 Task: Plan a trip from New Delhi to Mumbai from June 2 to June 6, including checking flights and exploring activities.
Action: Mouse moved to (587, 248)
Screenshot: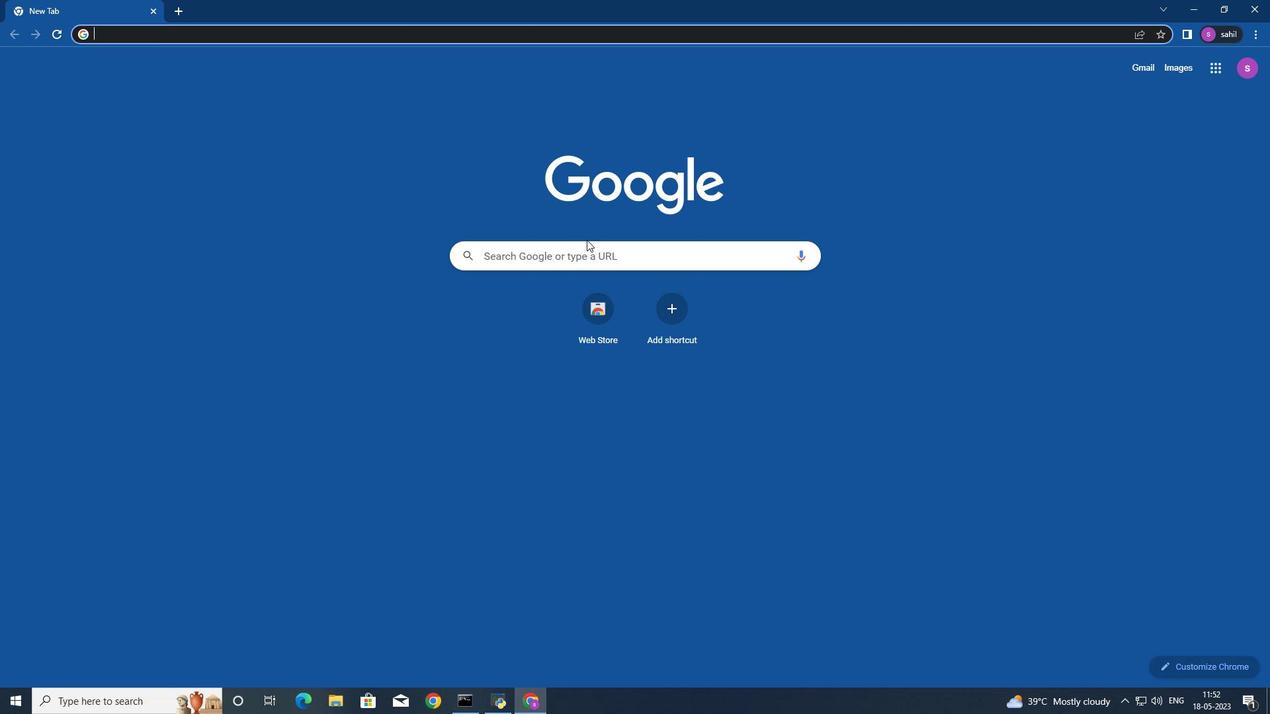 
Action: Mouse pressed left at (587, 248)
Screenshot: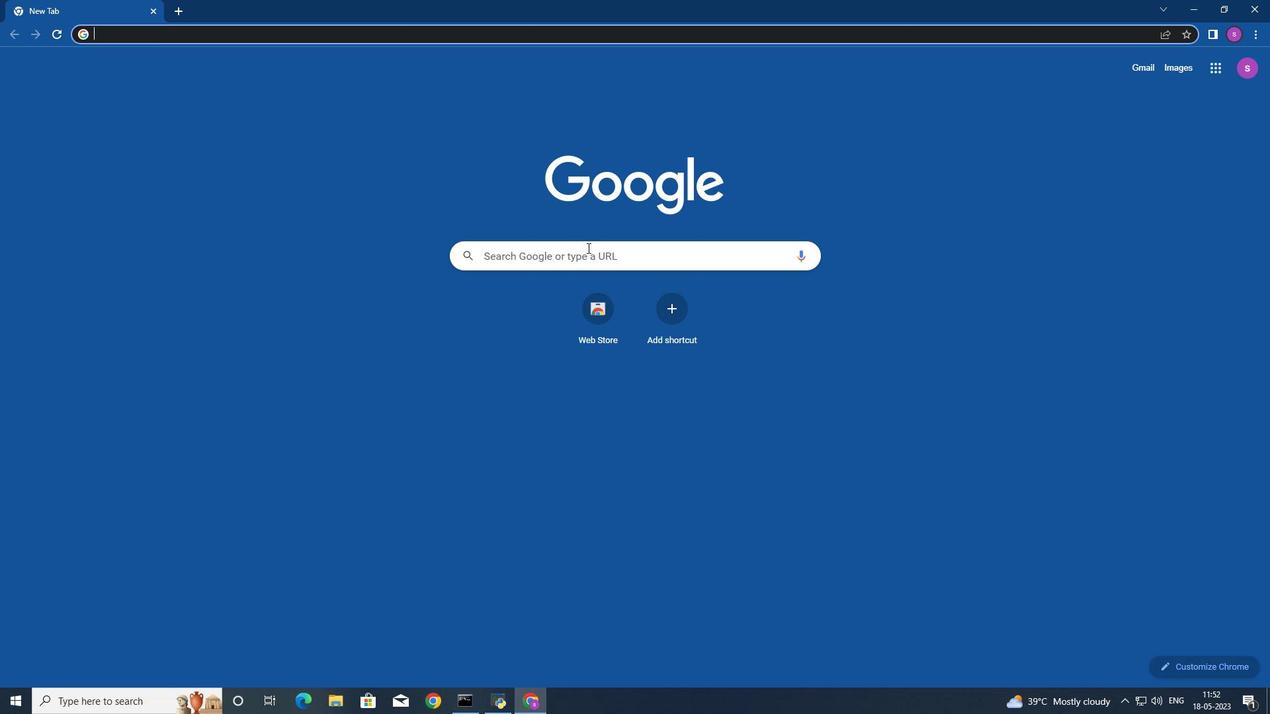 
Action: Mouse moved to (577, 315)
Screenshot: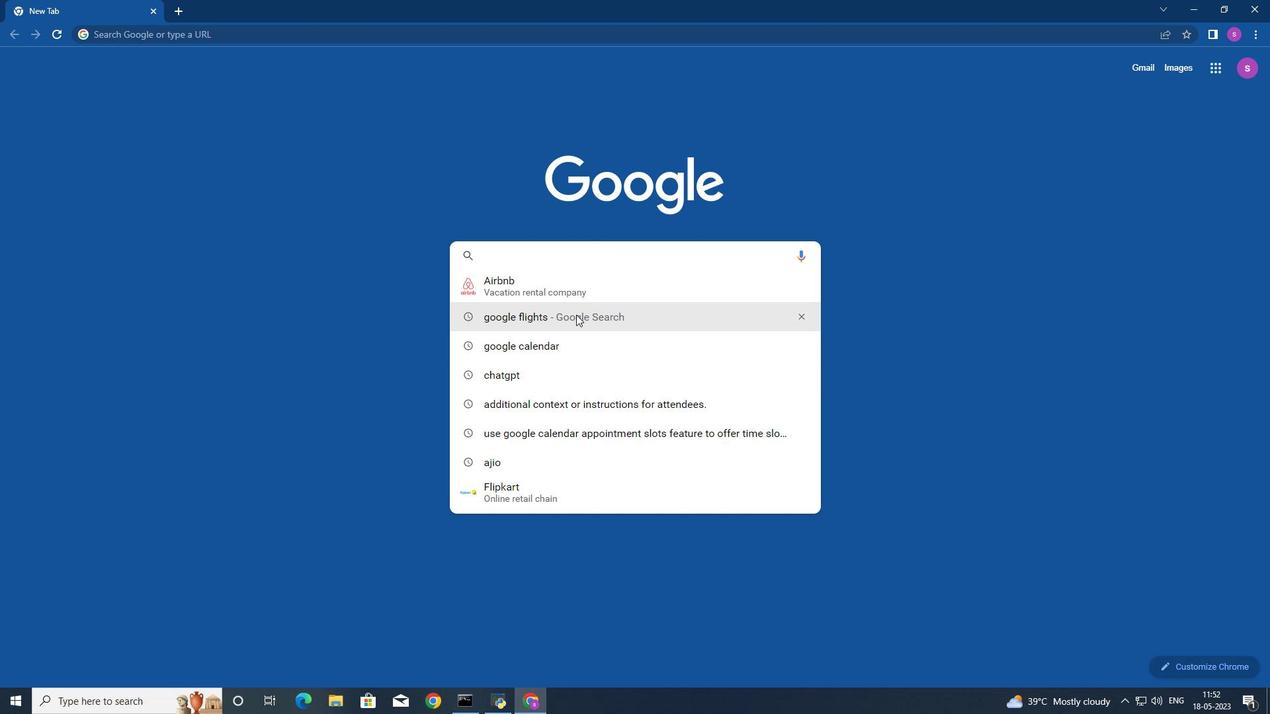 
Action: Mouse pressed left at (577, 315)
Screenshot: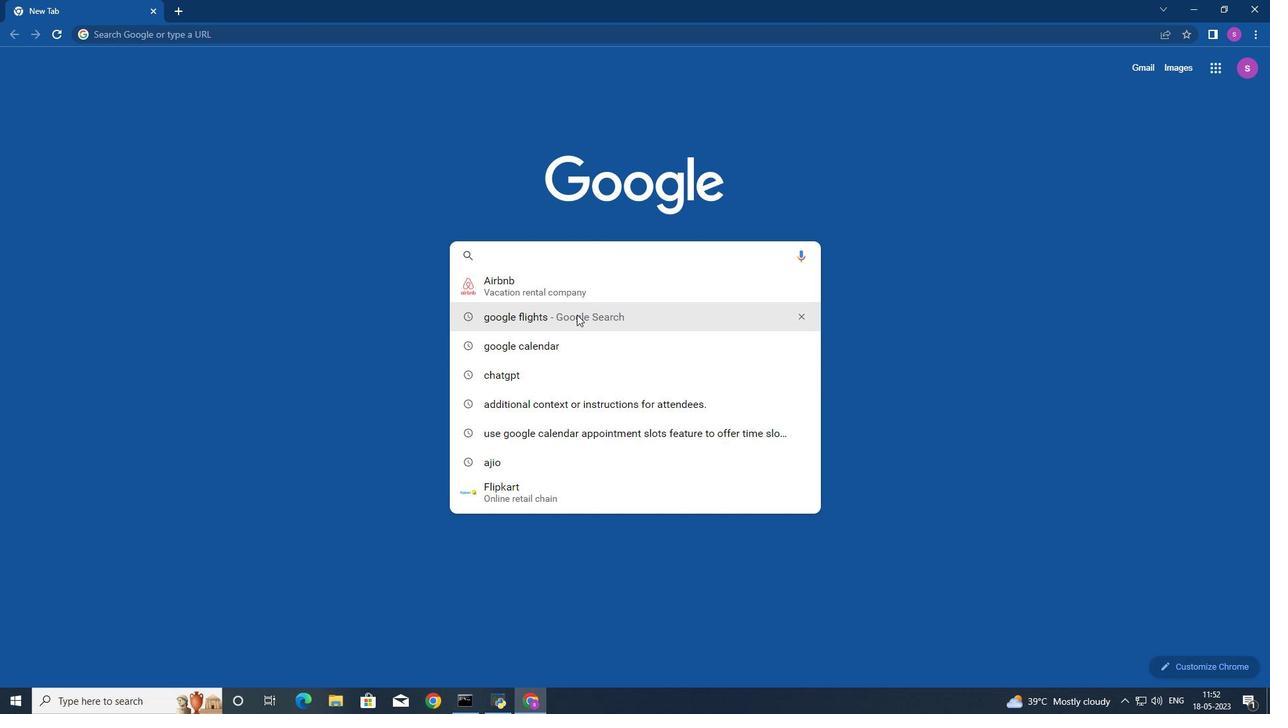 
Action: Mouse moved to (180, 203)
Screenshot: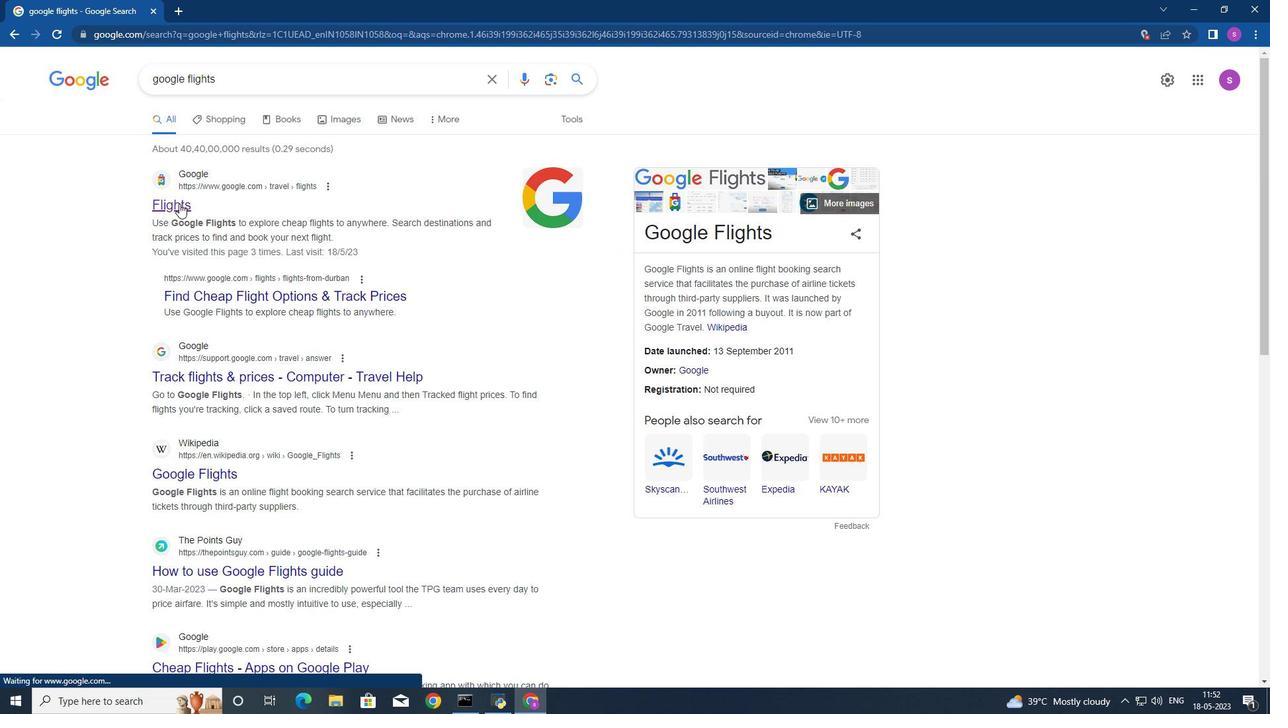 
Action: Mouse pressed left at (180, 203)
Screenshot: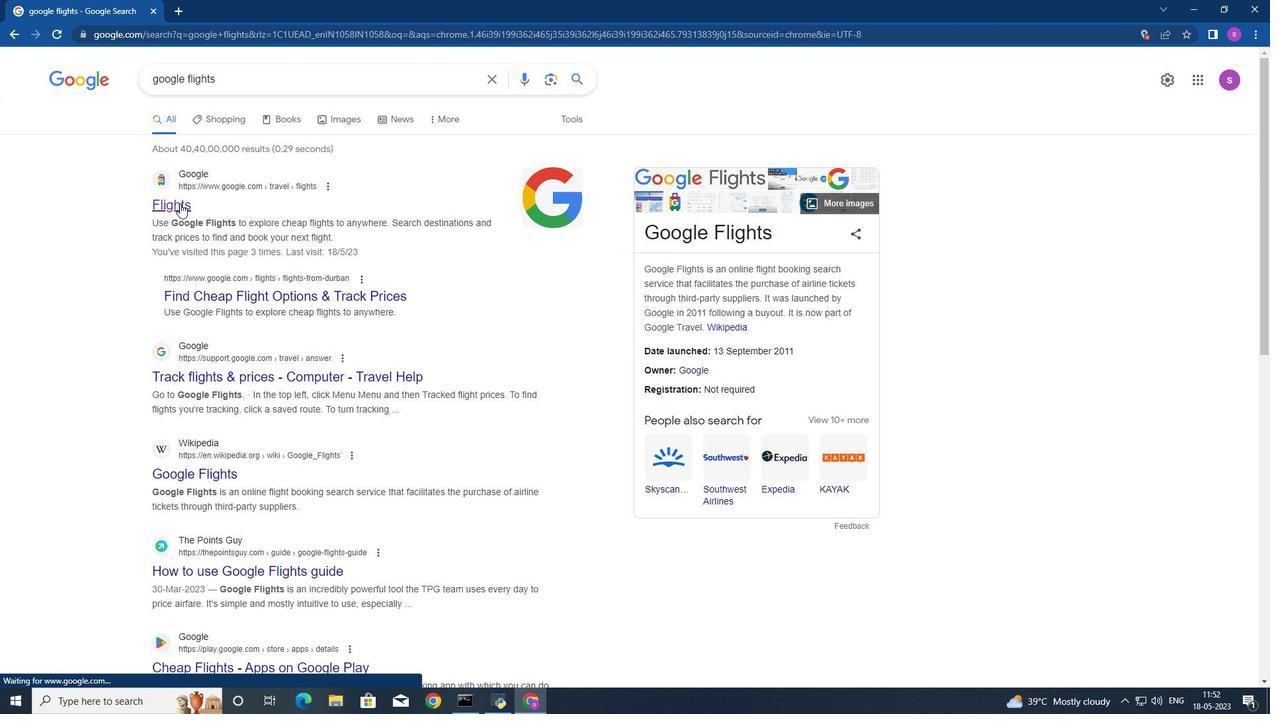 
Action: Mouse moved to (546, 366)
Screenshot: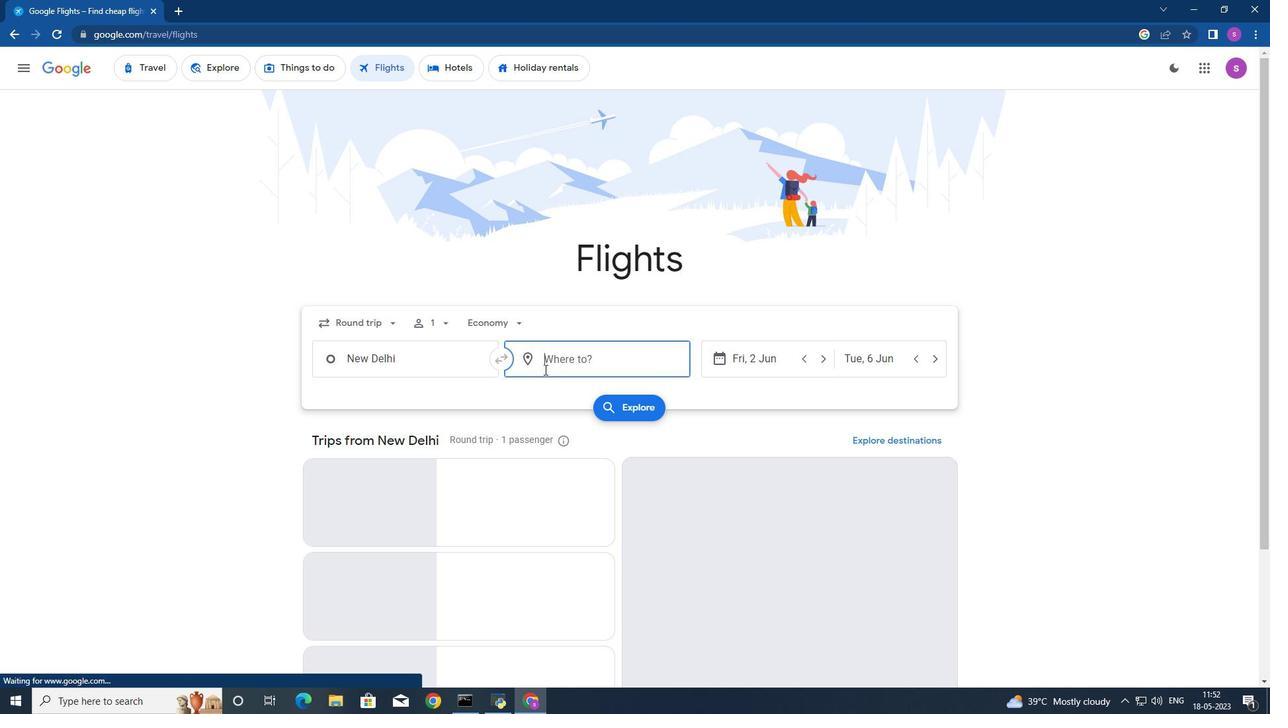 
Action: Mouse pressed left at (546, 366)
Screenshot: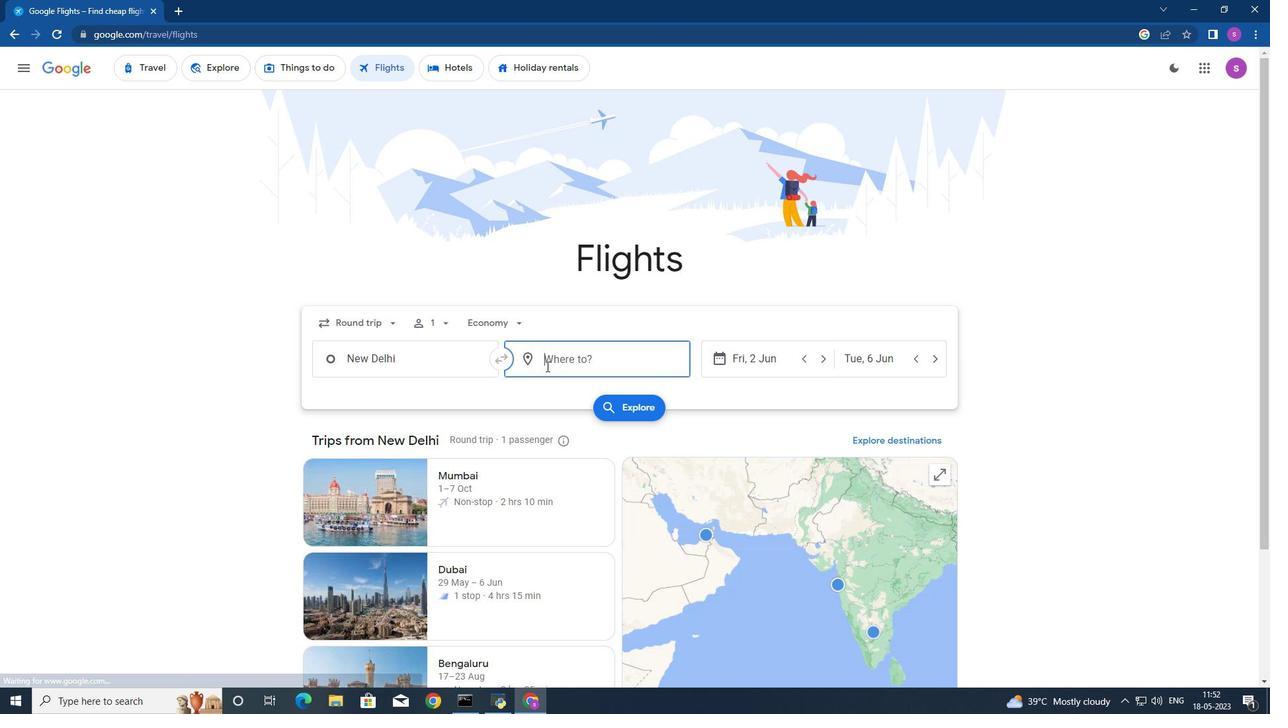 
Action: Key pressed <Key.shift>Mum
Screenshot: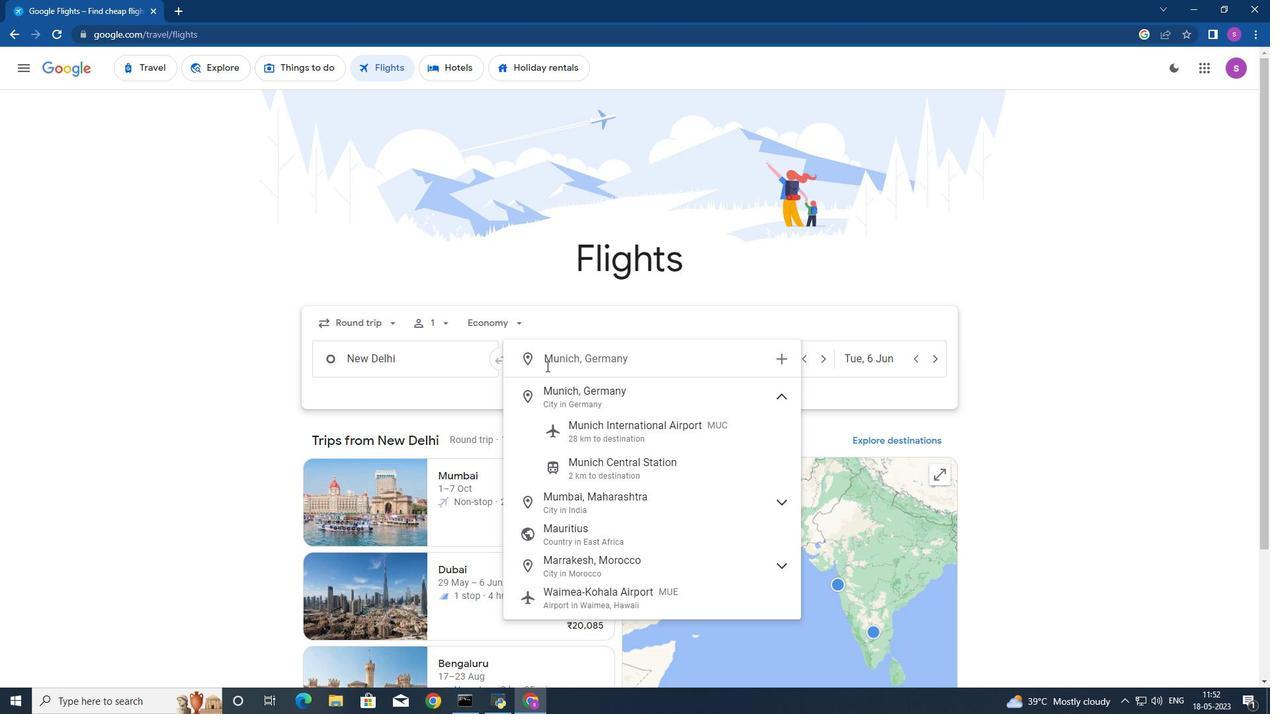 
Action: Mouse moved to (615, 402)
Screenshot: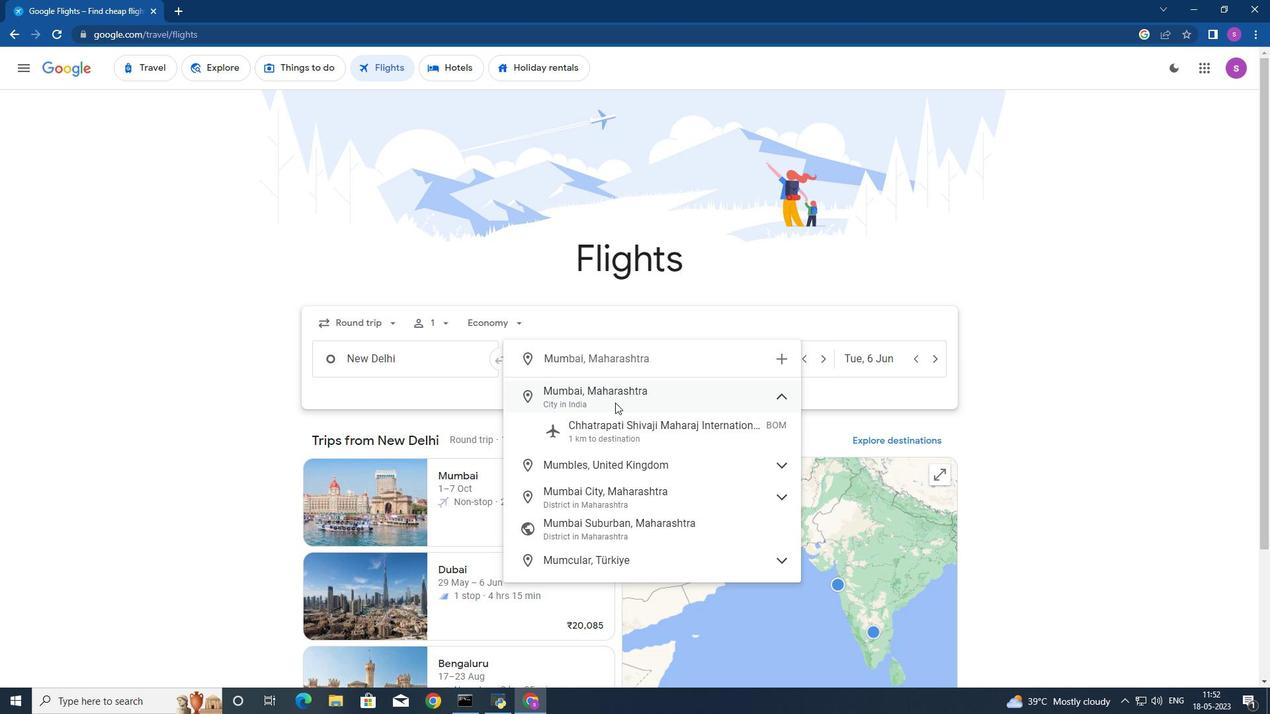 
Action: Mouse pressed left at (615, 402)
Screenshot: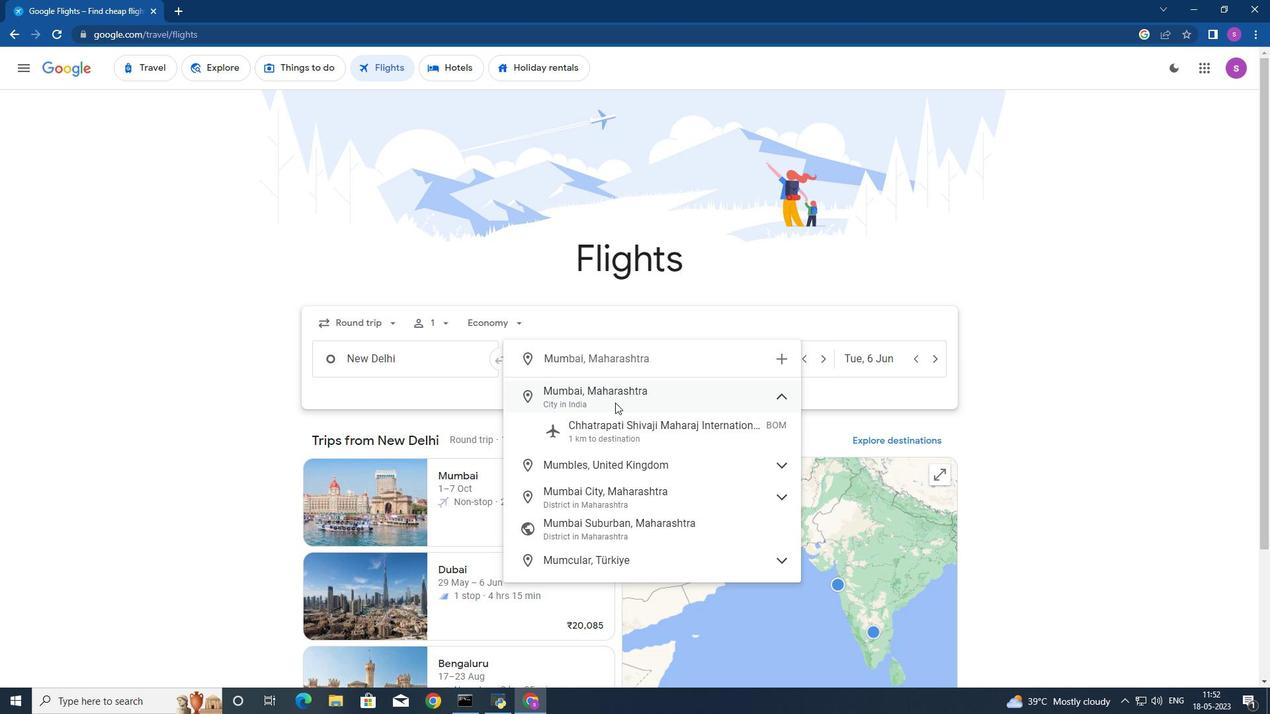 
Action: Mouse moved to (626, 408)
Screenshot: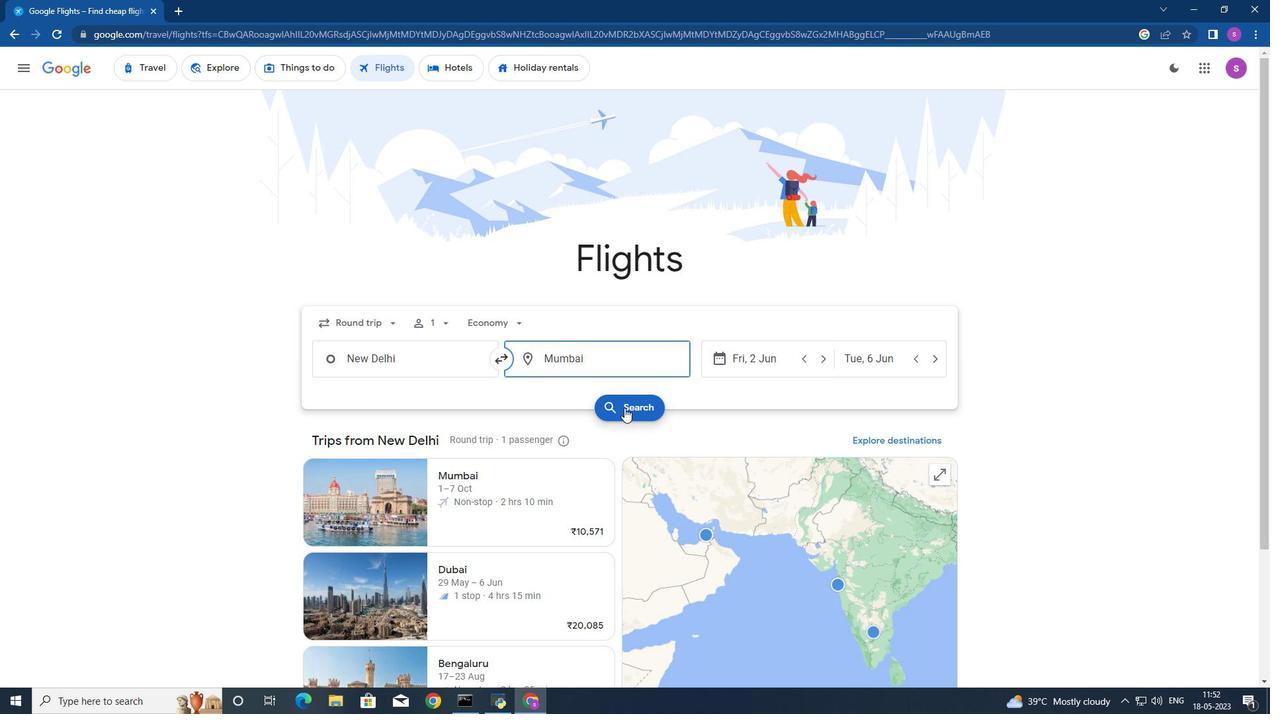 
Action: Mouse pressed left at (625, 408)
Screenshot: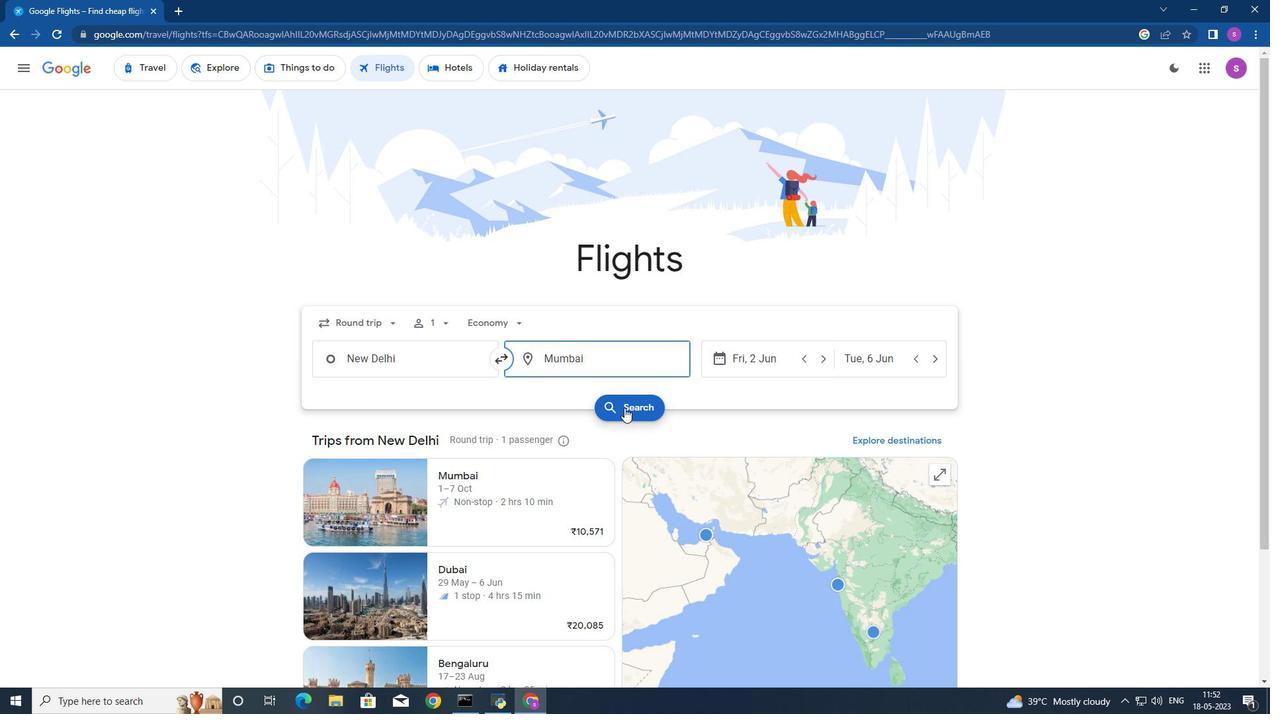 
Action: Mouse moved to (630, 400)
Screenshot: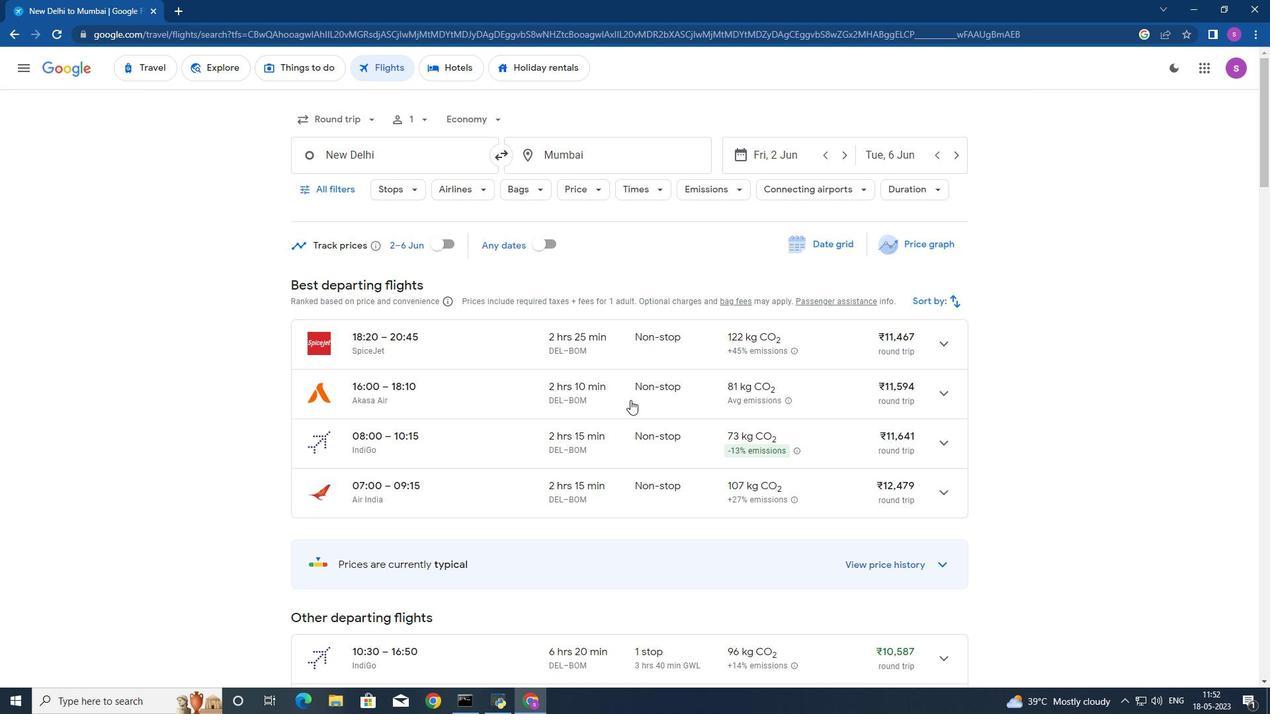 
Action: Mouse scrolled (630, 399) with delta (0, 0)
Screenshot: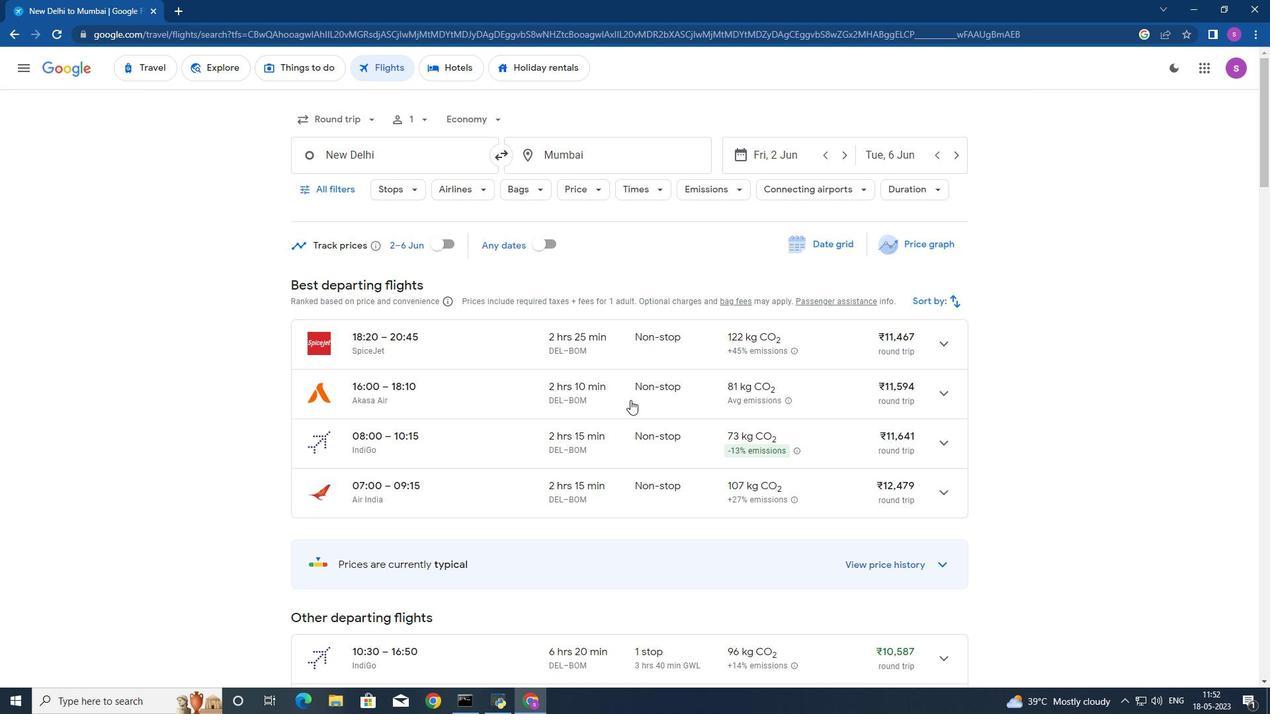 
Action: Mouse moved to (630, 400)
Screenshot: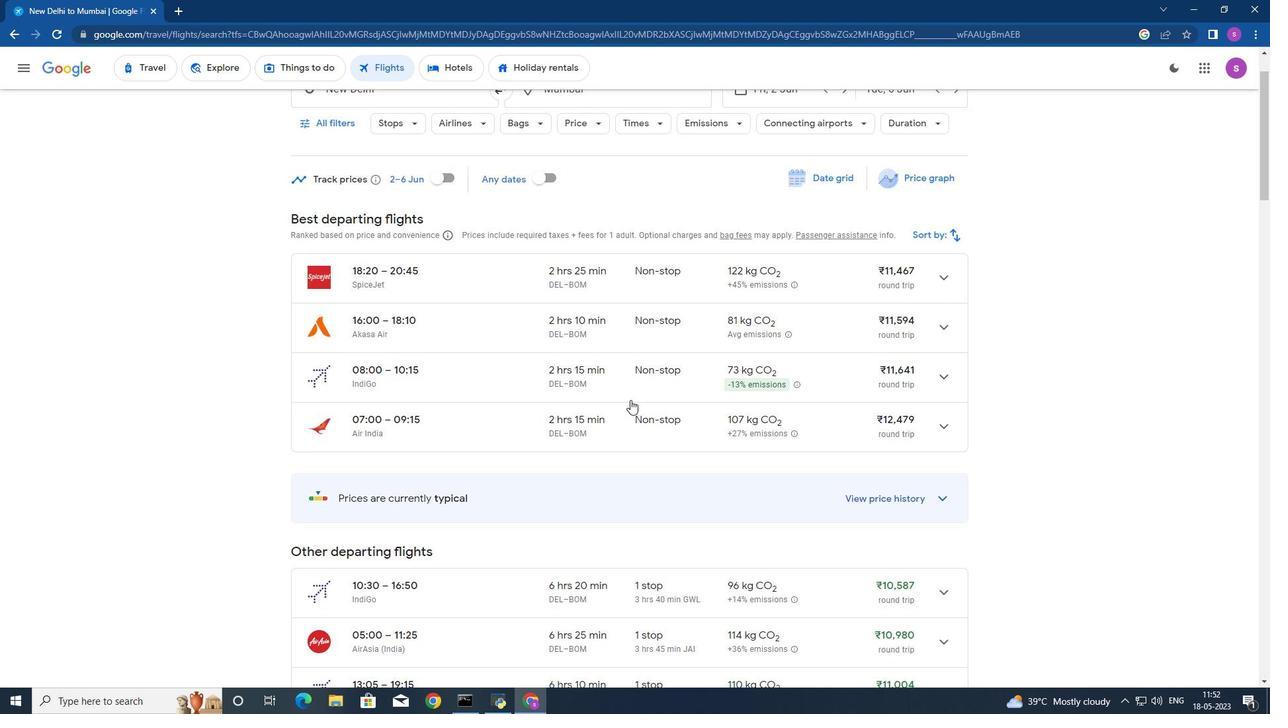 
Action: Mouse scrolled (630, 401) with delta (0, 0)
Screenshot: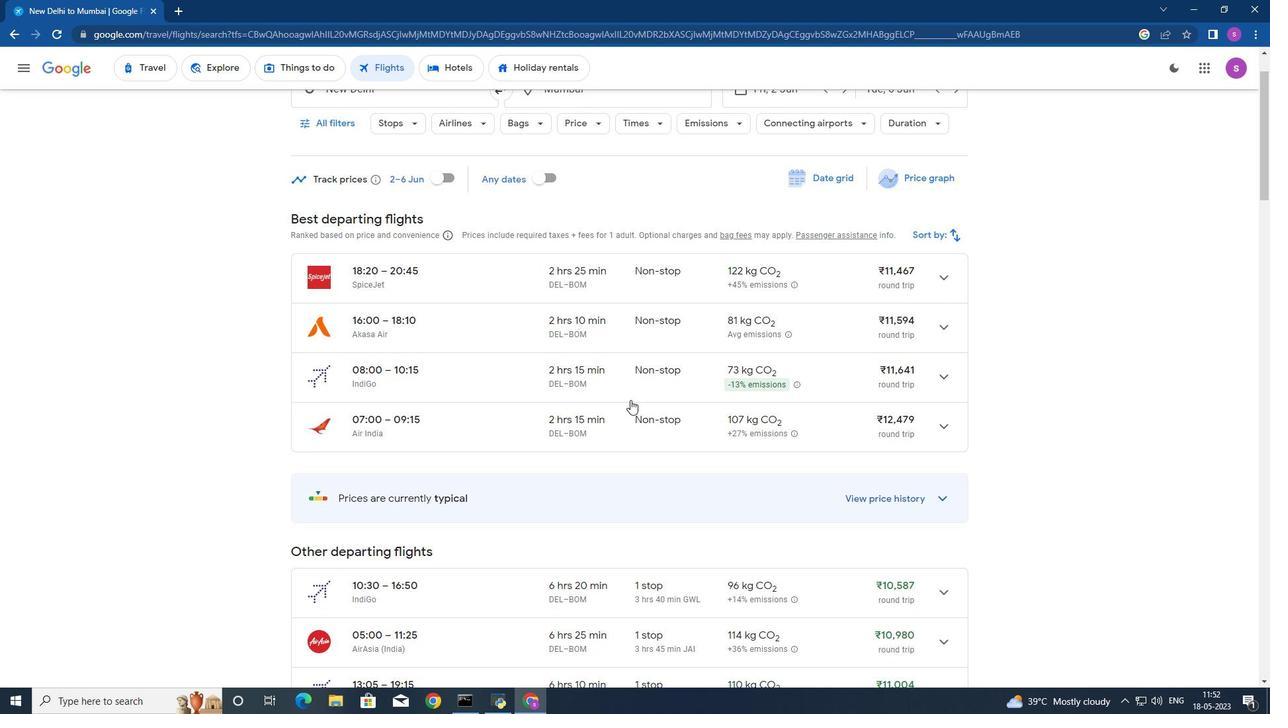 
Action: Mouse scrolled (630, 401) with delta (0, 0)
Screenshot: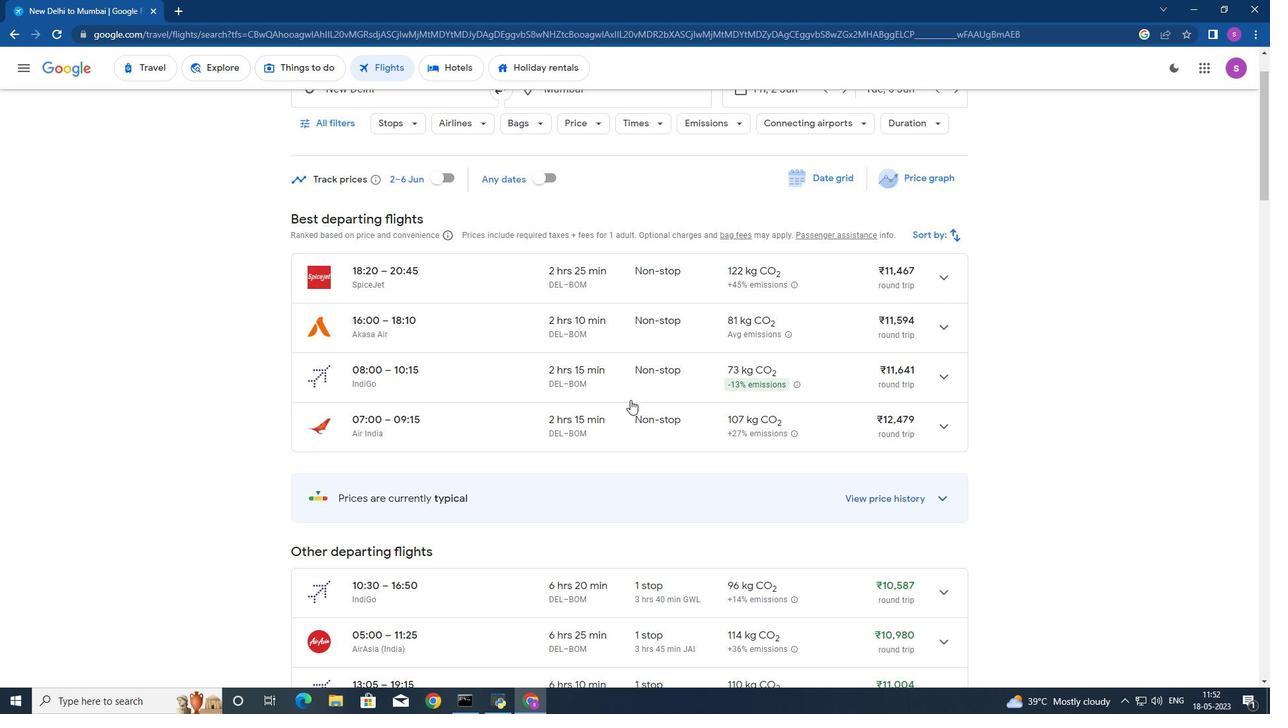 
Action: Mouse moved to (224, 65)
Screenshot: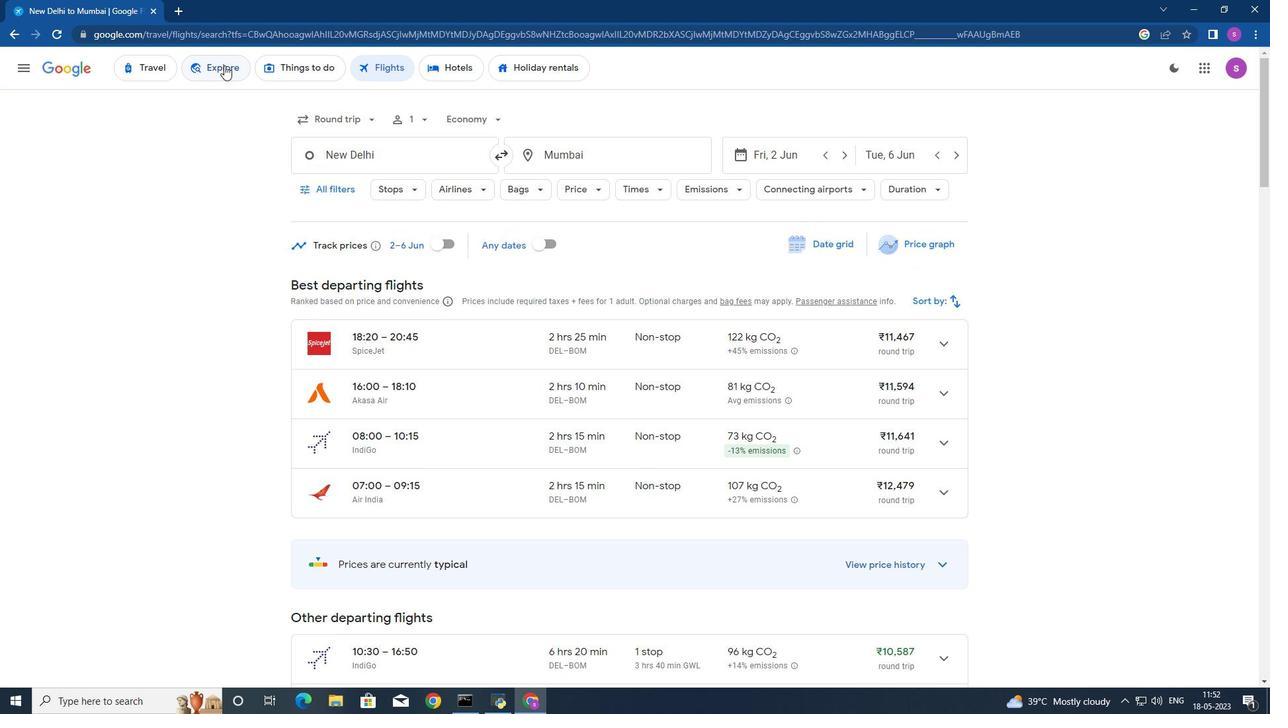 
Action: Mouse pressed left at (224, 65)
Screenshot: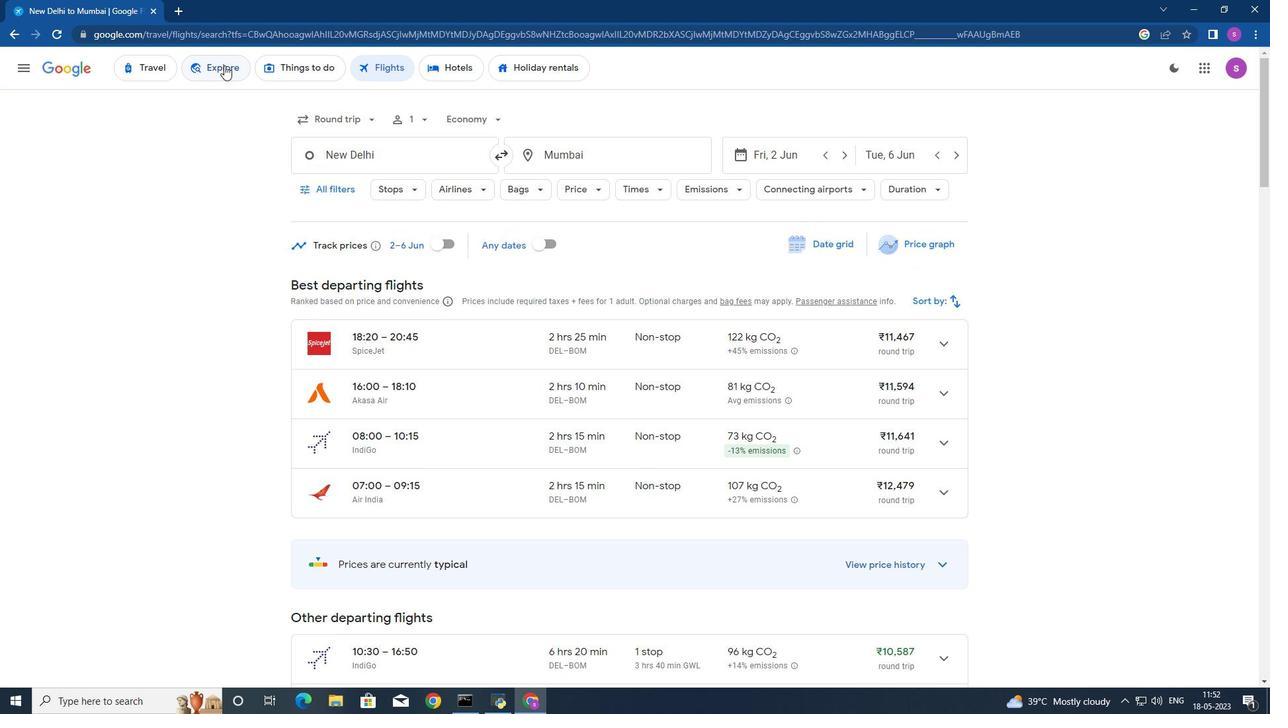 
Action: Mouse moved to (190, 144)
Screenshot: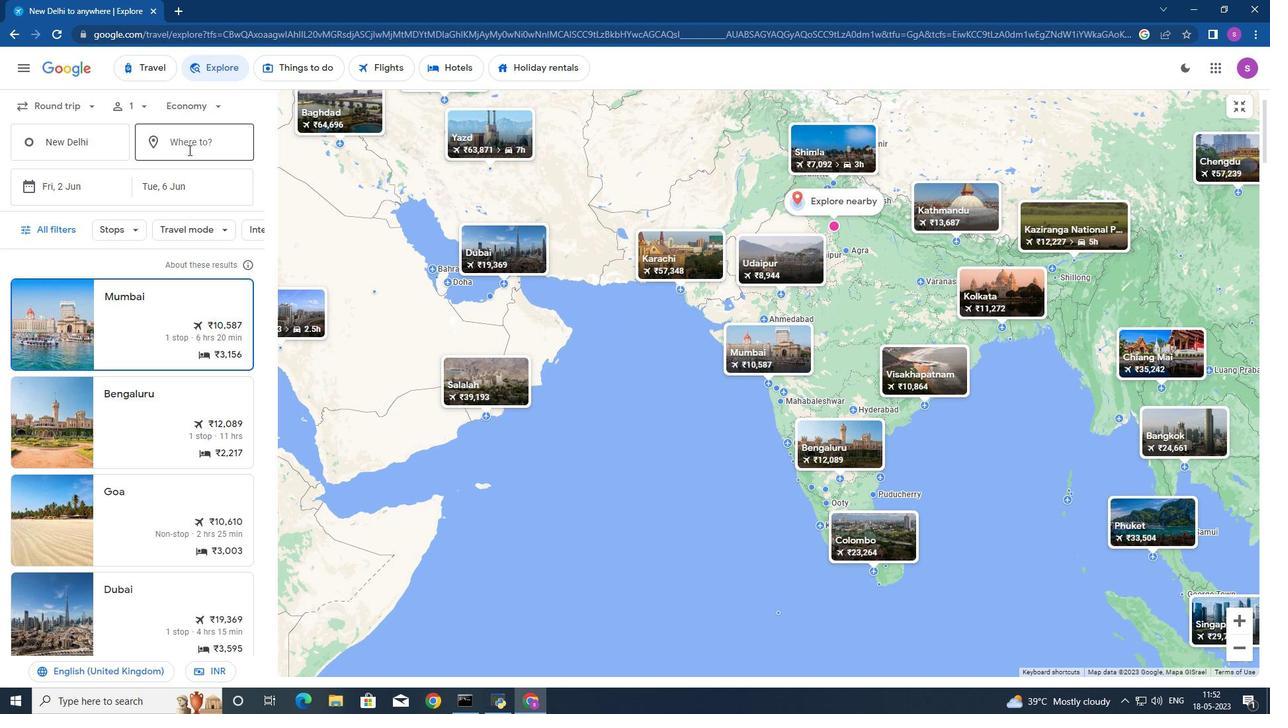 
Action: Mouse pressed left at (190, 144)
Screenshot: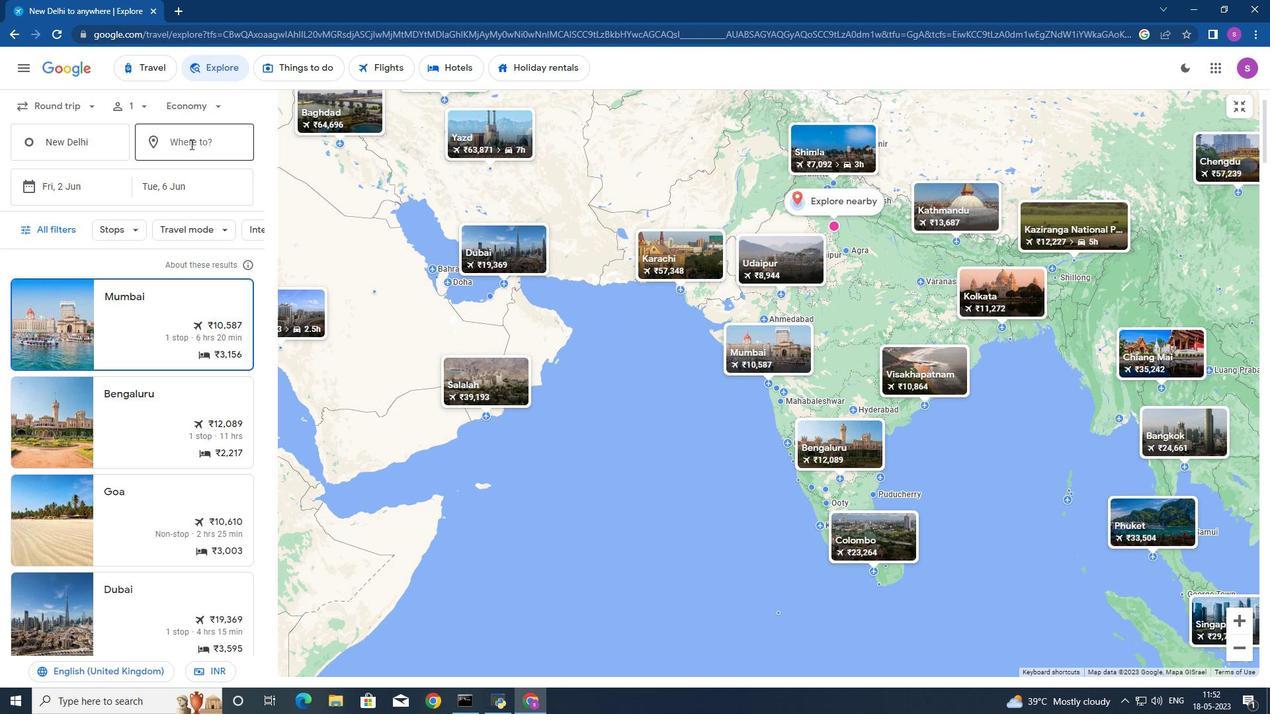 
Action: Mouse moved to (189, 146)
Screenshot: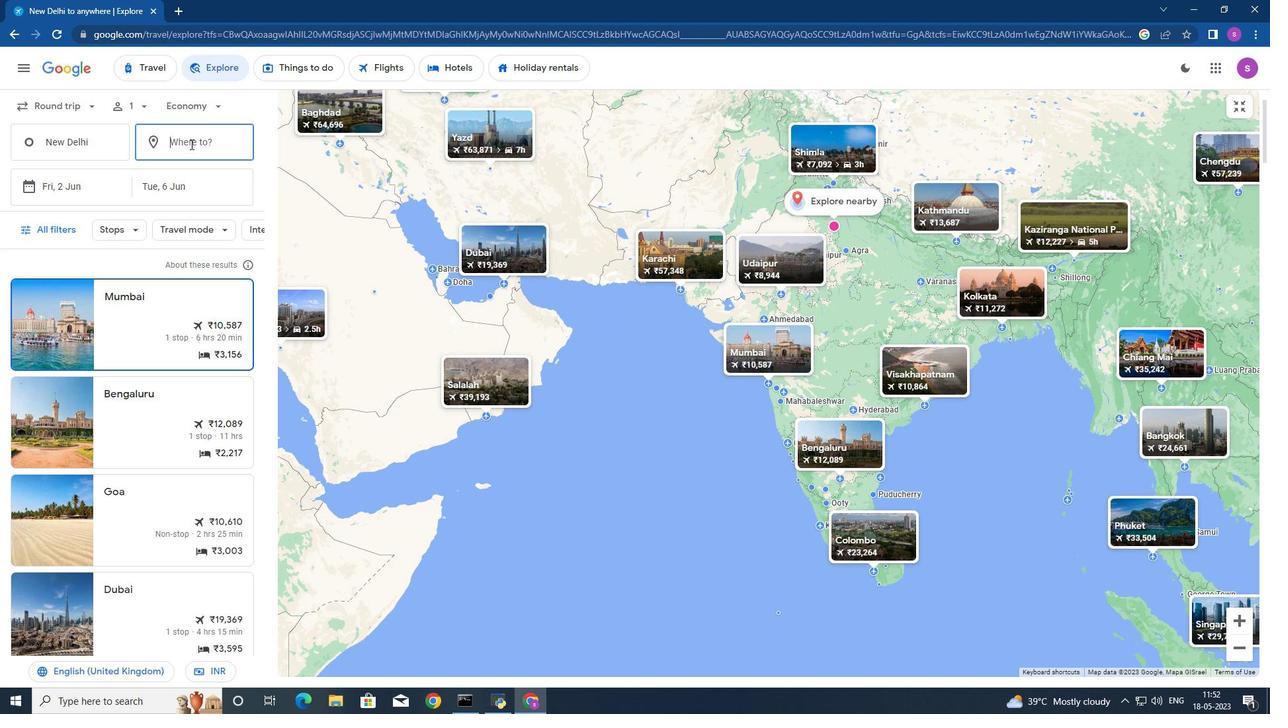 
Action: Key pressed mum
Screenshot: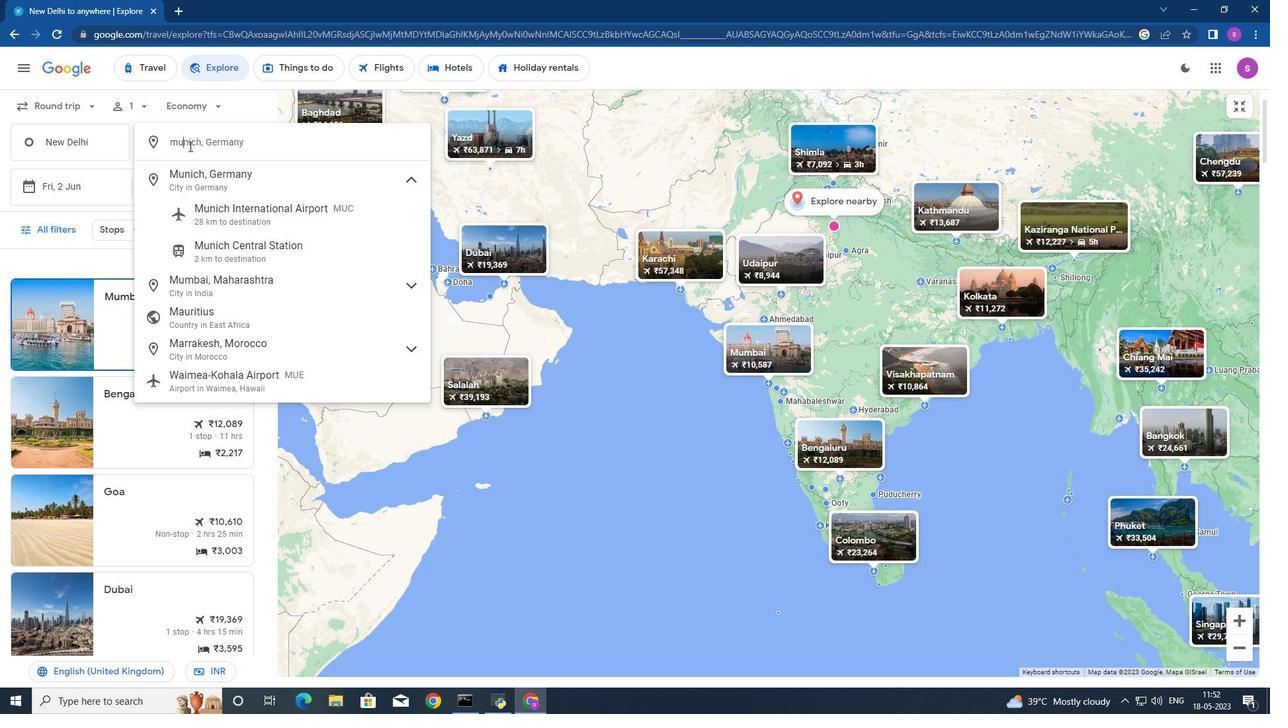 
Action: Mouse moved to (235, 178)
Screenshot: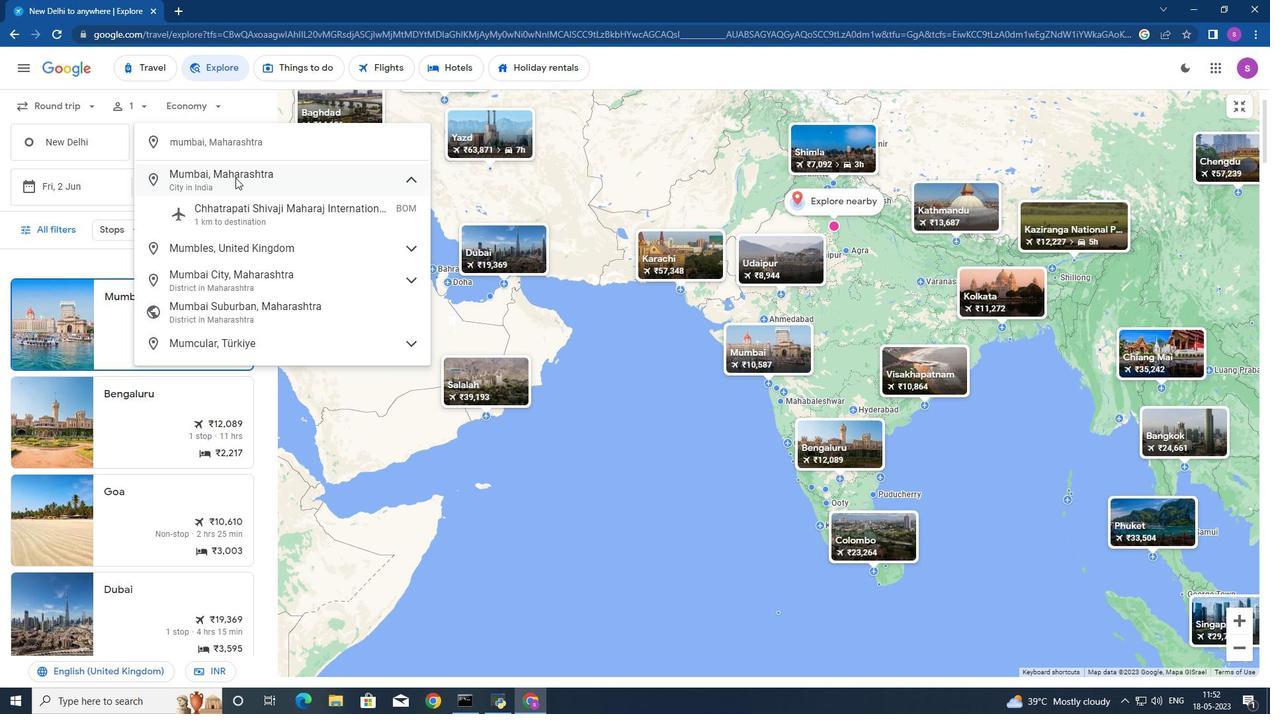 
Action: Mouse pressed left at (235, 178)
Screenshot: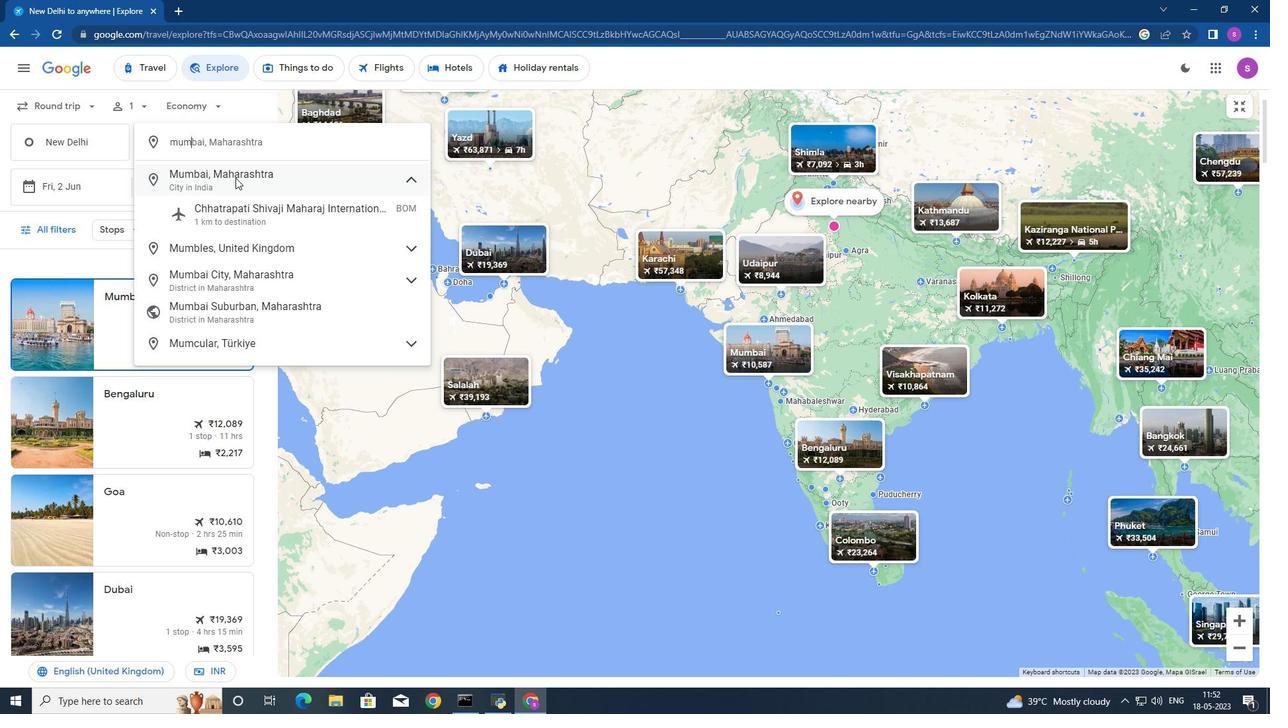 
Action: Mouse moved to (337, 454)
Screenshot: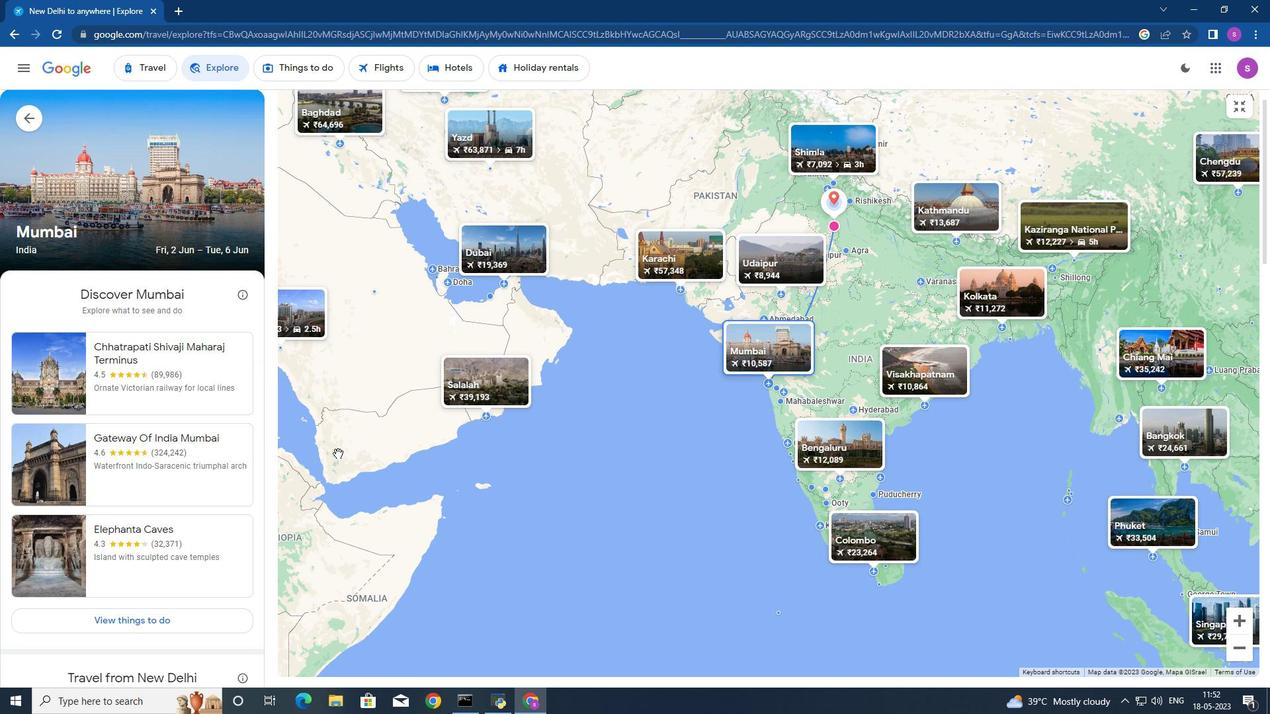 
Action: Mouse scrolled (337, 453) with delta (0, 0)
Screenshot: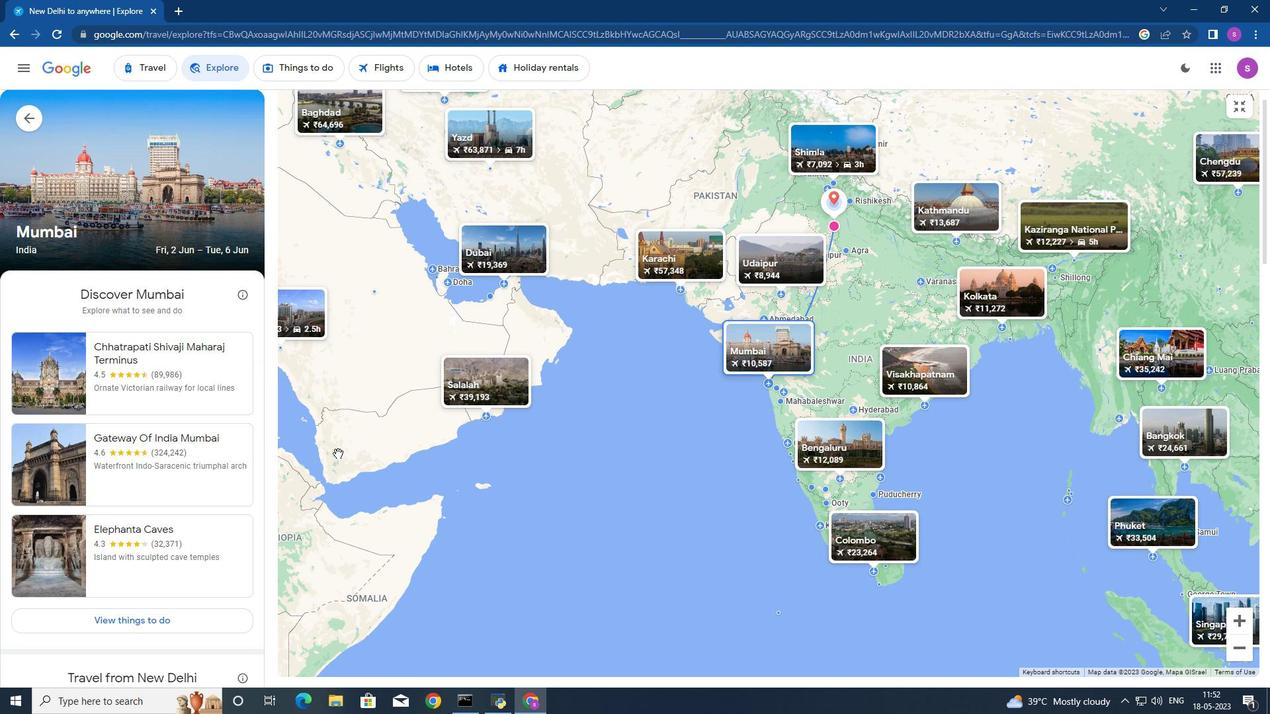 
Action: Mouse moved to (592, 454)
Screenshot: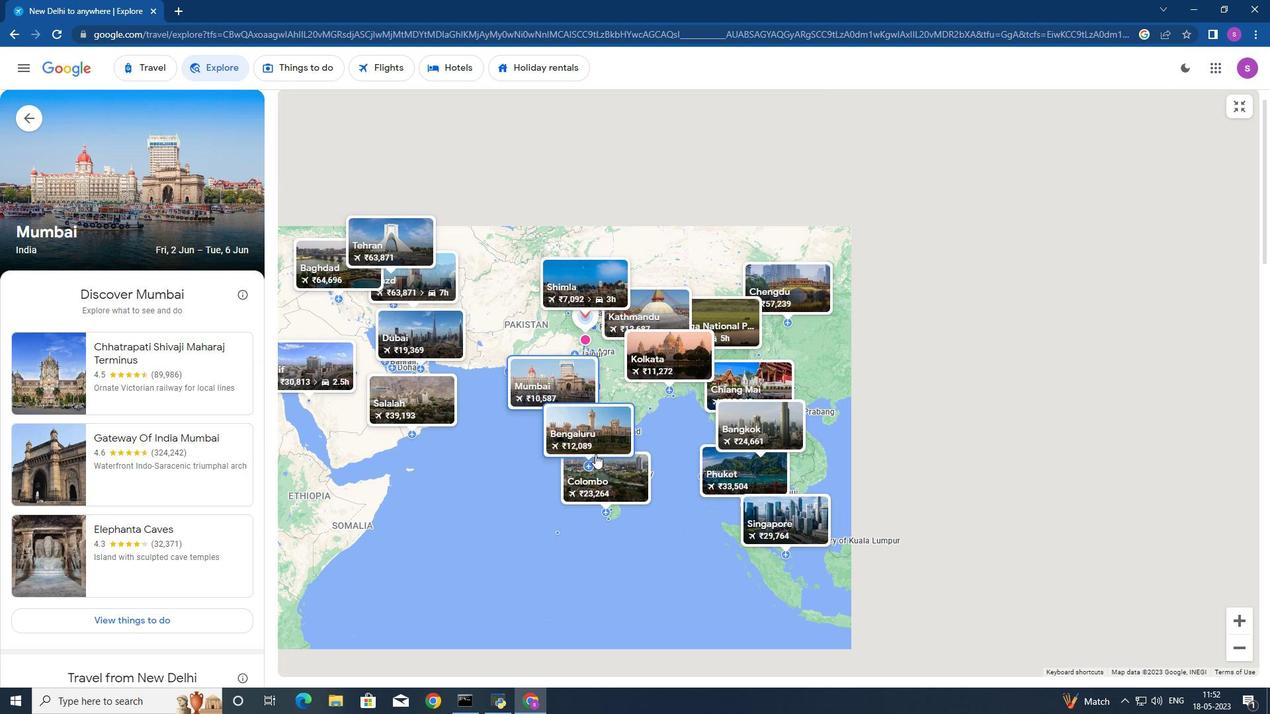 
Action: Mouse scrolled (592, 455) with delta (0, 0)
Screenshot: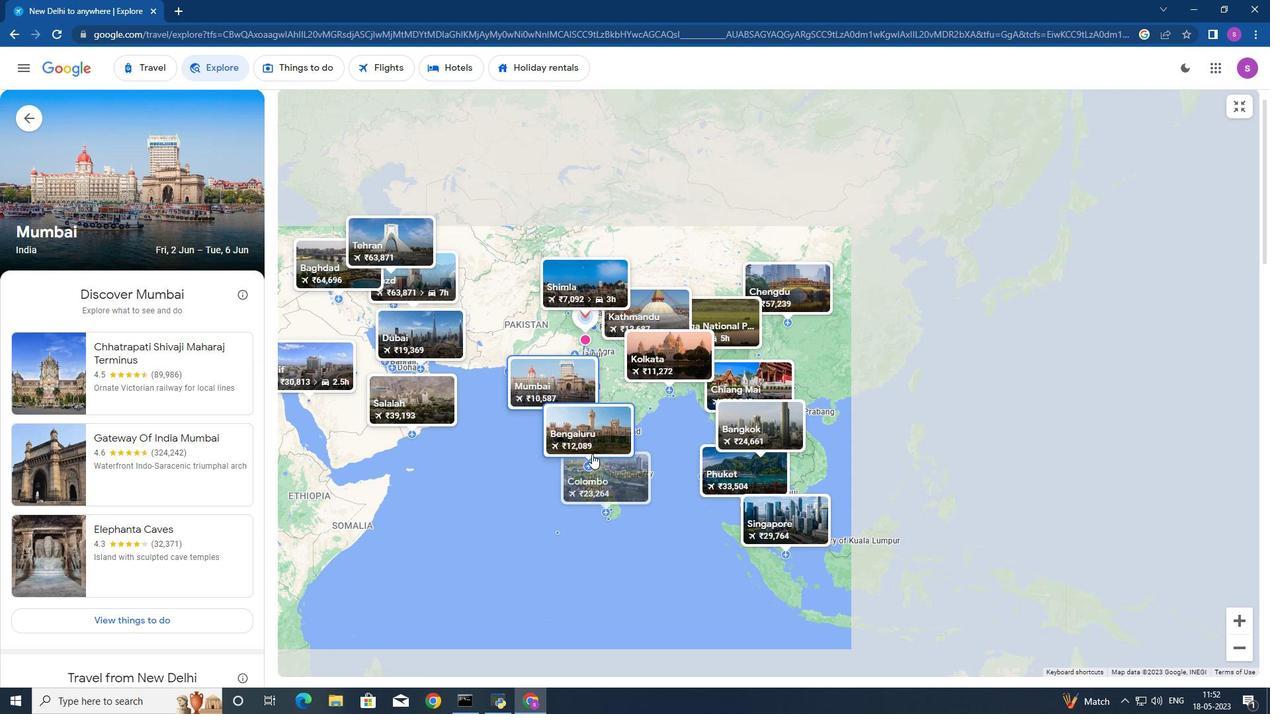 
Action: Mouse scrolled (592, 455) with delta (0, 0)
Screenshot: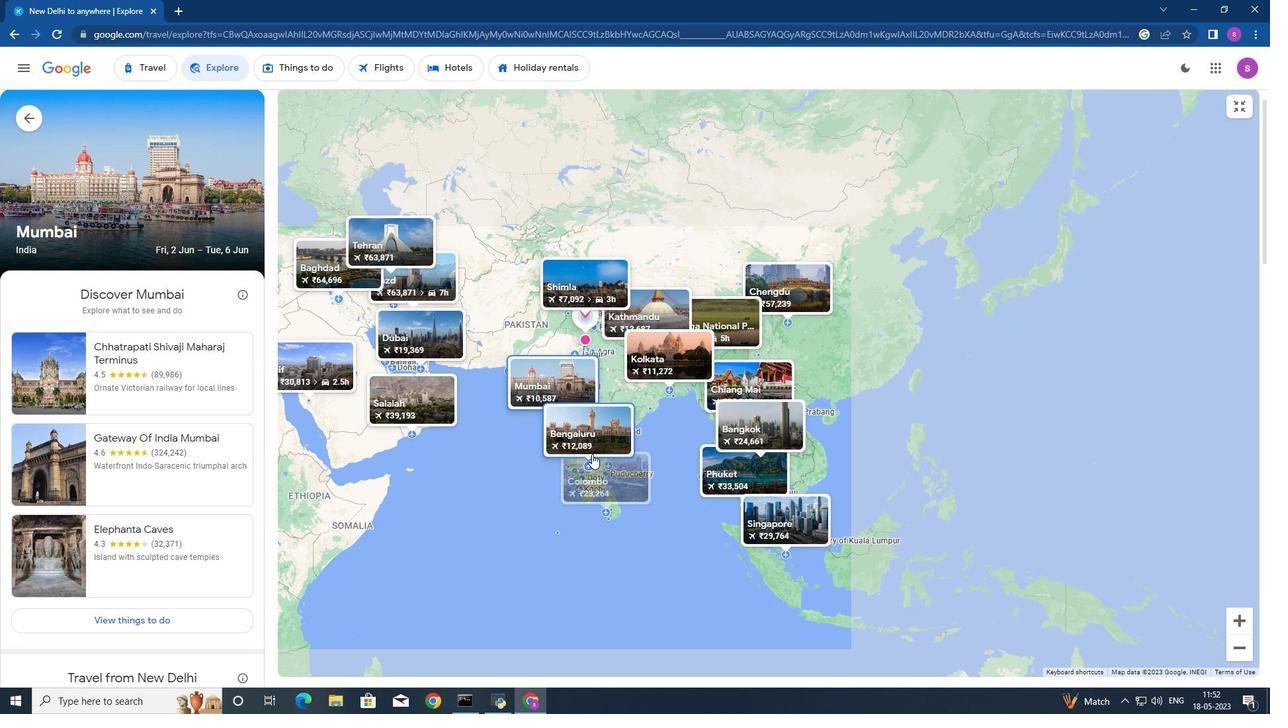 
Action: Mouse moved to (537, 345)
Screenshot: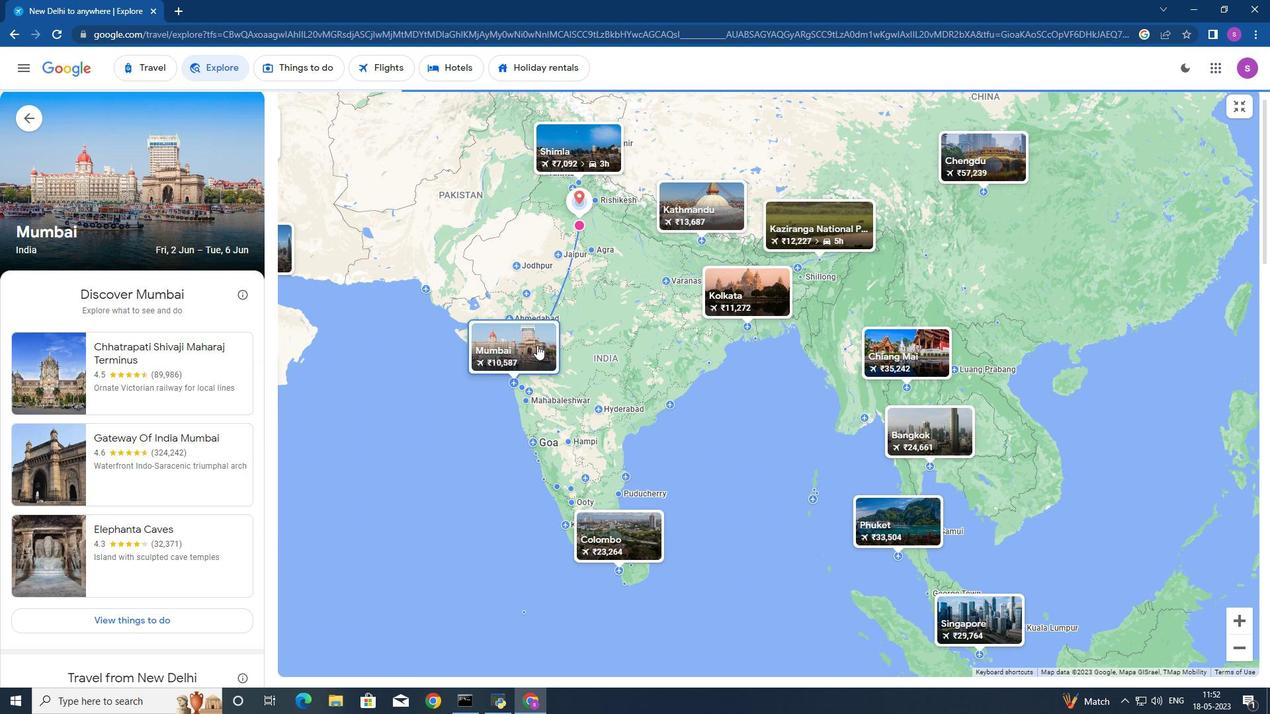 
Action: Mouse scrolled (537, 346) with delta (0, 0)
Screenshot: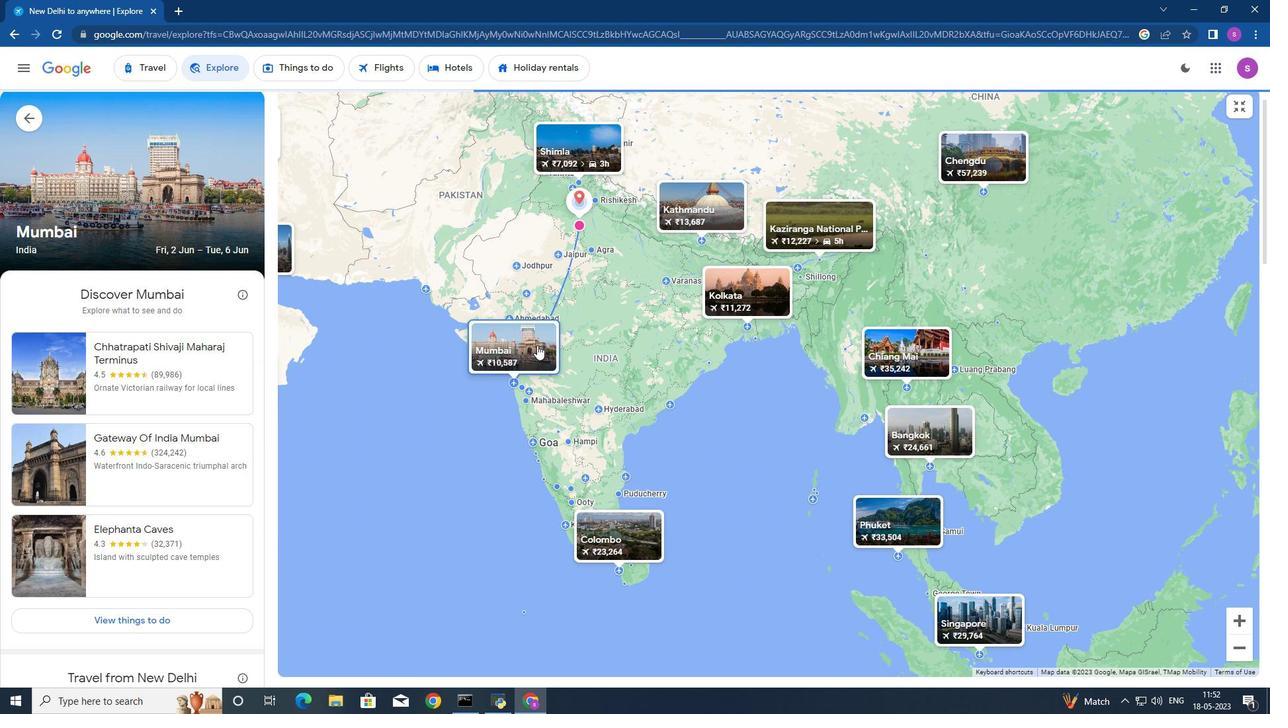 
Action: Mouse moved to (537, 345)
Screenshot: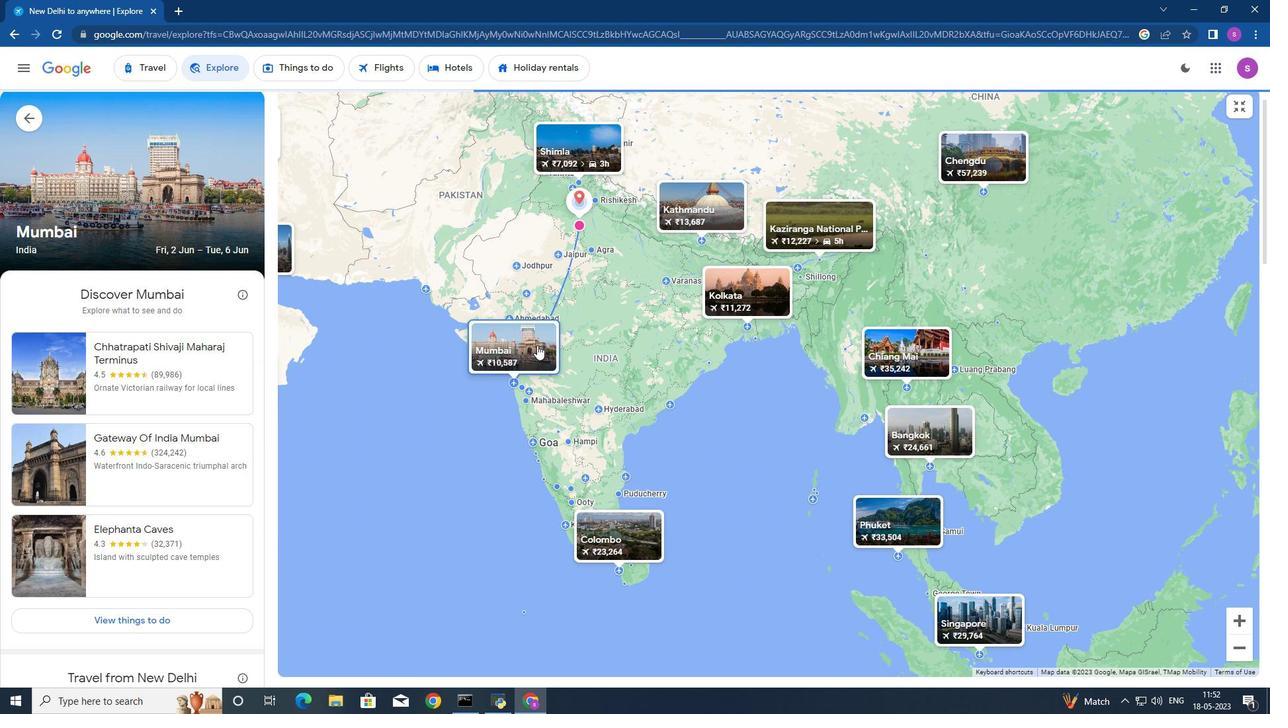 
Action: Mouse scrolled (537, 346) with delta (0, 0)
Screenshot: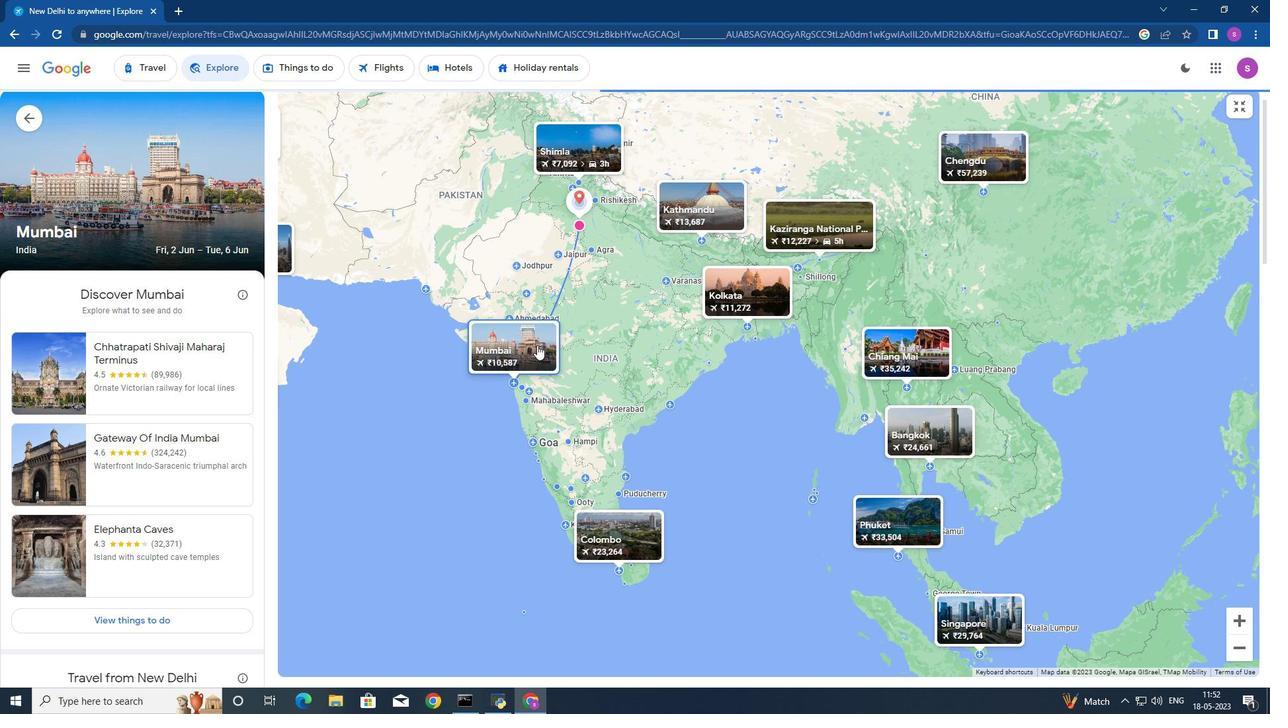 
Action: Mouse moved to (572, 363)
Screenshot: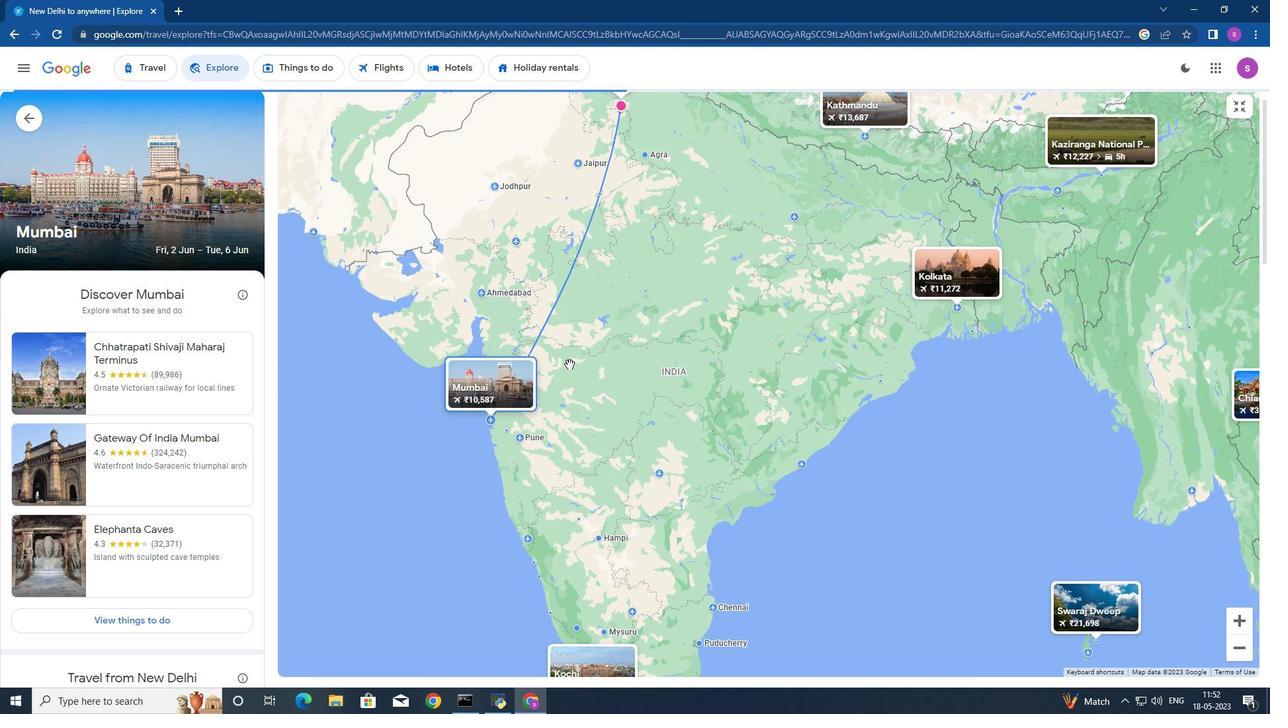 
Action: Mouse scrolled (572, 363) with delta (0, 0)
Screenshot: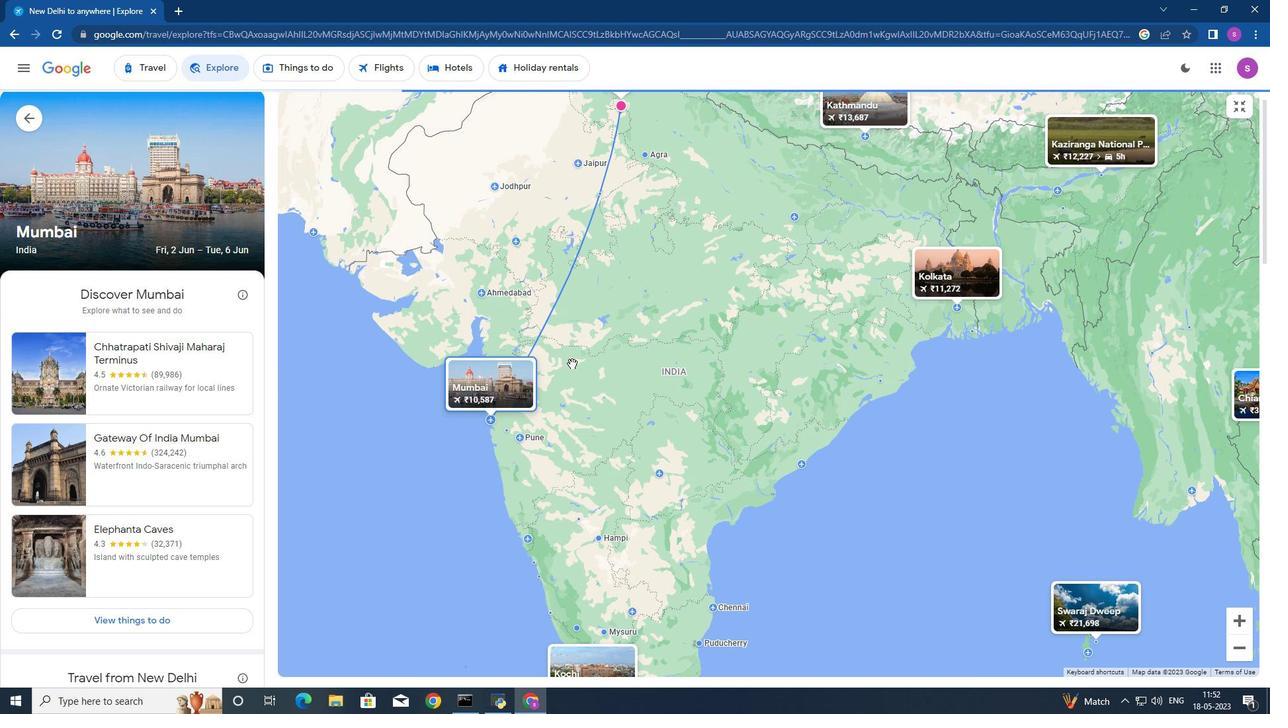 
Action: Mouse moved to (598, 367)
Screenshot: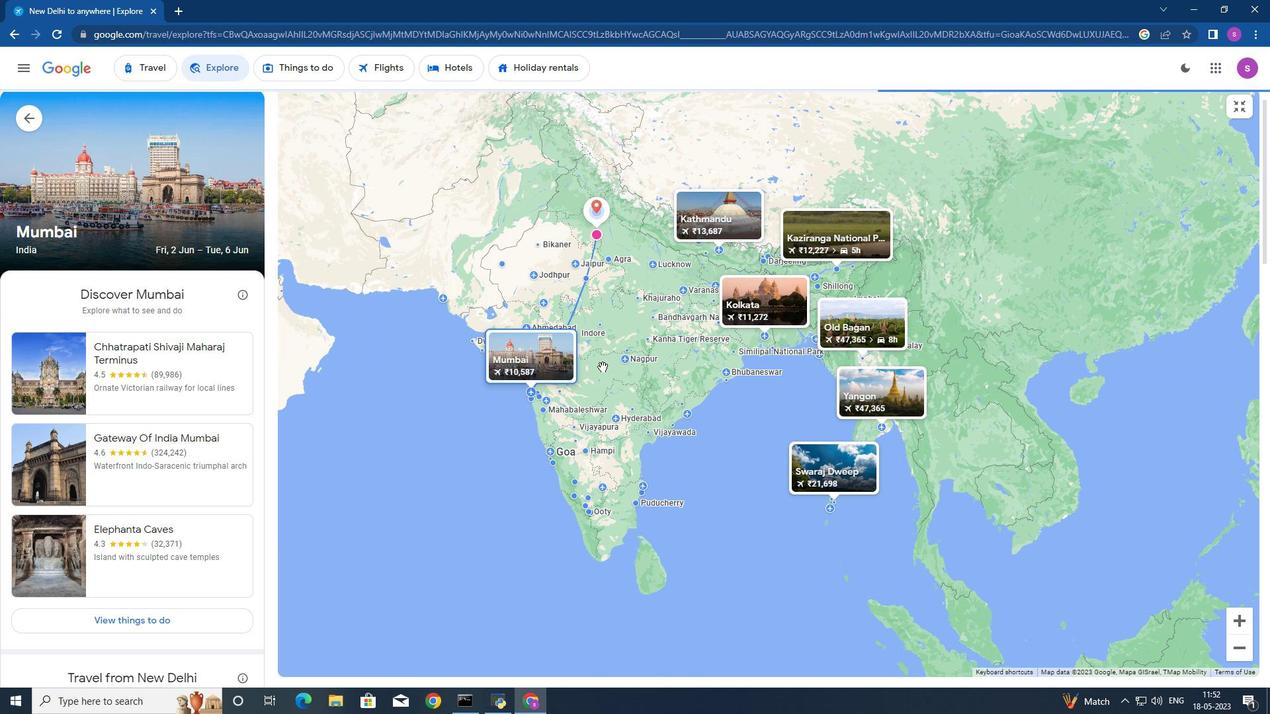 
Action: Mouse scrolled (598, 367) with delta (0, 0)
Screenshot: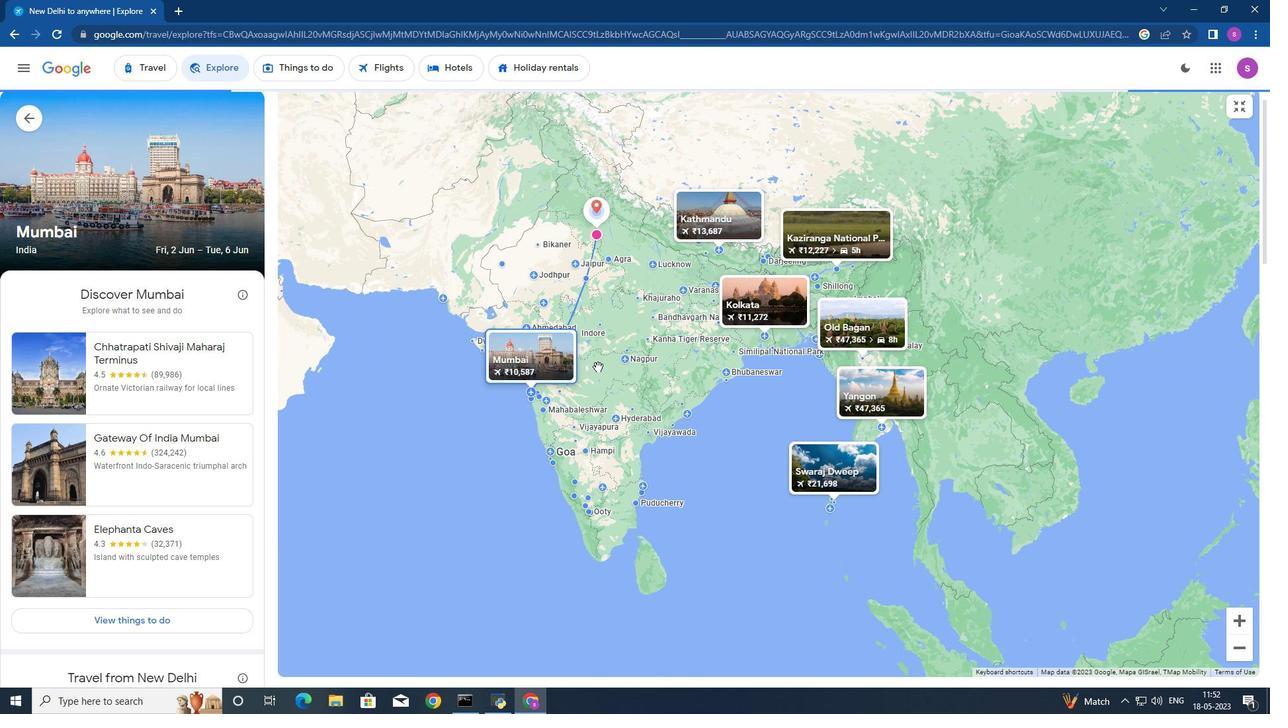 
Action: Mouse moved to (598, 367)
Screenshot: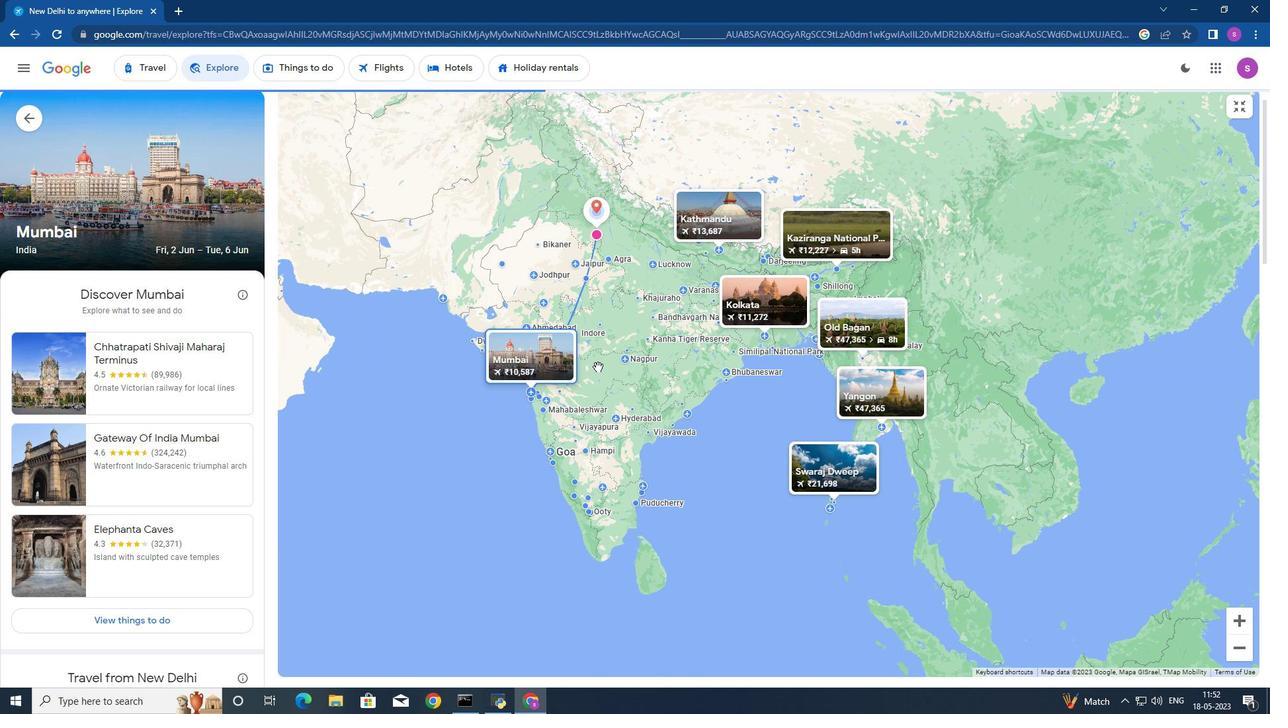 
Action: Mouse scrolled (598, 367) with delta (0, 0)
Screenshot: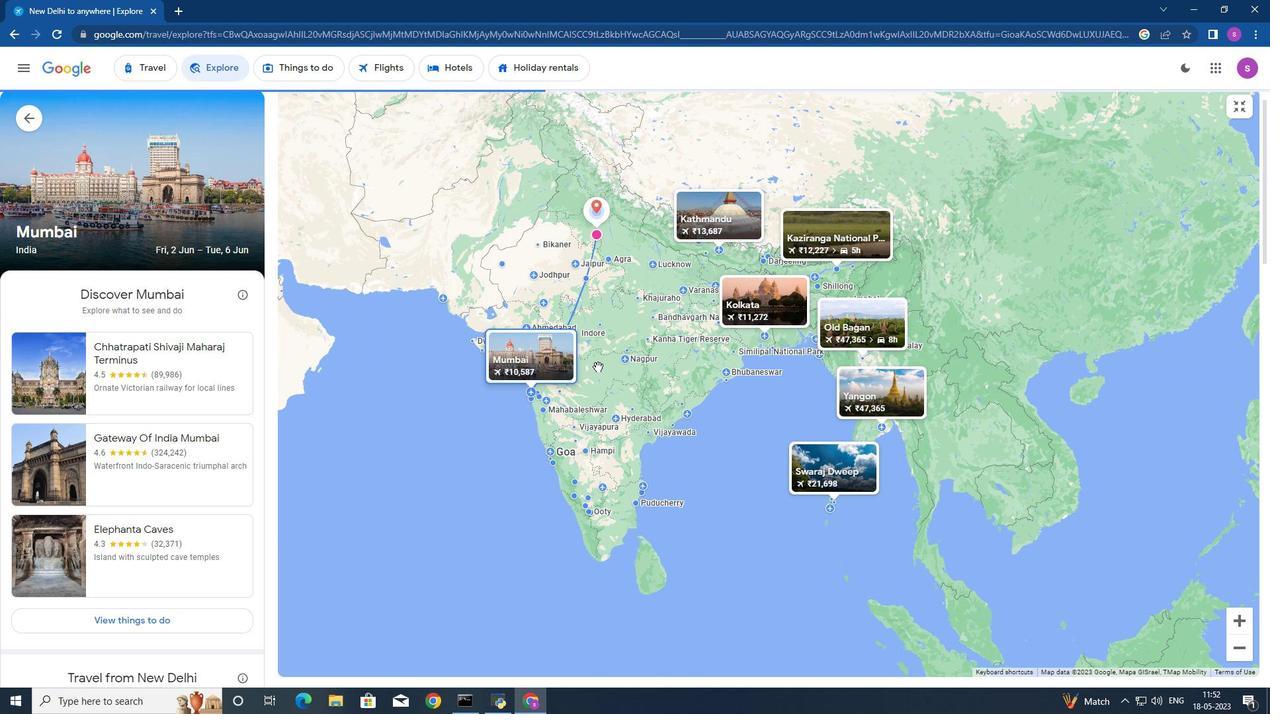 
Action: Mouse moved to (565, 368)
Screenshot: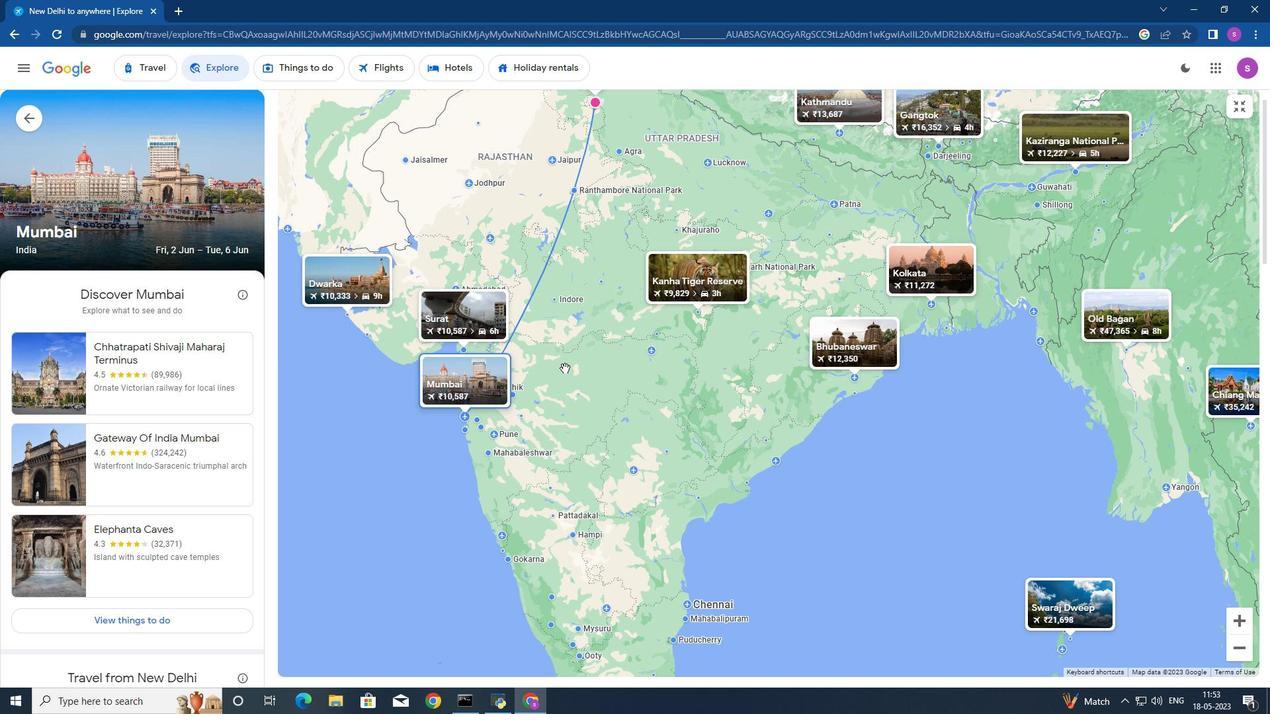 
Action: Mouse scrolled (565, 369) with delta (0, 0)
Screenshot: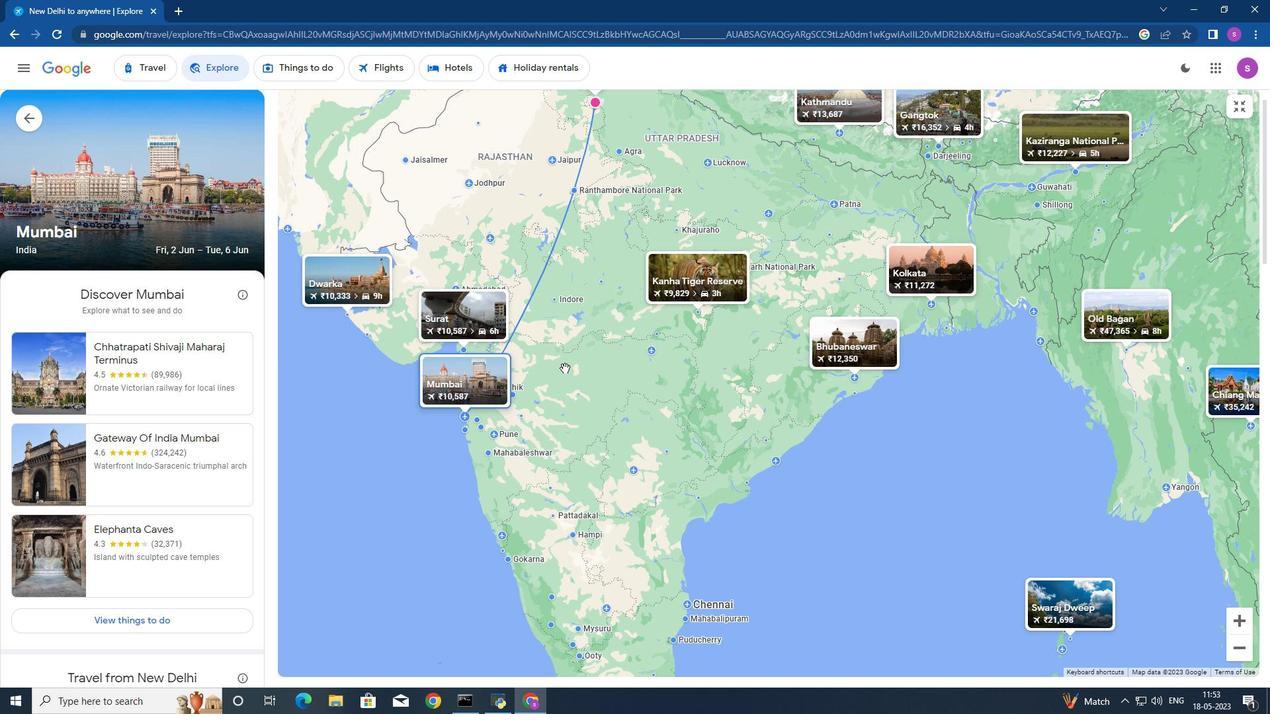 
Action: Mouse scrolled (565, 367) with delta (0, 0)
Screenshot: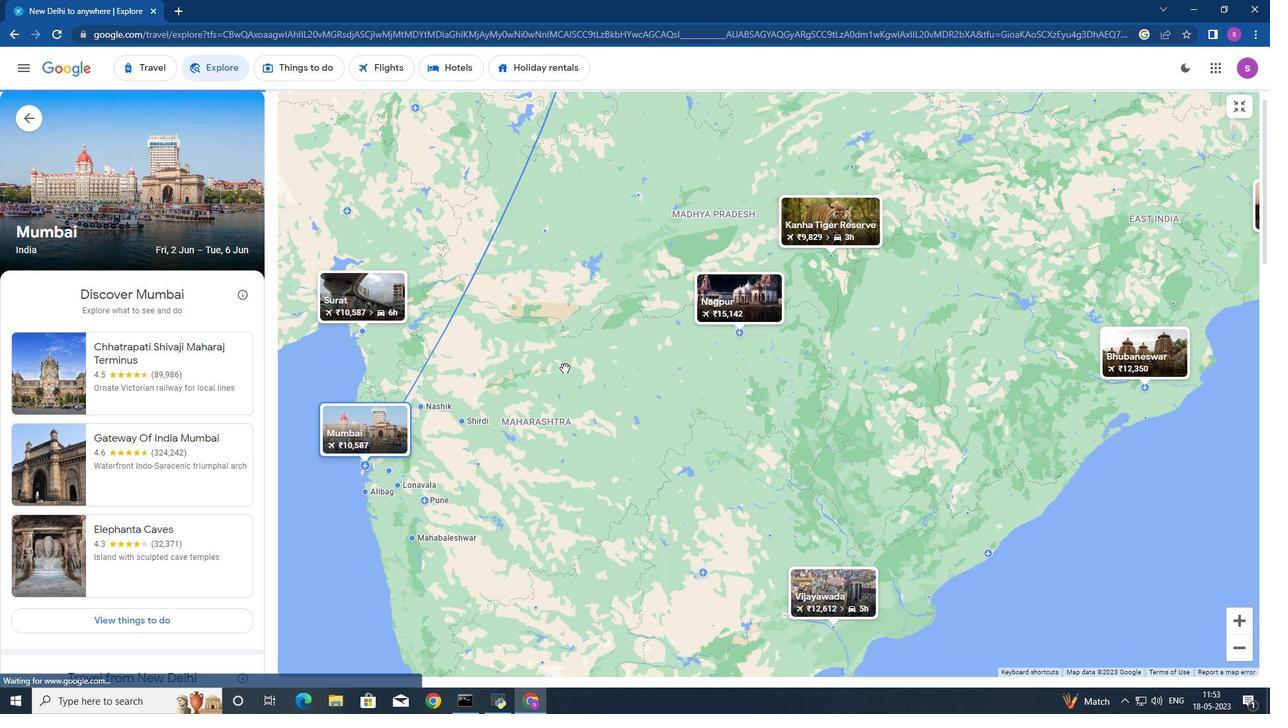 
Action: Mouse moved to (564, 364)
Screenshot: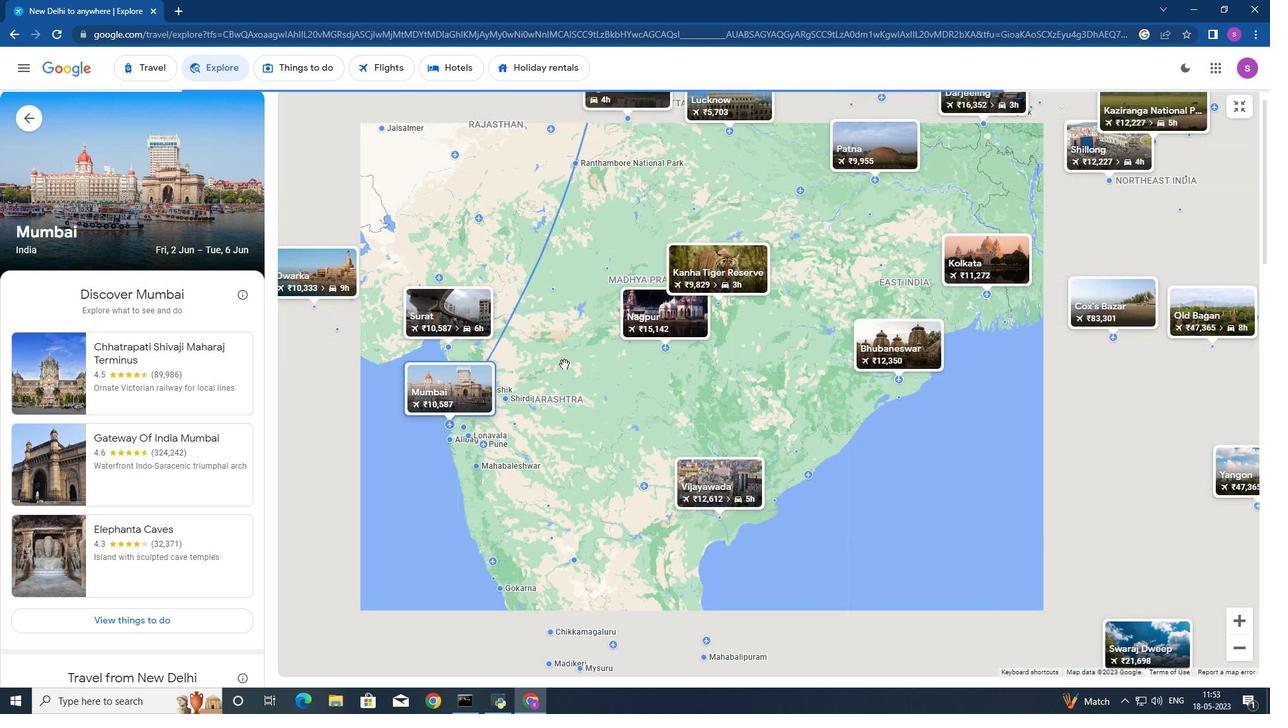 
Action: Key pressed <Key.up><Key.up><Key.up>
Screenshot: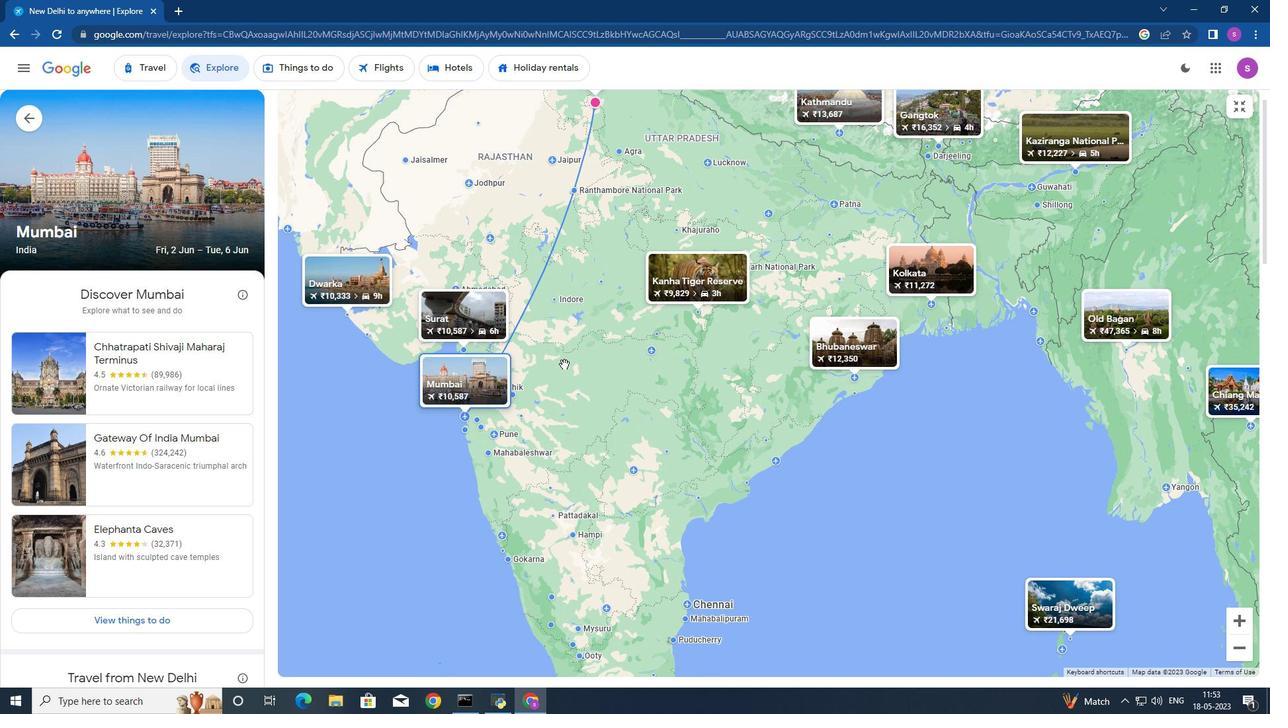 
Action: Mouse moved to (564, 364)
Screenshot: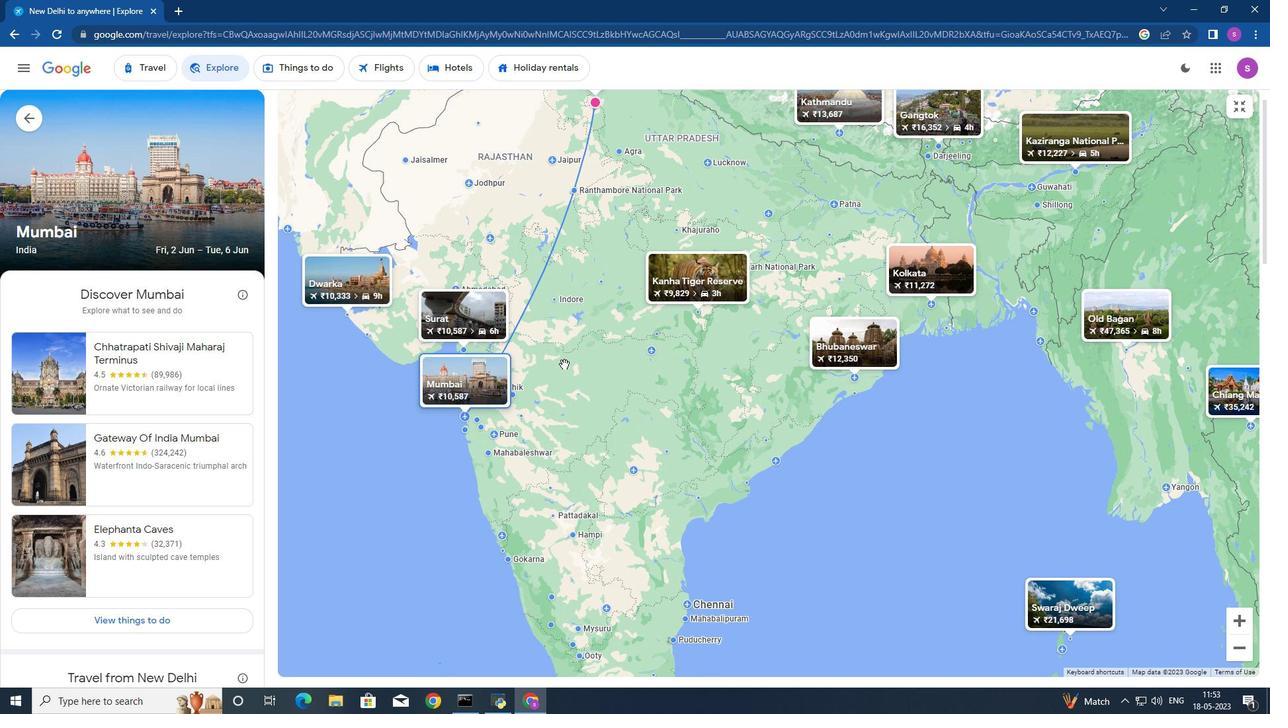 
Action: Mouse pressed left at (564, 364)
Screenshot: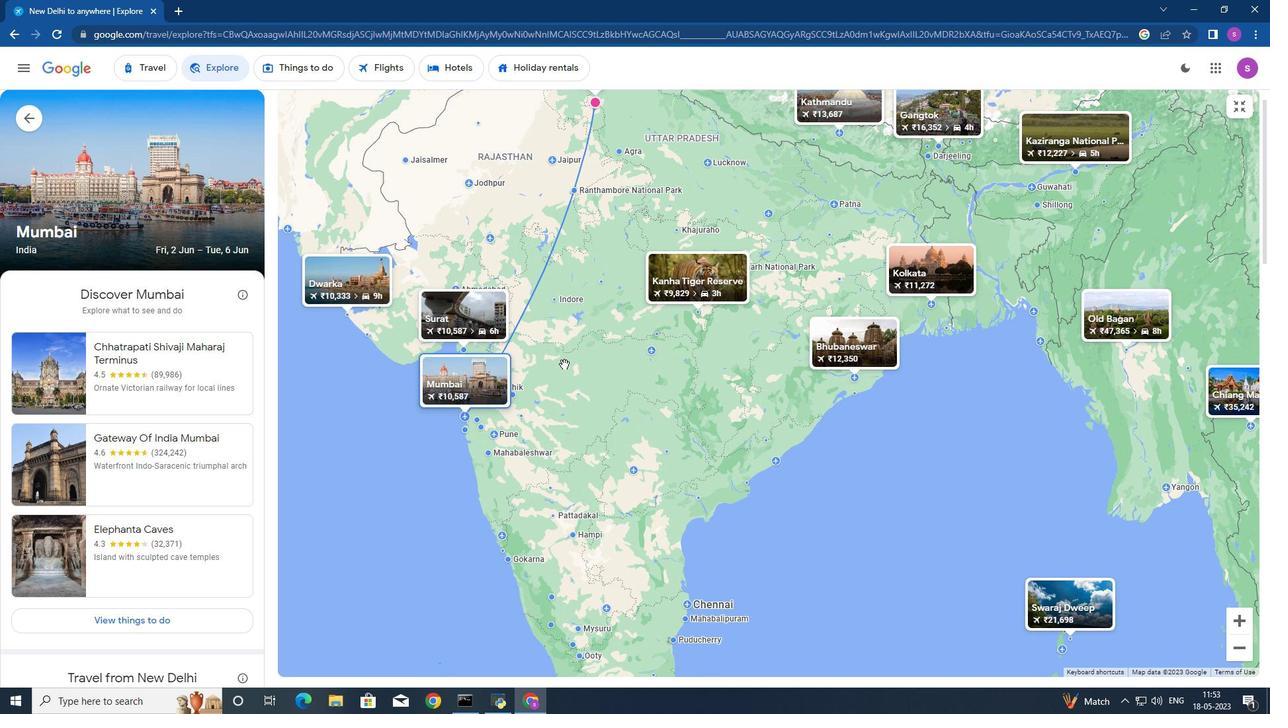 
Action: Mouse moved to (528, 350)
Screenshot: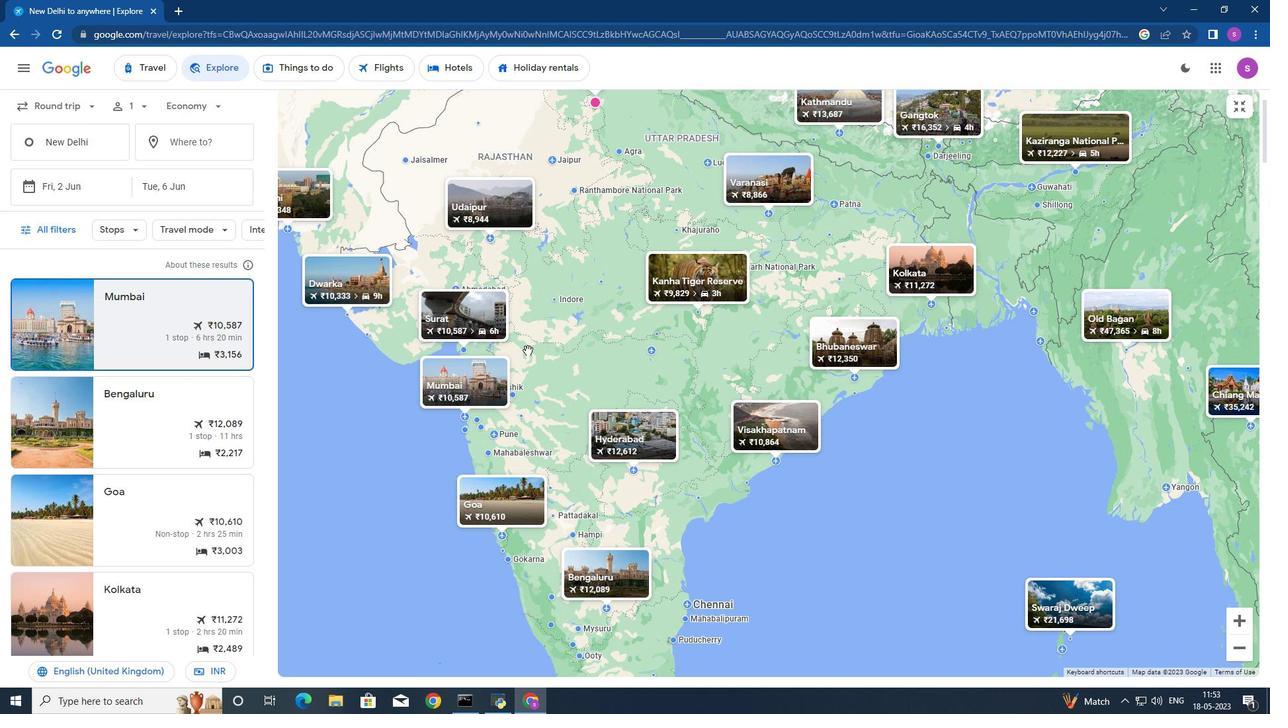 
Action: Mouse scrolled (528, 350) with delta (0, 0)
Screenshot: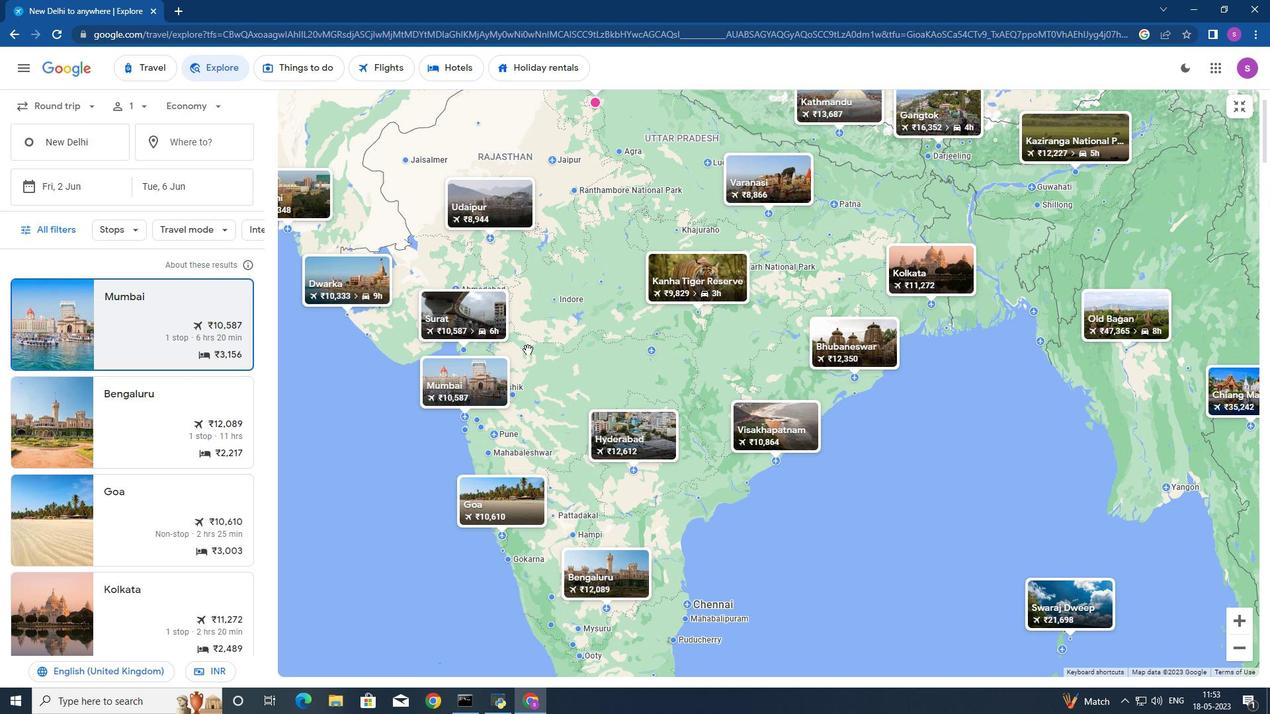 
Action: Mouse moved to (531, 365)
Screenshot: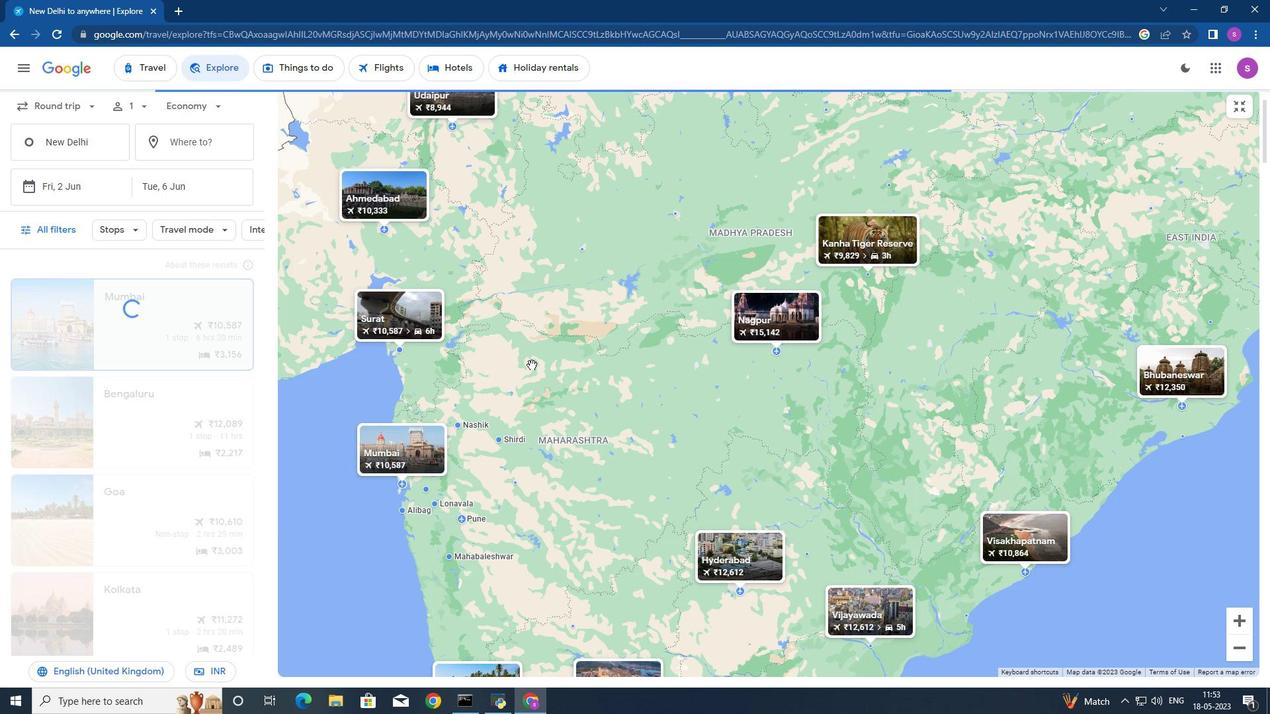 
Action: Mouse scrolled (531, 365) with delta (0, 0)
Screenshot: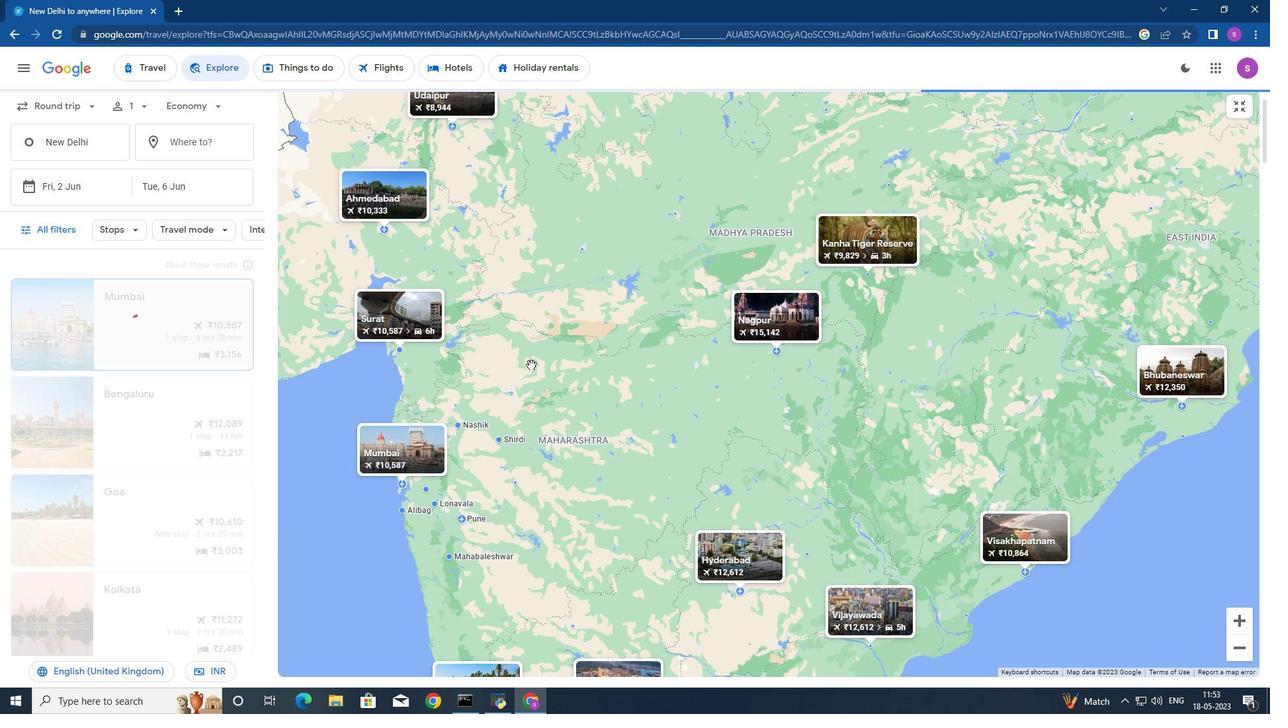 
Action: Mouse scrolled (531, 365) with delta (0, 0)
Screenshot: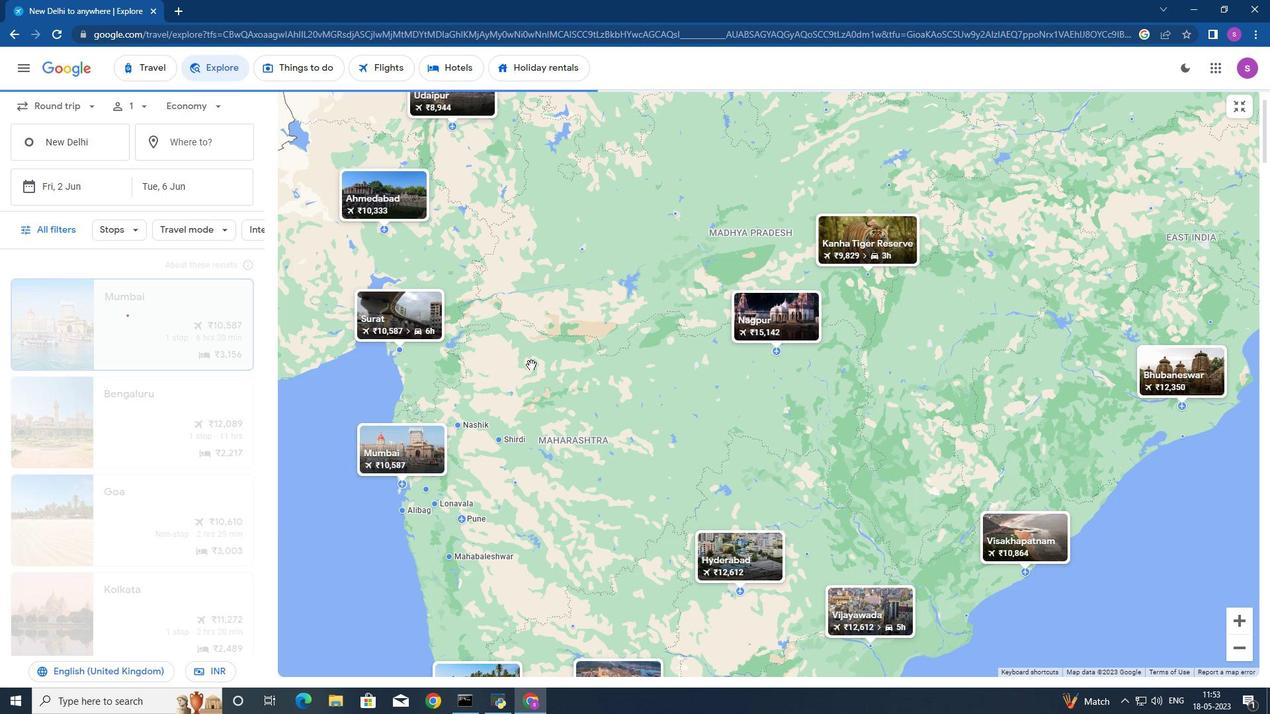 
Action: Mouse moved to (633, 439)
Screenshot: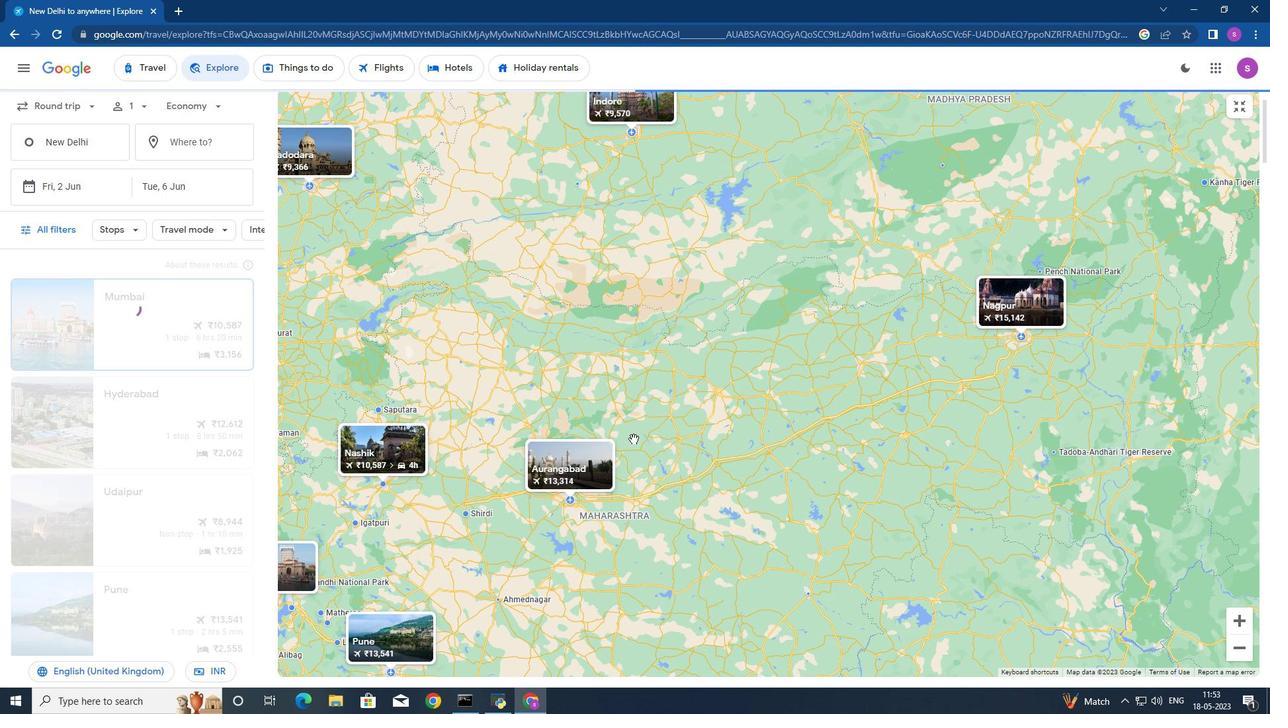 
Action: Mouse scrolled (633, 438) with delta (0, 0)
Screenshot: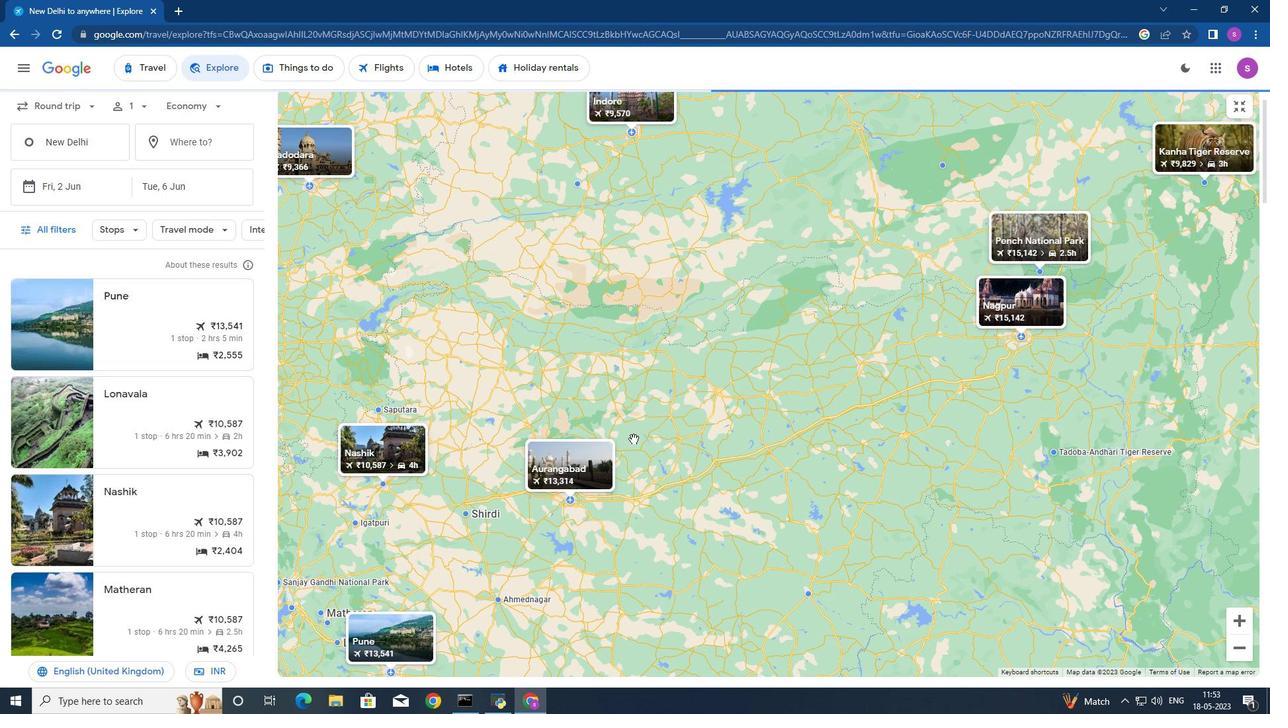 
Action: Mouse moved to (616, 438)
Screenshot: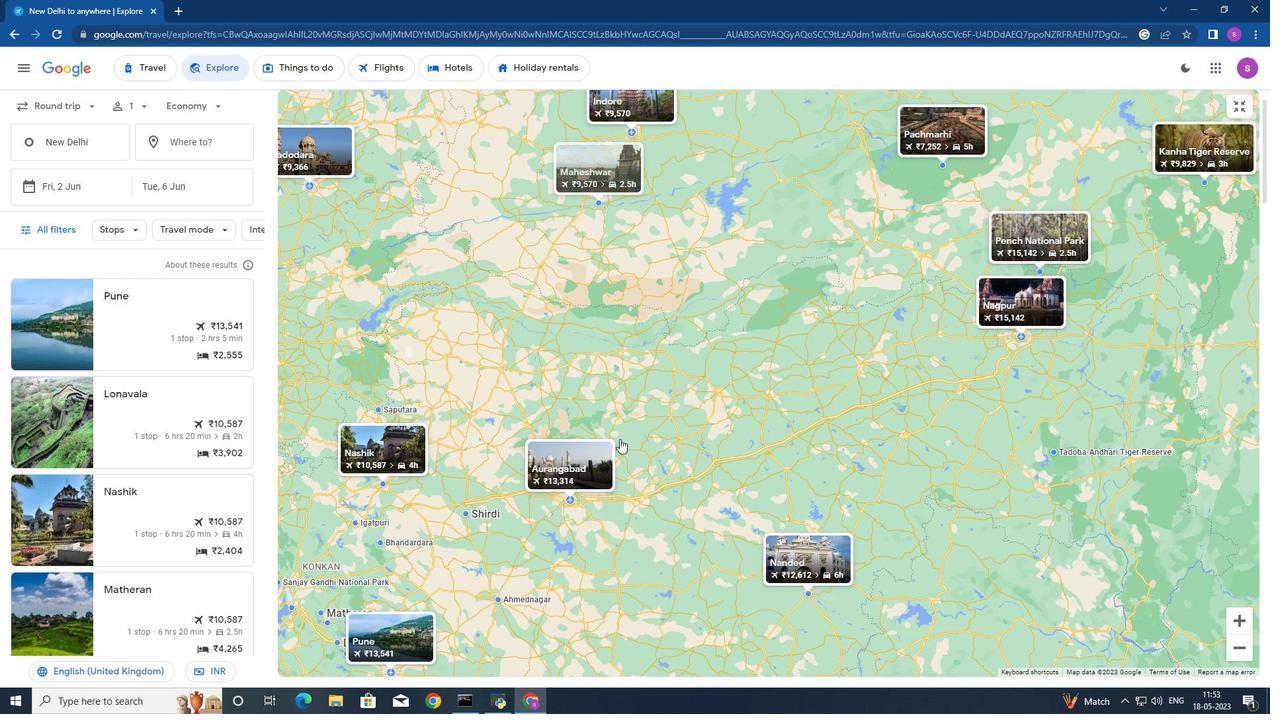 
Action: Mouse scrolled (618, 438) with delta (0, 0)
Screenshot: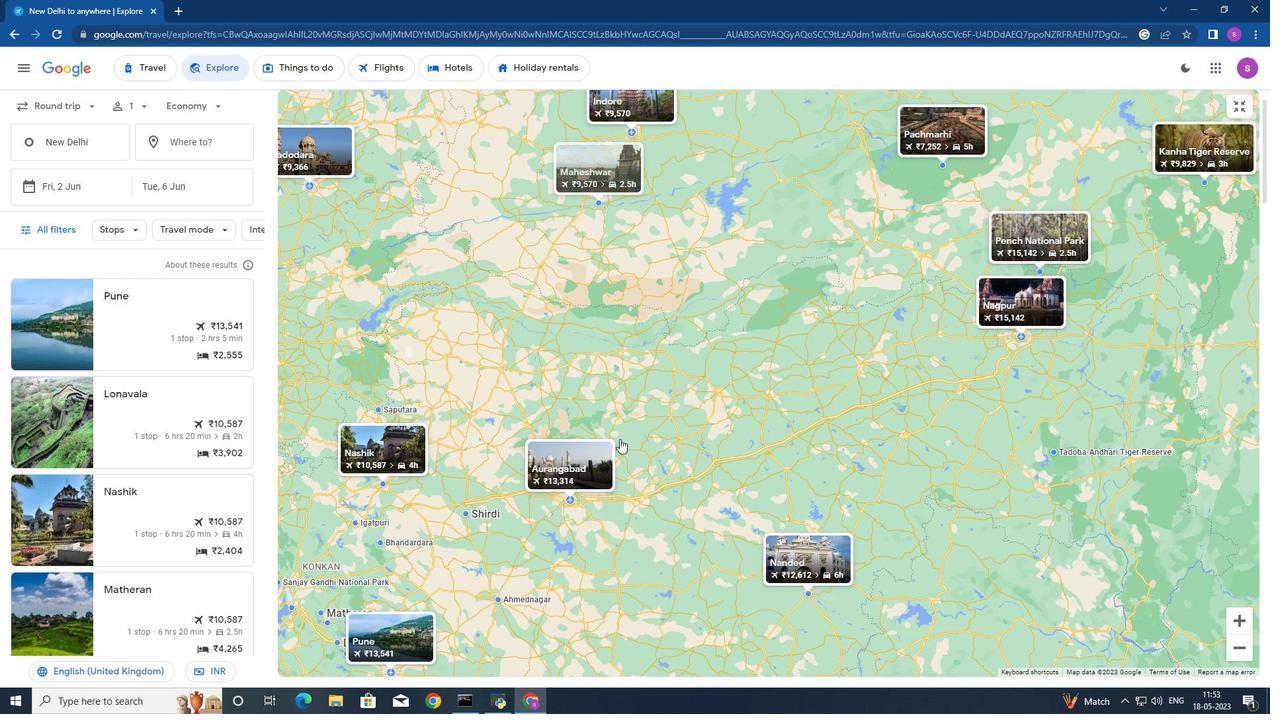 
Action: Mouse moved to (611, 434)
Screenshot: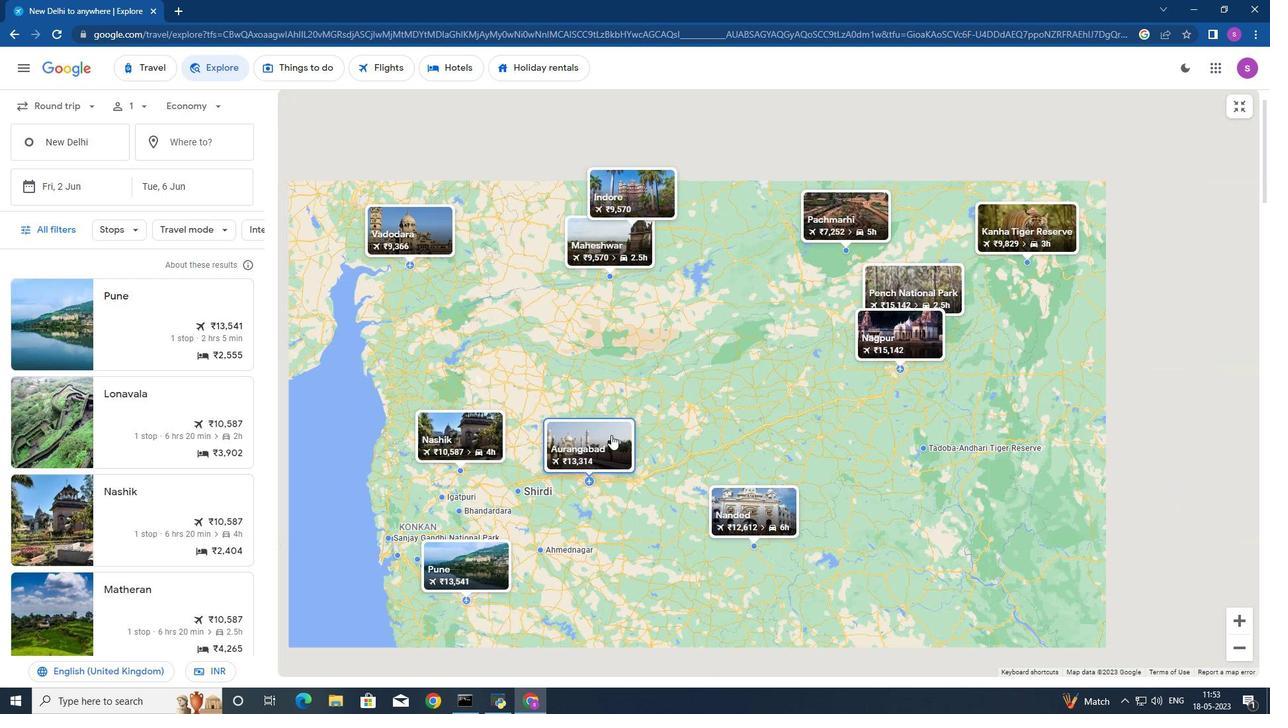 
Action: Mouse scrolled (611, 434) with delta (0, 0)
Screenshot: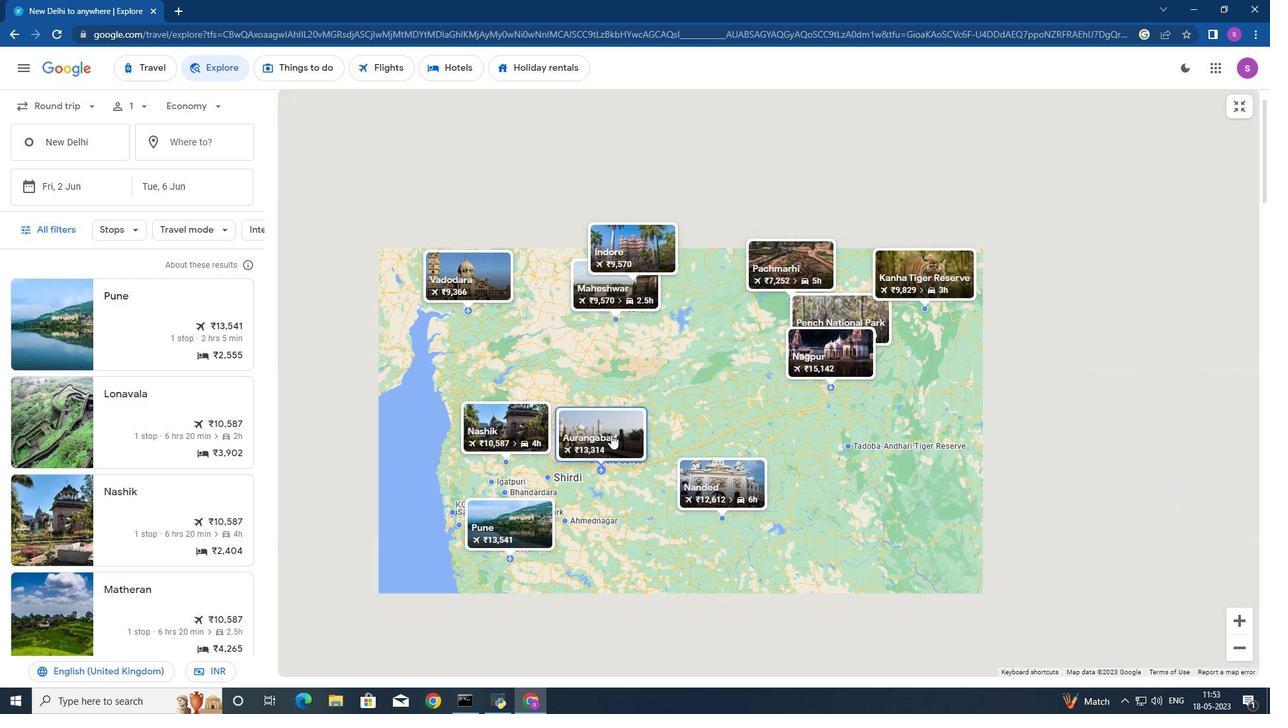 
Action: Mouse moved to (597, 427)
Screenshot: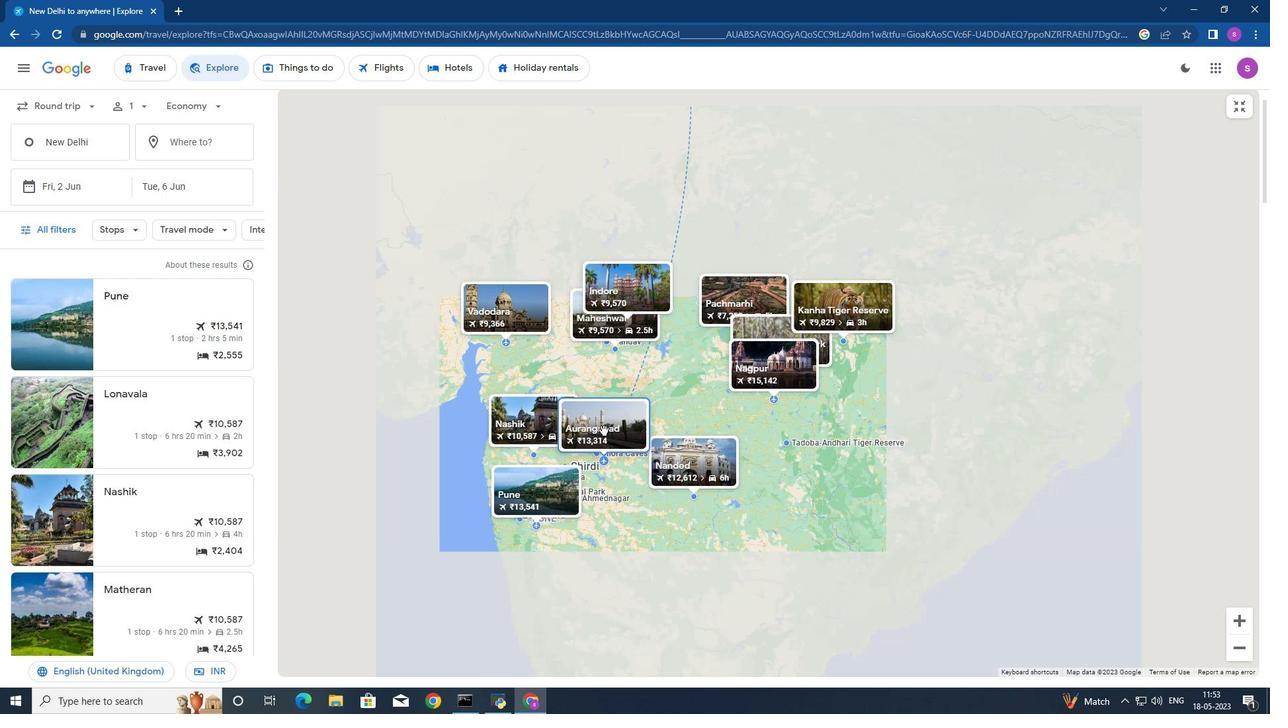 
Action: Mouse scrolled (598, 427) with delta (0, 0)
Screenshot: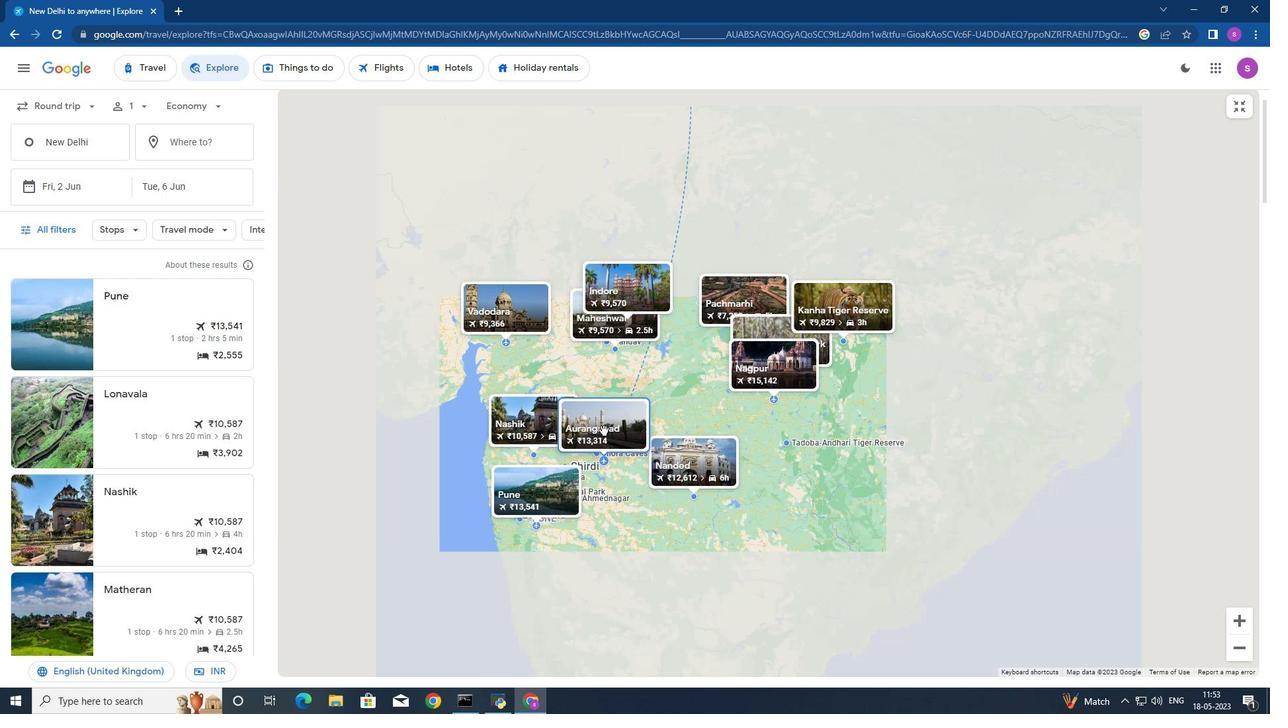 
Action: Mouse moved to (631, 277)
Screenshot: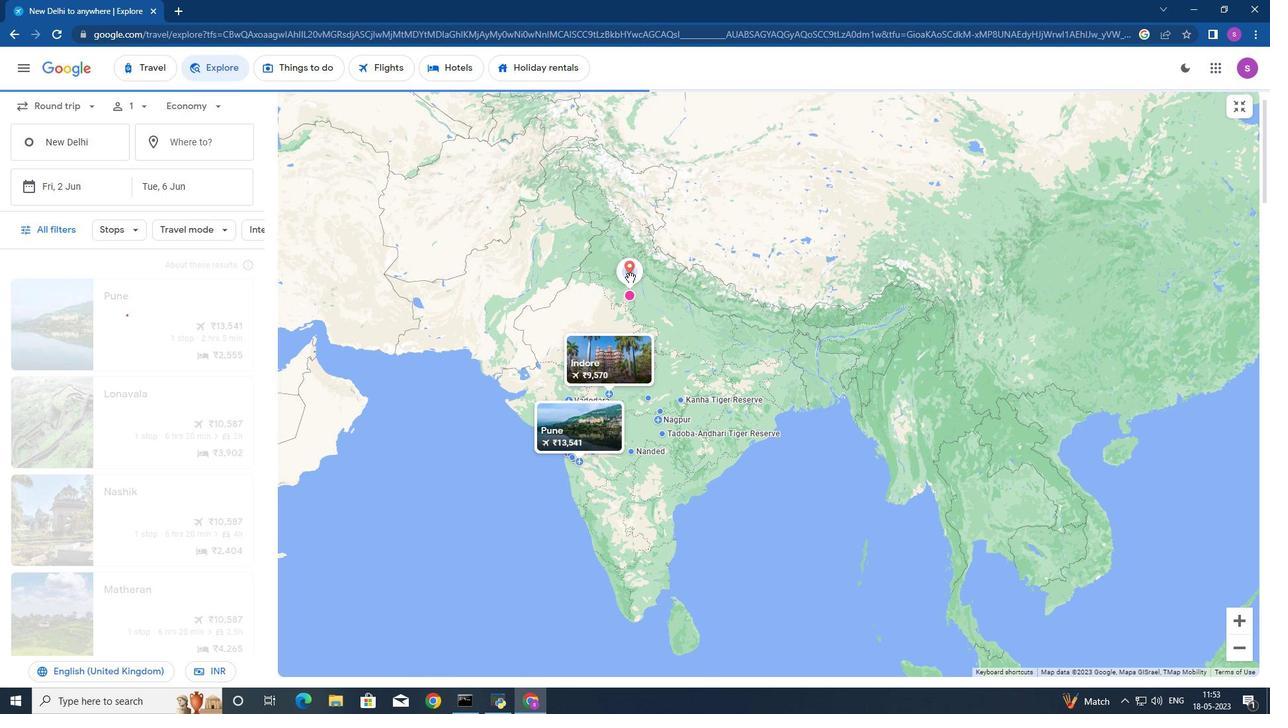 
Action: Mouse pressed left at (631, 277)
Screenshot: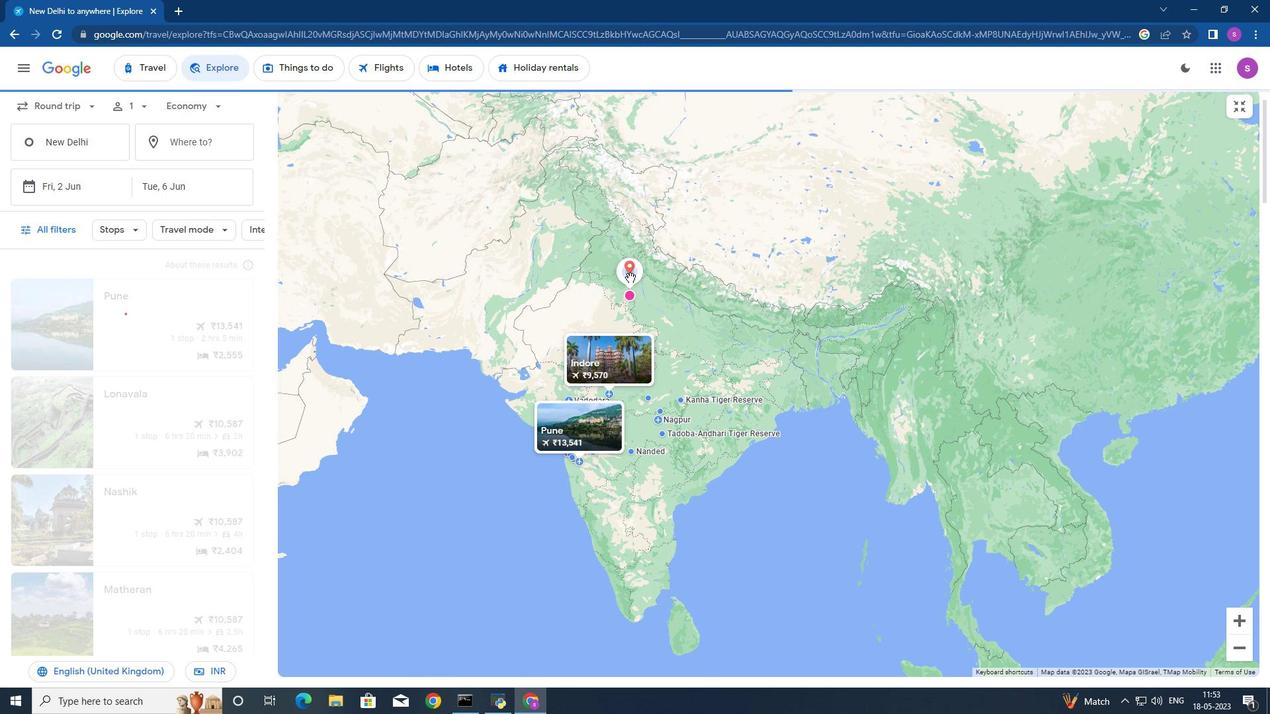 
Action: Mouse moved to (628, 282)
Screenshot: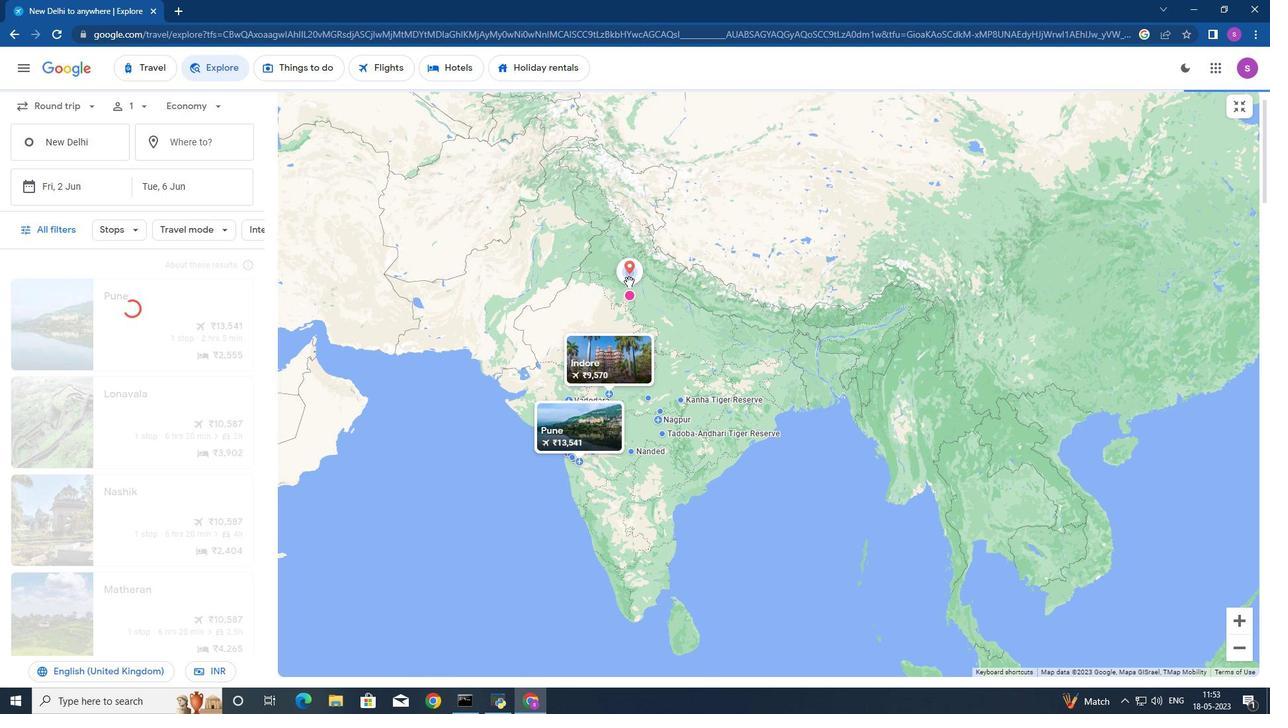 
Action: Mouse scrolled (628, 283) with delta (0, 0)
Screenshot: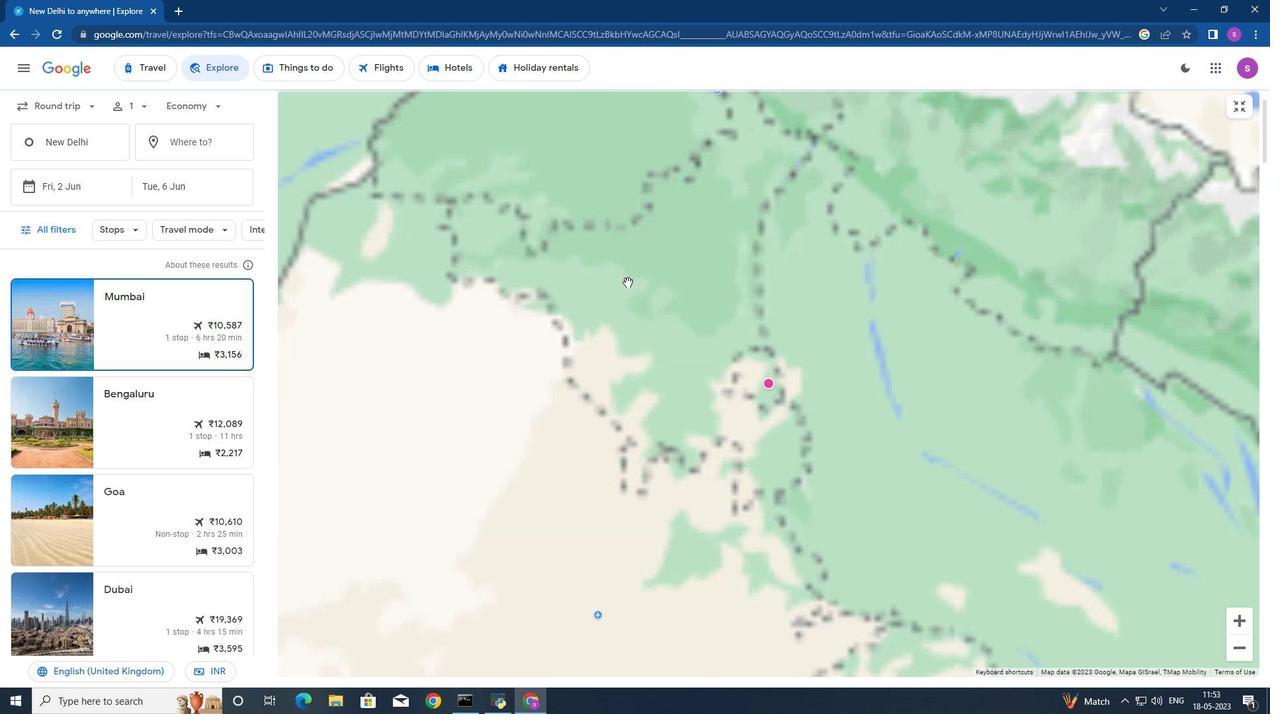 
Action: Mouse moved to (950, 499)
Screenshot: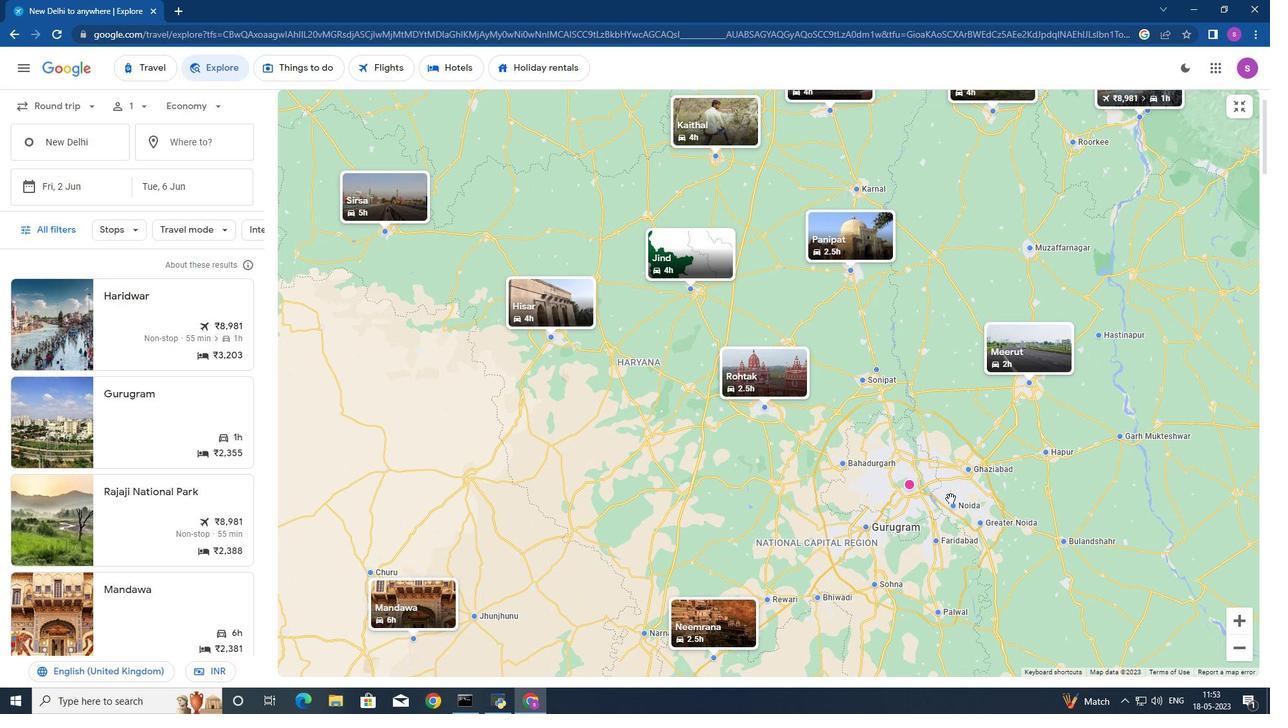 
Action: Mouse scrolled (950, 499) with delta (0, 0)
Screenshot: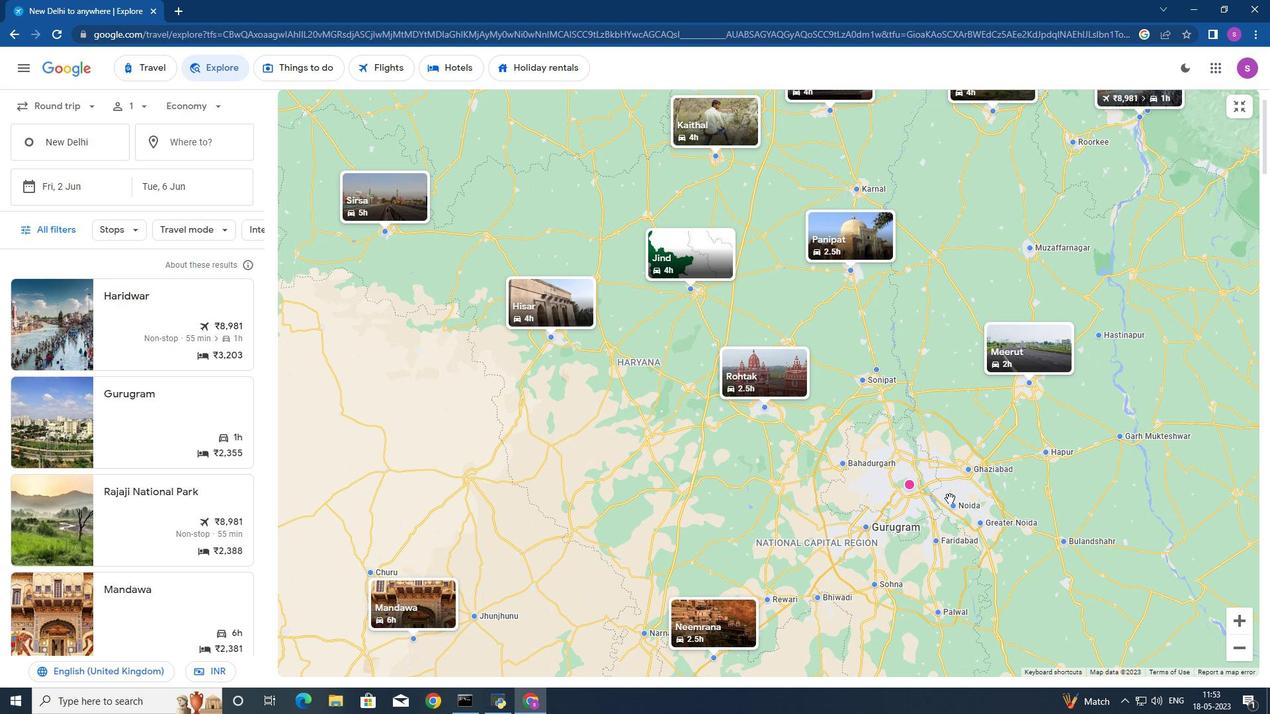
Action: Mouse moved to (906, 494)
Screenshot: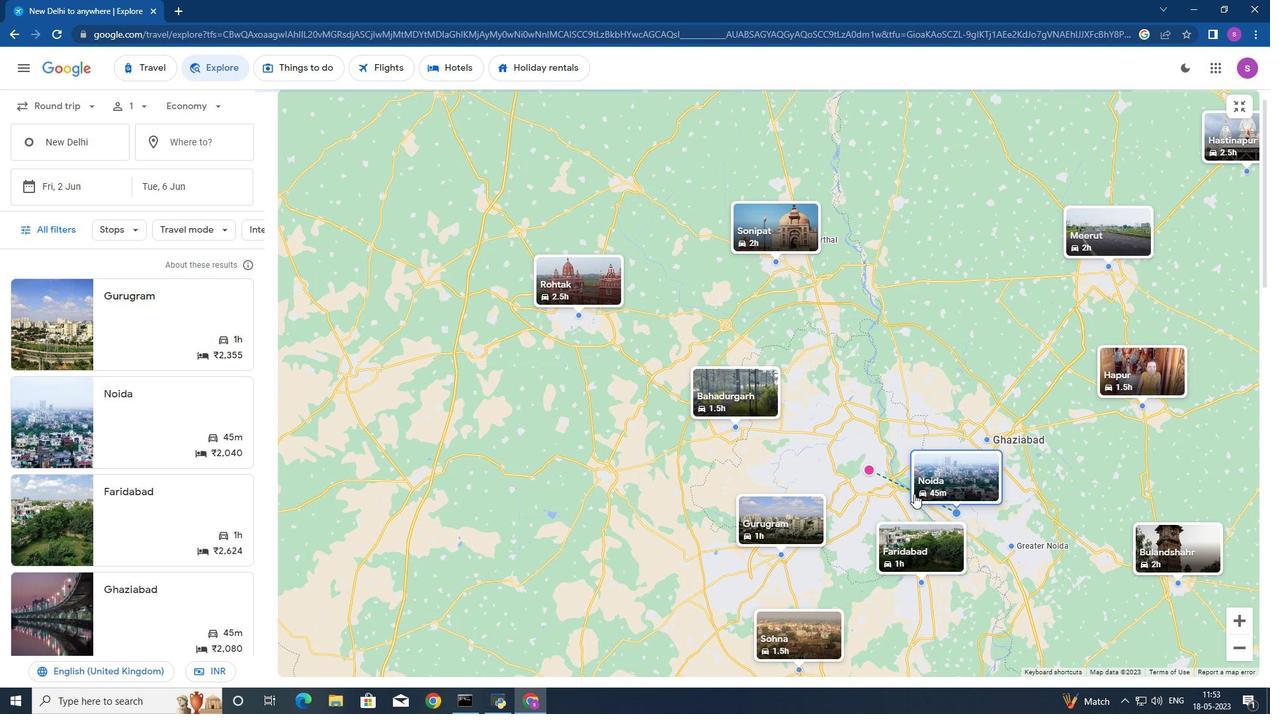 
Action: Mouse scrolled (906, 495) with delta (0, 0)
Screenshot: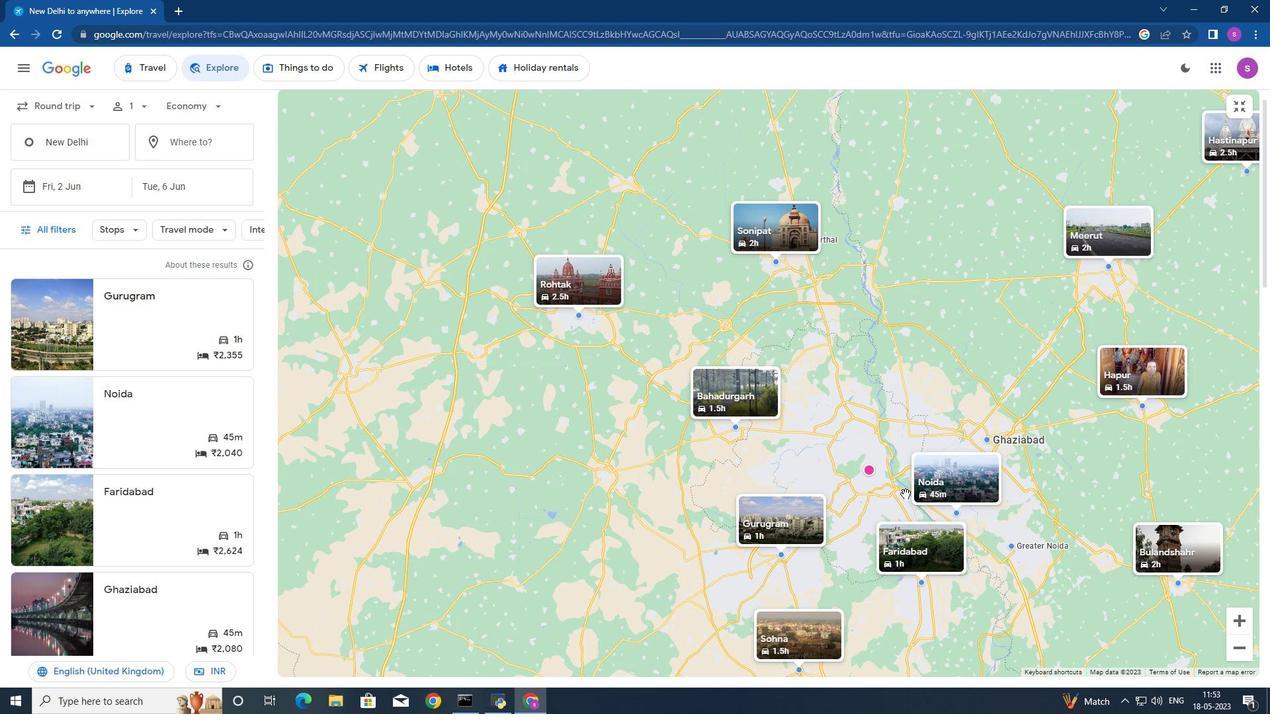 
Action: Mouse moved to (906, 494)
Screenshot: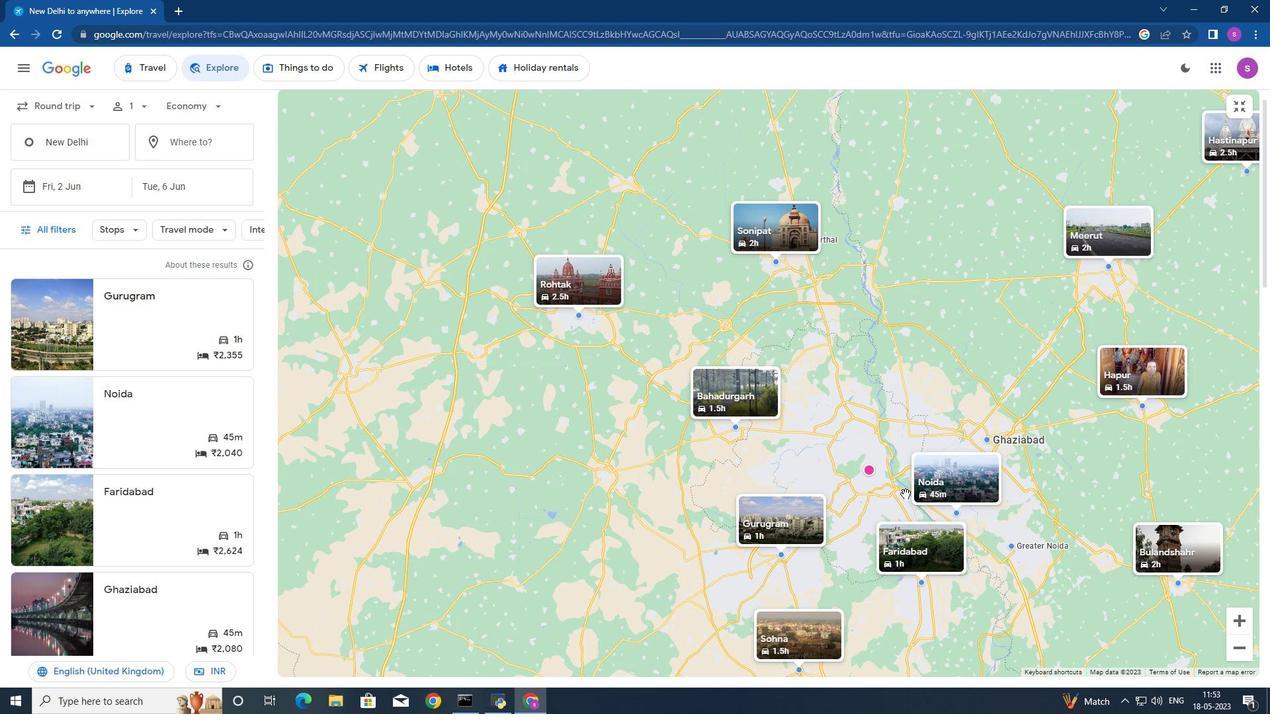 
Action: Mouse scrolled (906, 495) with delta (0, 0)
Screenshot: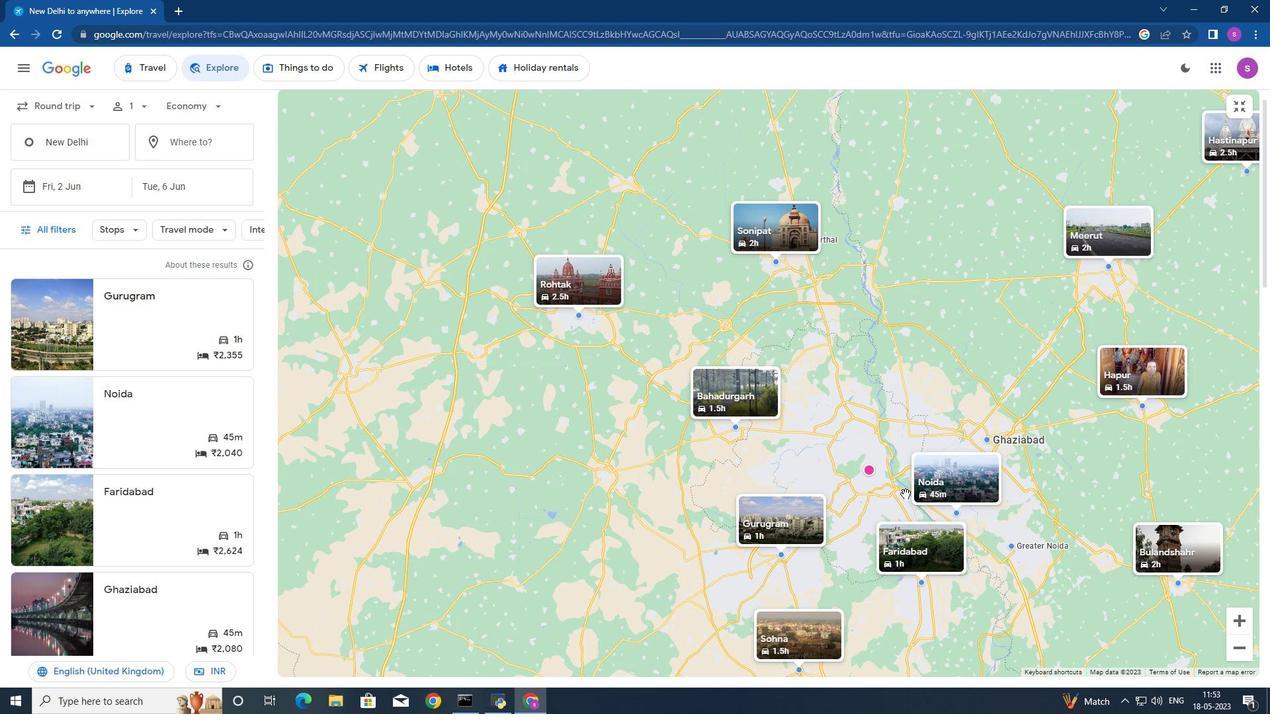 
Action: Mouse moved to (789, 451)
Screenshot: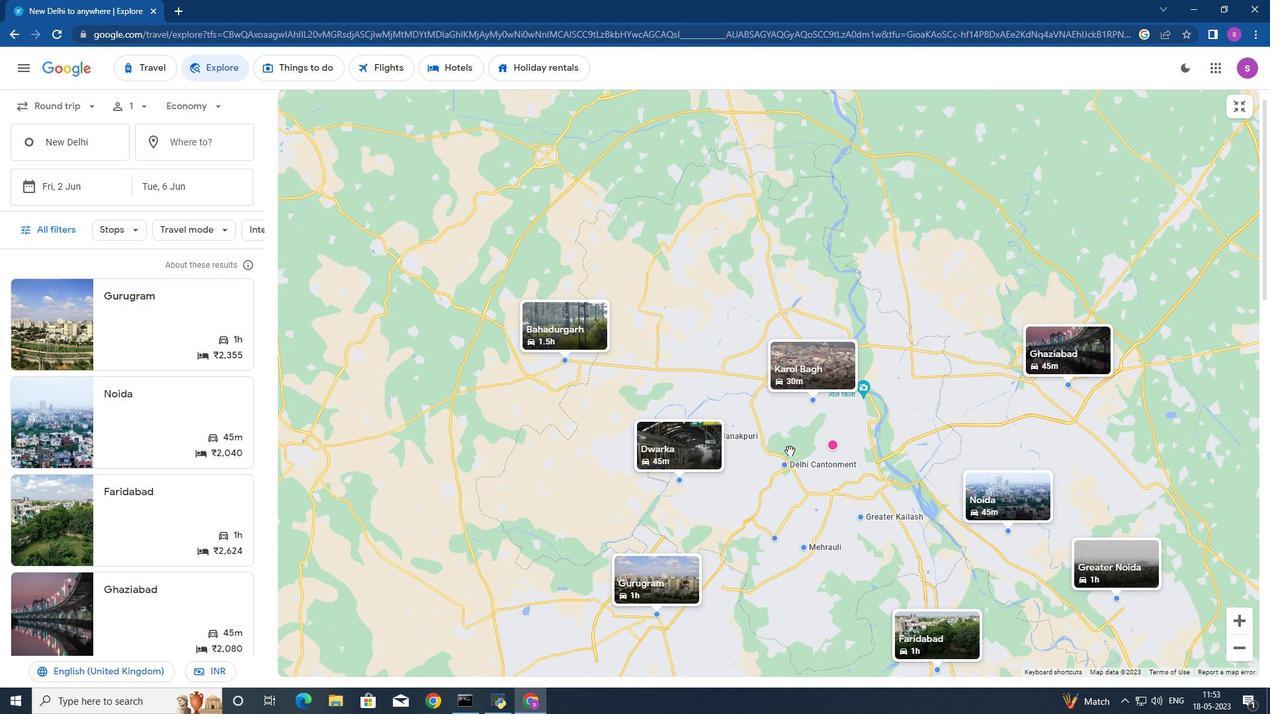 
Action: Mouse scrolled (789, 450) with delta (0, 0)
Screenshot: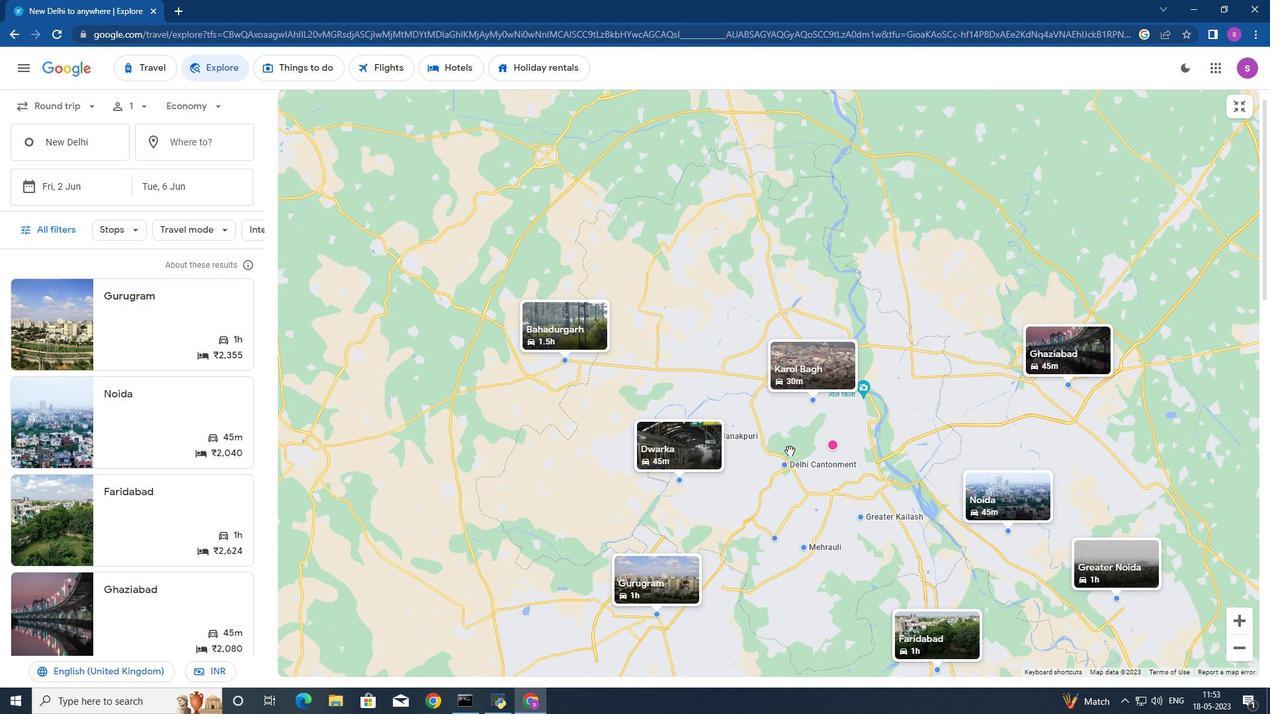 
Action: Mouse moved to (789, 452)
Screenshot: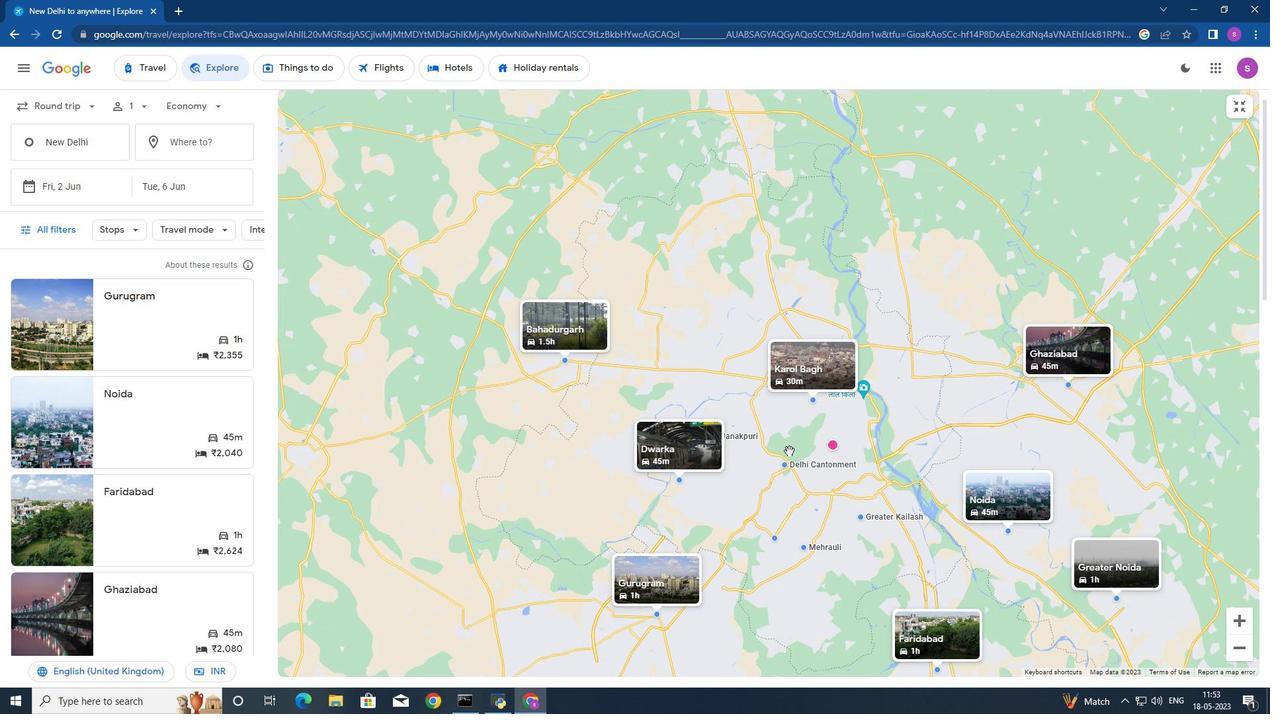 
Action: Mouse scrolled (789, 451) with delta (0, 0)
Screenshot: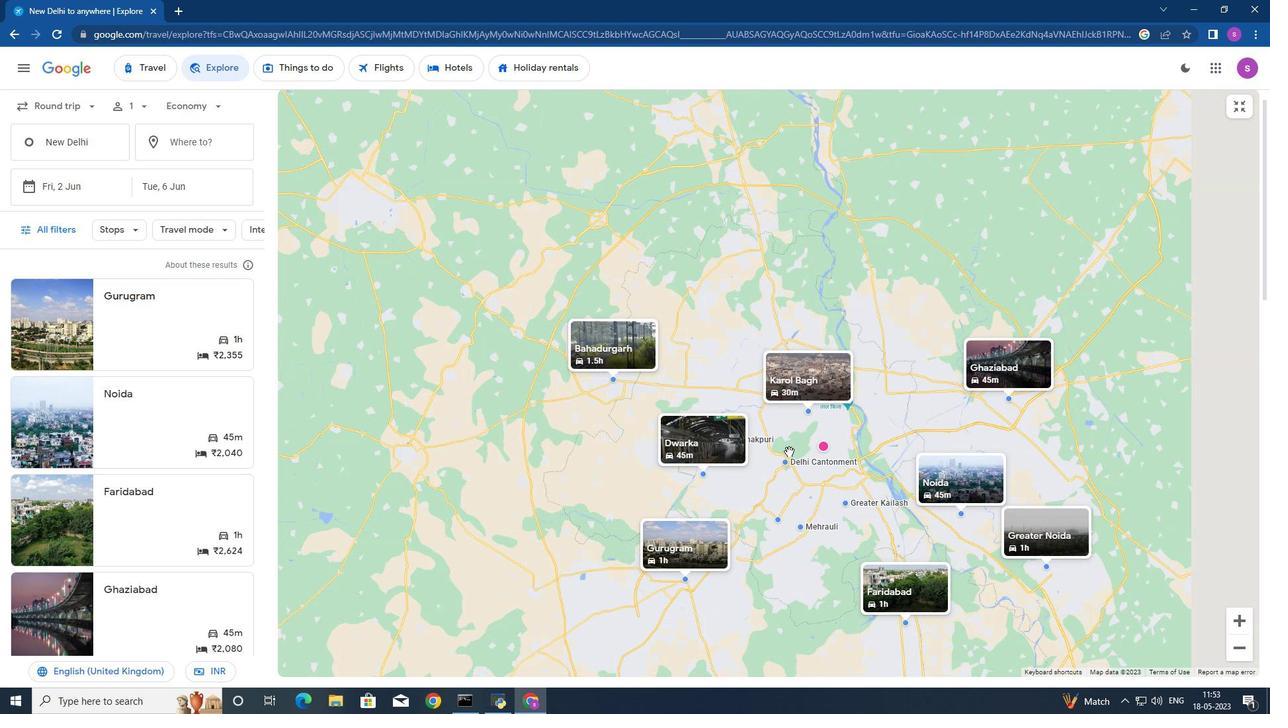 
Action: Mouse scrolled (789, 451) with delta (0, 0)
Screenshot: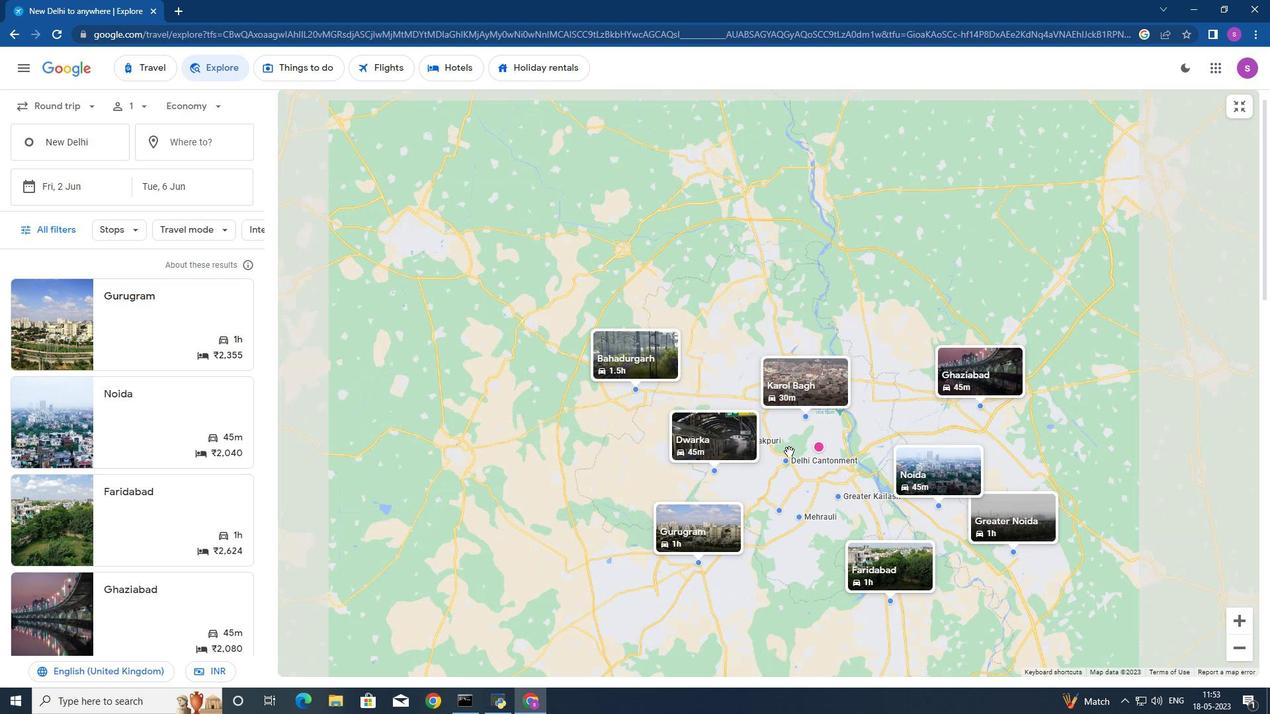 
Action: Mouse scrolled (789, 451) with delta (0, 0)
Screenshot: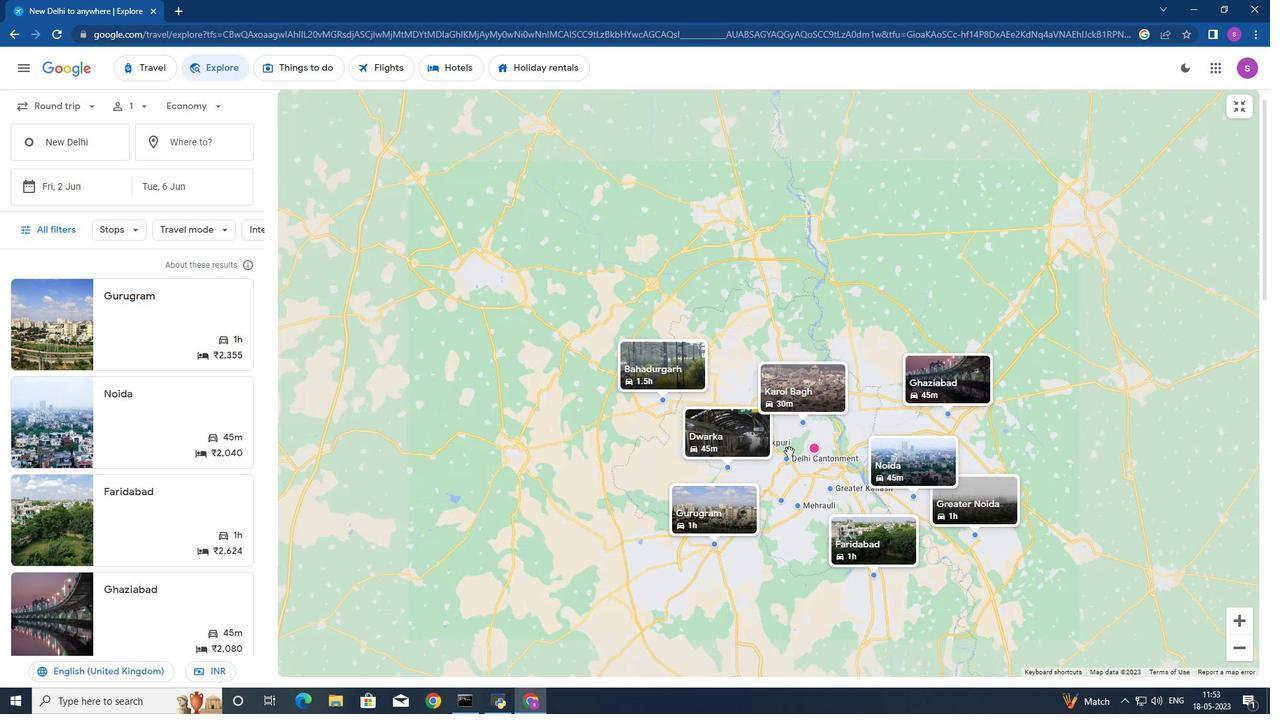 
Action: Mouse moved to (788, 452)
Screenshot: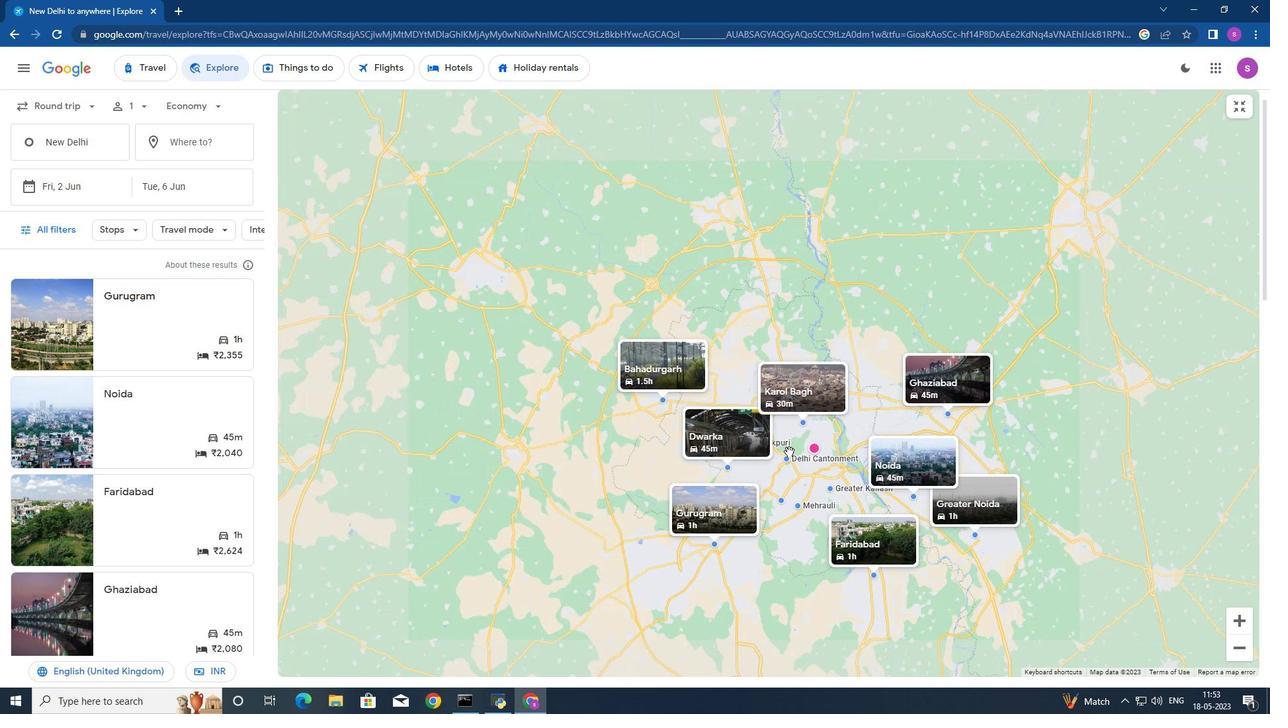 
Action: Mouse scrolled (788, 451) with delta (0, 0)
Screenshot: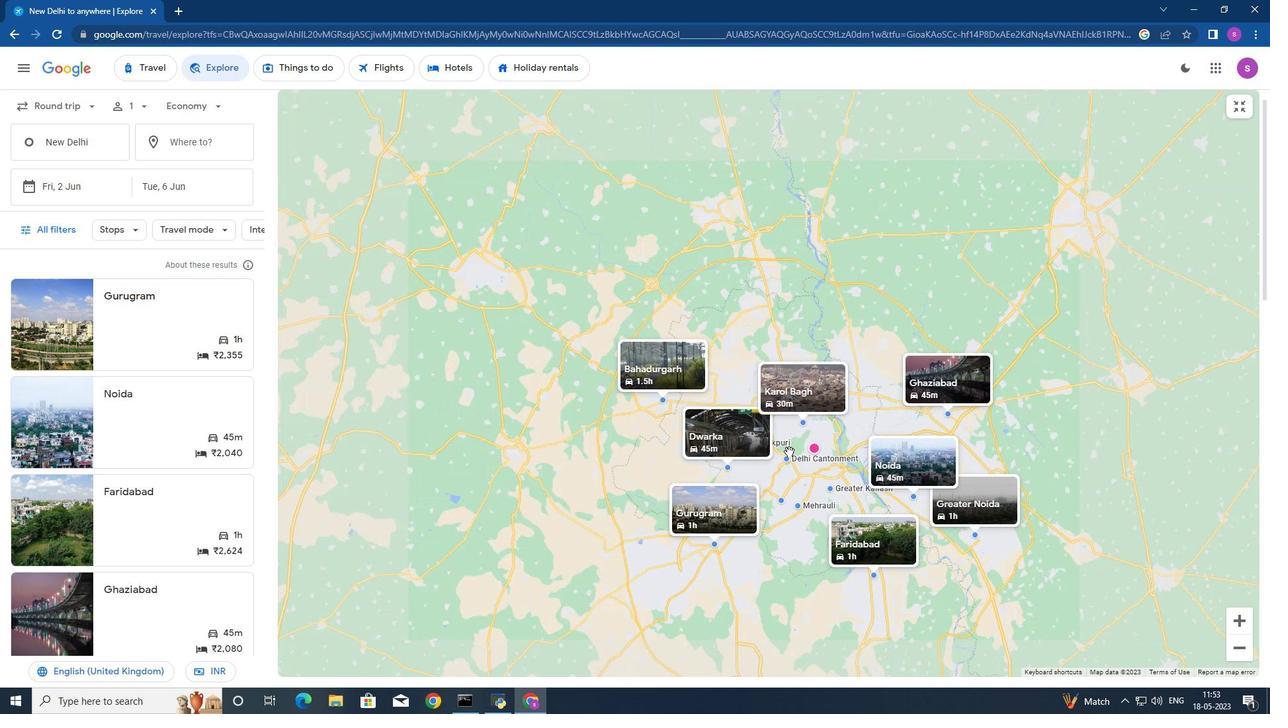 
Action: Mouse moved to (788, 452)
Screenshot: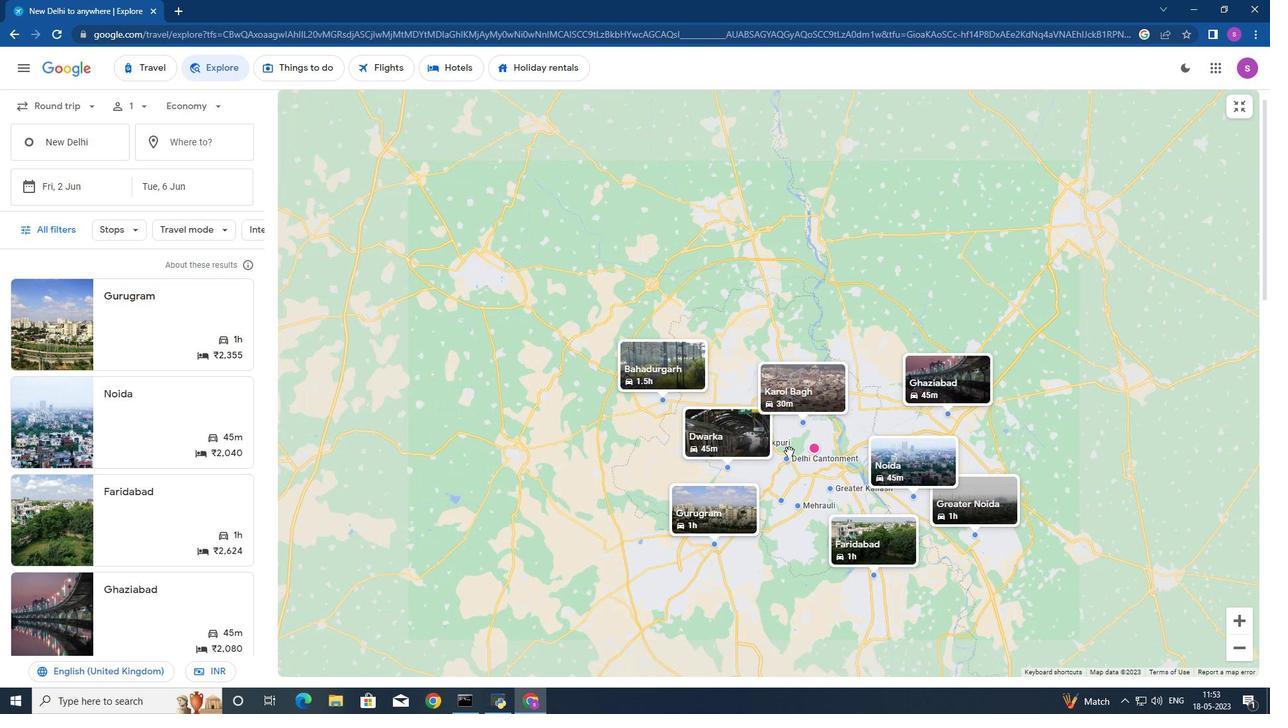 
Action: Mouse scrolled (788, 452) with delta (0, 0)
Screenshot: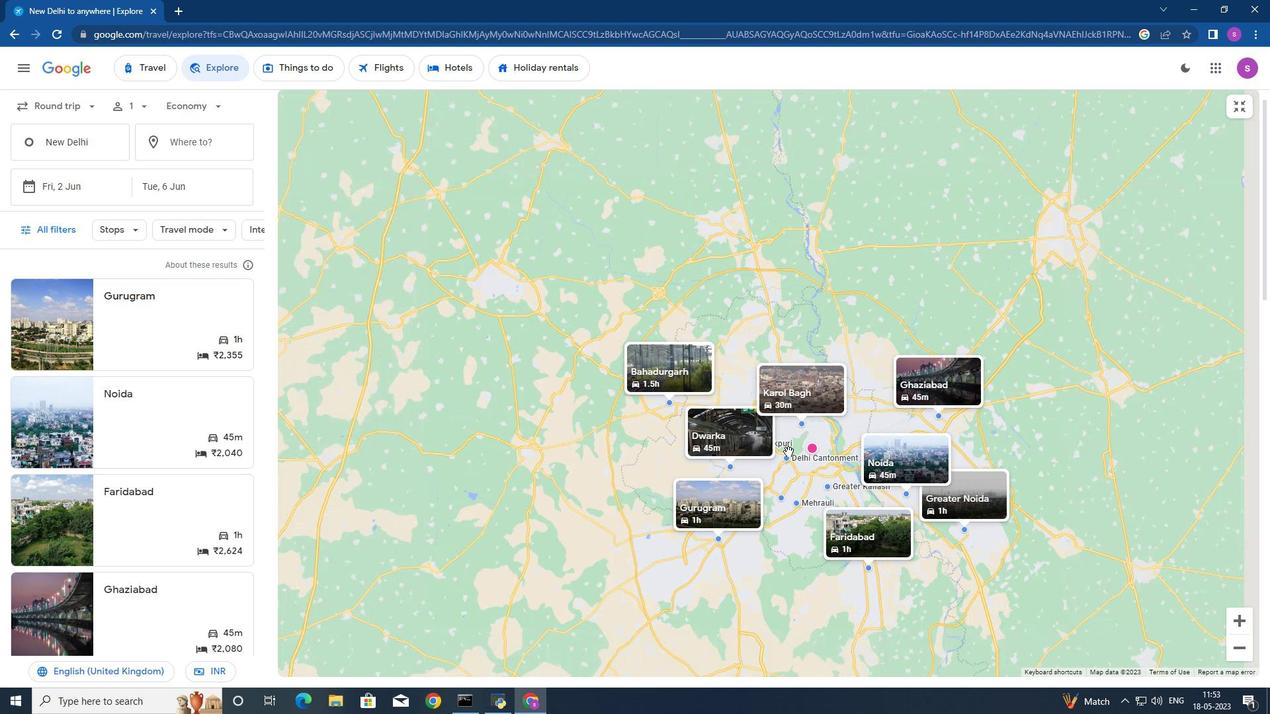 
Action: Mouse moved to (788, 454)
Screenshot: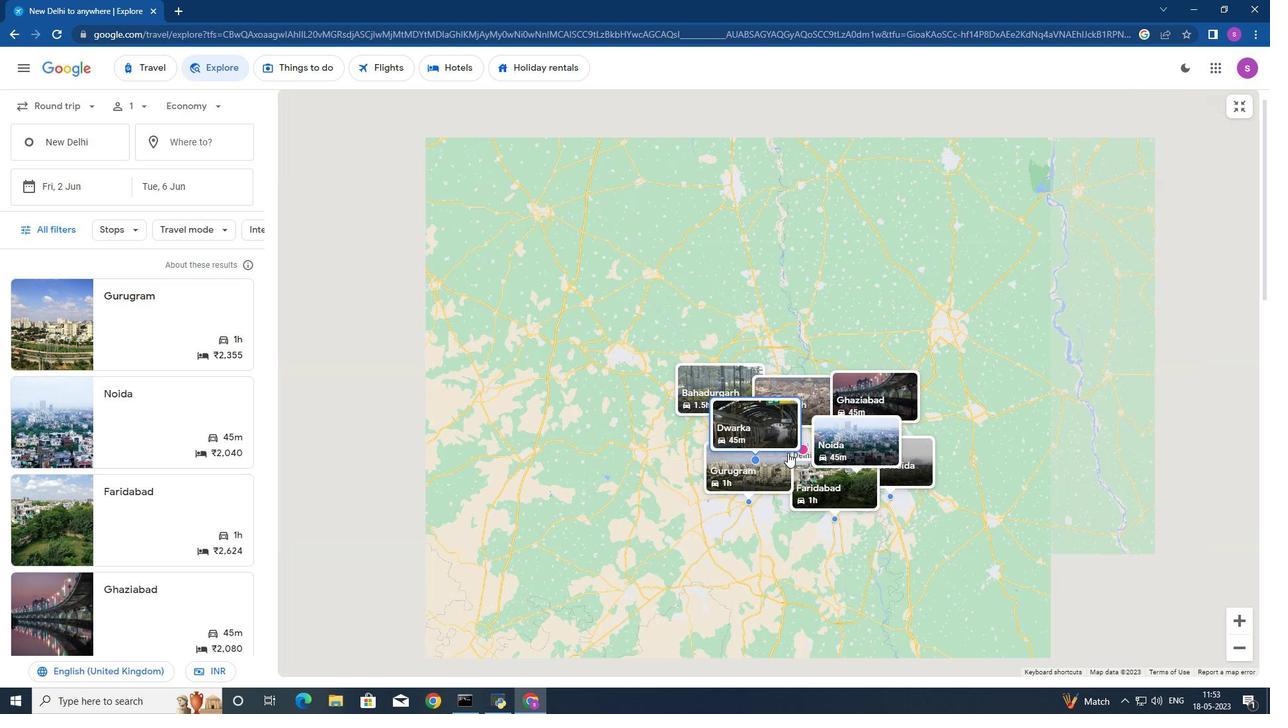 
Action: Mouse scrolled (788, 453) with delta (0, 0)
Screenshot: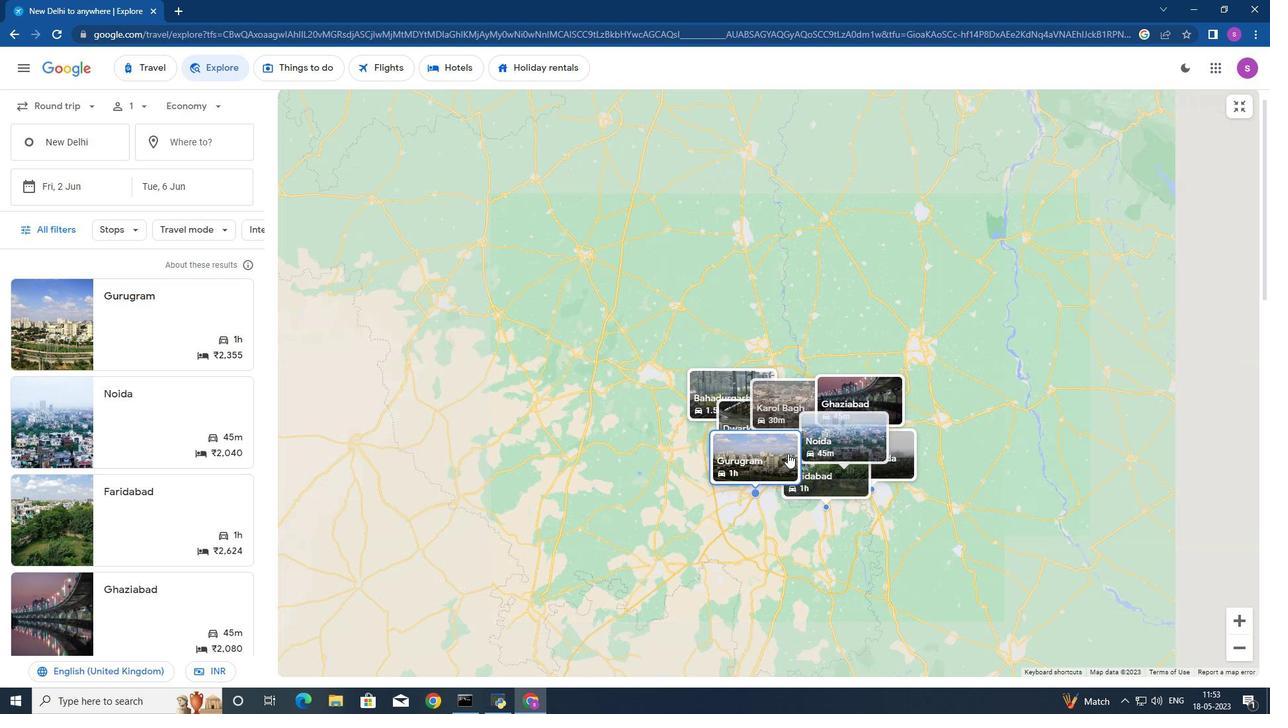 
Action: Mouse scrolled (788, 453) with delta (0, 0)
Screenshot: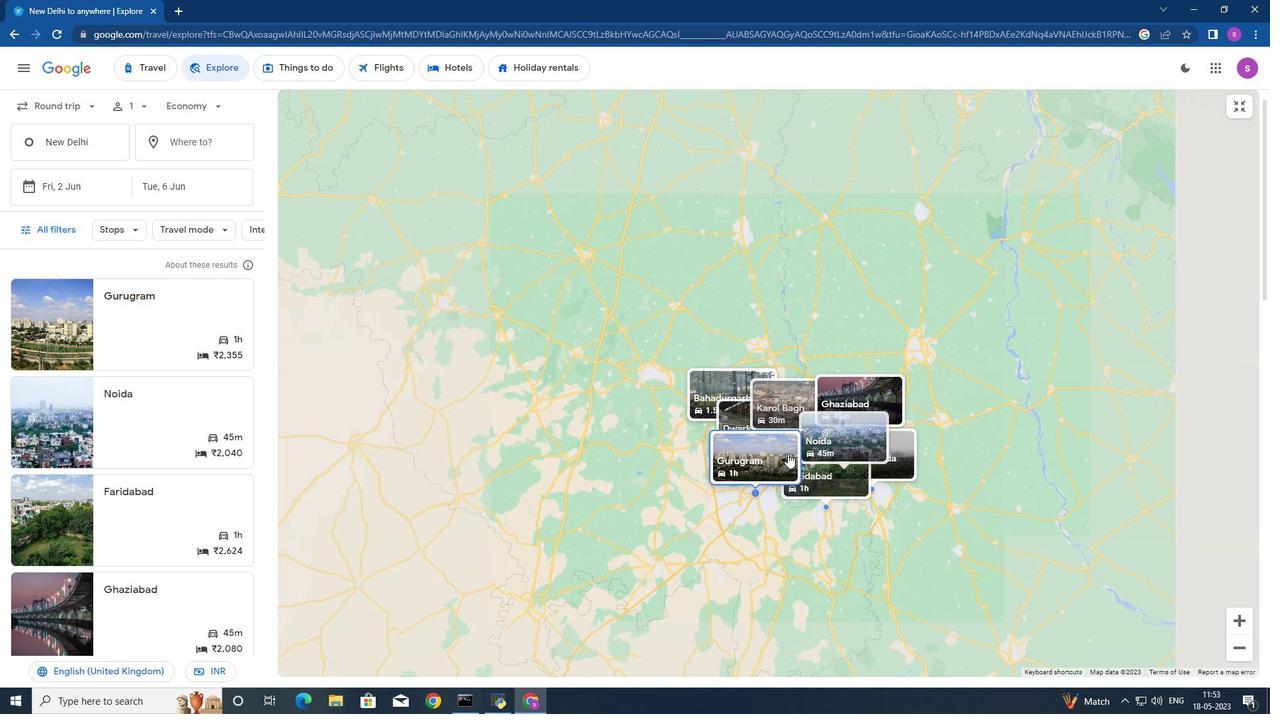 
Action: Mouse scrolled (788, 453) with delta (0, 0)
Screenshot: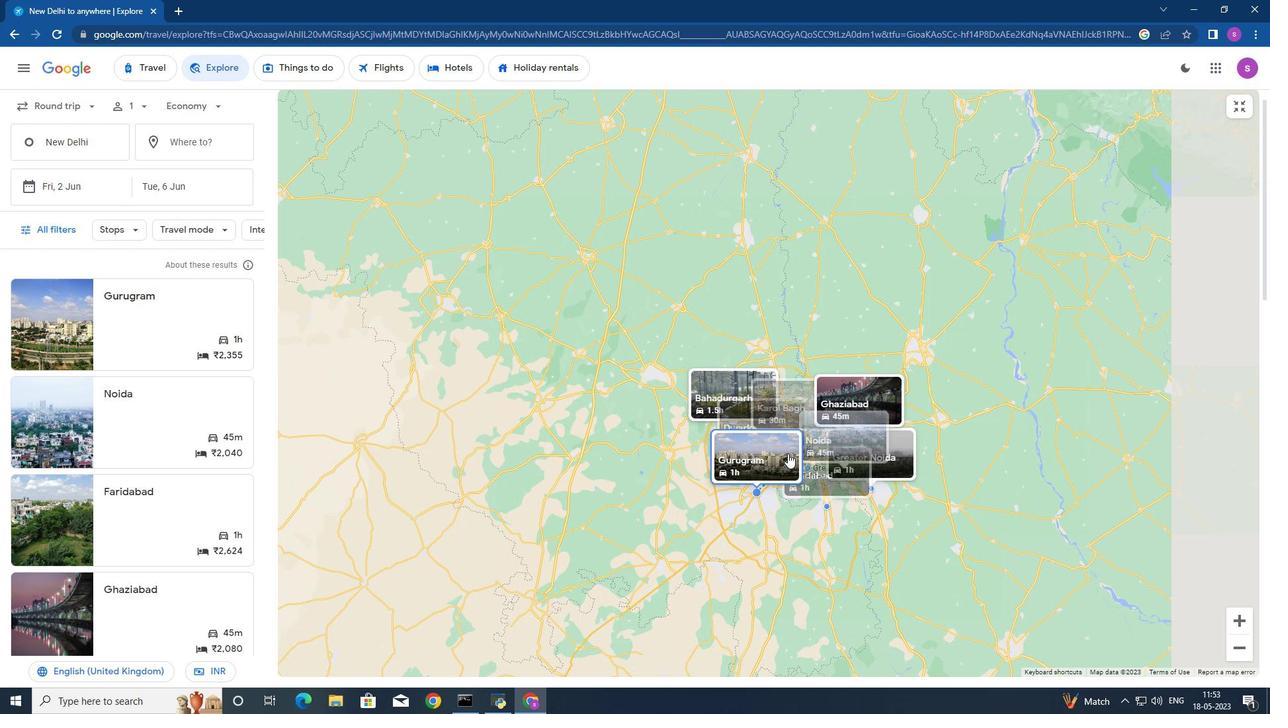 
Action: Mouse moved to (188, 141)
Screenshot: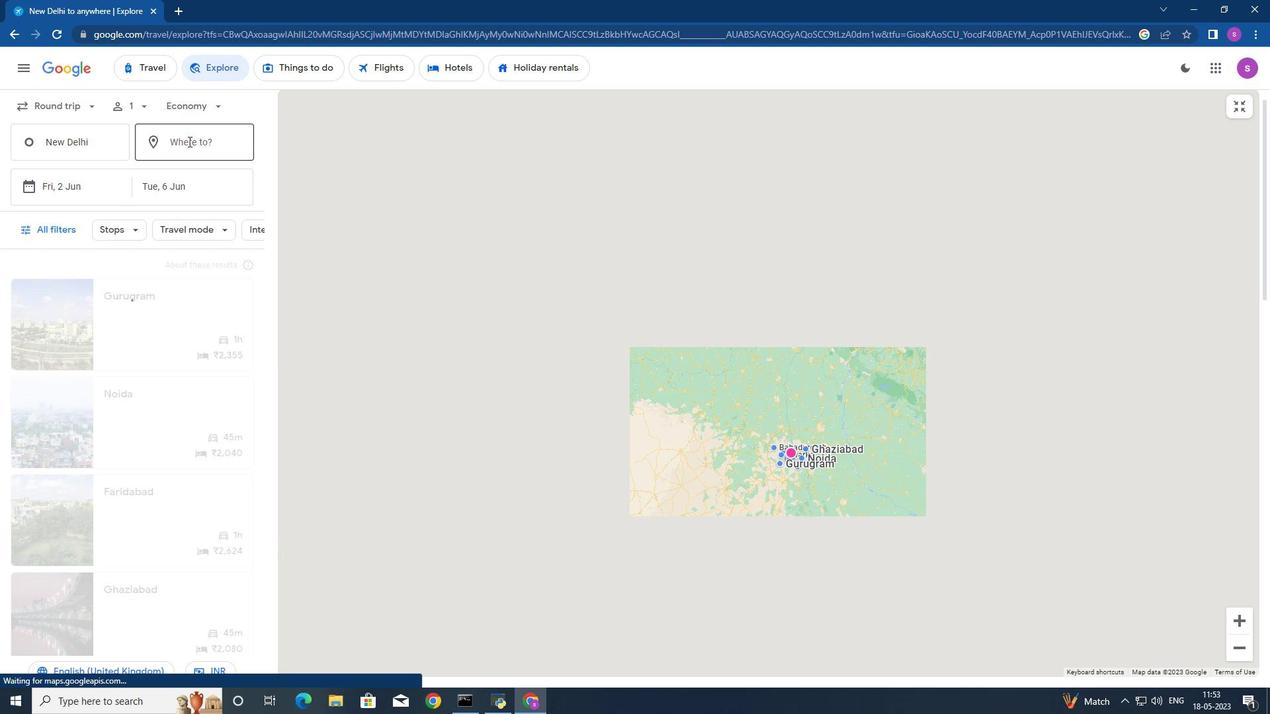 
Action: Mouse pressed left at (188, 141)
Screenshot: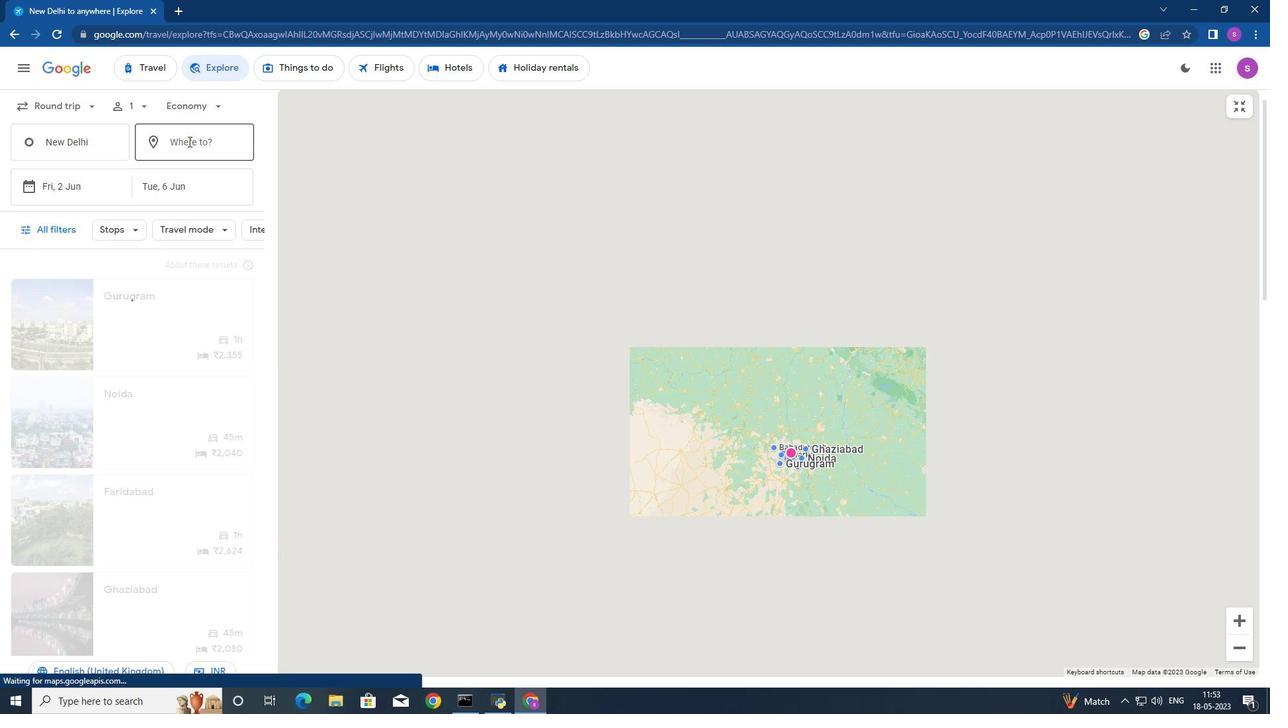
Action: Mouse moved to (254, 211)
Screenshot: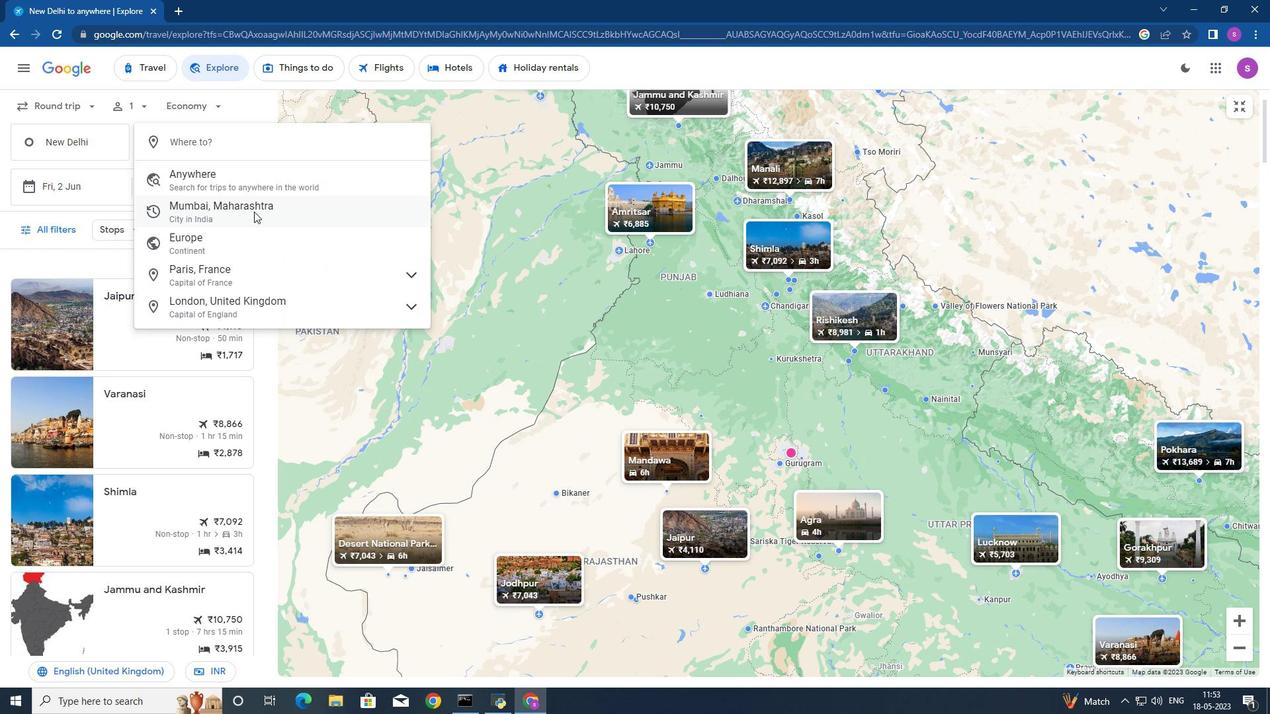 
Action: Mouse pressed left at (254, 211)
Screenshot: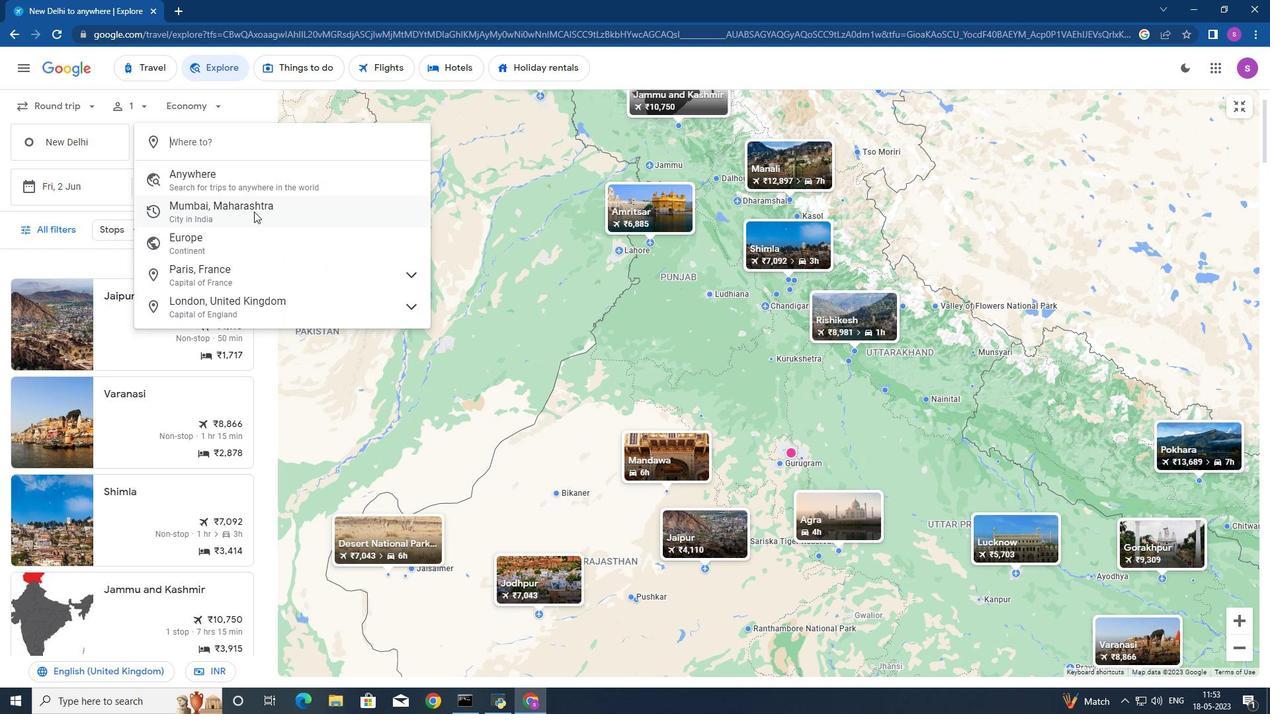
Action: Mouse moved to (780, 340)
Screenshot: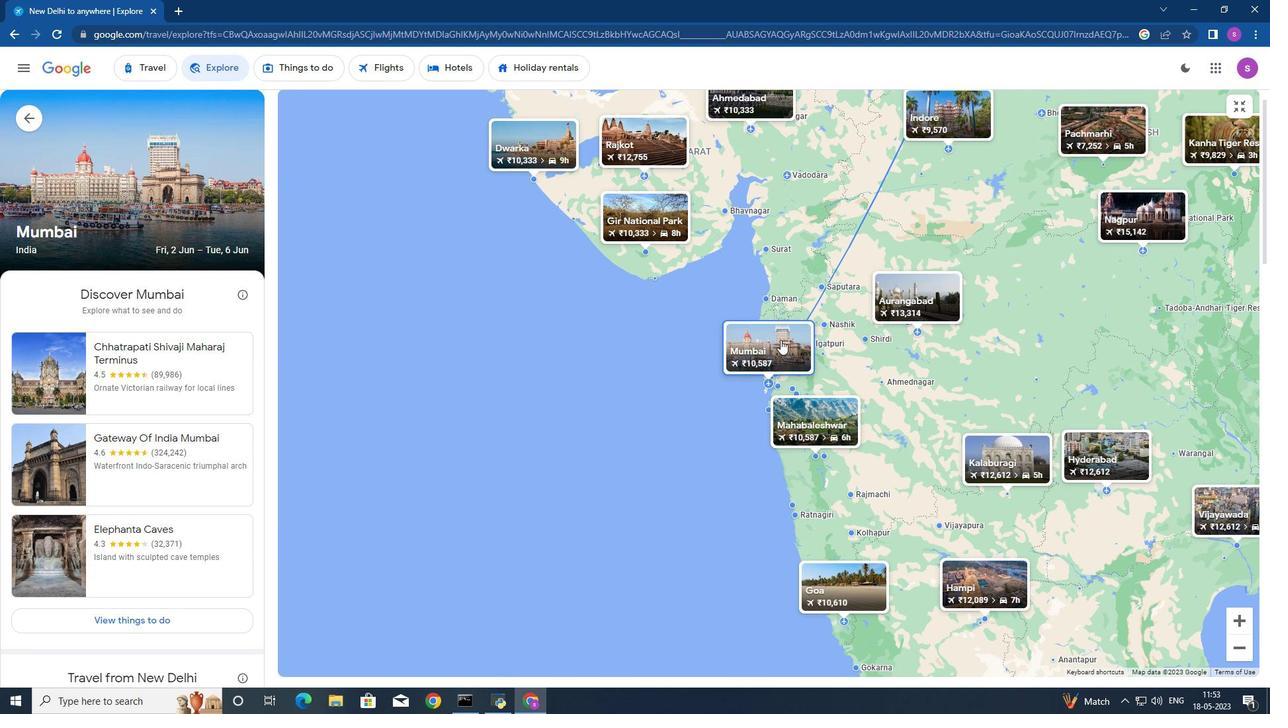 
Action: Mouse scrolled (780, 341) with delta (0, 0)
Screenshot: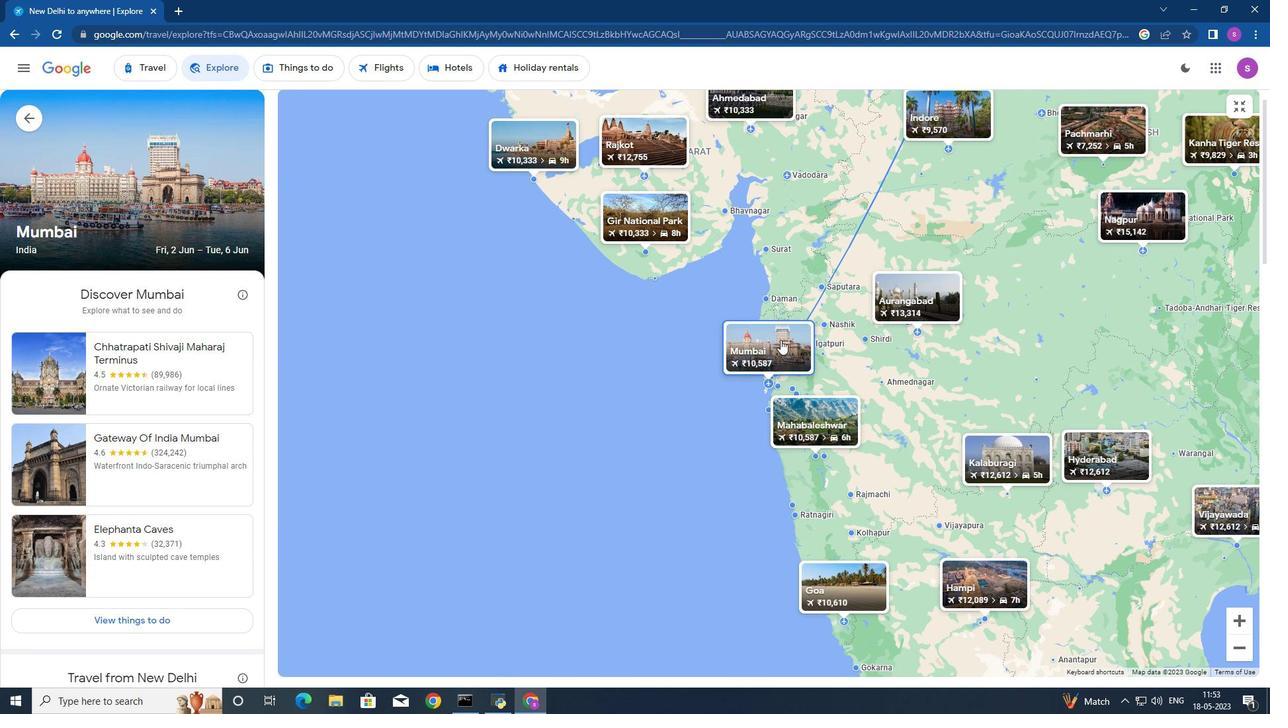 
Action: Mouse moved to (780, 341)
Screenshot: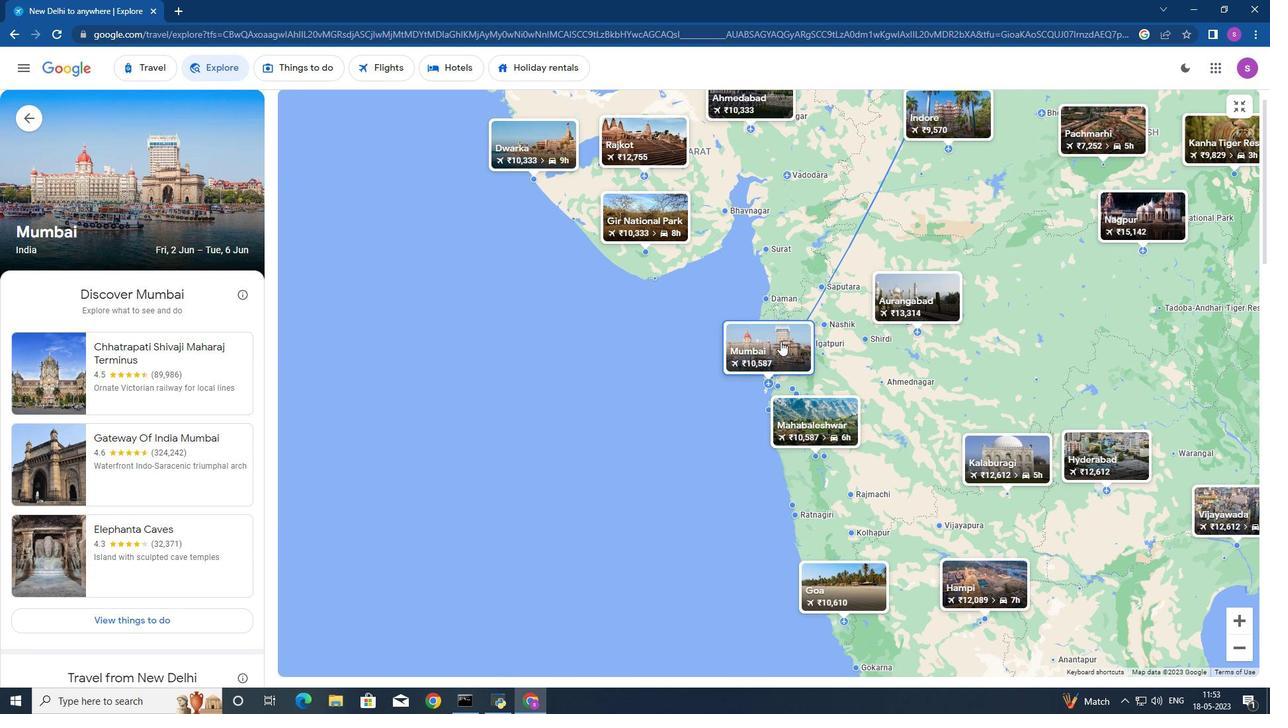 
Action: Mouse scrolled (780, 340) with delta (0, 0)
Screenshot: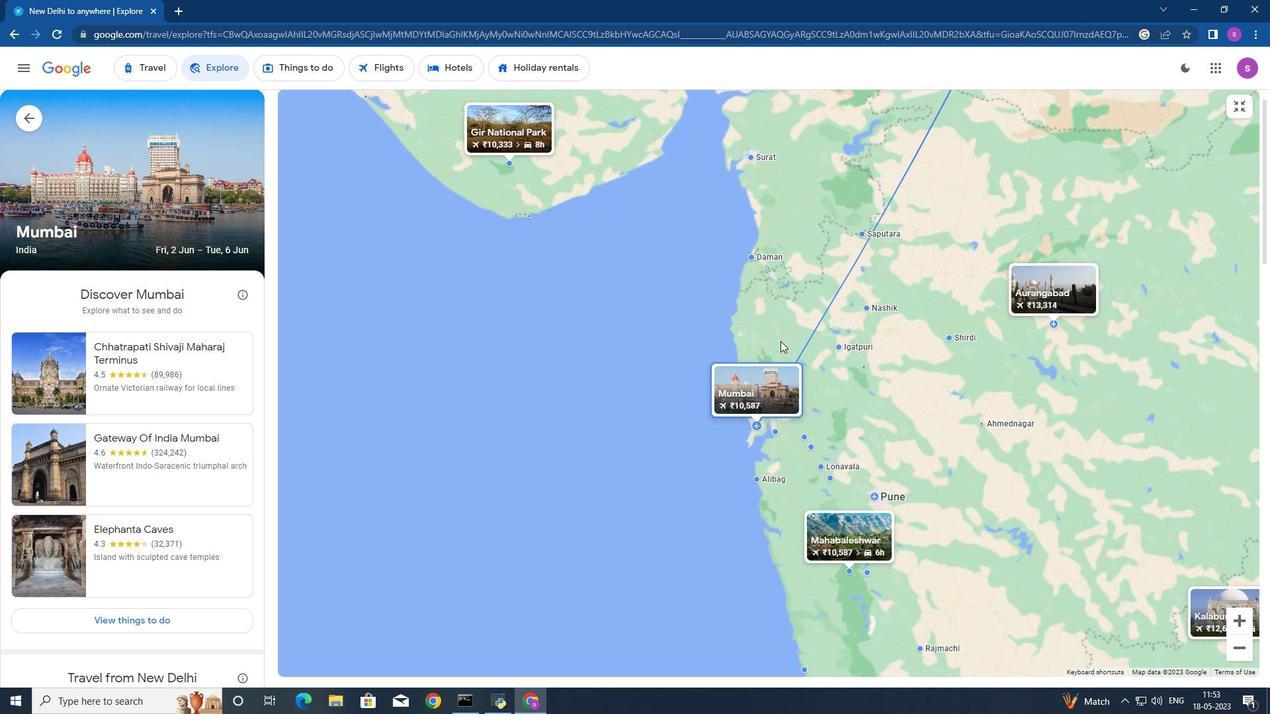 
Action: Mouse moved to (780, 341)
Screenshot: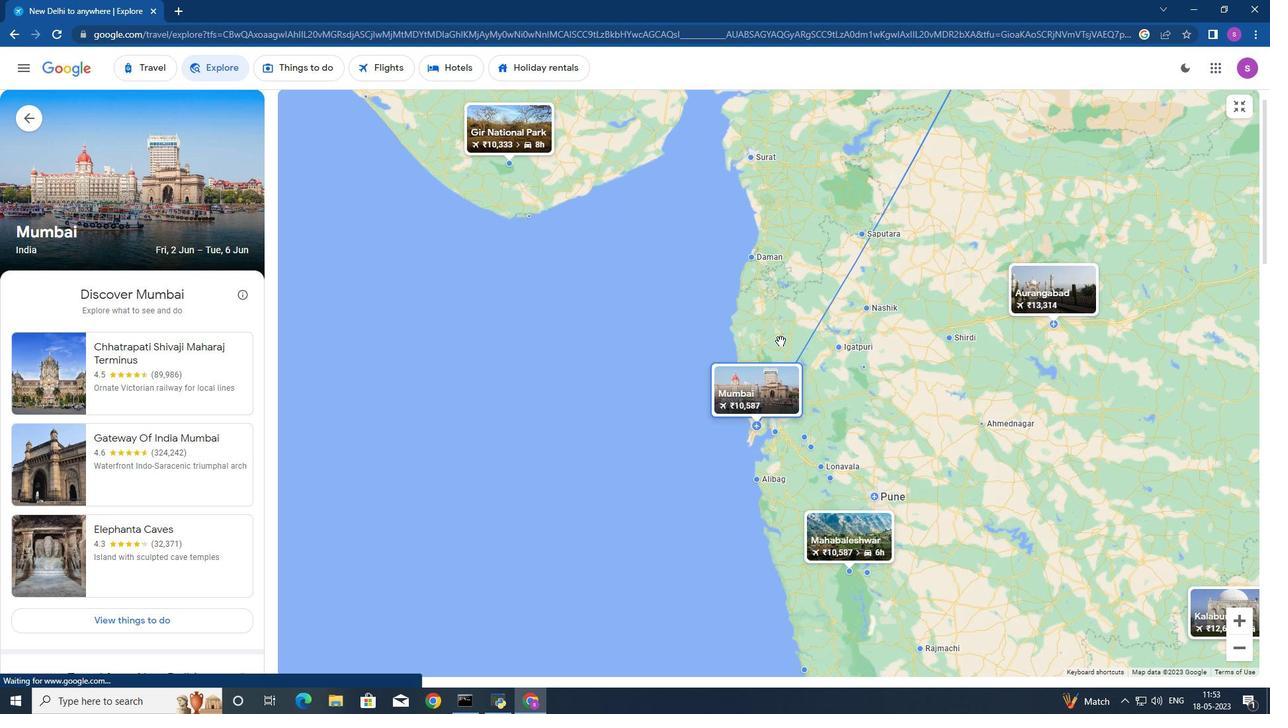 
Action: Mouse scrolled (780, 340) with delta (0, 0)
Screenshot: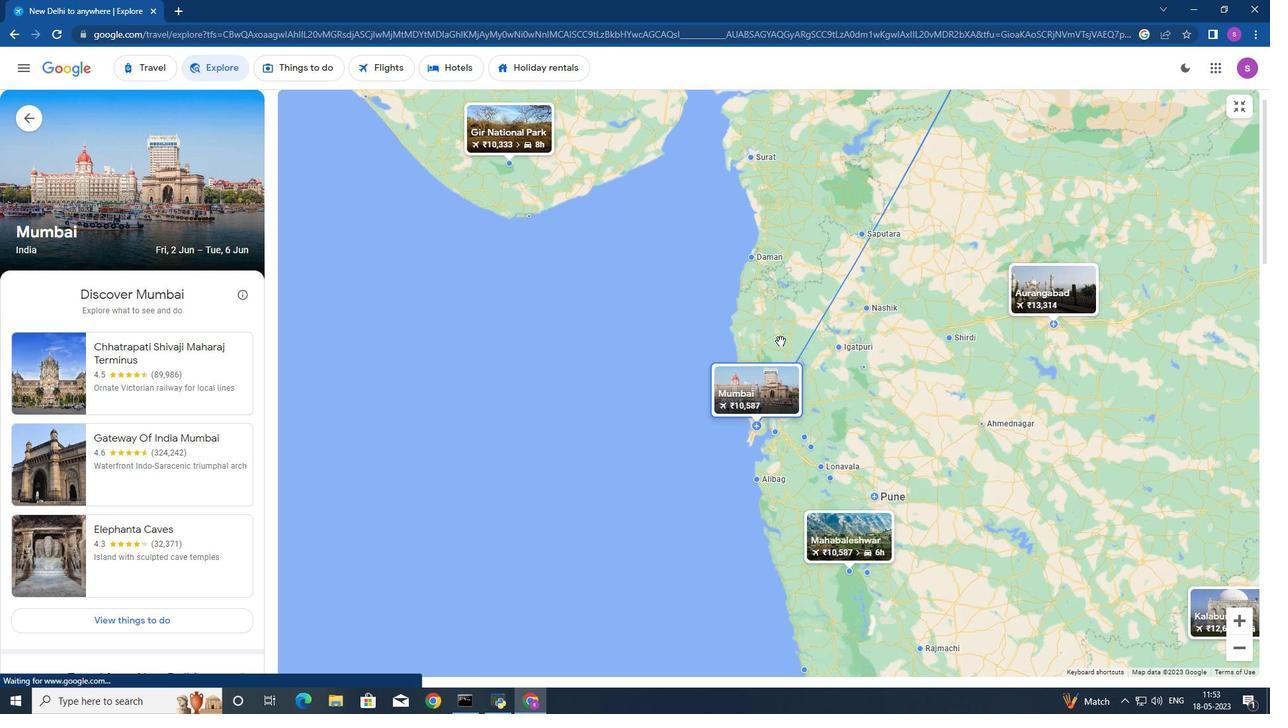 
Action: Mouse moved to (780, 341)
Screenshot: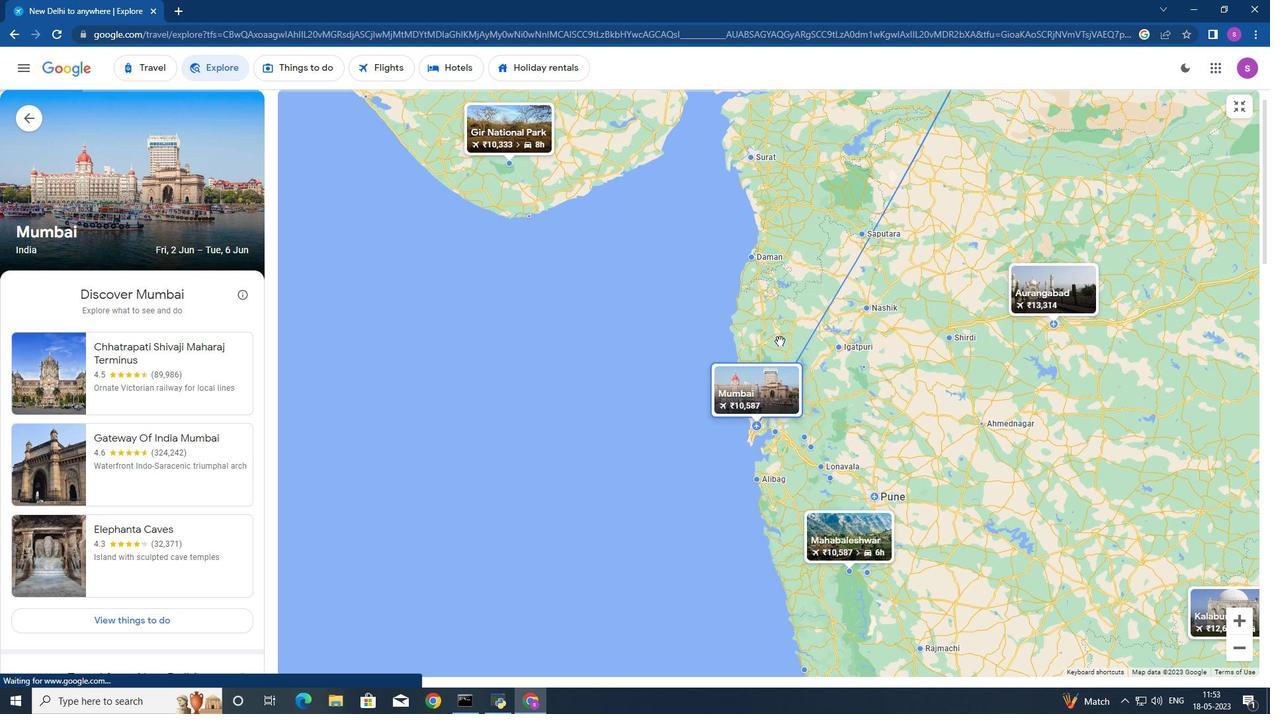 
Action: Mouse scrolled (780, 340) with delta (0, 0)
Screenshot: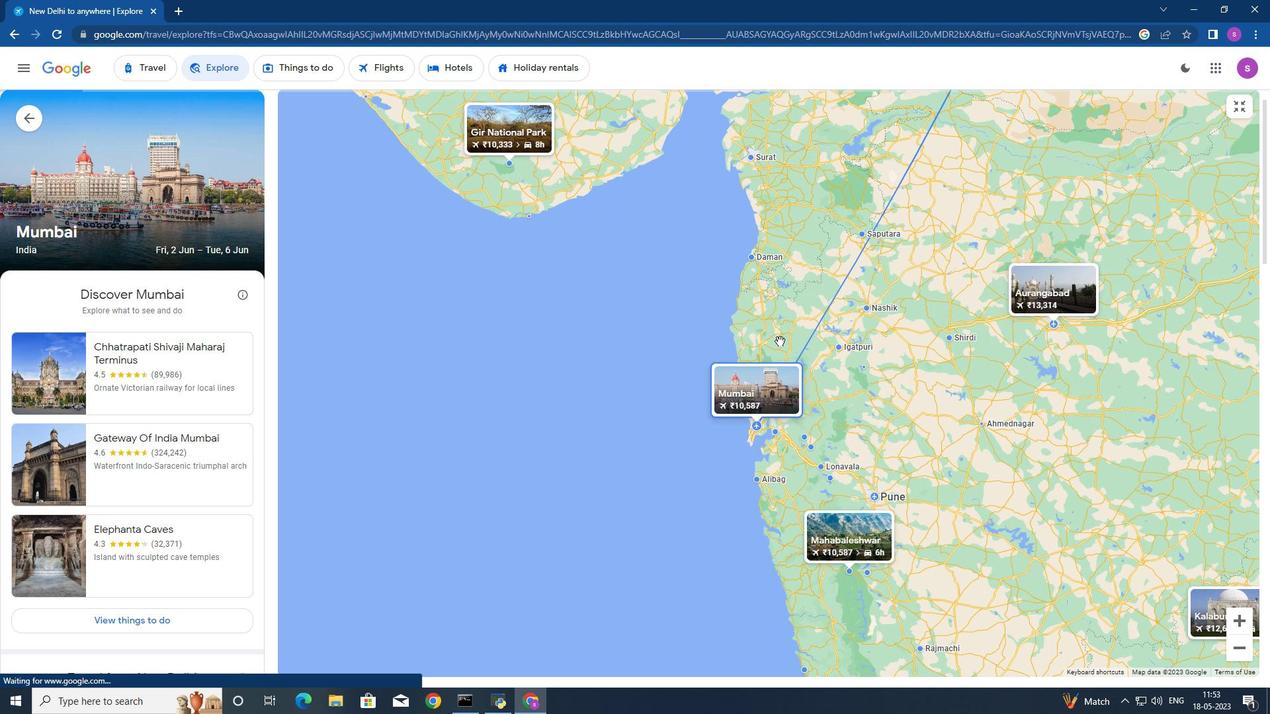 
Action: Mouse moved to (782, 322)
Screenshot: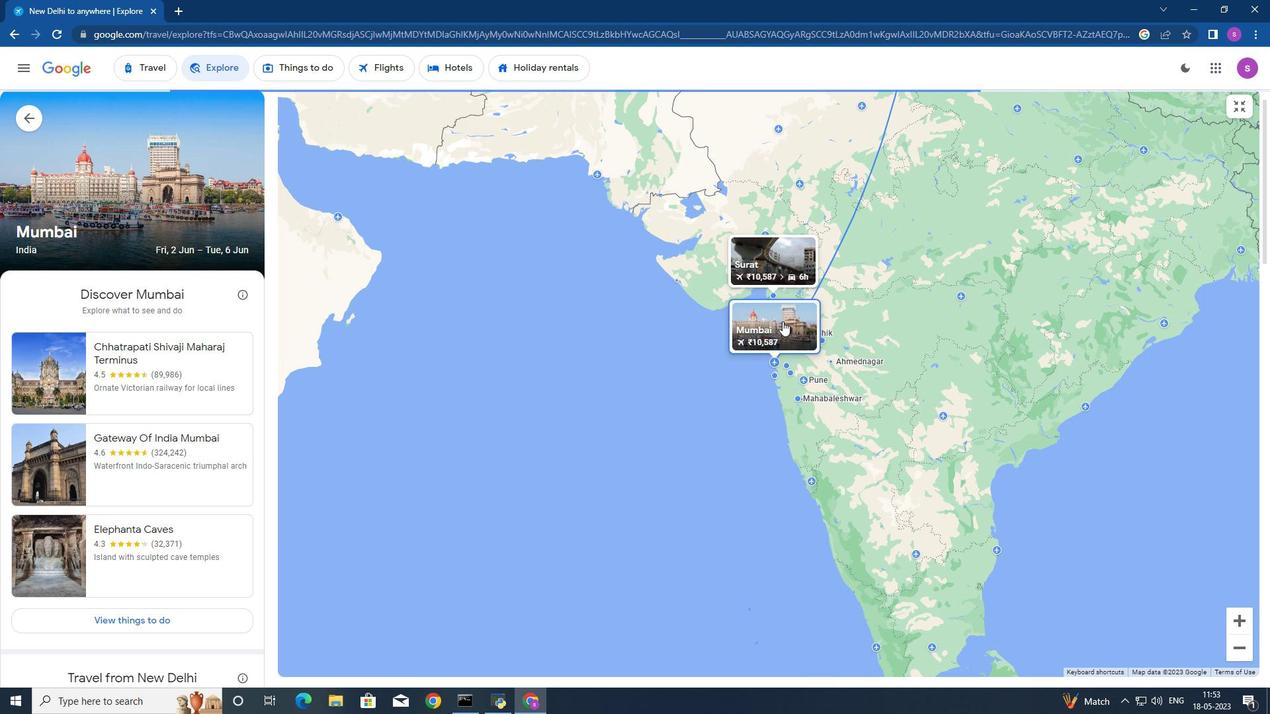 
Action: Mouse pressed left at (782, 322)
Screenshot: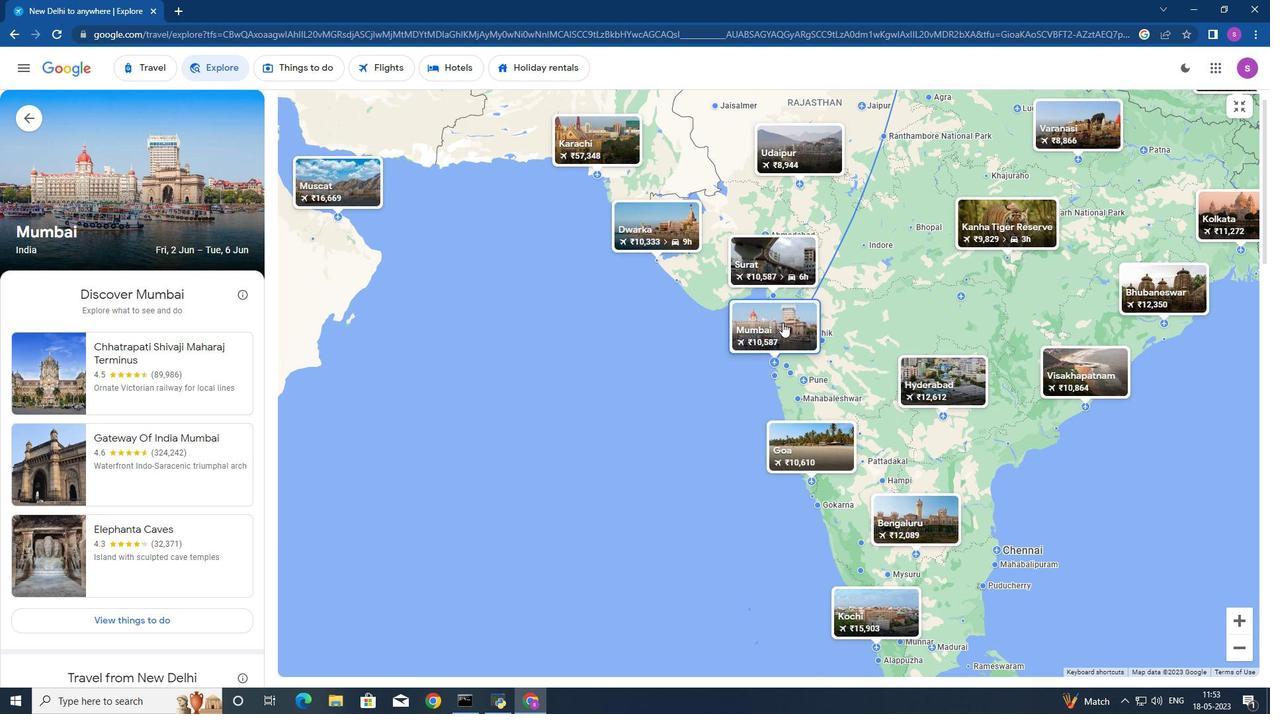 
Action: Mouse moved to (90, 311)
Screenshot: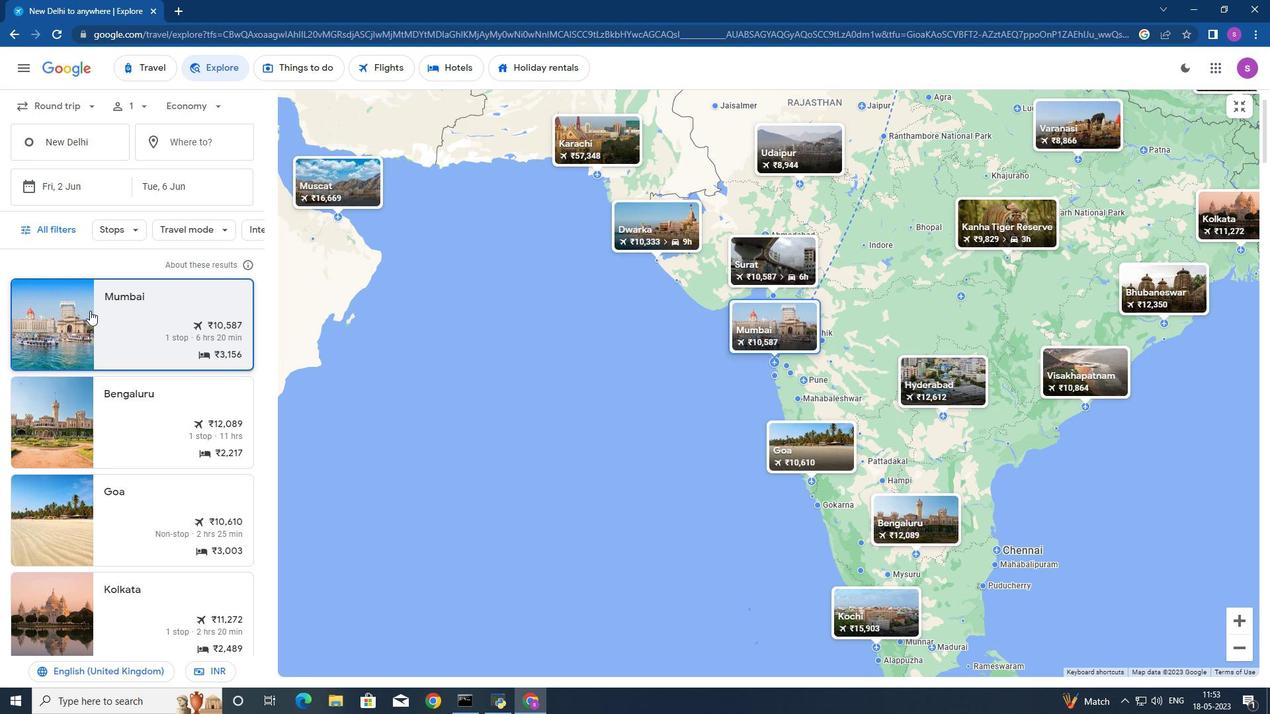 
Action: Mouse pressed left at (90, 311)
Screenshot: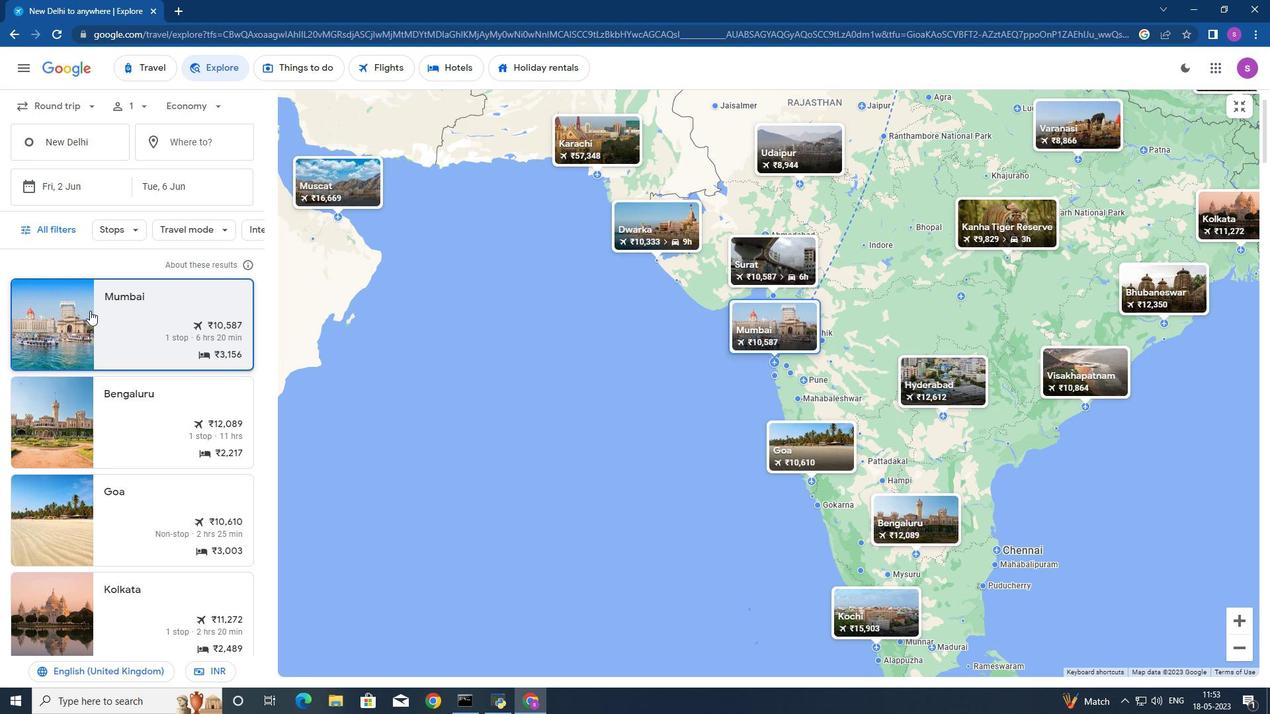 
Action: Mouse moved to (191, 358)
Screenshot: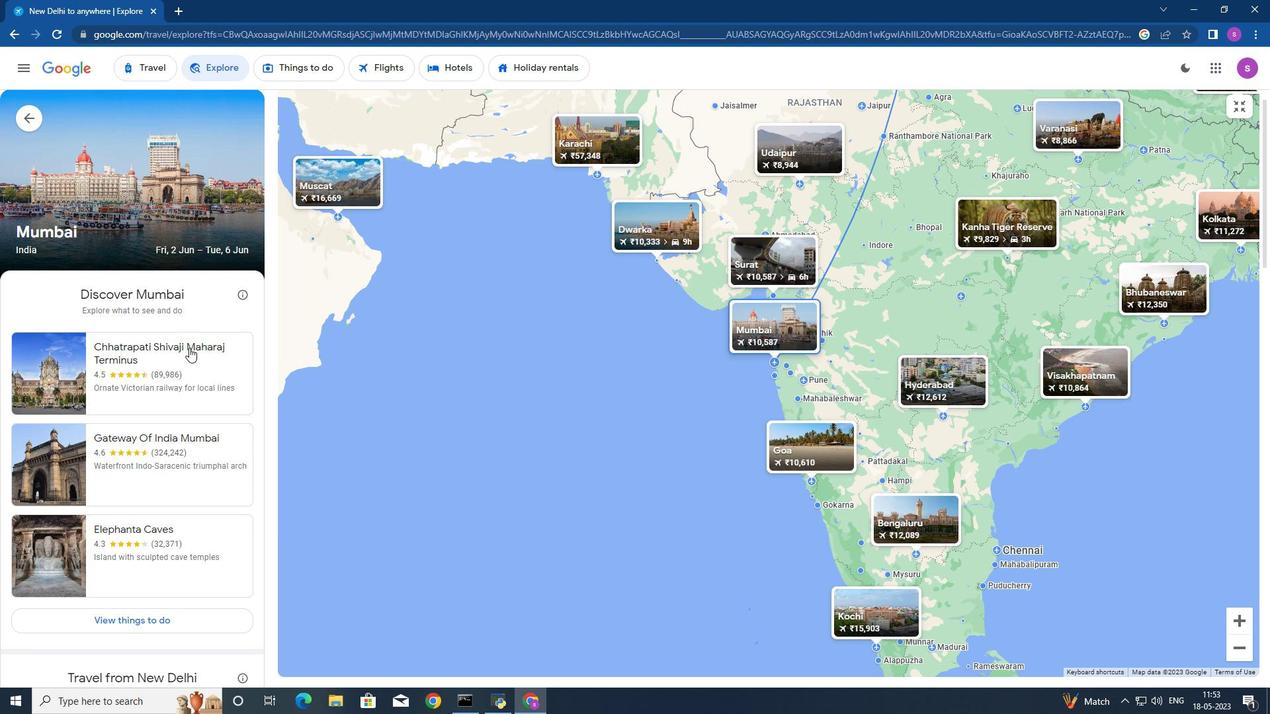 
Action: Mouse scrolled (191, 357) with delta (0, 0)
Screenshot: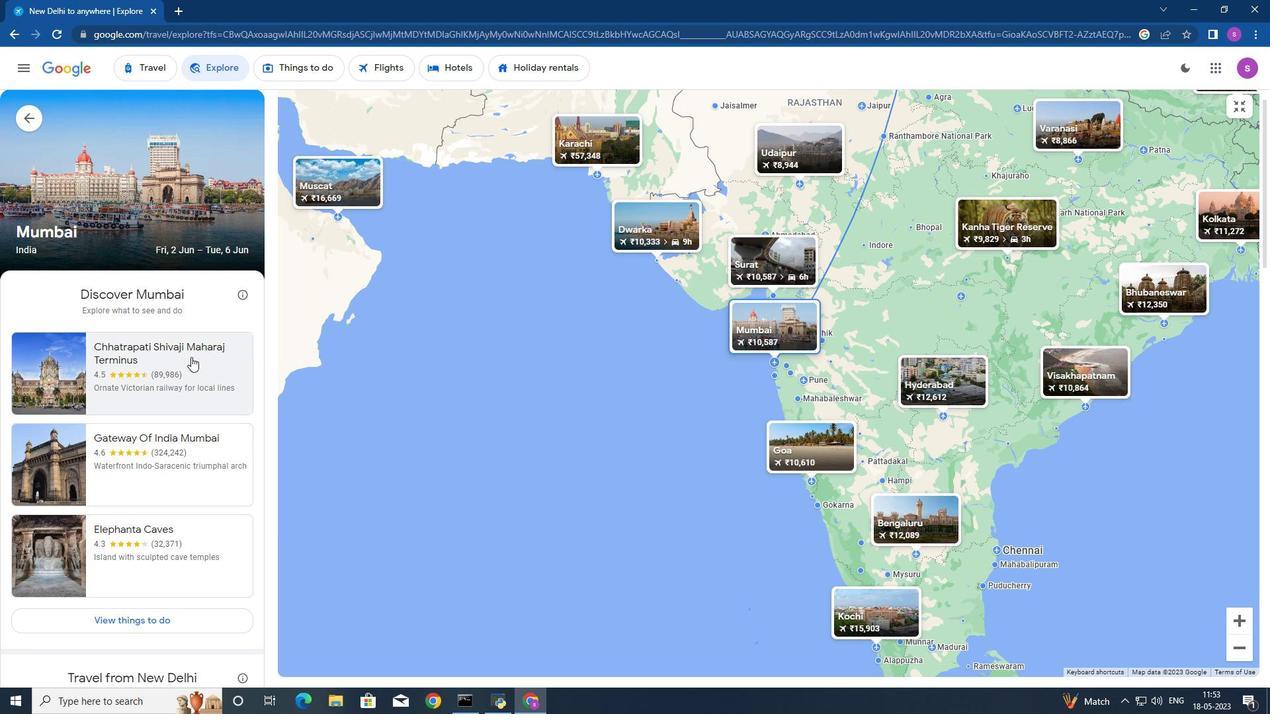 
Action: Mouse moved to (191, 356)
Screenshot: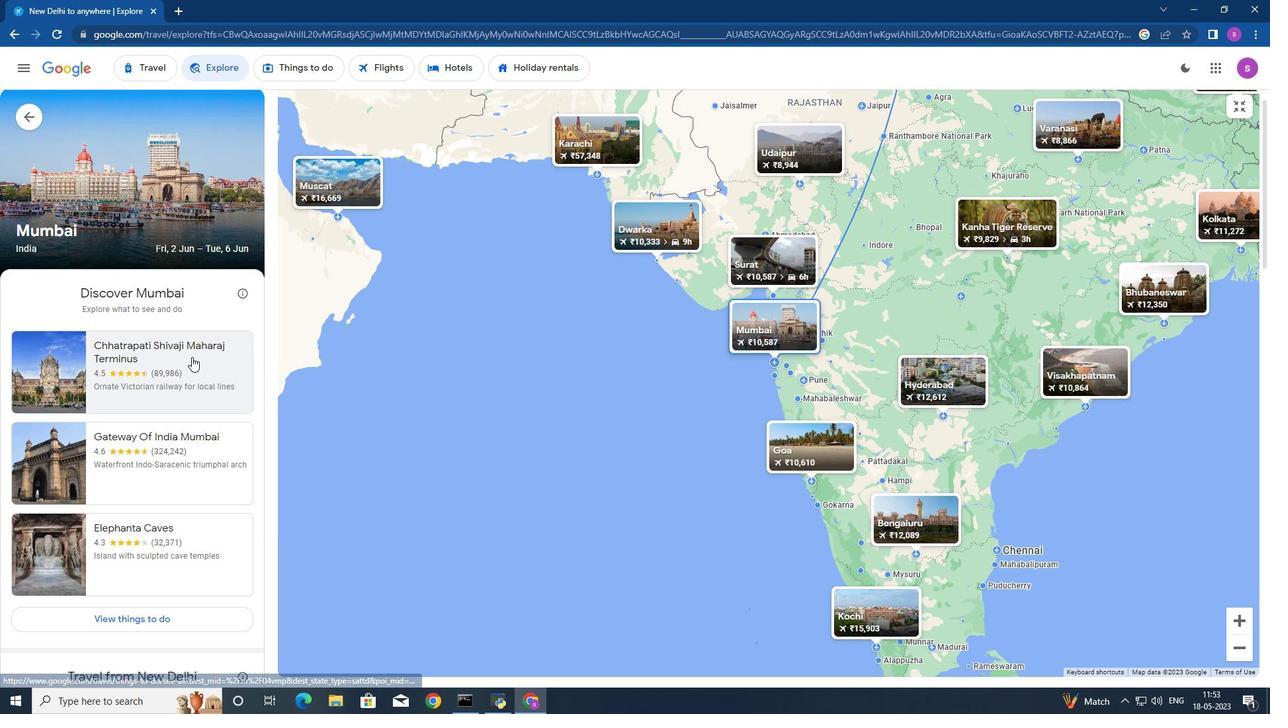 
Action: Mouse scrolled (191, 356) with delta (0, 0)
Screenshot: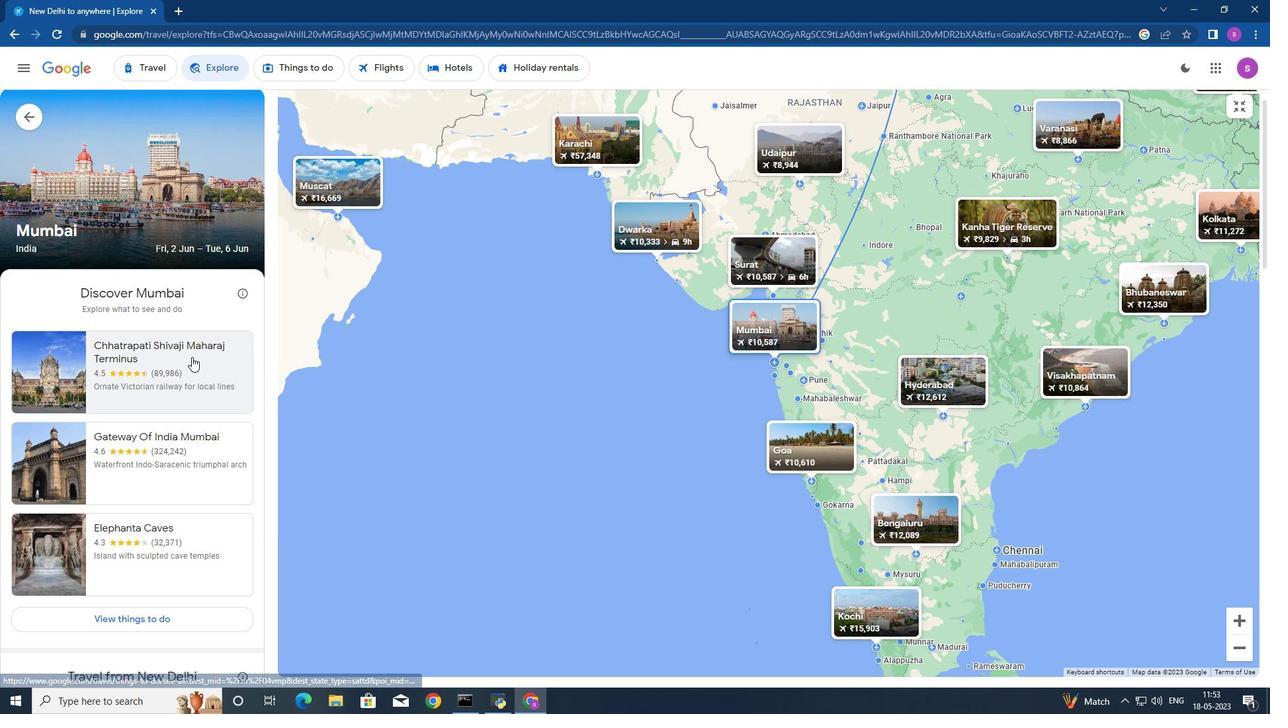 
Action: Mouse moved to (207, 371)
Screenshot: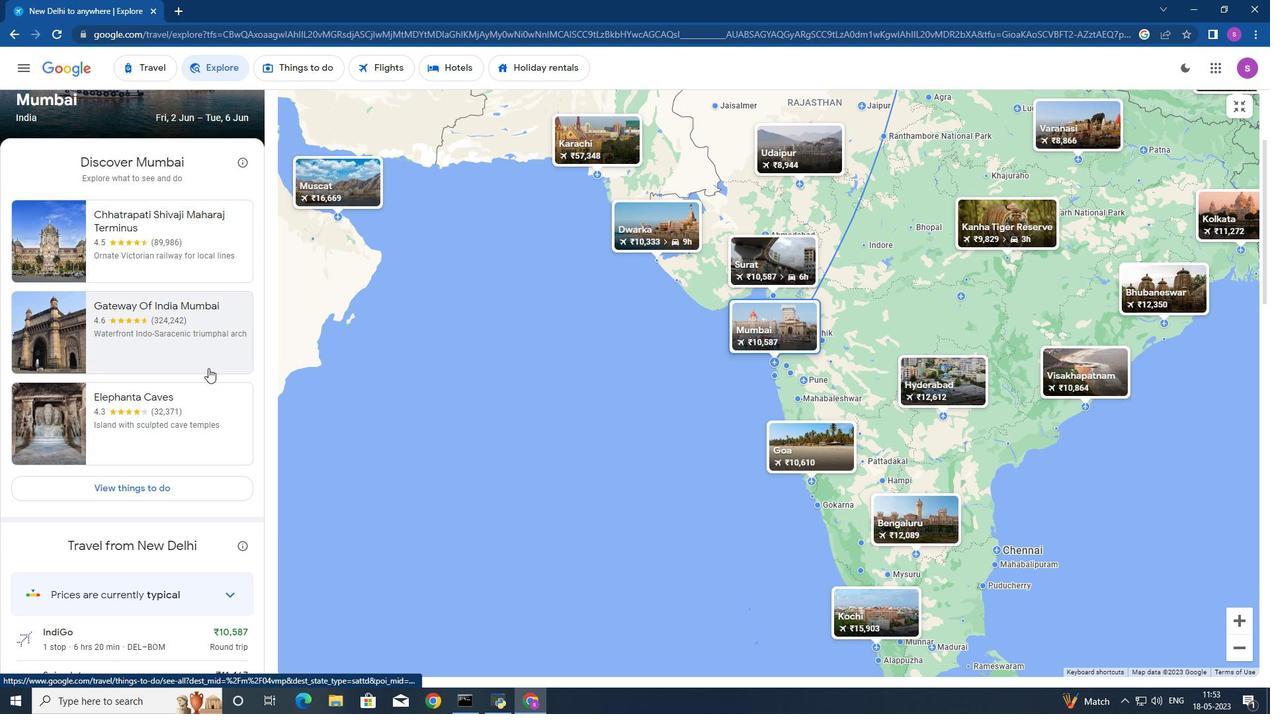 
Action: Mouse scrolled (207, 371) with delta (0, 0)
Screenshot: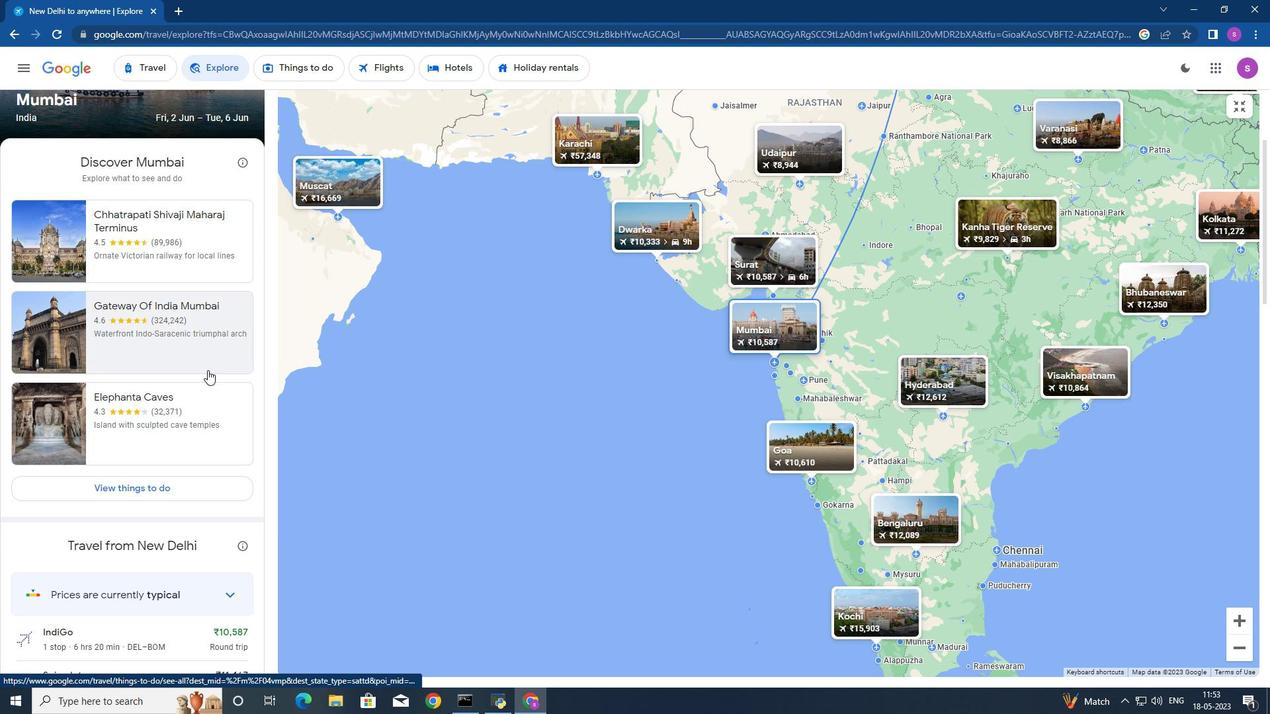 
Action: Mouse moved to (207, 373)
Screenshot: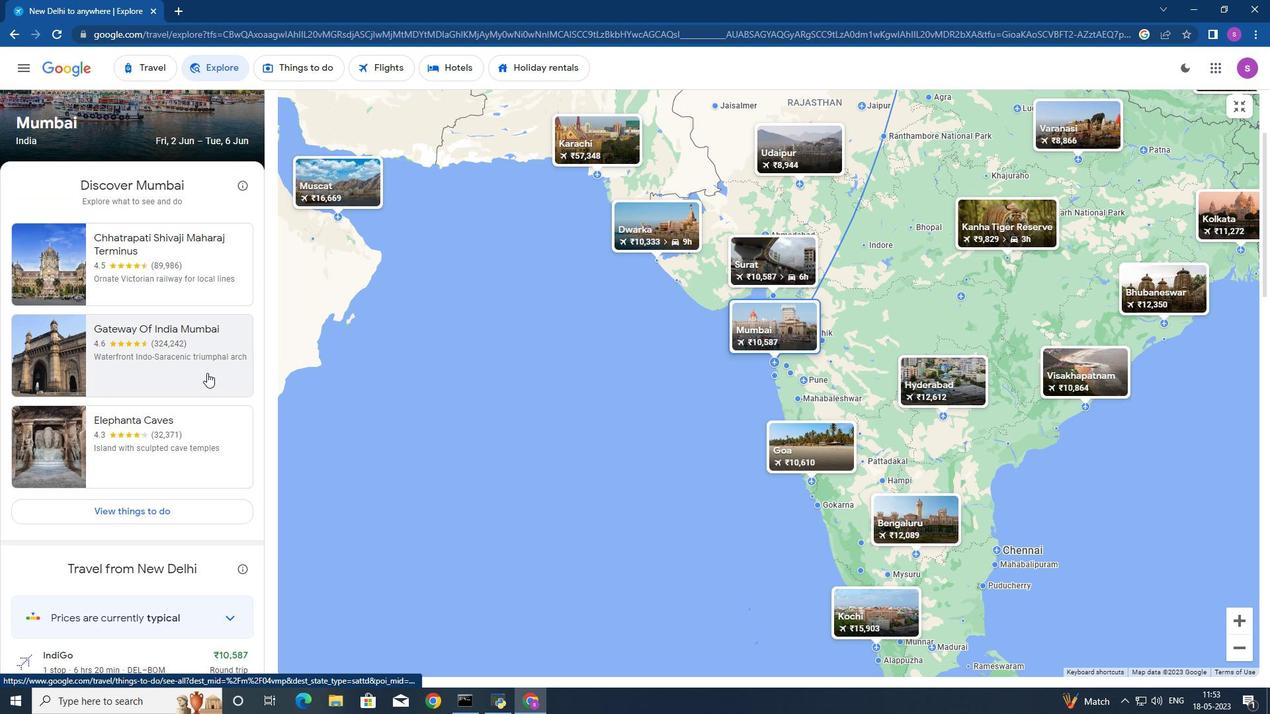 
Action: Mouse scrolled (207, 374) with delta (0, 0)
Screenshot: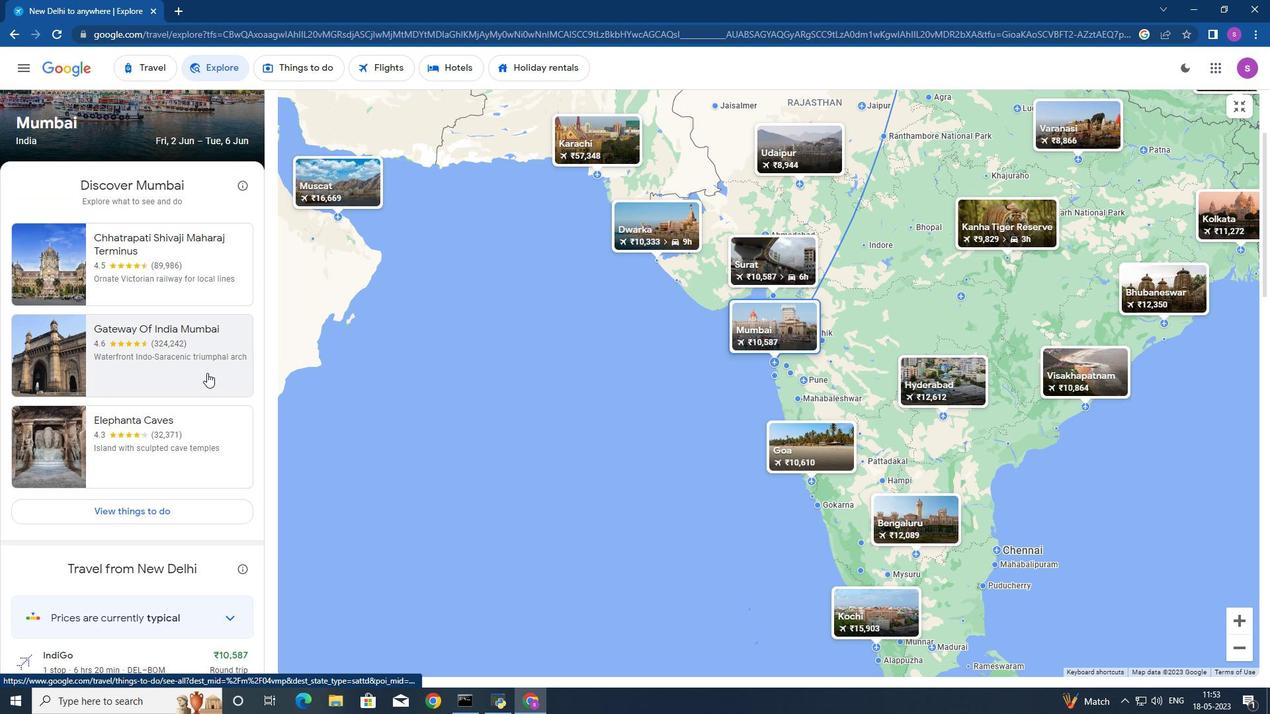 
Action: Mouse moved to (207, 374)
Screenshot: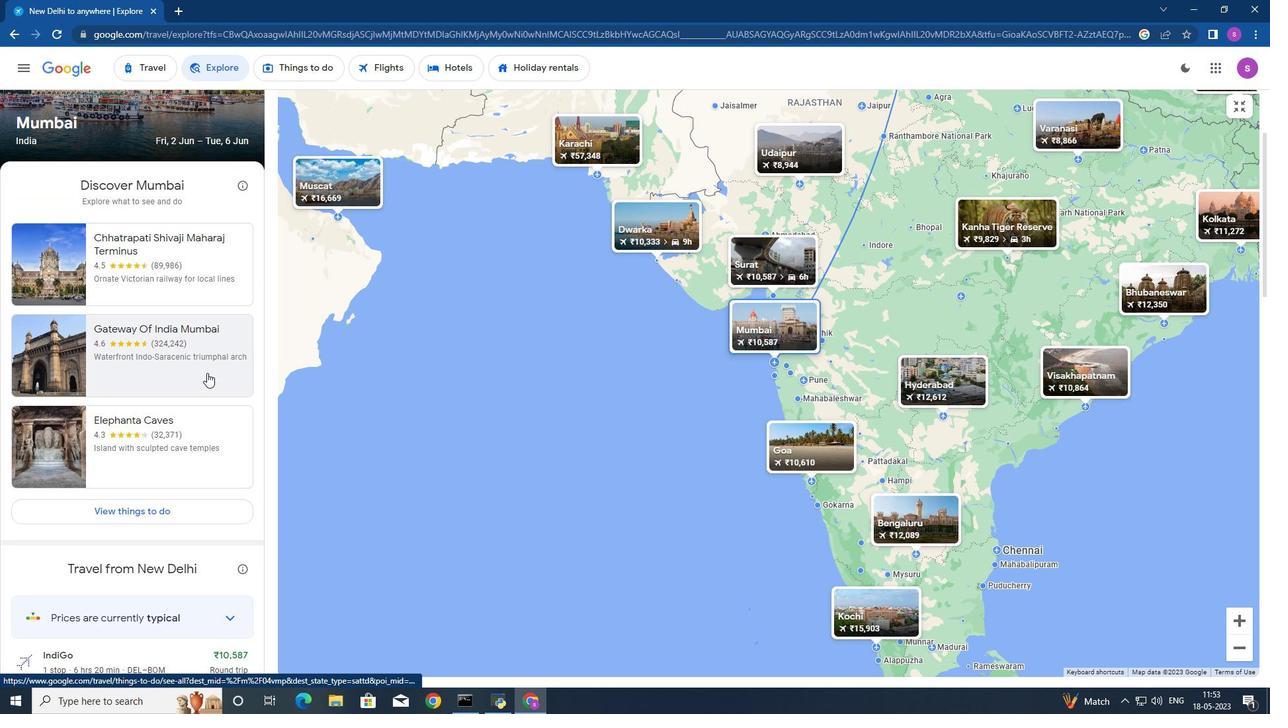 
Action: Mouse scrolled (207, 375) with delta (0, 0)
Screenshot: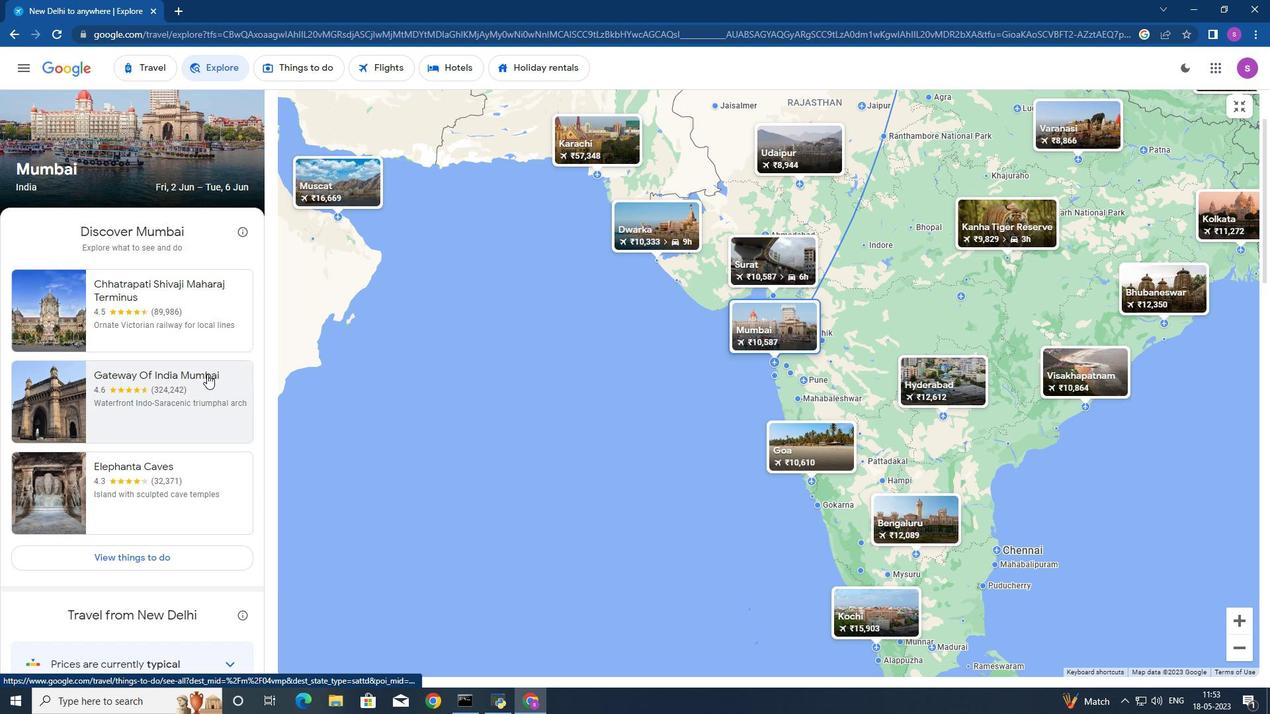 
Action: Mouse moved to (143, 424)
Screenshot: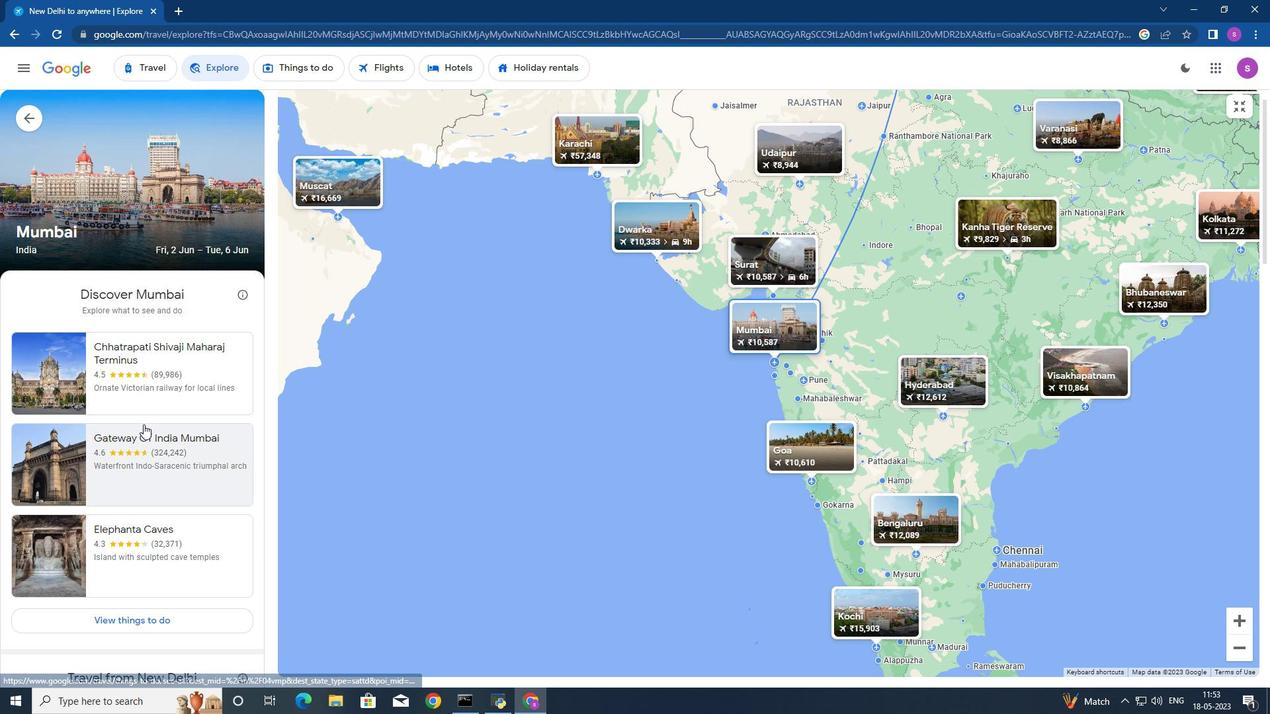 
Action: Mouse scrolled (143, 424) with delta (0, 0)
Screenshot: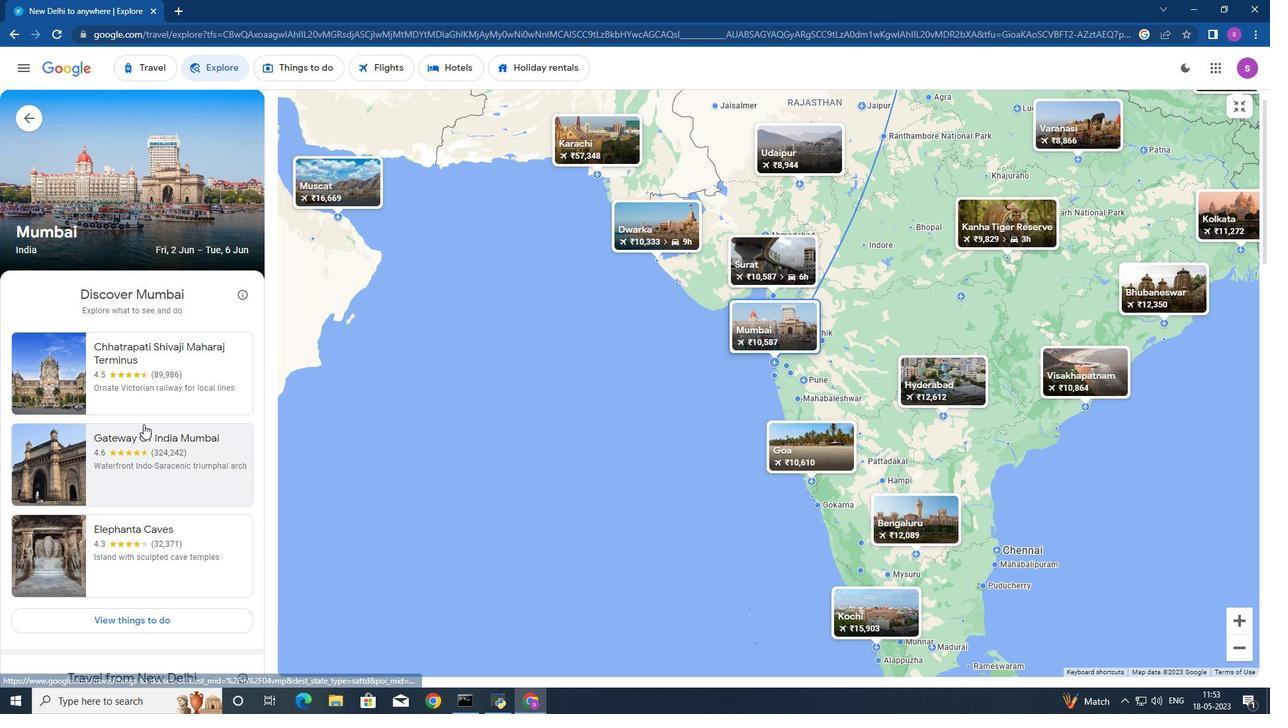 
Action: Mouse moved to (166, 546)
Screenshot: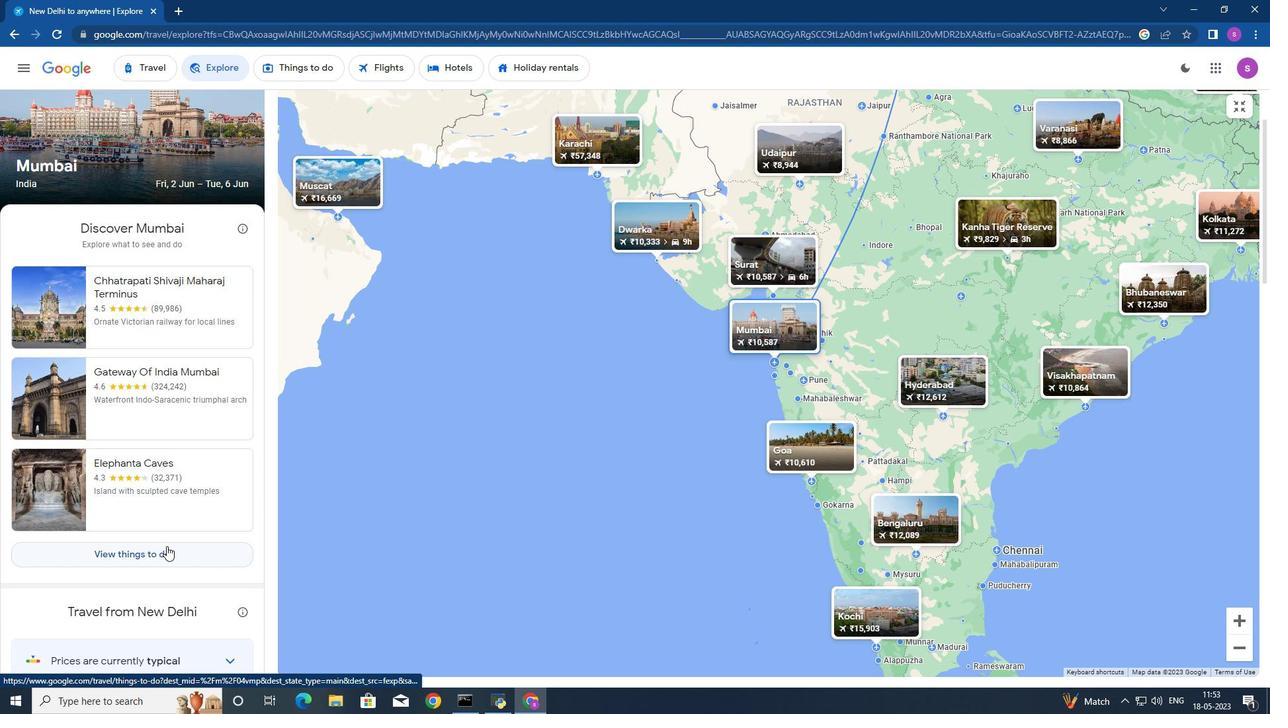 
Action: Mouse pressed left at (166, 546)
Screenshot: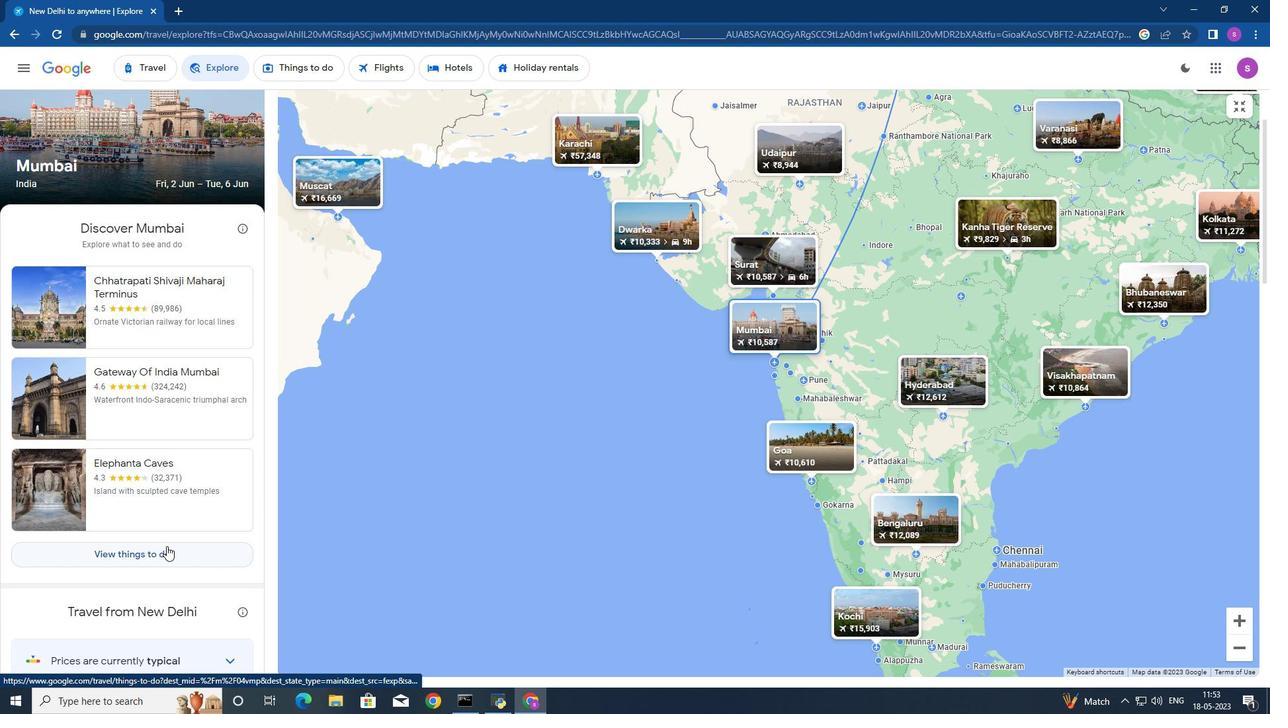 
Action: Mouse moved to (403, 517)
Screenshot: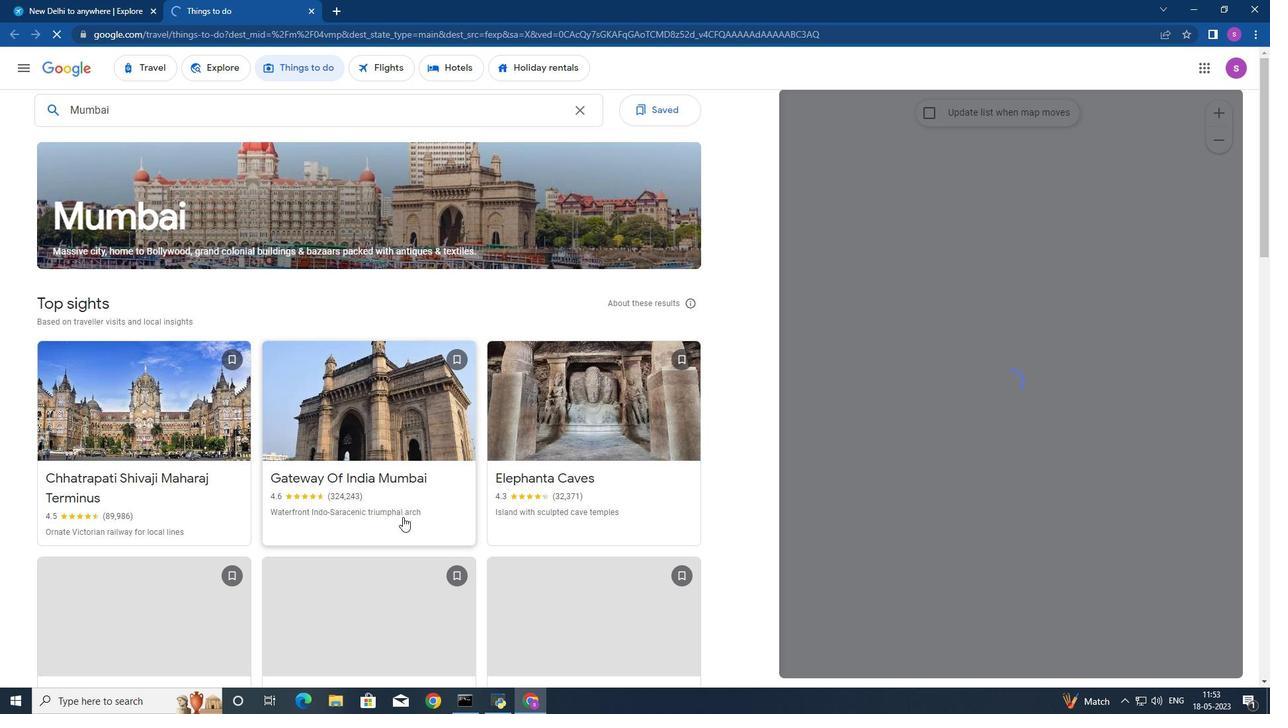 
Action: Mouse scrolled (403, 516) with delta (0, 0)
Screenshot: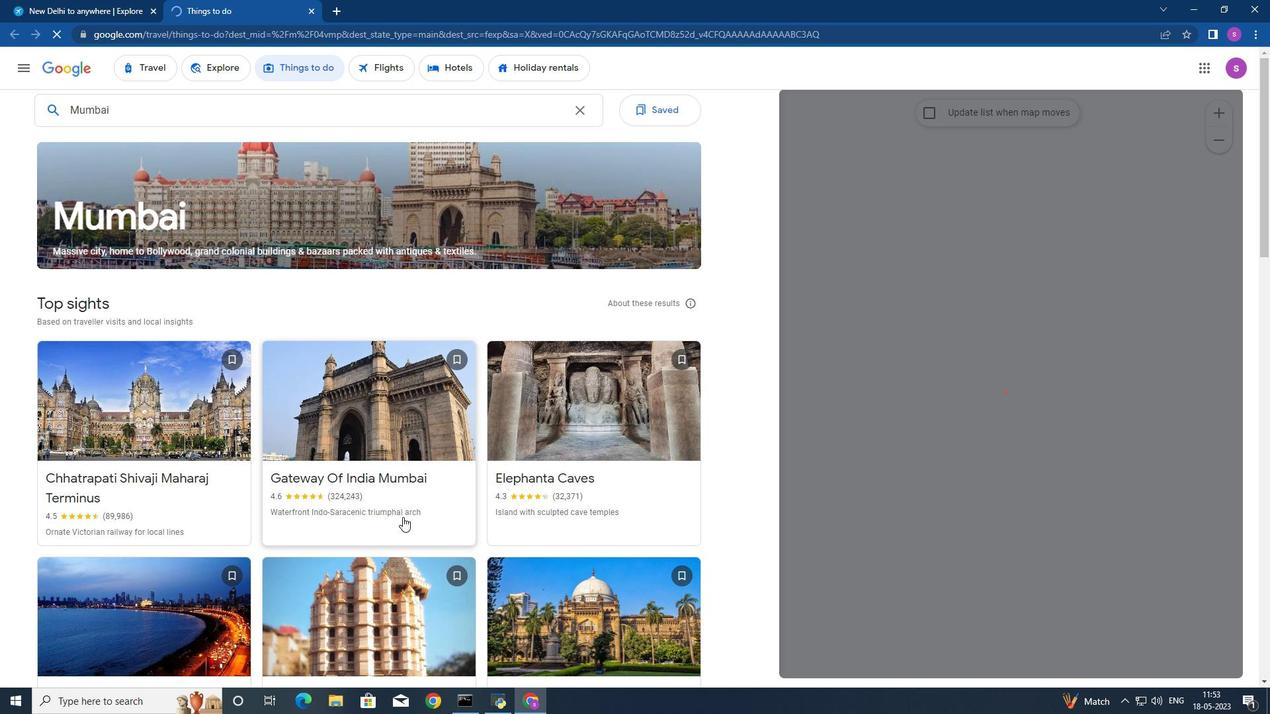 
Action: Mouse moved to (403, 516)
Screenshot: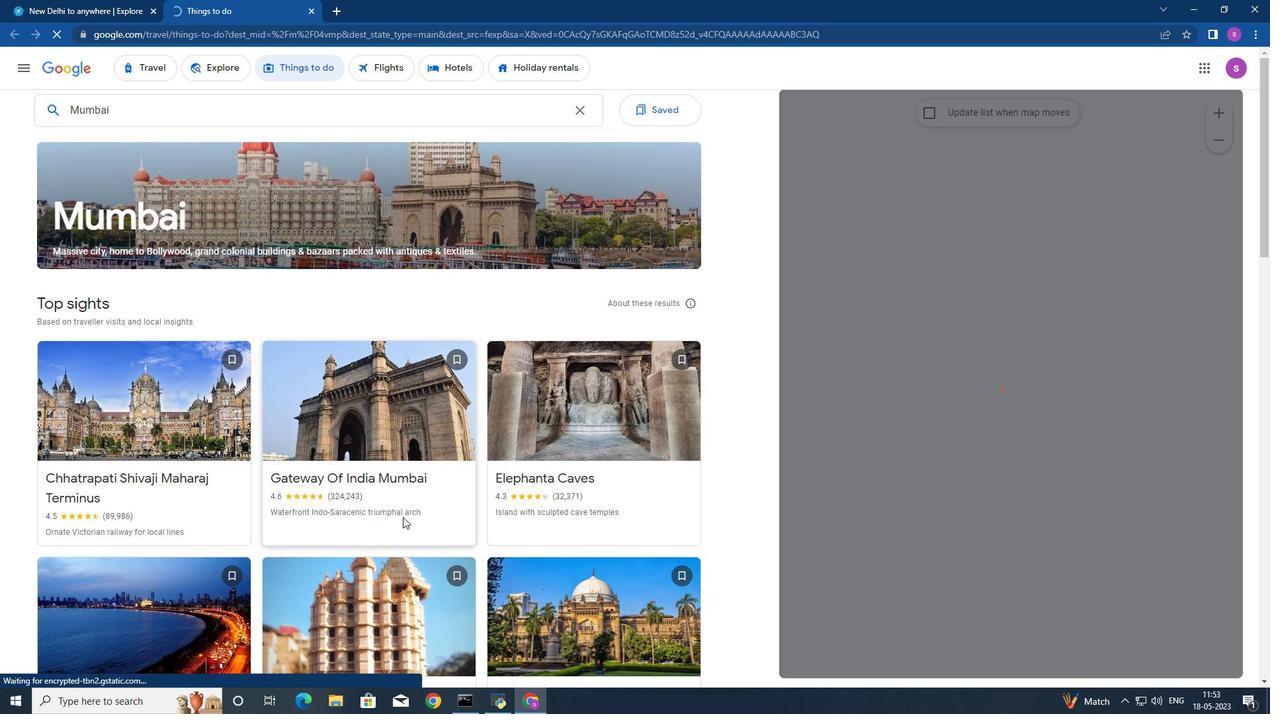 
Action: Mouse scrolled (403, 516) with delta (0, 0)
Screenshot: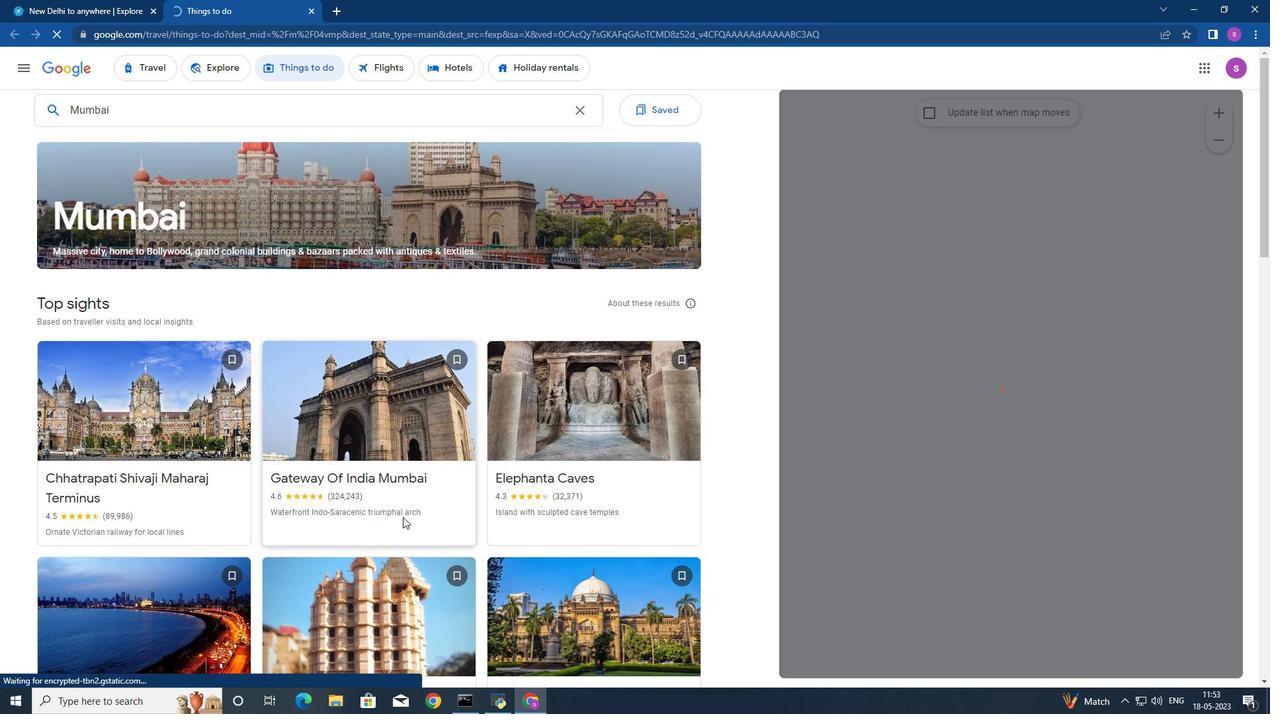 
Action: Mouse moved to (403, 515)
Screenshot: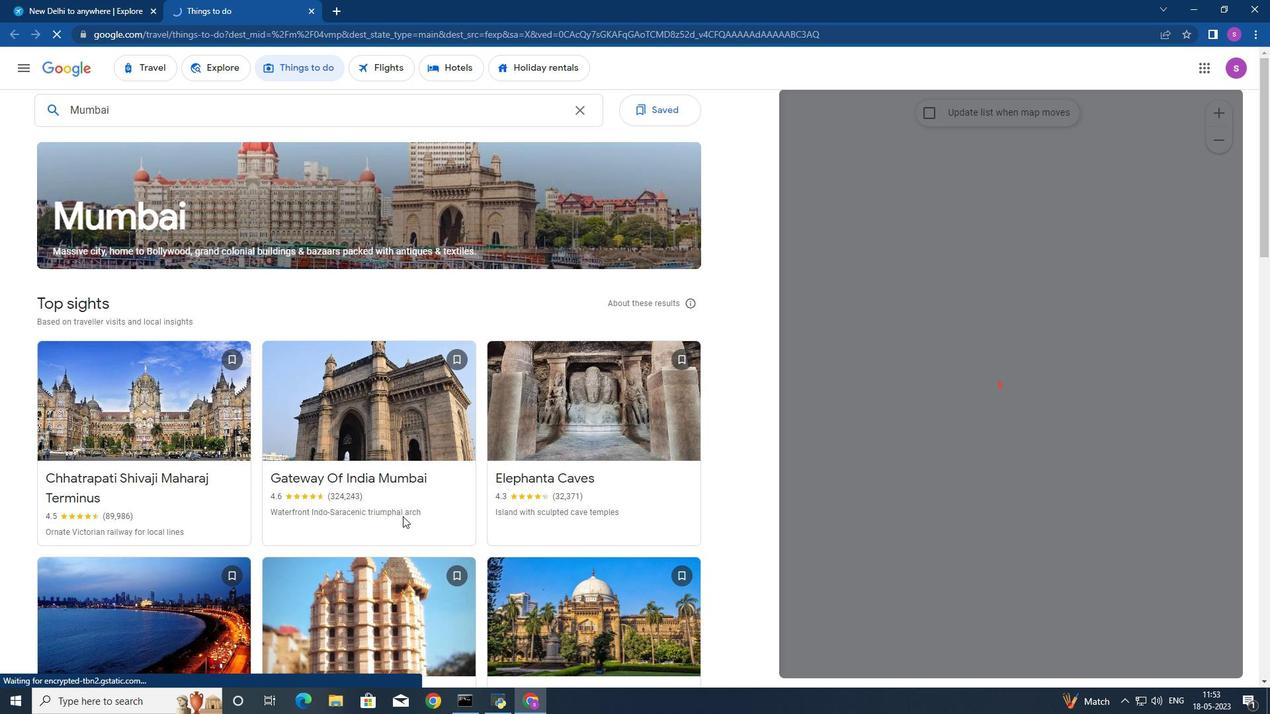 
Action: Mouse scrolled (403, 514) with delta (0, 0)
Screenshot: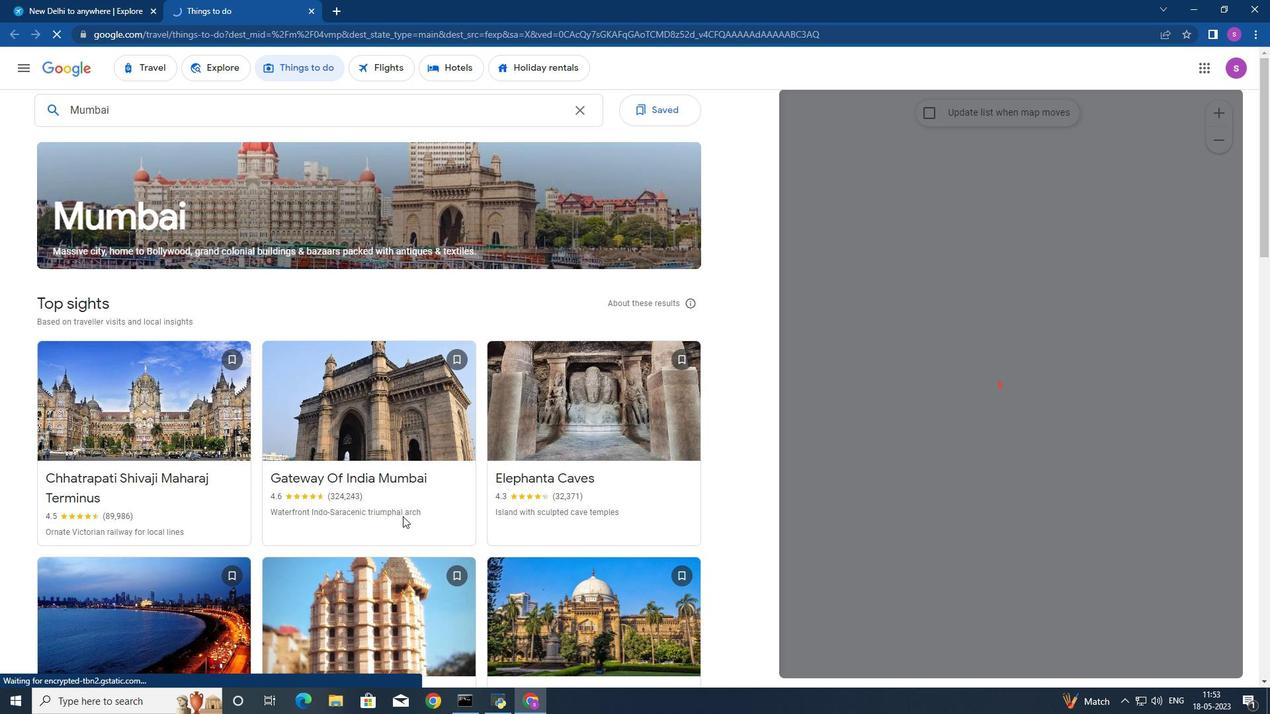 
Action: Mouse moved to (168, 408)
Screenshot: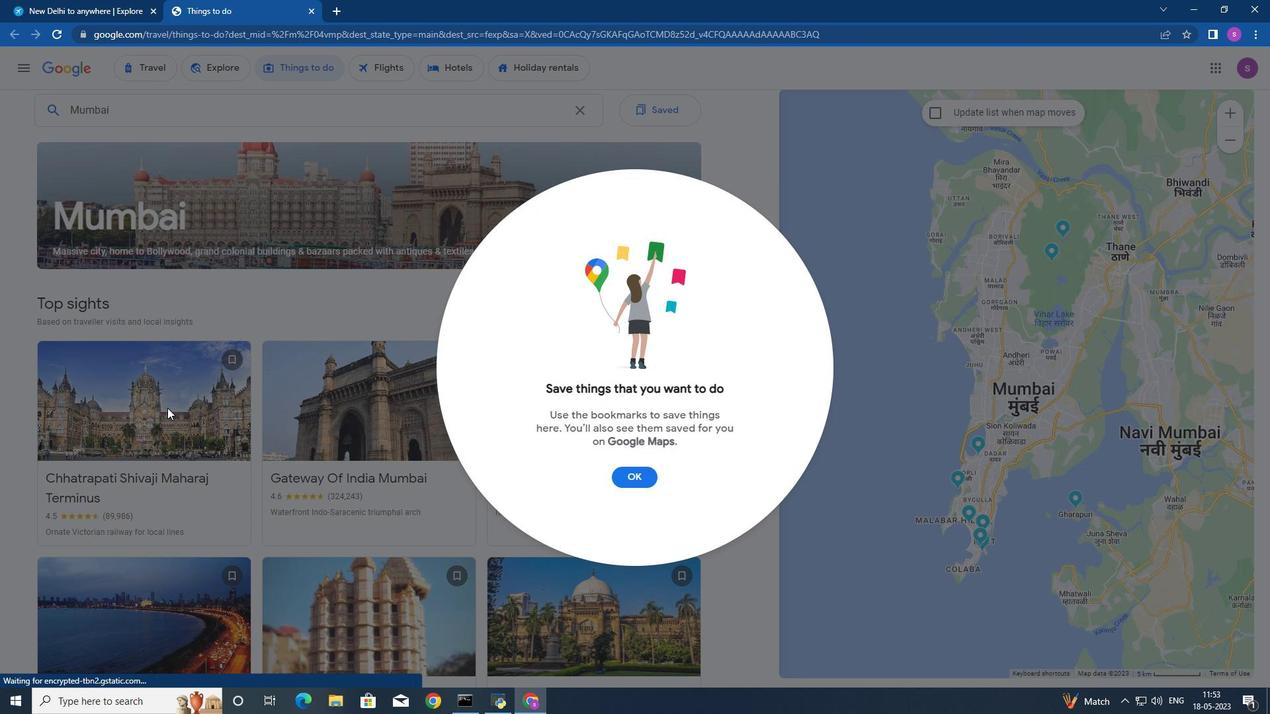 
Action: Mouse pressed left at (168, 408)
Screenshot: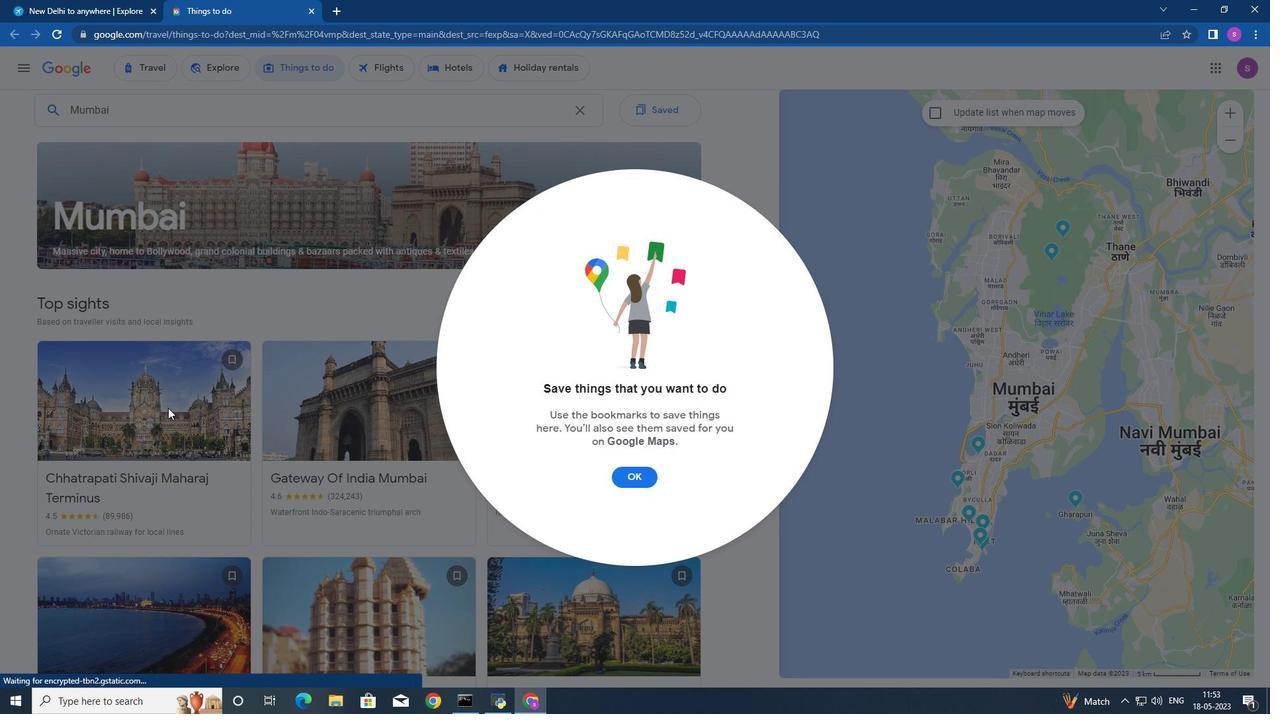 
Action: Mouse moved to (200, 62)
Screenshot: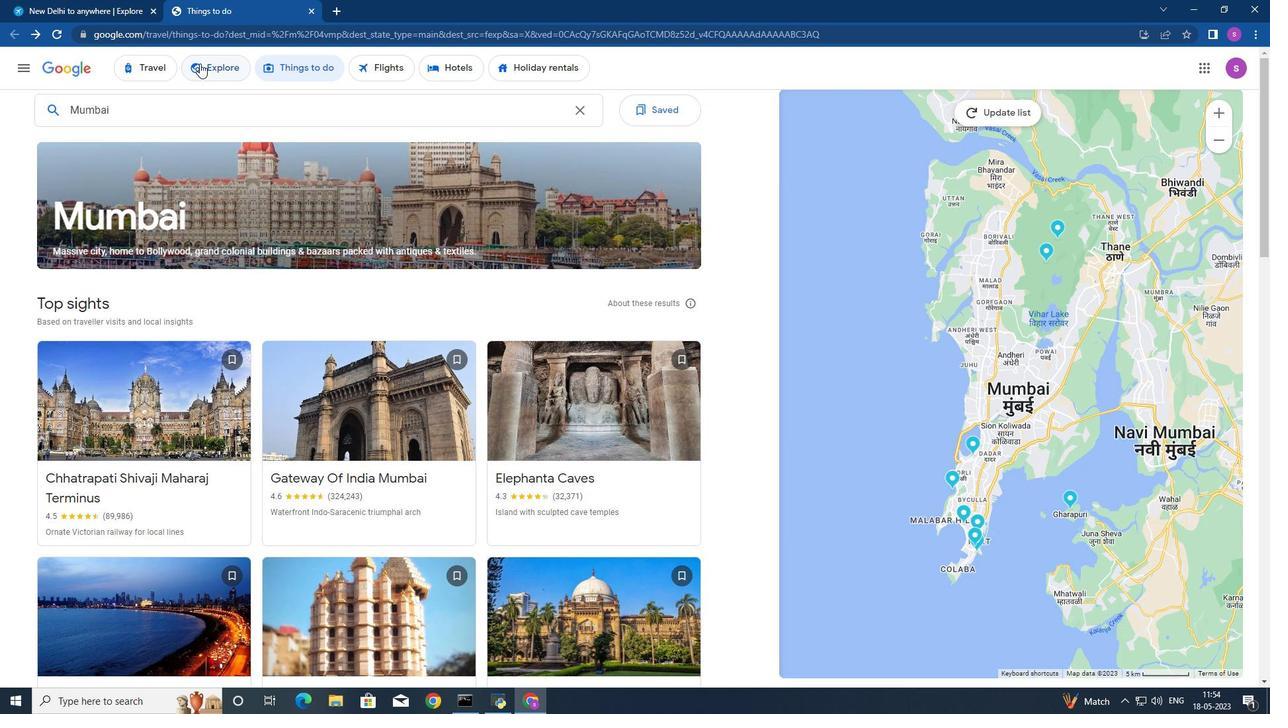 
Action: Mouse pressed left at (200, 62)
Screenshot: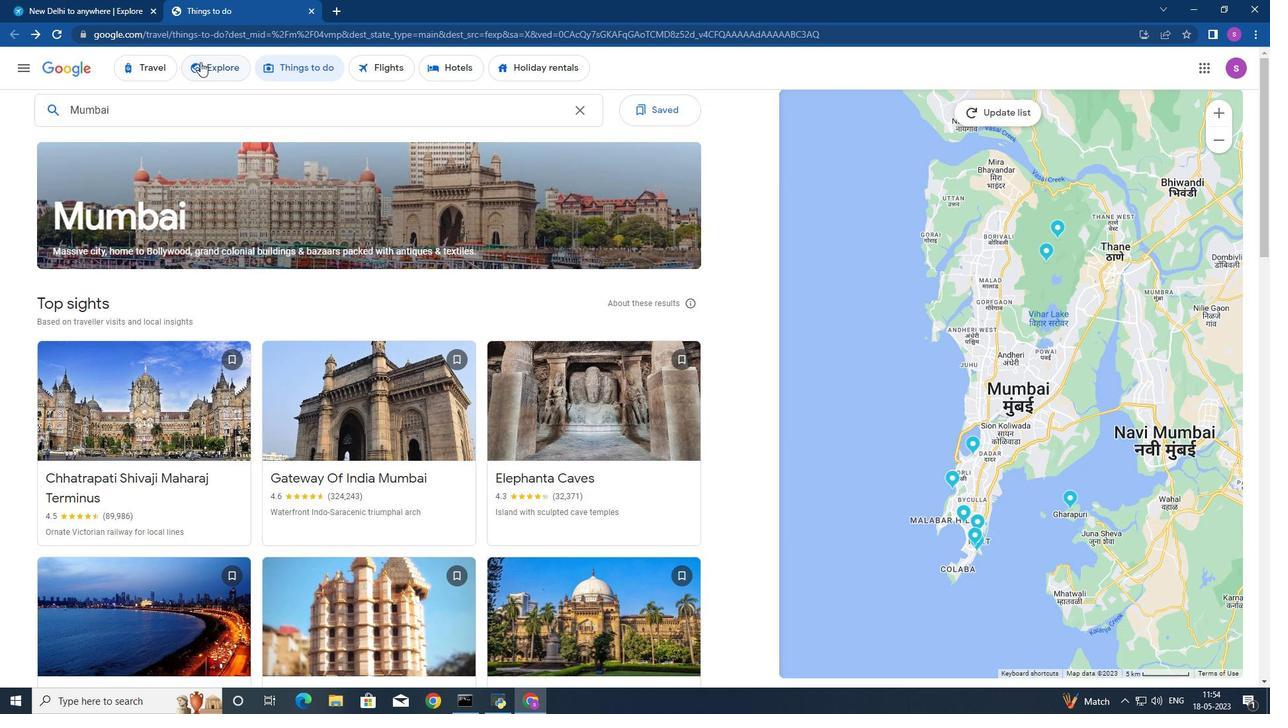 
Action: Mouse moved to (200, 146)
Screenshot: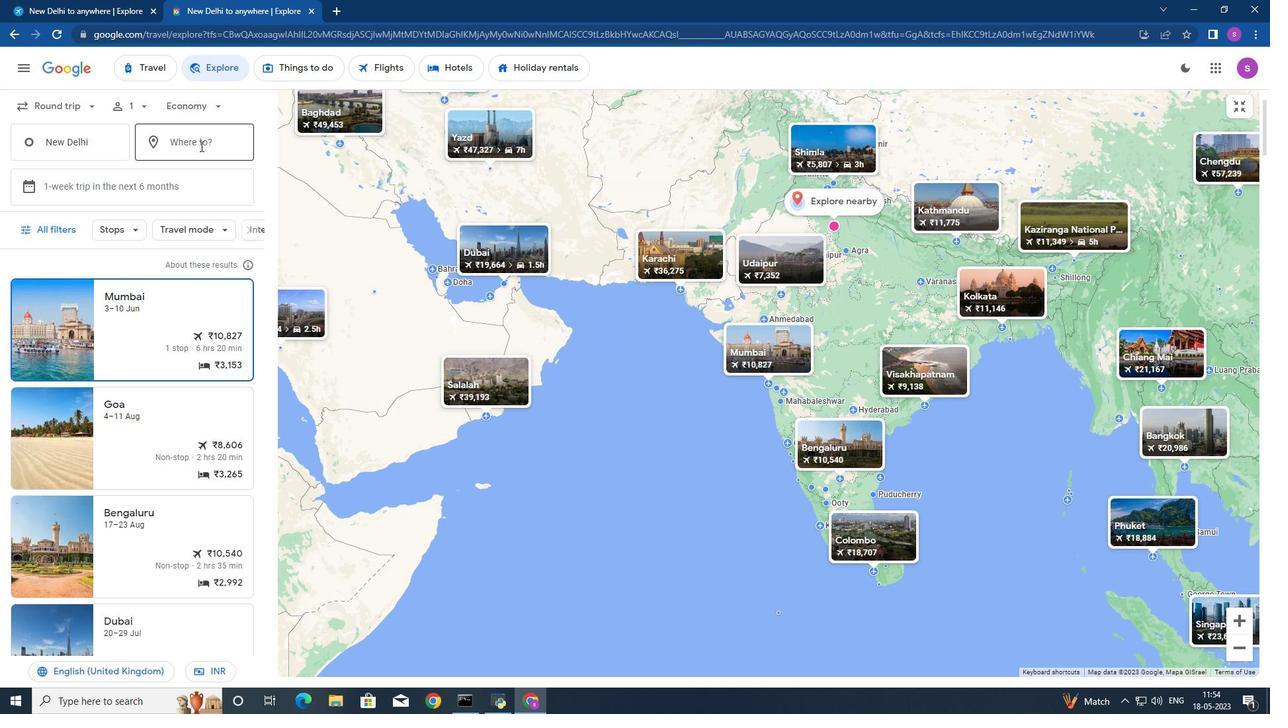 
Action: Mouse pressed left at (200, 146)
Screenshot: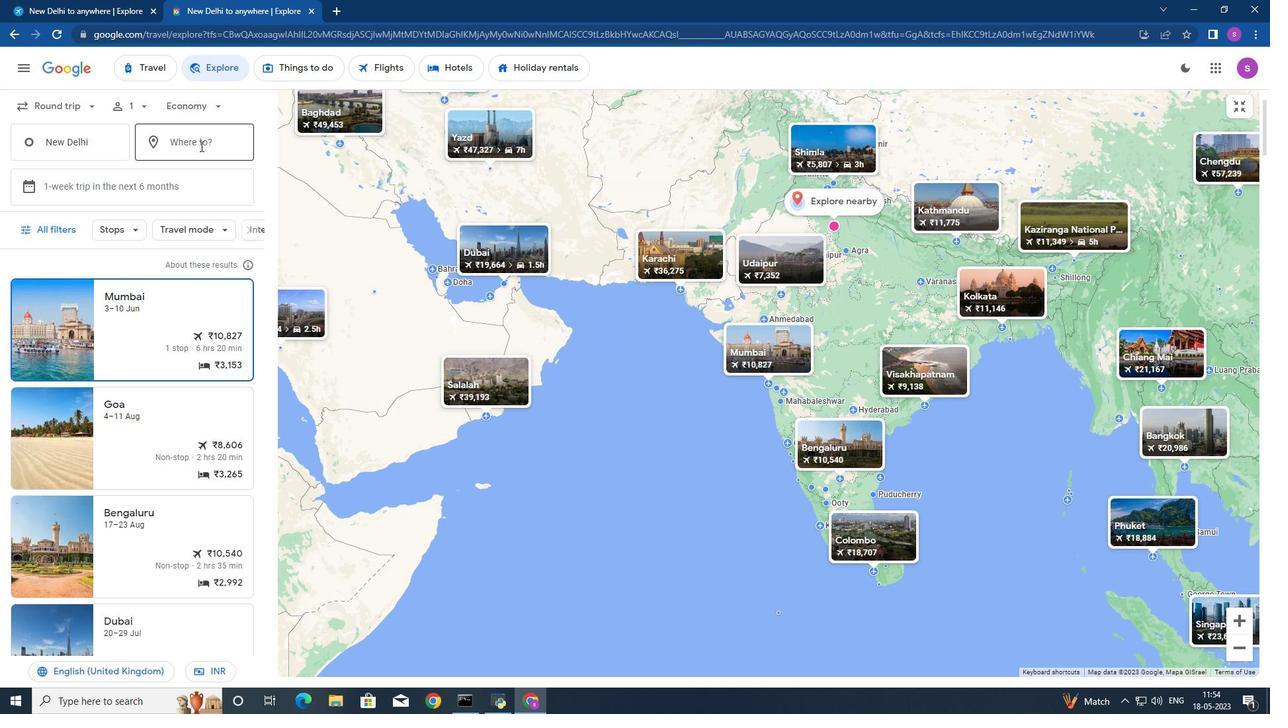 
Action: Mouse moved to (193, 213)
Screenshot: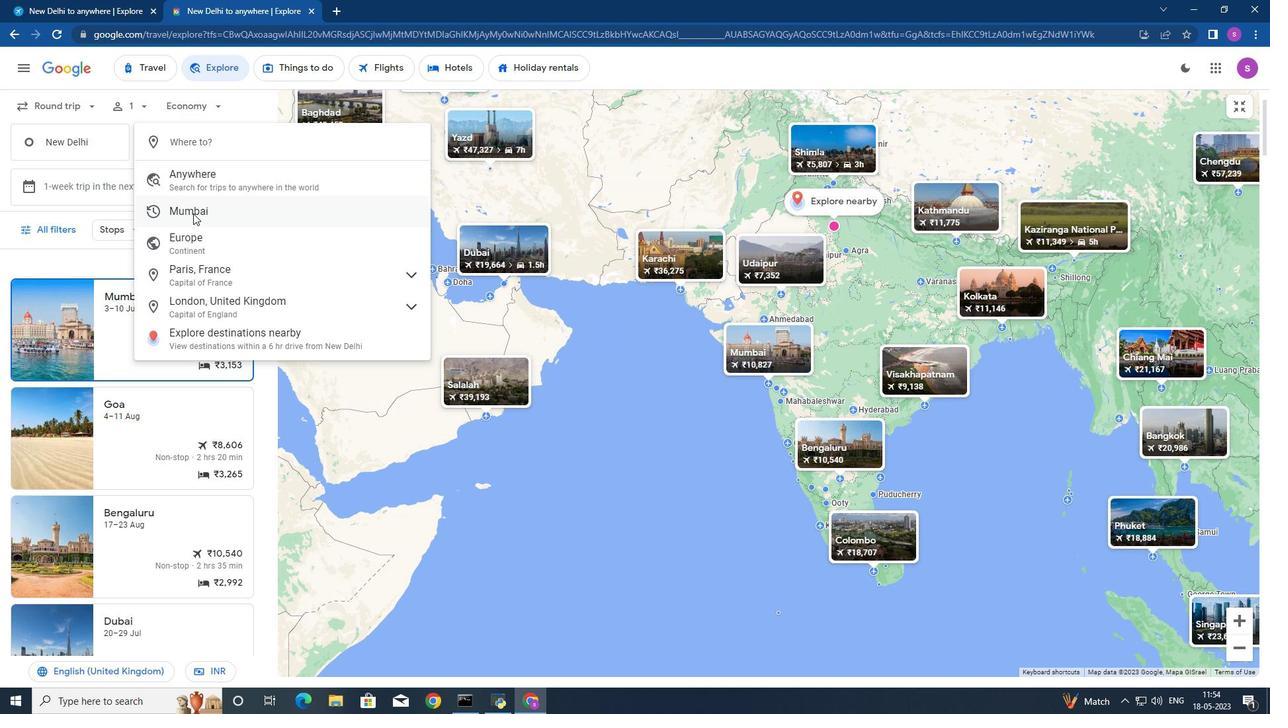 
Action: Mouse pressed left at (193, 213)
Screenshot: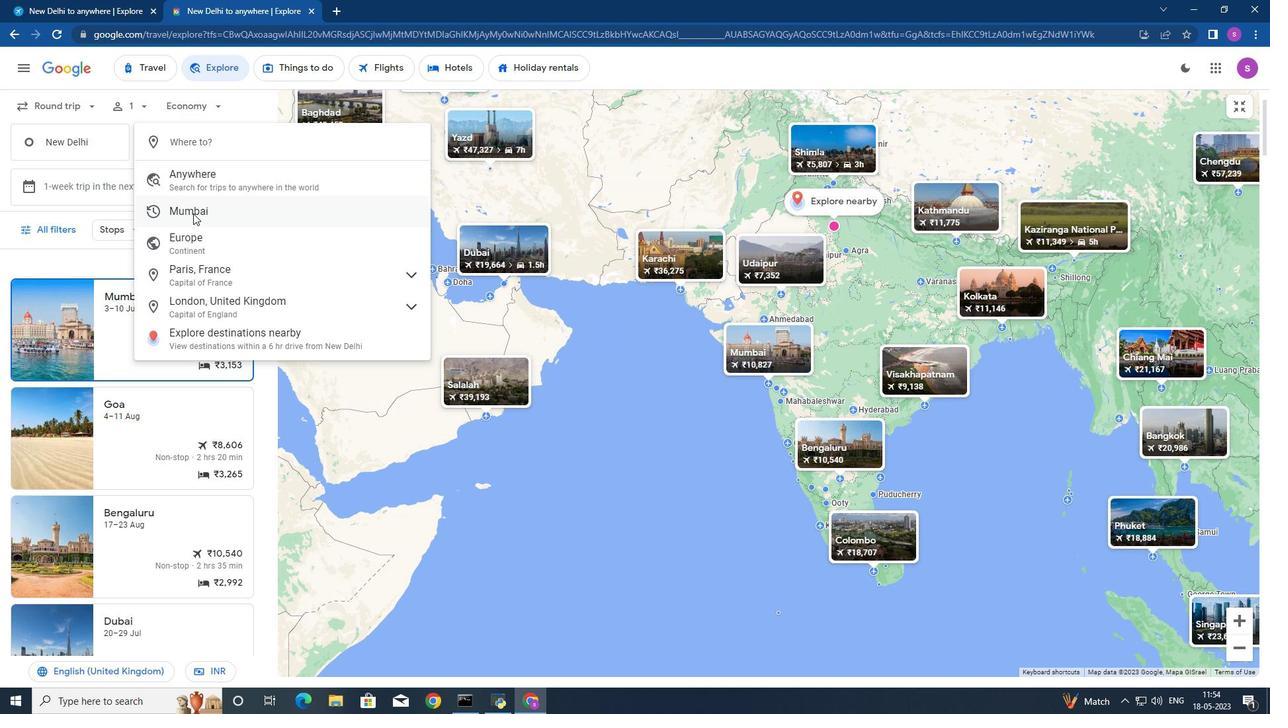 
Action: Mouse moved to (205, 65)
Screenshot: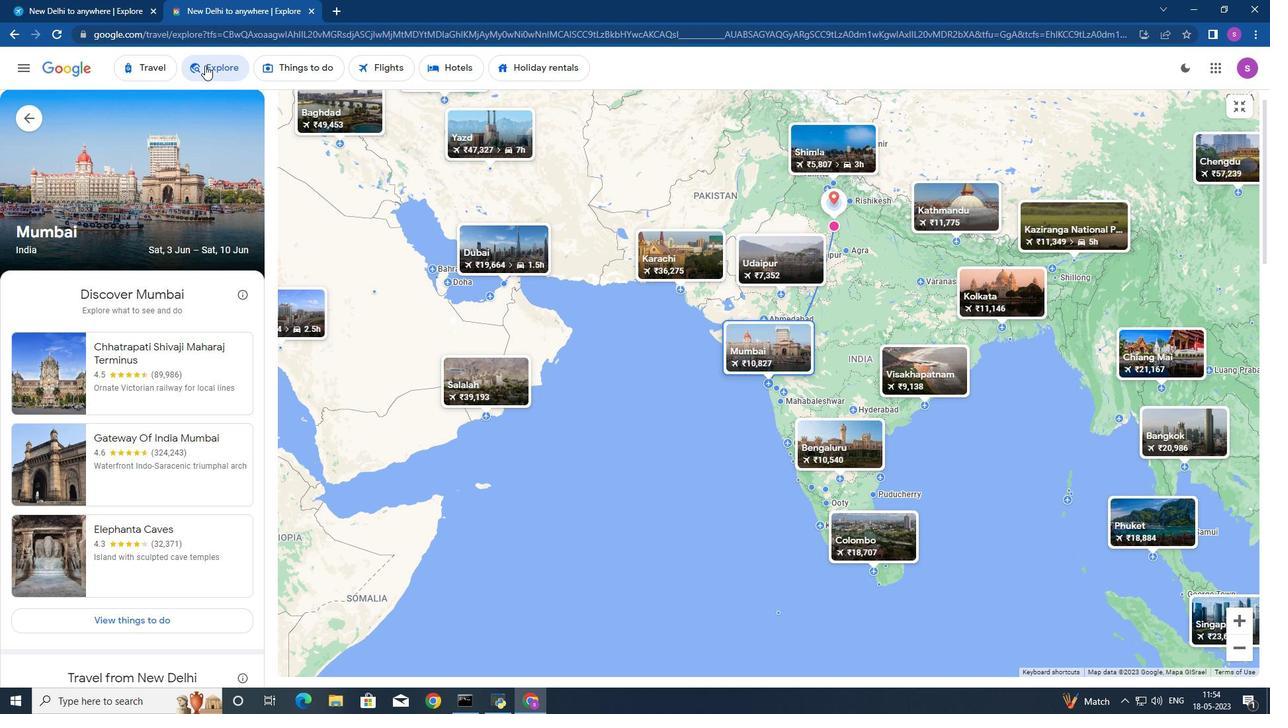 
Action: Mouse pressed left at (205, 65)
Screenshot: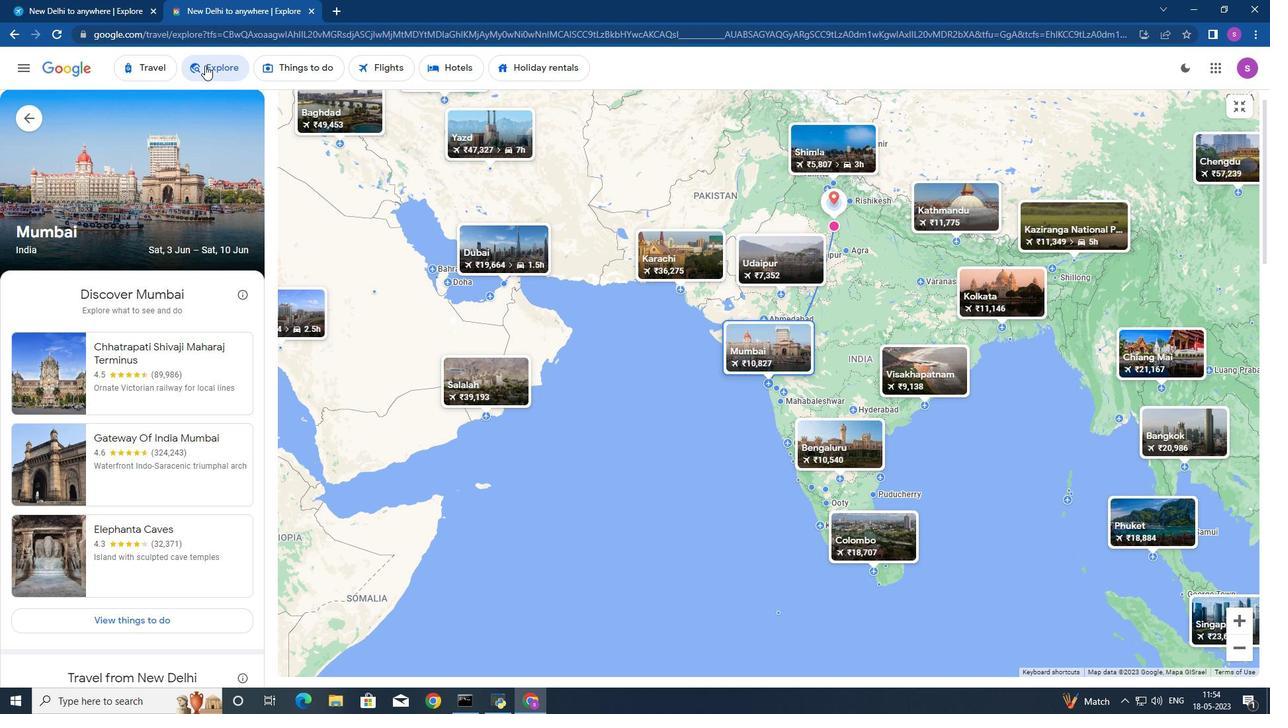 
Action: Mouse moved to (33, 114)
Screenshot: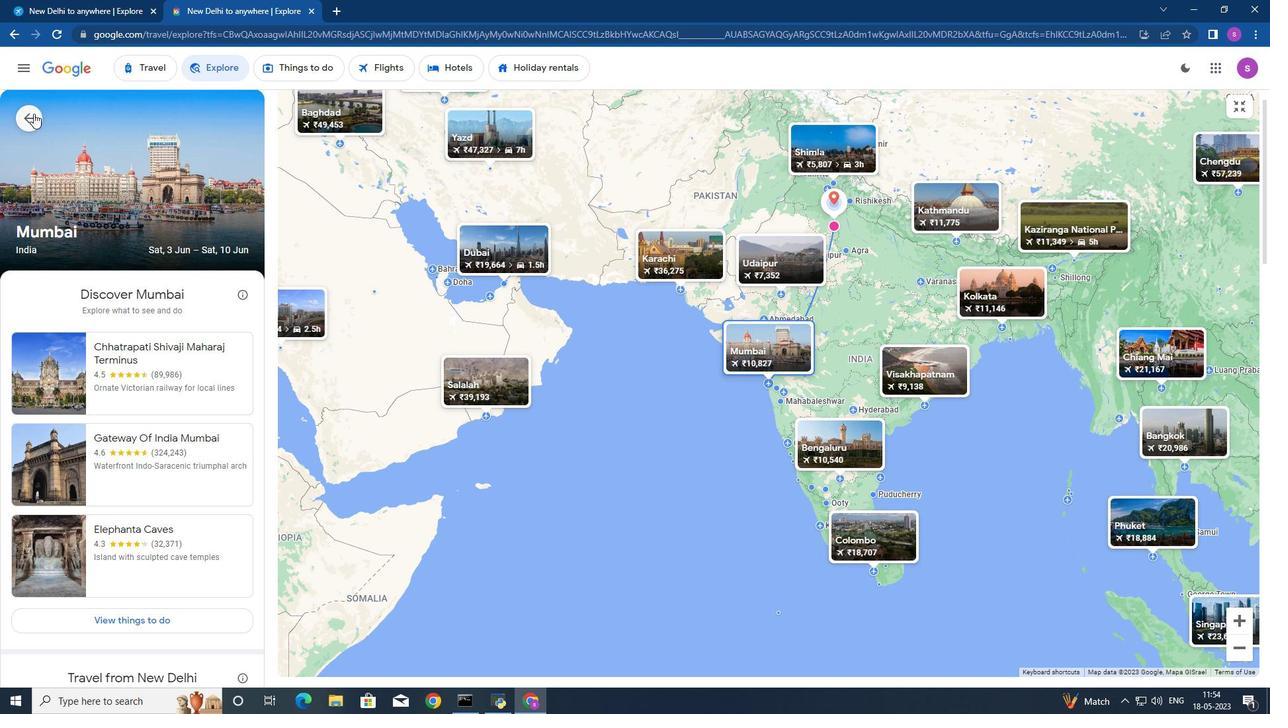 
Action: Mouse pressed left at (33, 114)
Screenshot: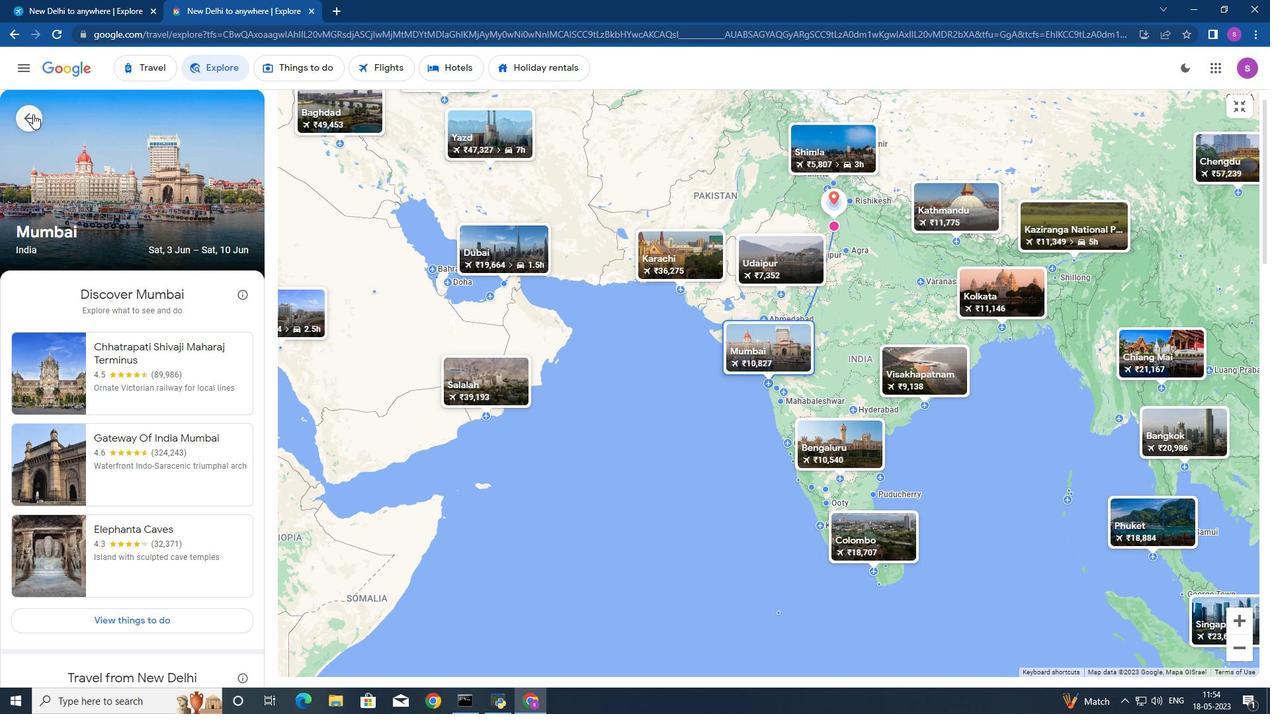 
Action: Mouse moved to (86, 138)
Screenshot: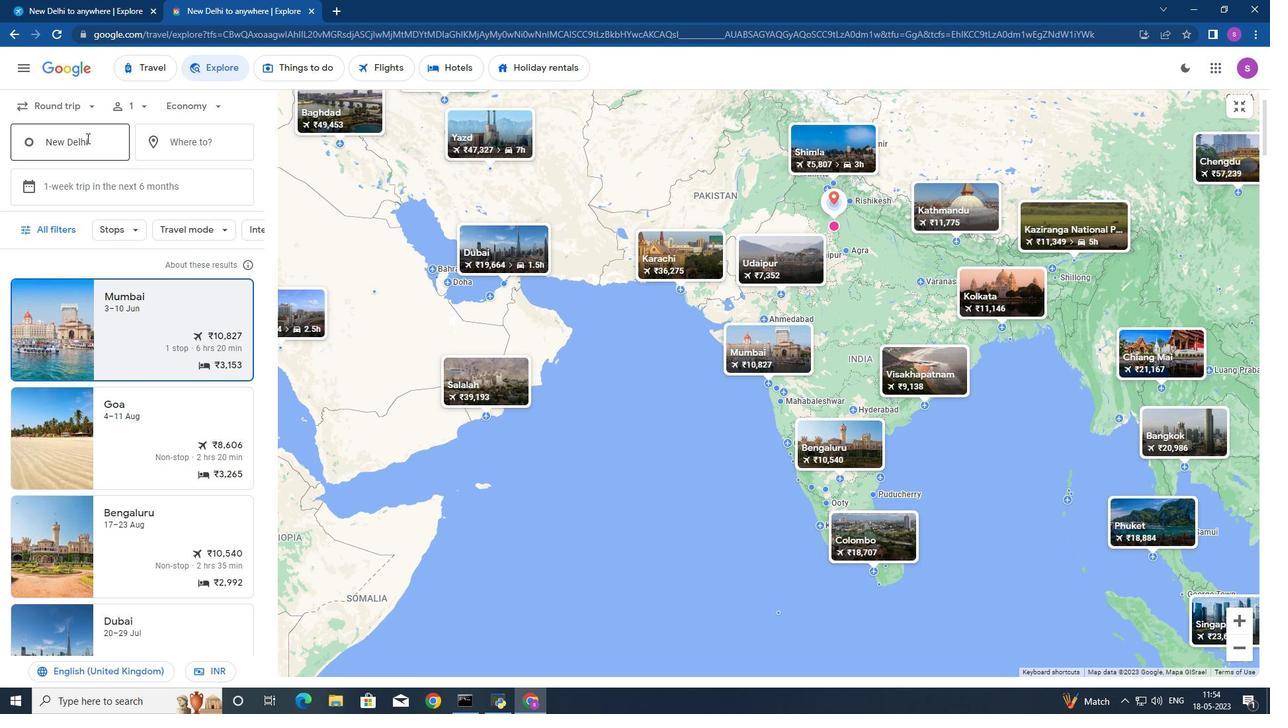 
Action: Mouse pressed left at (86, 138)
Screenshot: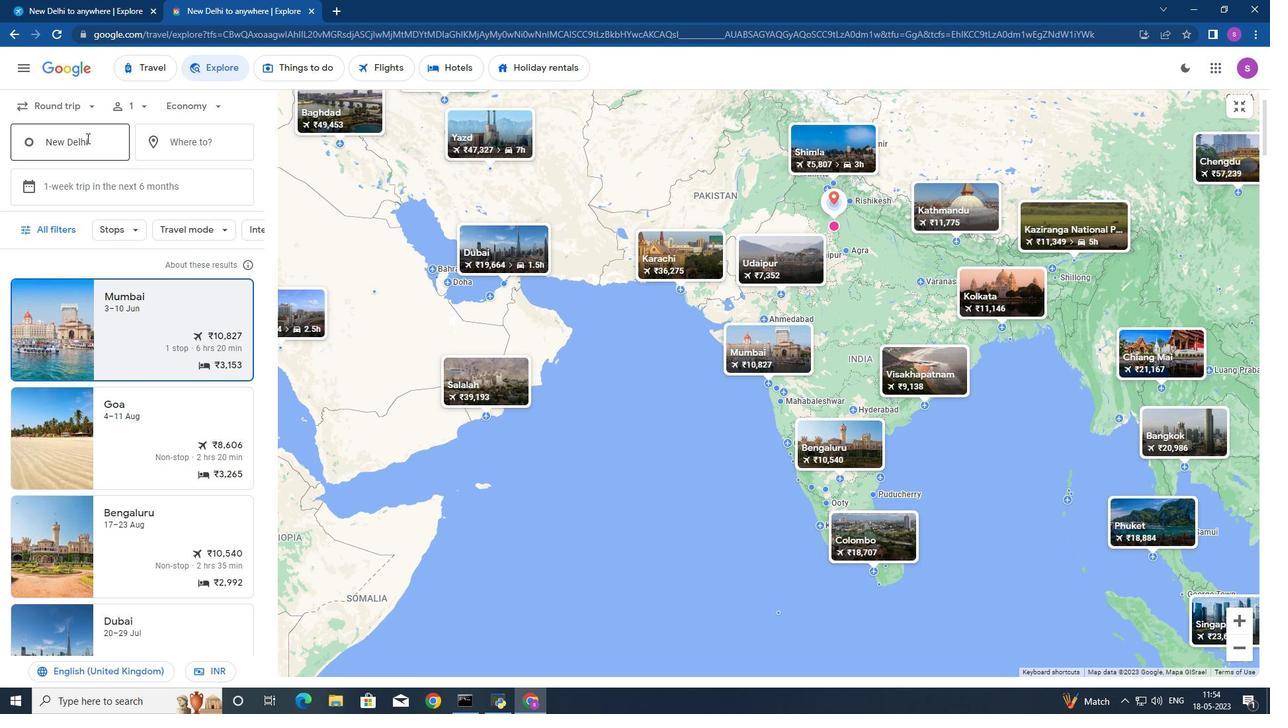 
Action: Mouse moved to (86, 138)
Screenshot: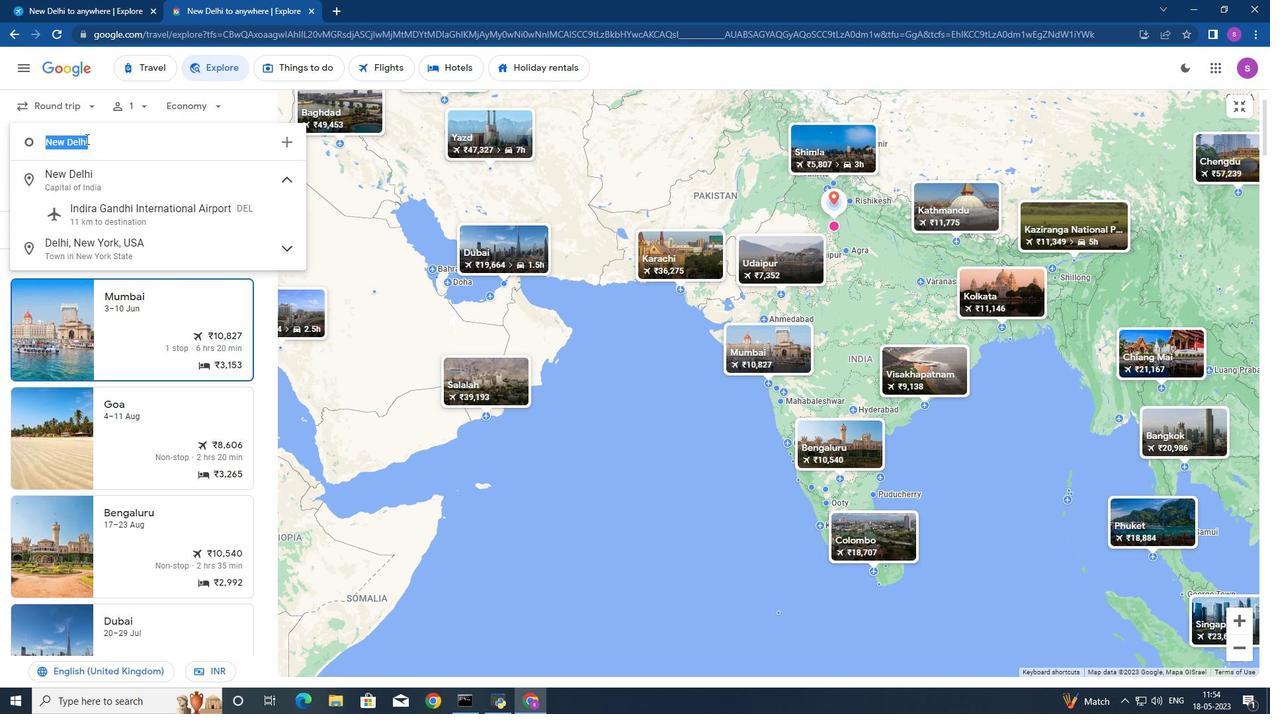 
Action: Mouse pressed left at (86, 138)
Screenshot: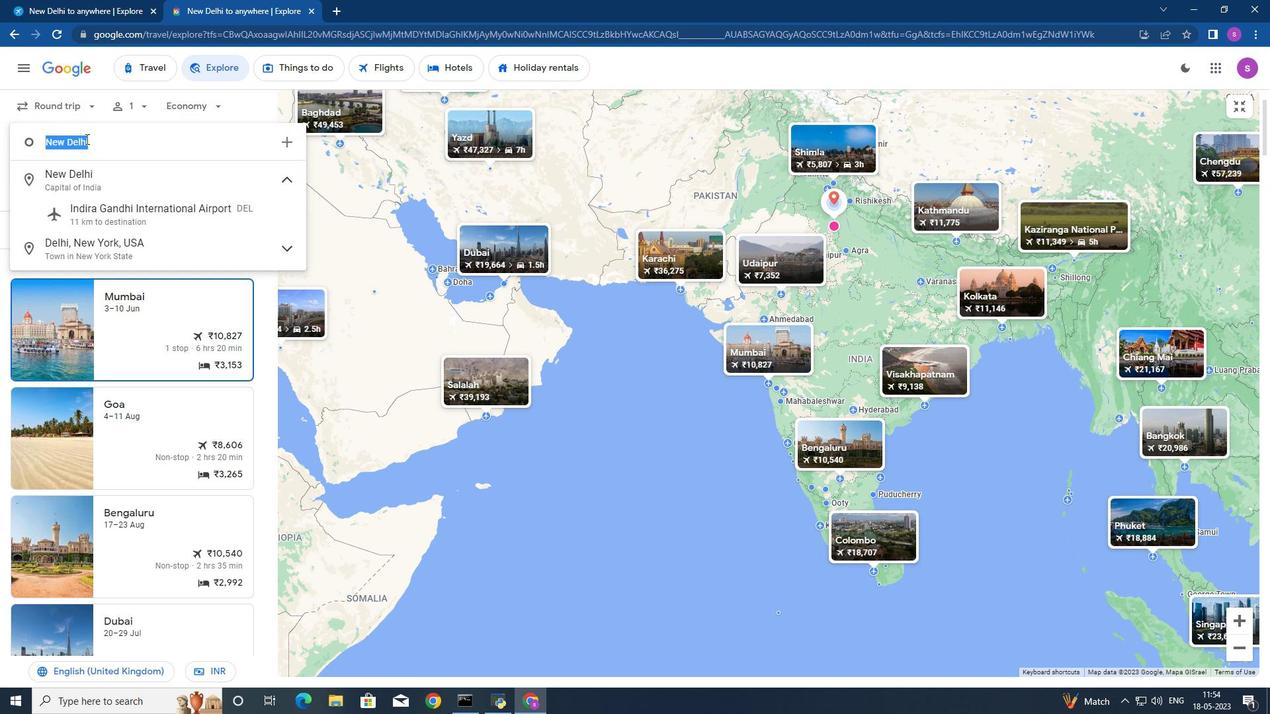 
Action: Mouse moved to (88, 140)
Screenshot: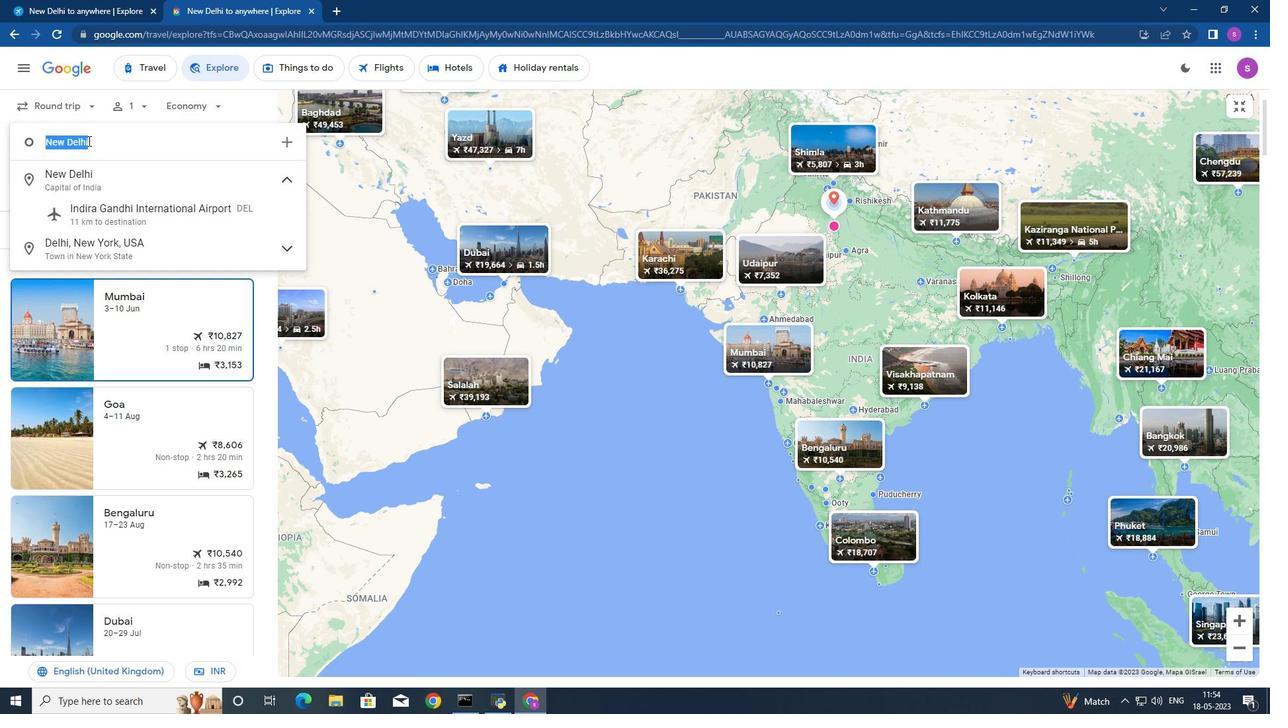 
Action: Key pressed <Key.enter>
Screenshot: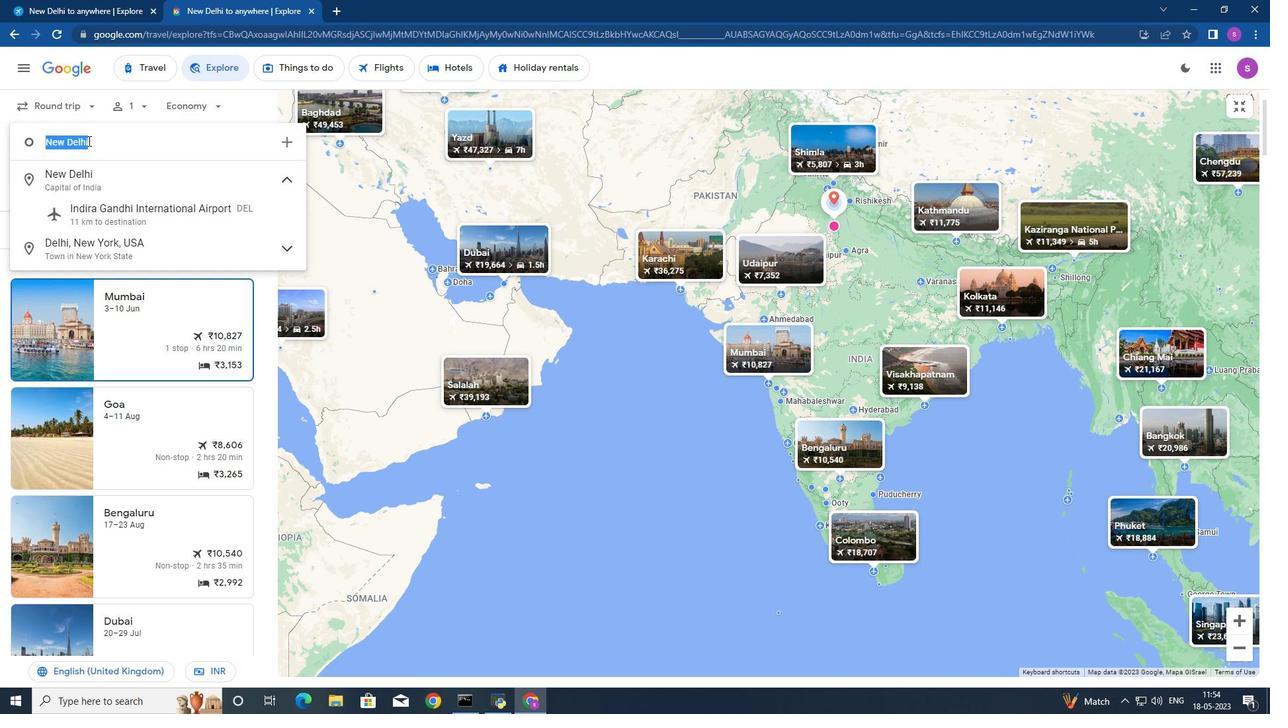 
Action: Mouse moved to (166, 140)
Screenshot: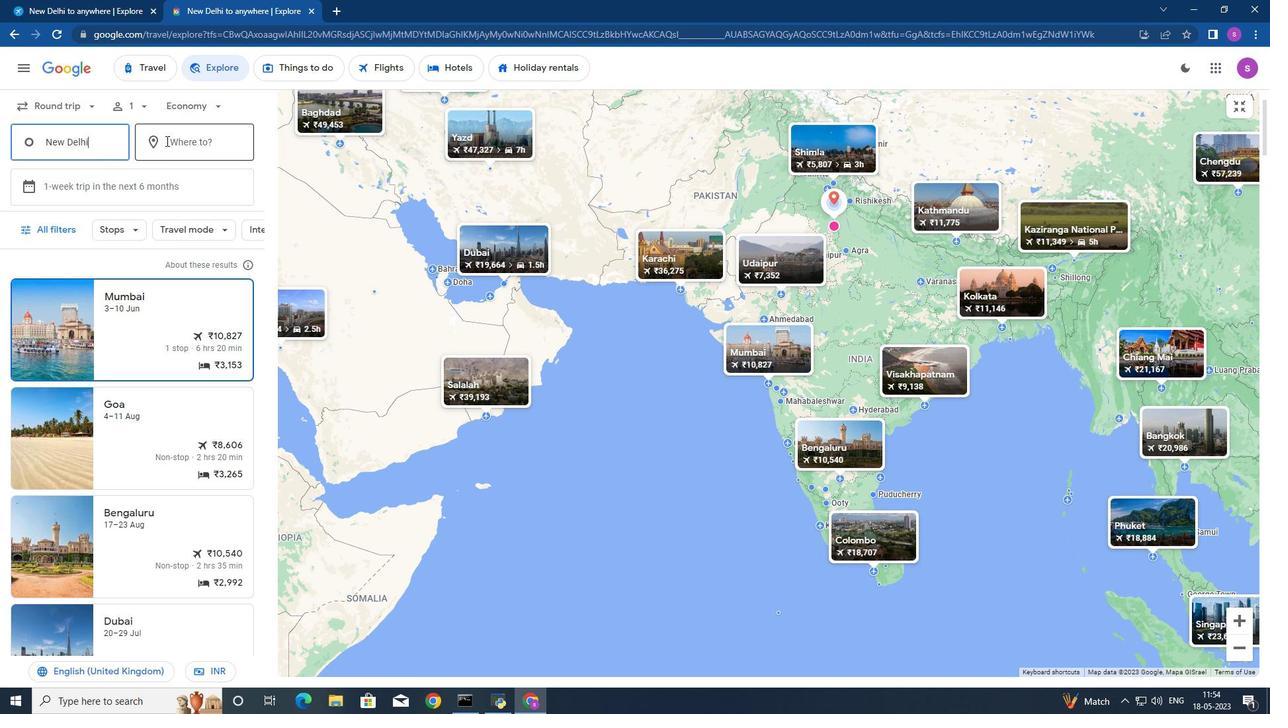 
Action: Mouse pressed left at (166, 140)
Screenshot: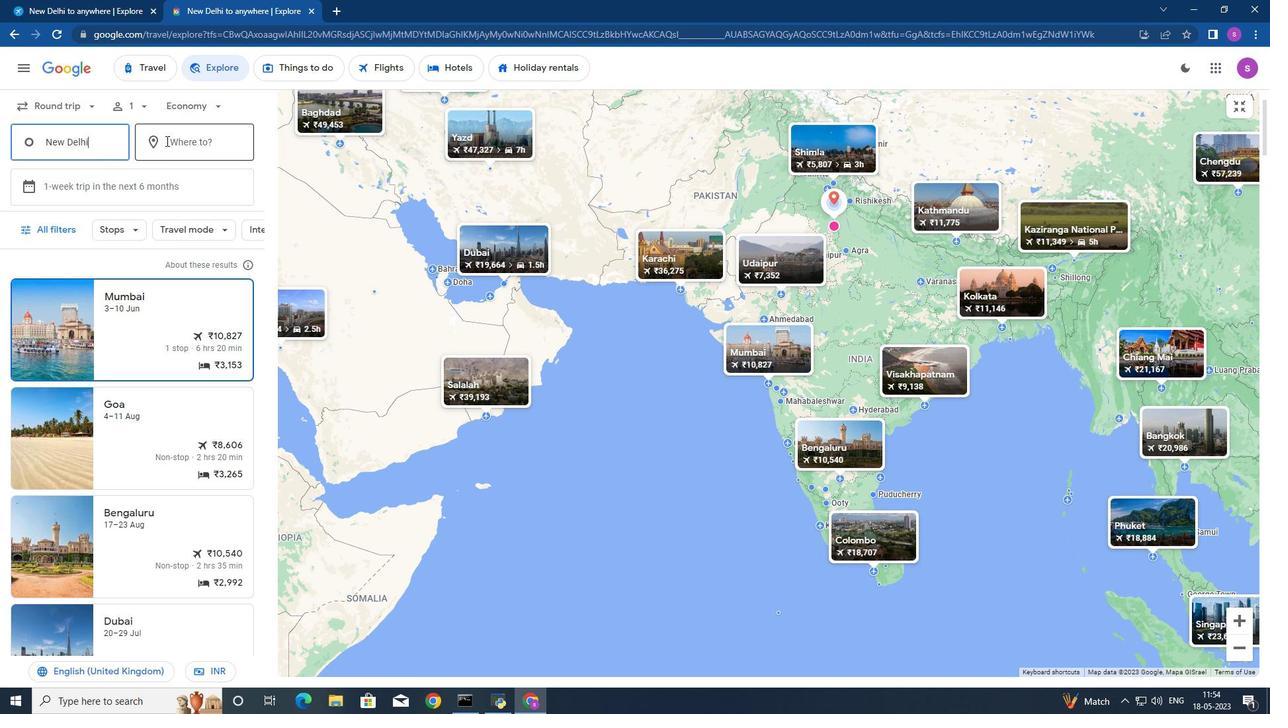 
Action: Mouse moved to (212, 213)
Screenshot: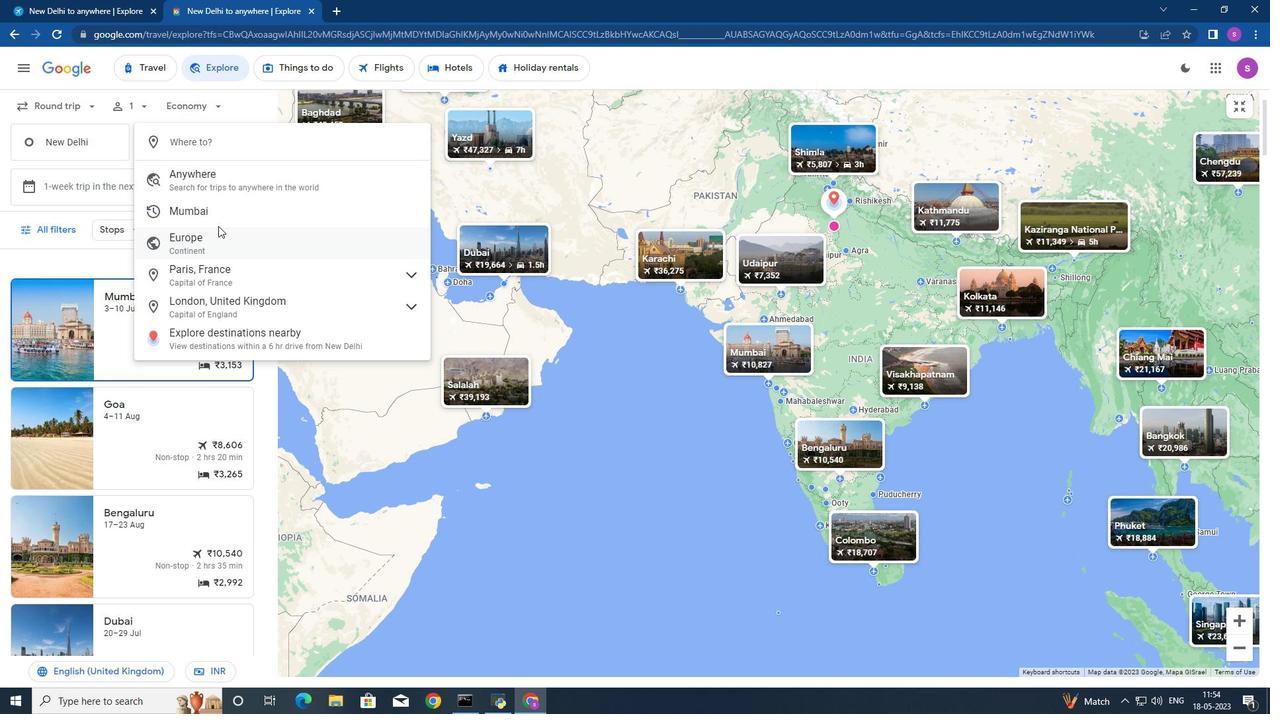 
Action: Mouse pressed left at (212, 213)
Screenshot: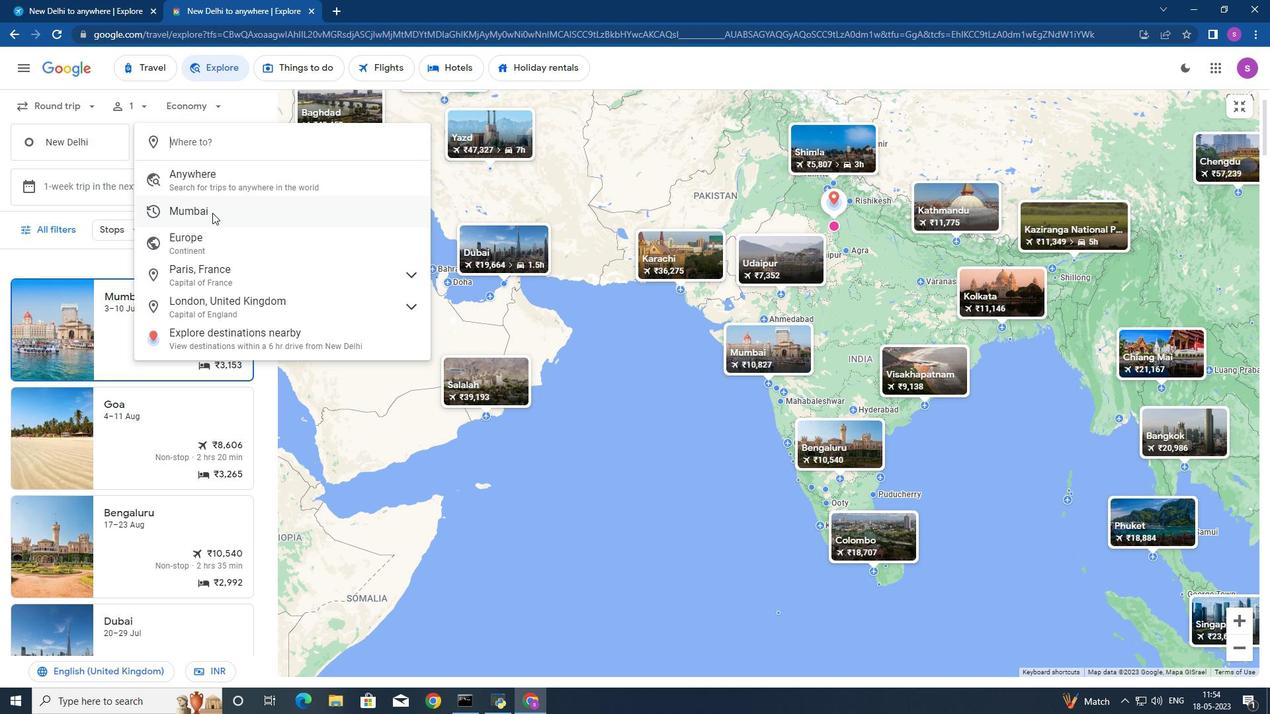 
Action: Mouse moved to (575, 381)
Screenshot: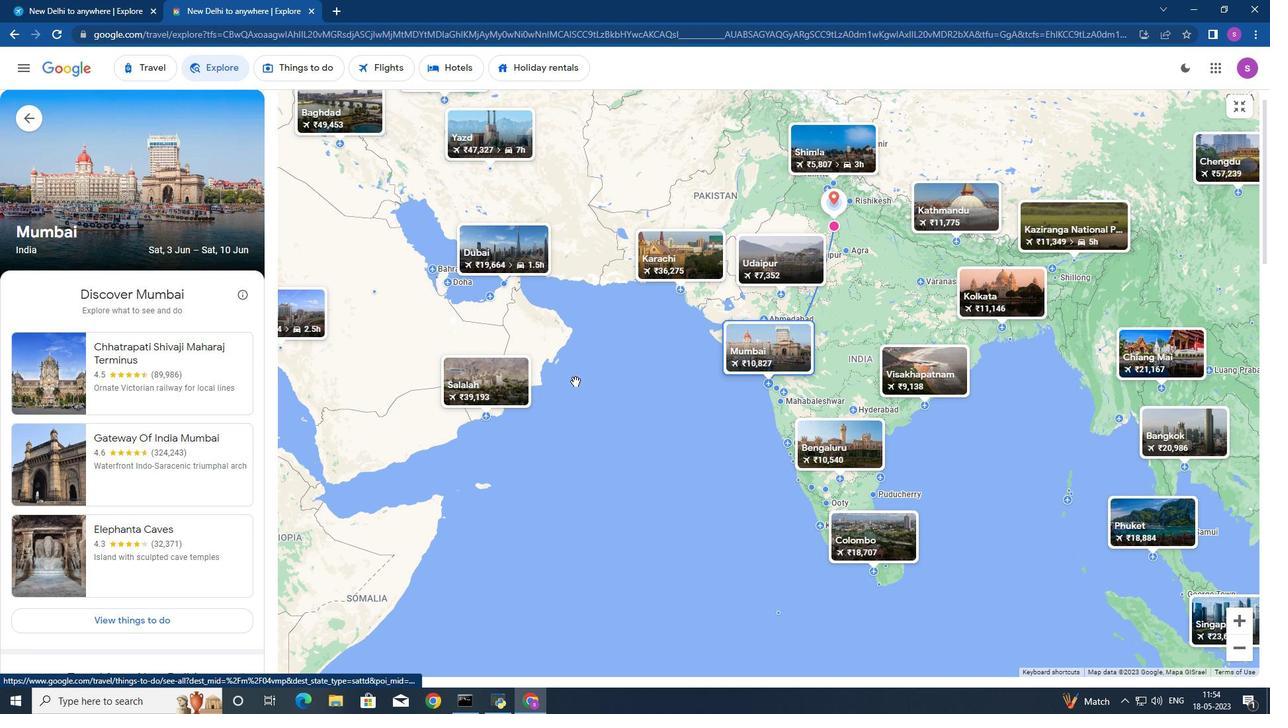 
Action: Mouse scrolled (575, 382) with delta (0, 0)
Screenshot: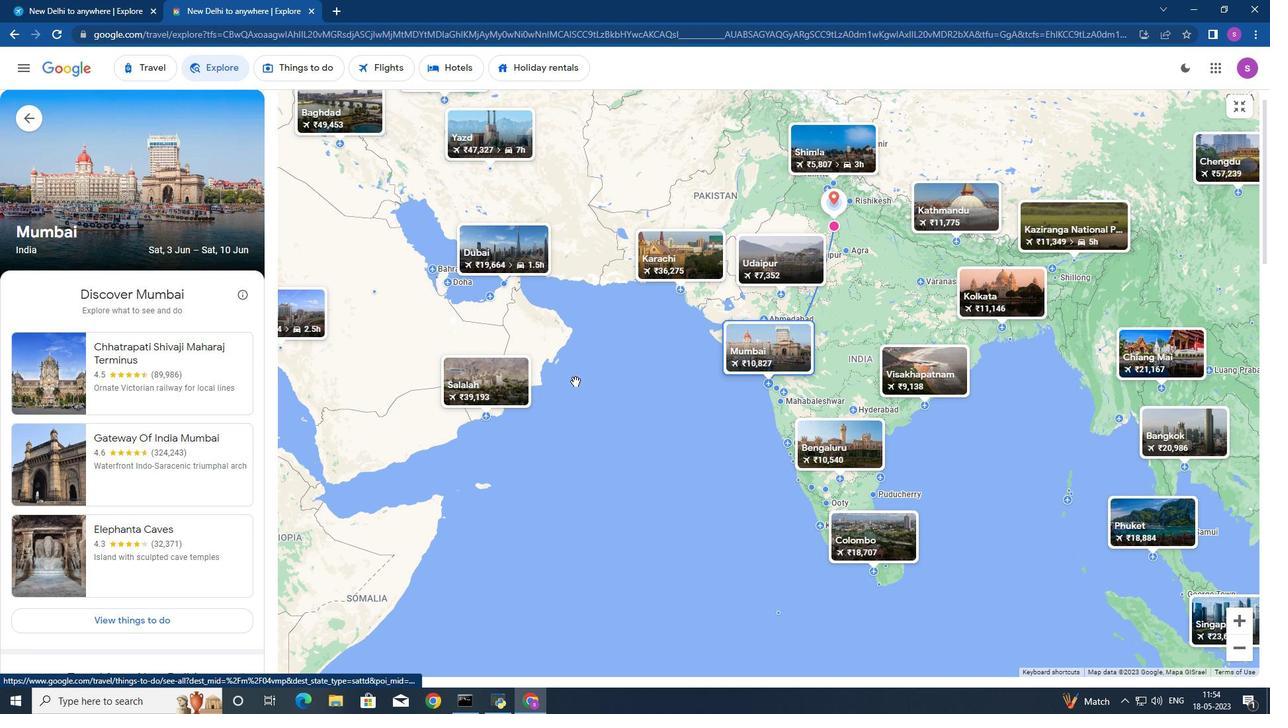 
Action: Mouse moved to (576, 383)
Screenshot: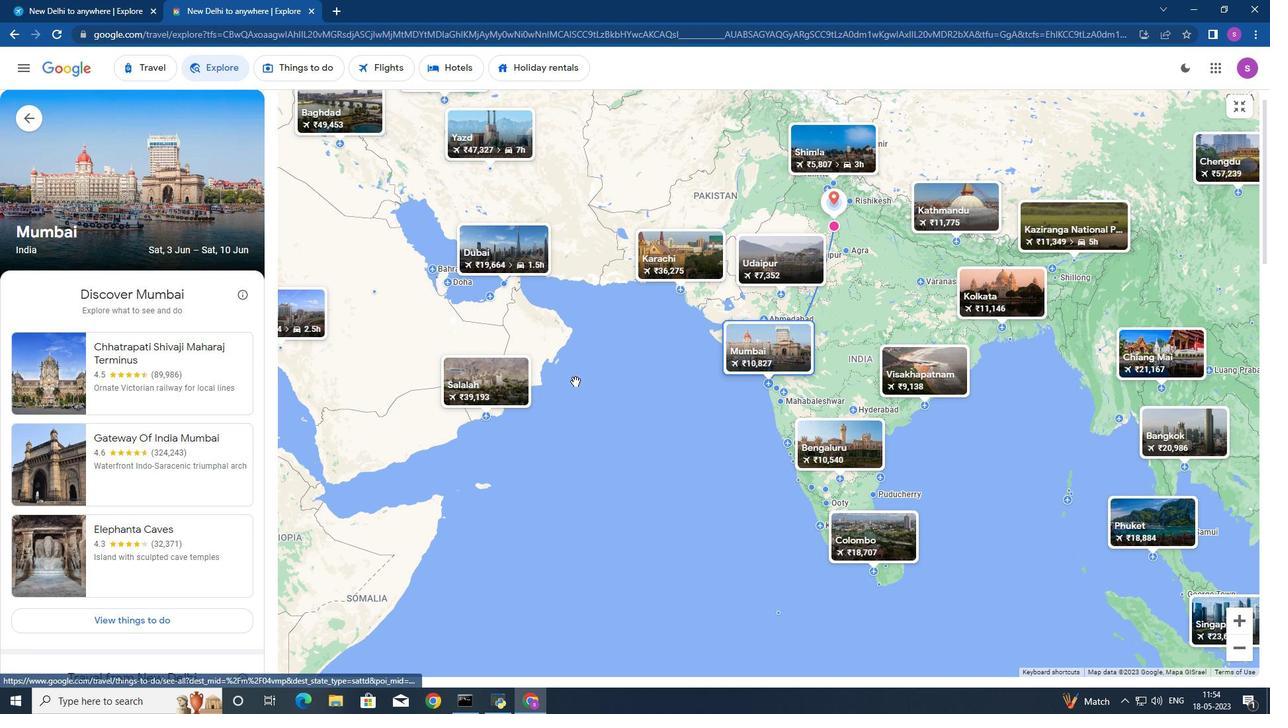 
Action: Mouse scrolled (576, 383) with delta (0, 0)
Screenshot: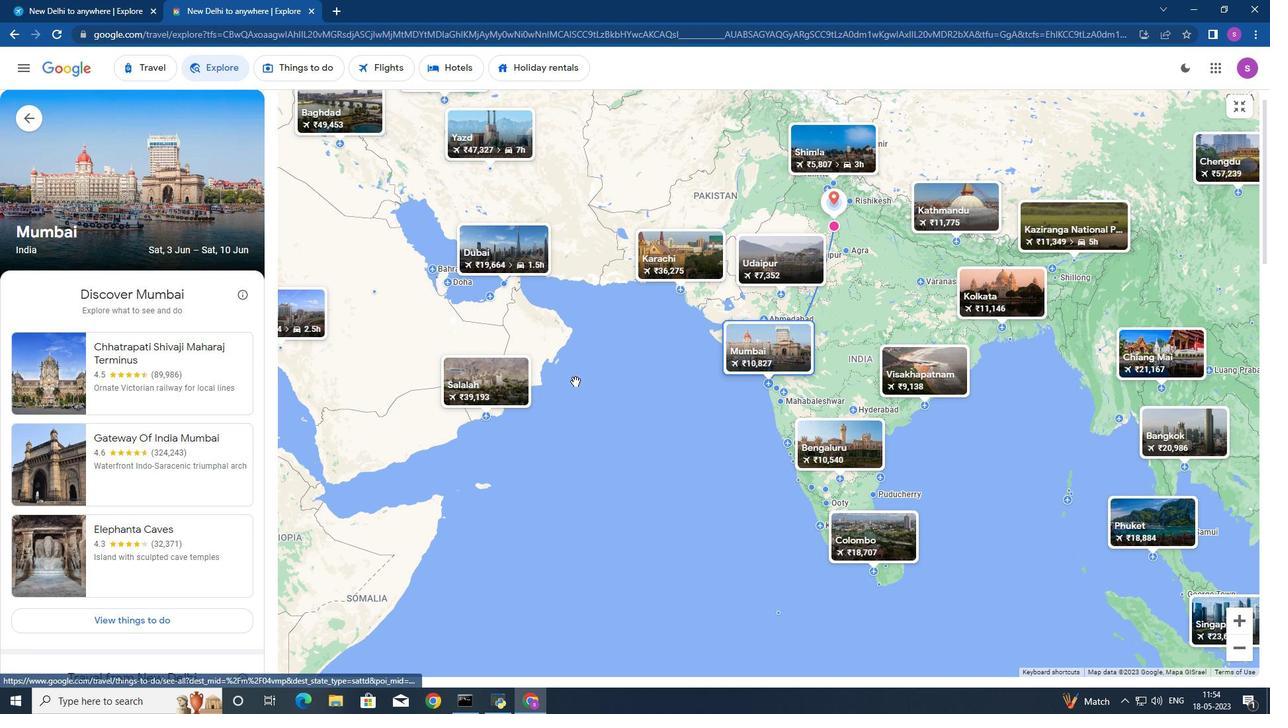 
Action: Mouse moved to (453, 157)
Screenshot: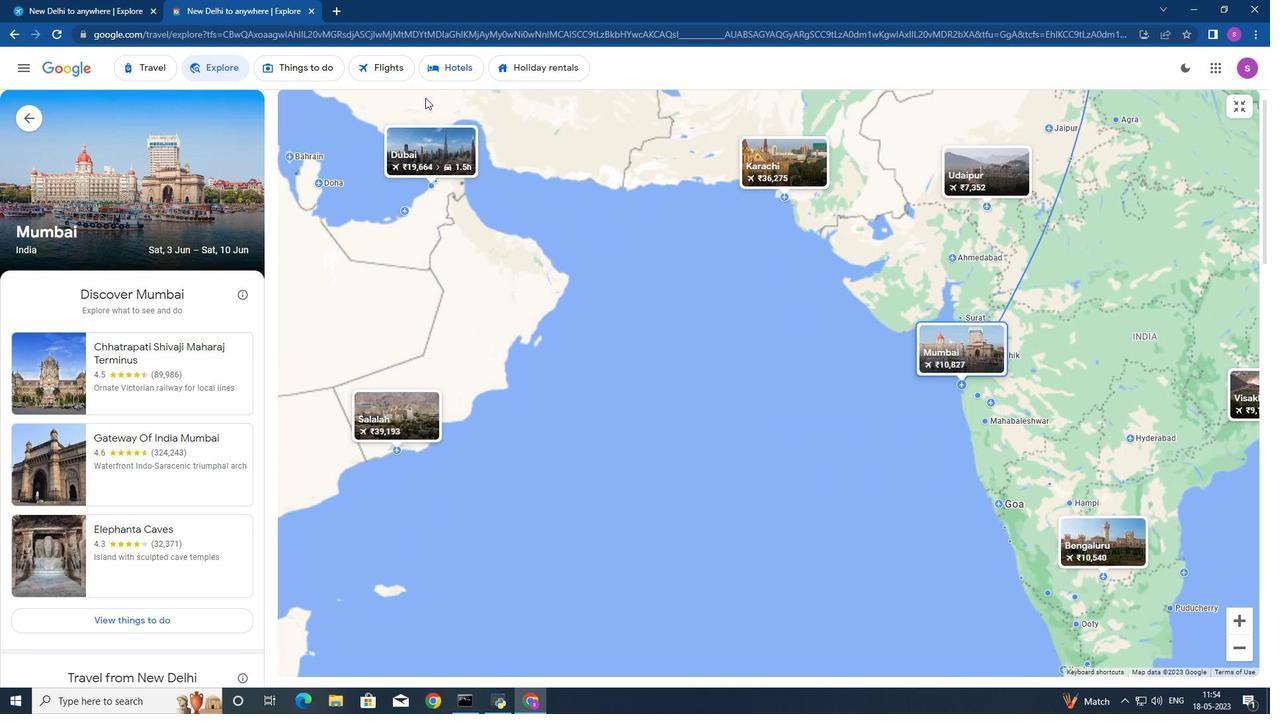 
Action: Mouse scrolled (453, 156) with delta (0, 0)
Screenshot: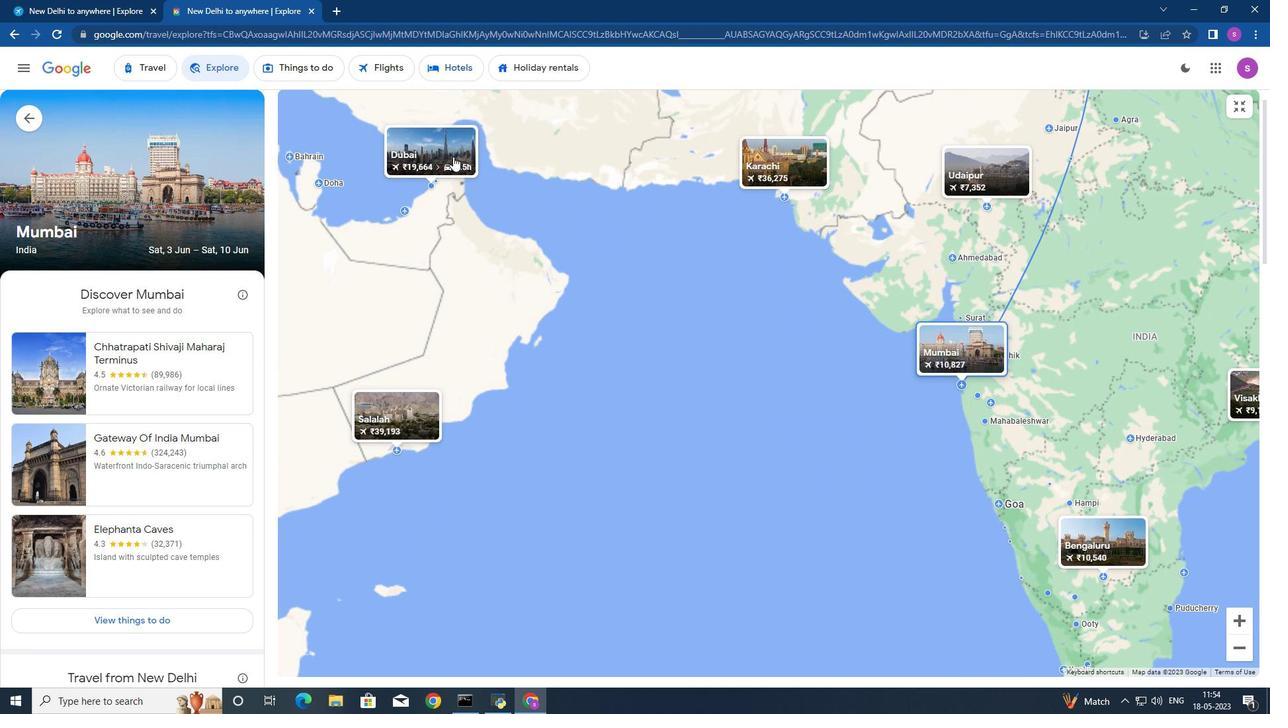 
Action: Mouse moved to (453, 158)
Screenshot: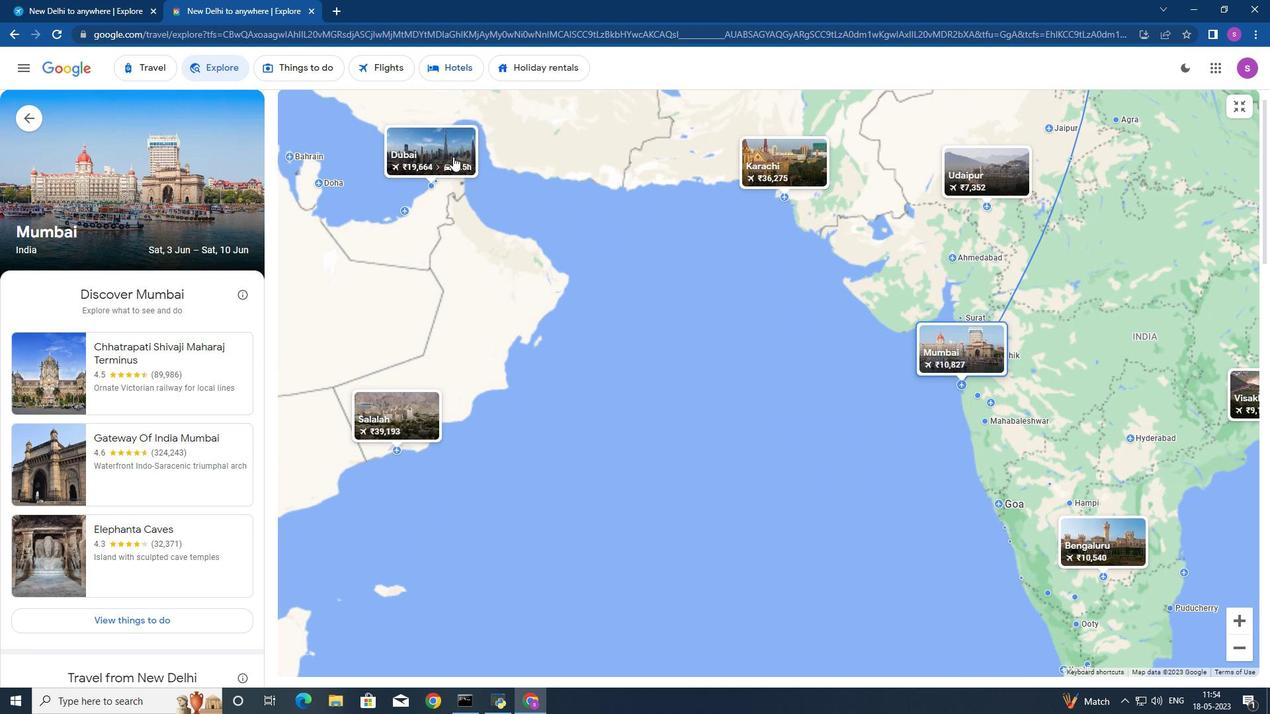 
Action: Mouse scrolled (453, 157) with delta (0, 0)
Screenshot: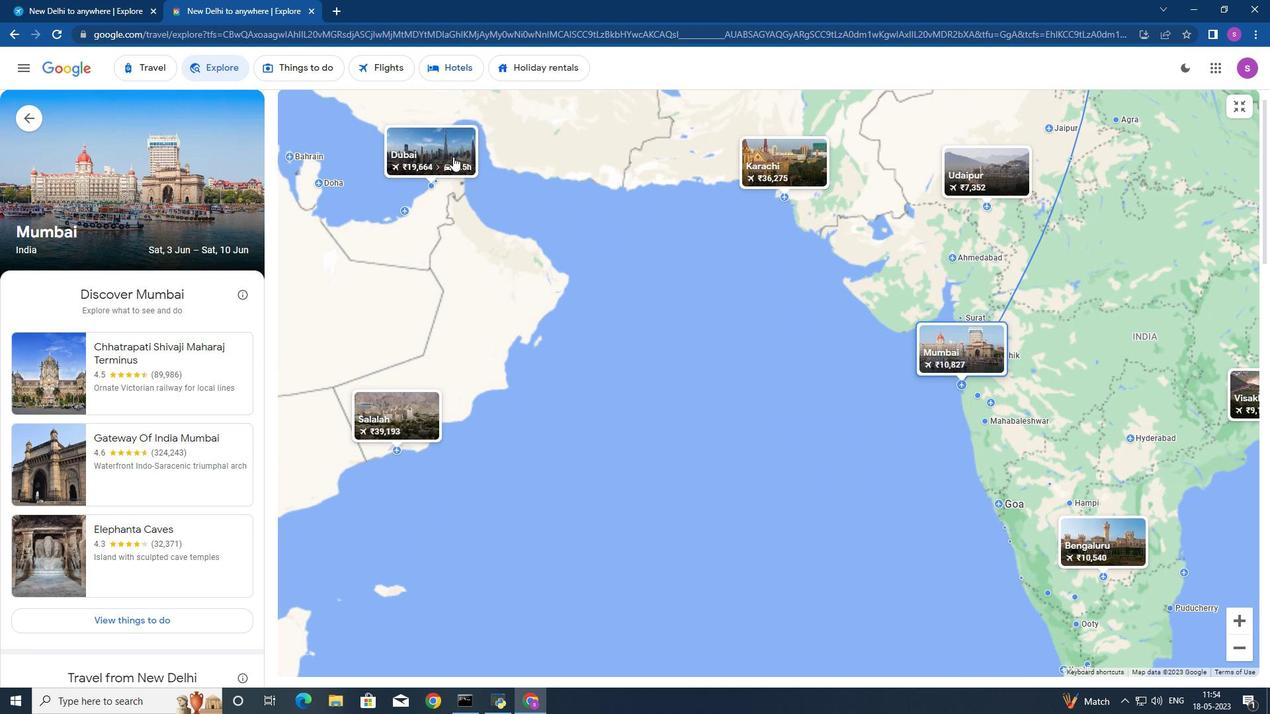
Action: Mouse moved to (453, 158)
Screenshot: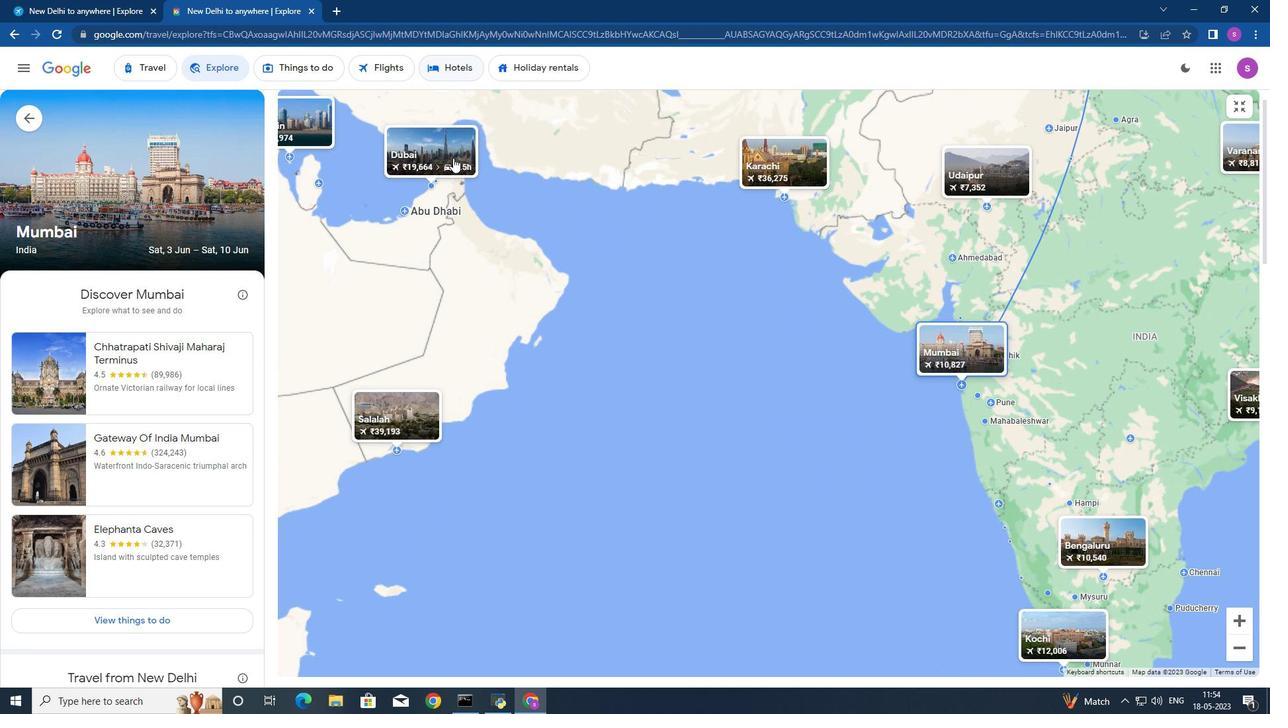 
Action: Mouse scrolled (453, 157) with delta (0, 0)
Screenshot: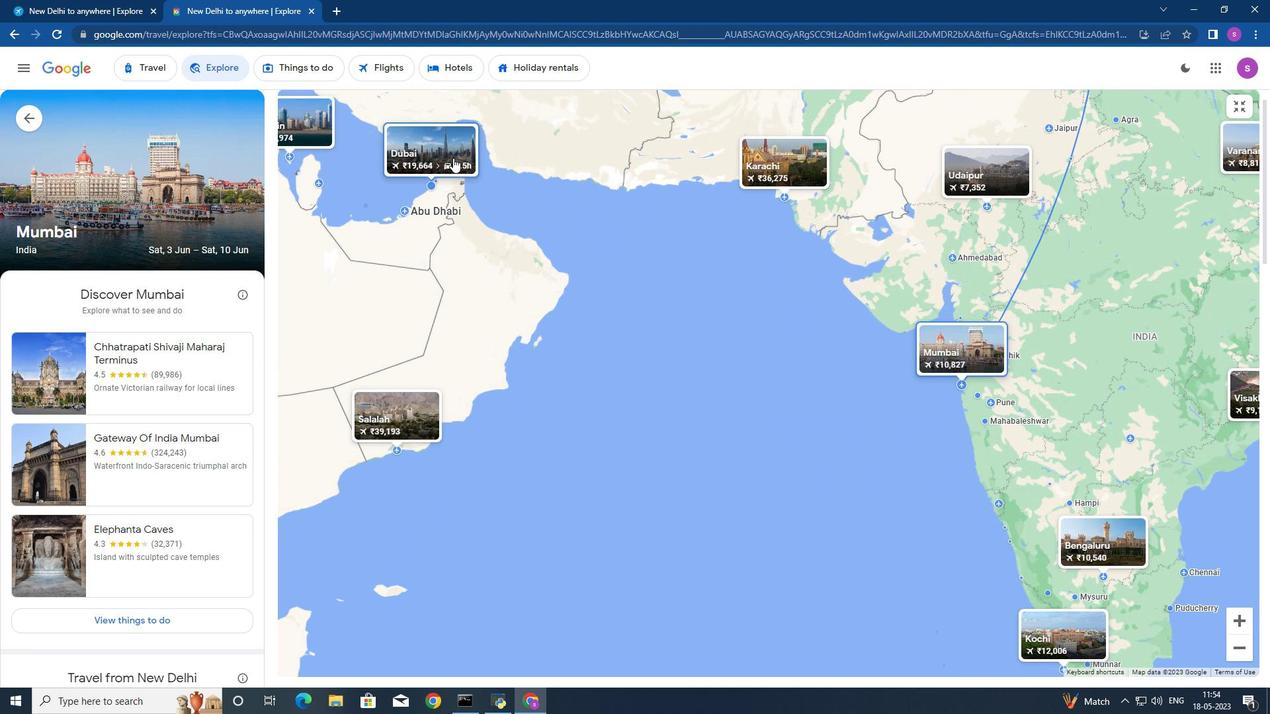 
Action: Mouse moved to (452, 158)
Screenshot: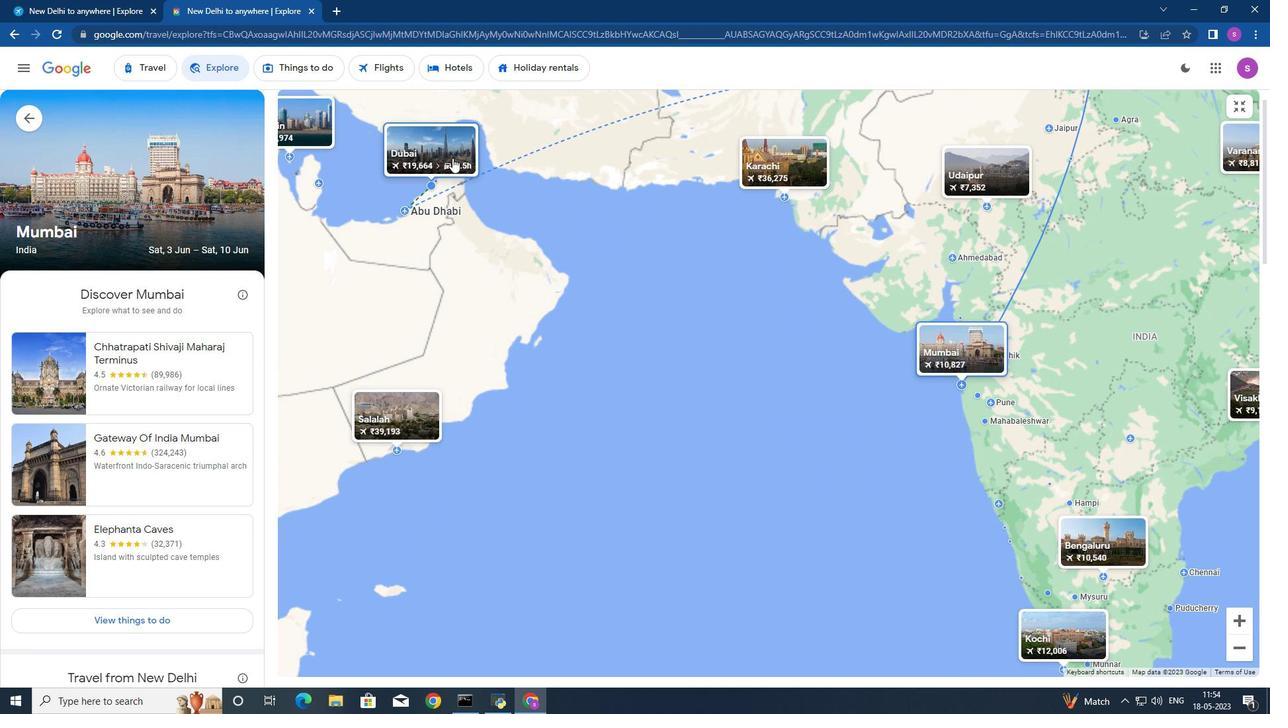 
Action: Mouse scrolled (452, 157) with delta (0, 0)
Screenshot: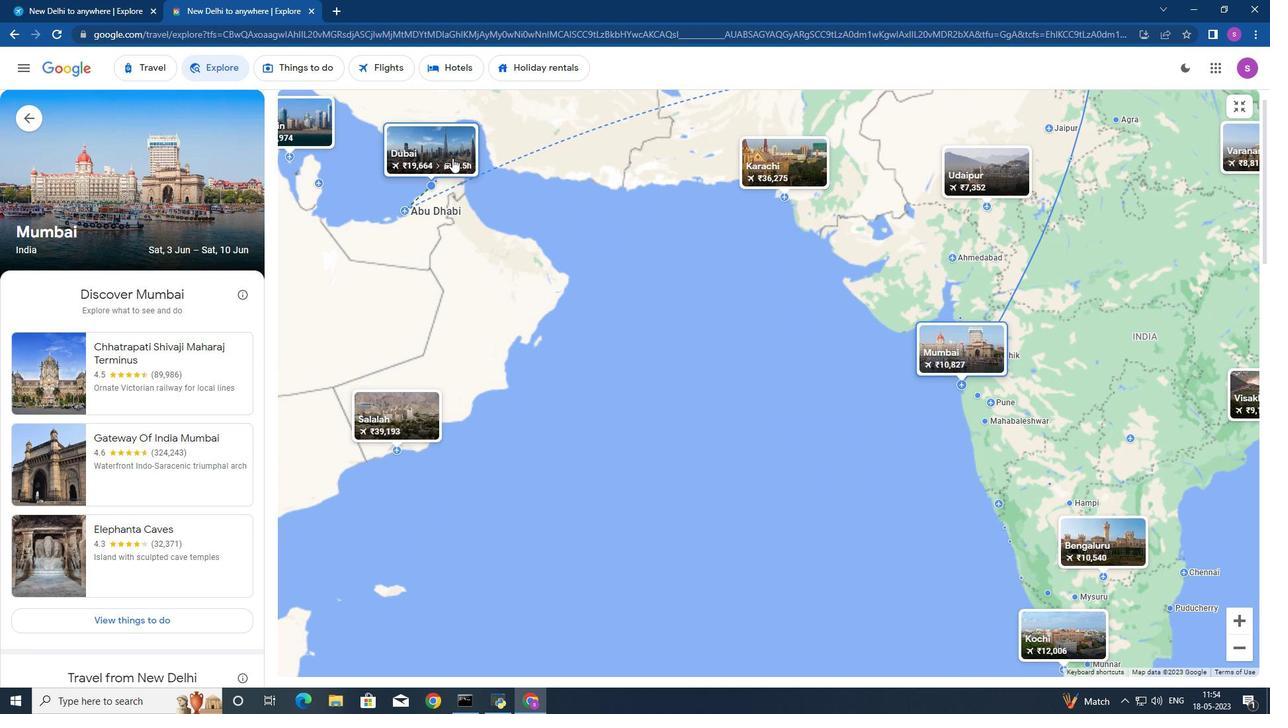 
Action: Mouse moved to (451, 158)
Screenshot: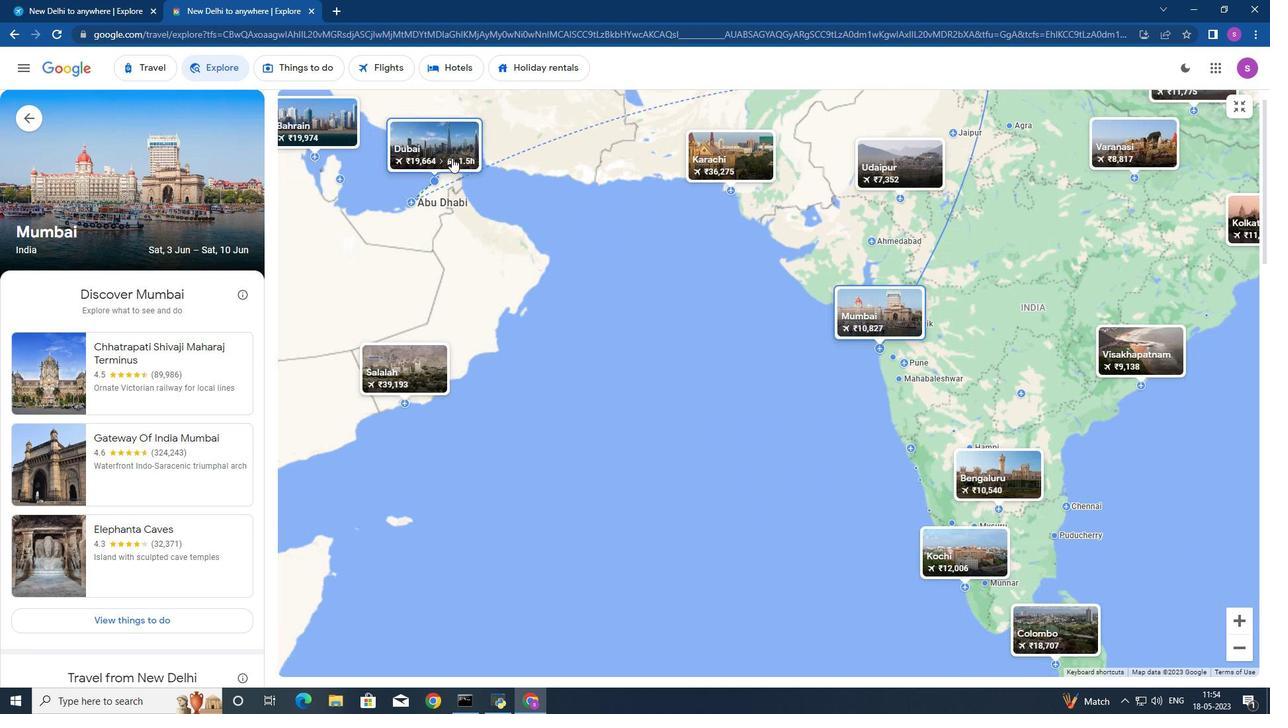 
Action: Mouse scrolled (451, 157) with delta (0, 0)
Screenshot: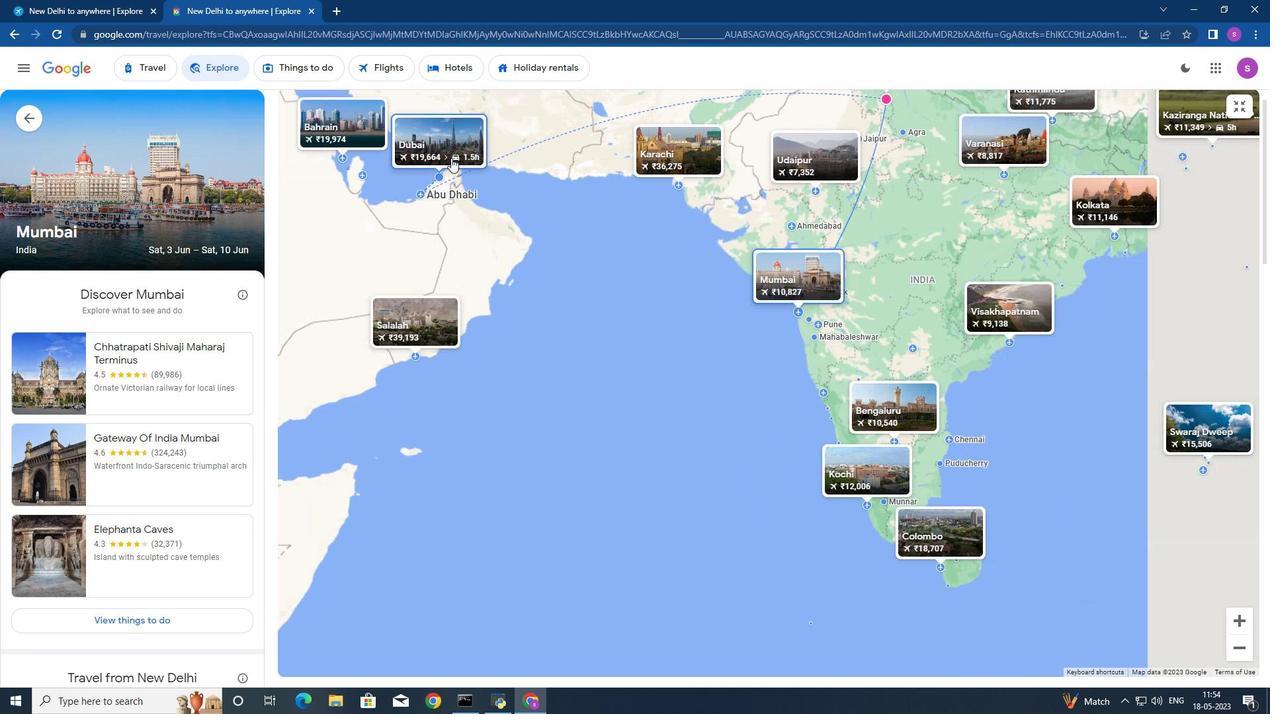 
Action: Mouse moved to (384, 76)
Screenshot: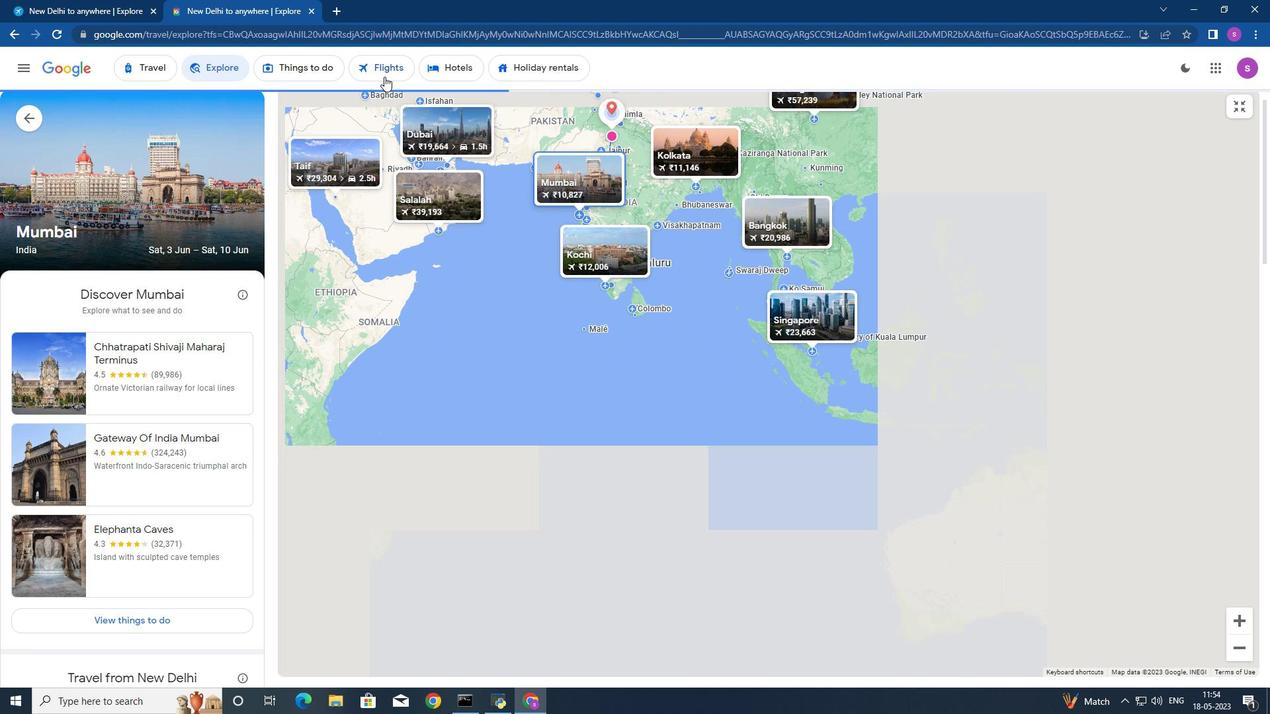 
Action: Mouse pressed left at (384, 76)
Screenshot: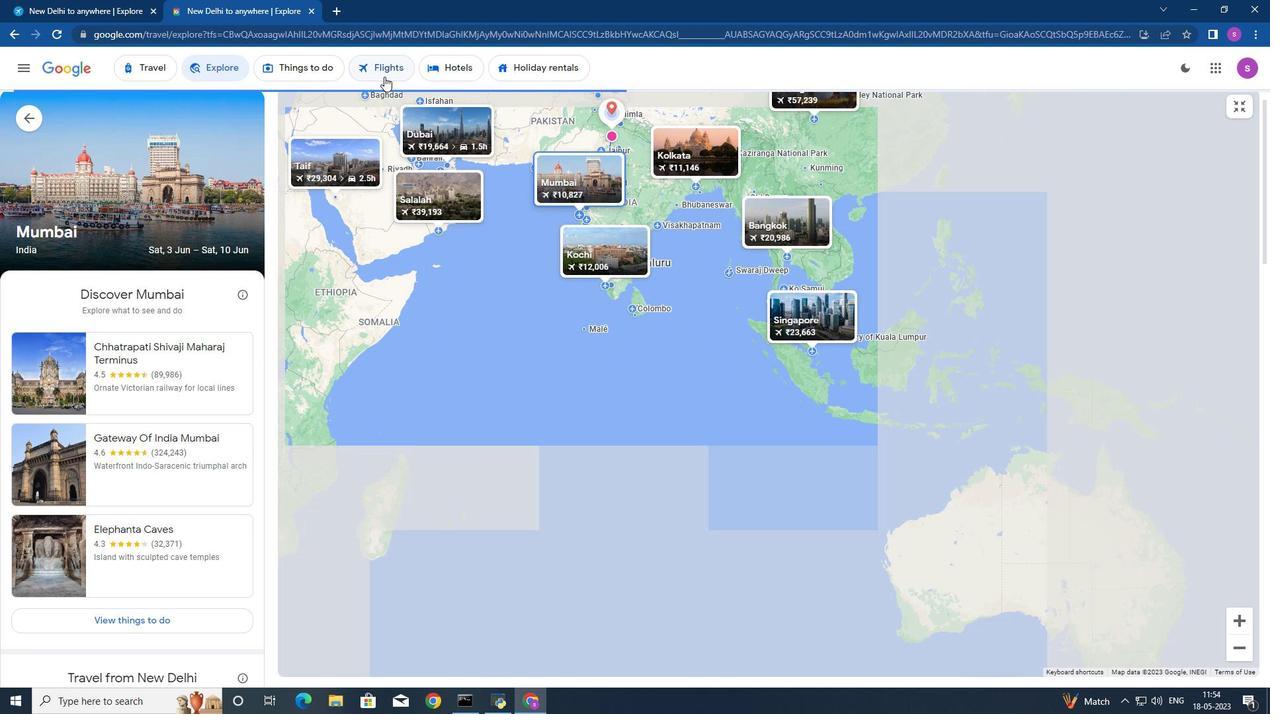
Action: Mouse moved to (662, 360)
Screenshot: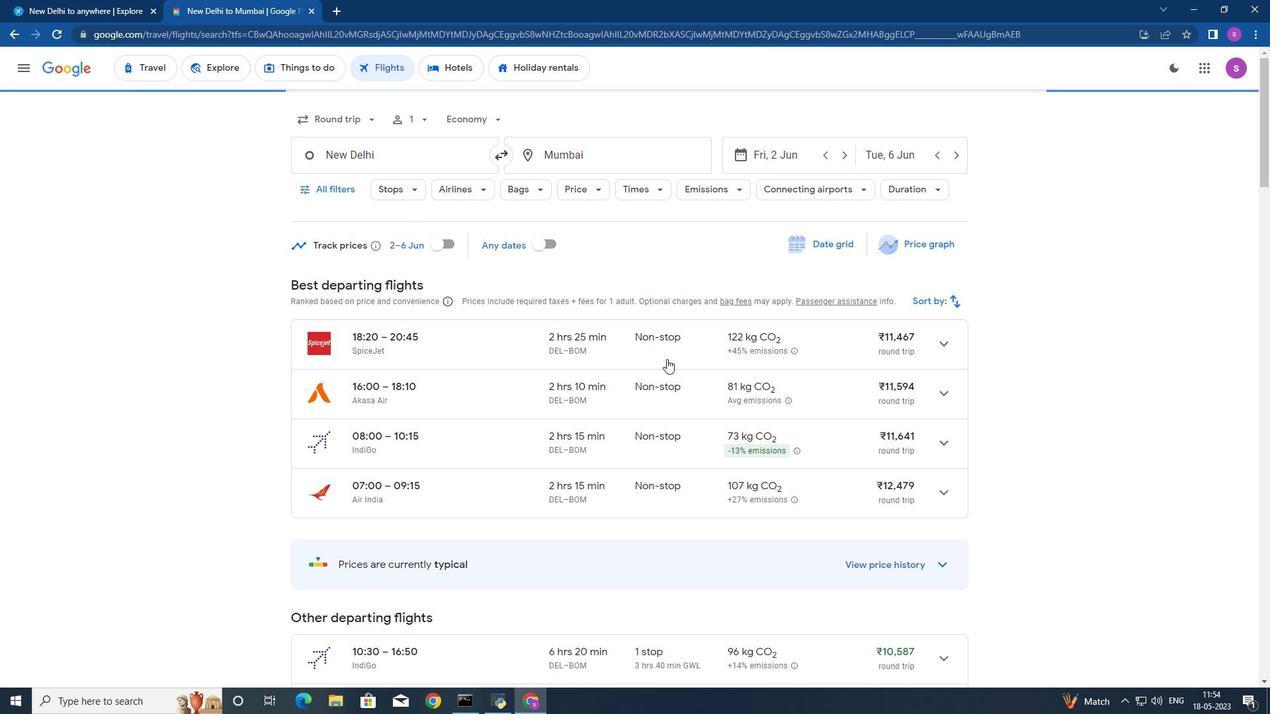 
Action: Mouse scrolled (662, 359) with delta (0, 0)
Screenshot: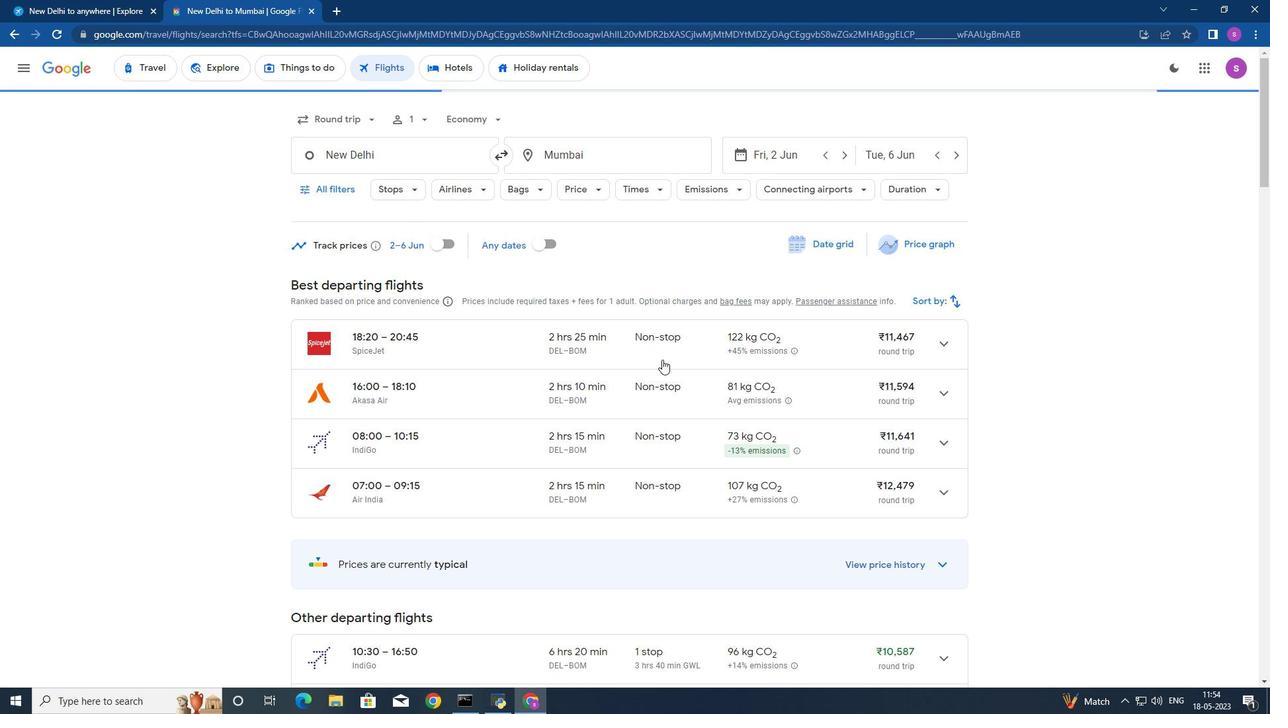 
Action: Mouse moved to (661, 356)
Screenshot: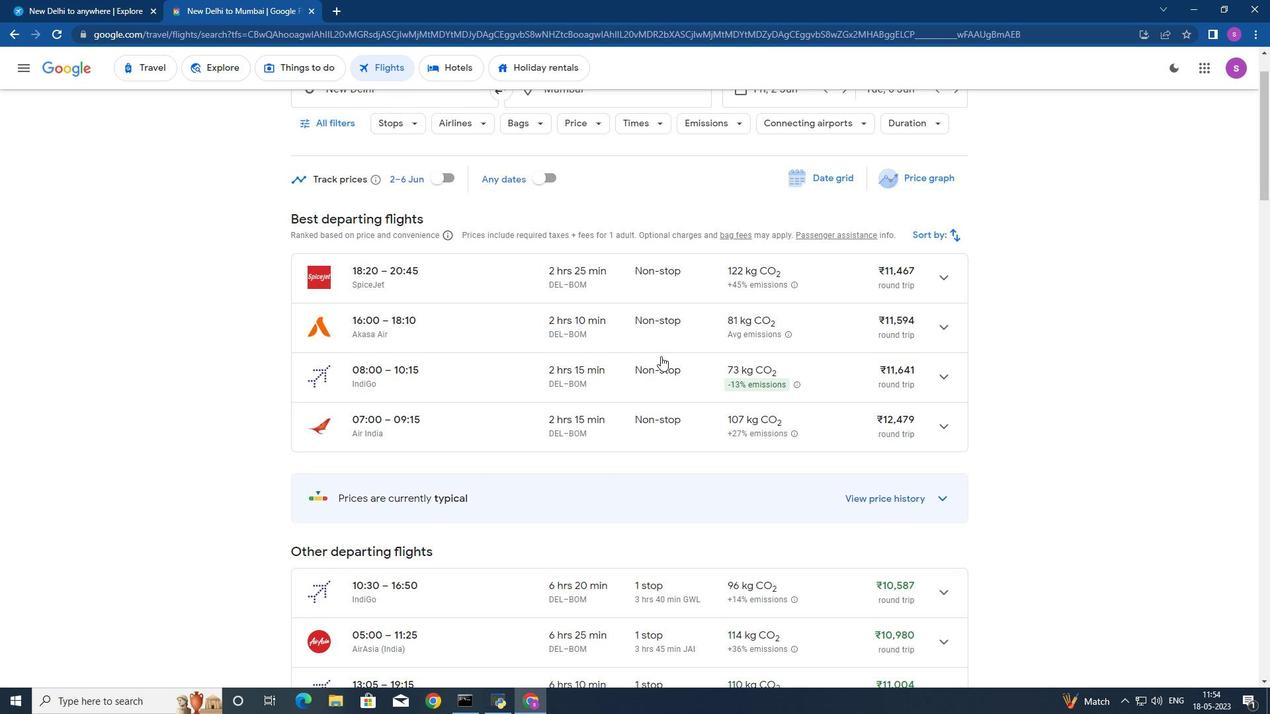 
Action: Mouse scrolled (661, 355) with delta (0, 0)
Screenshot: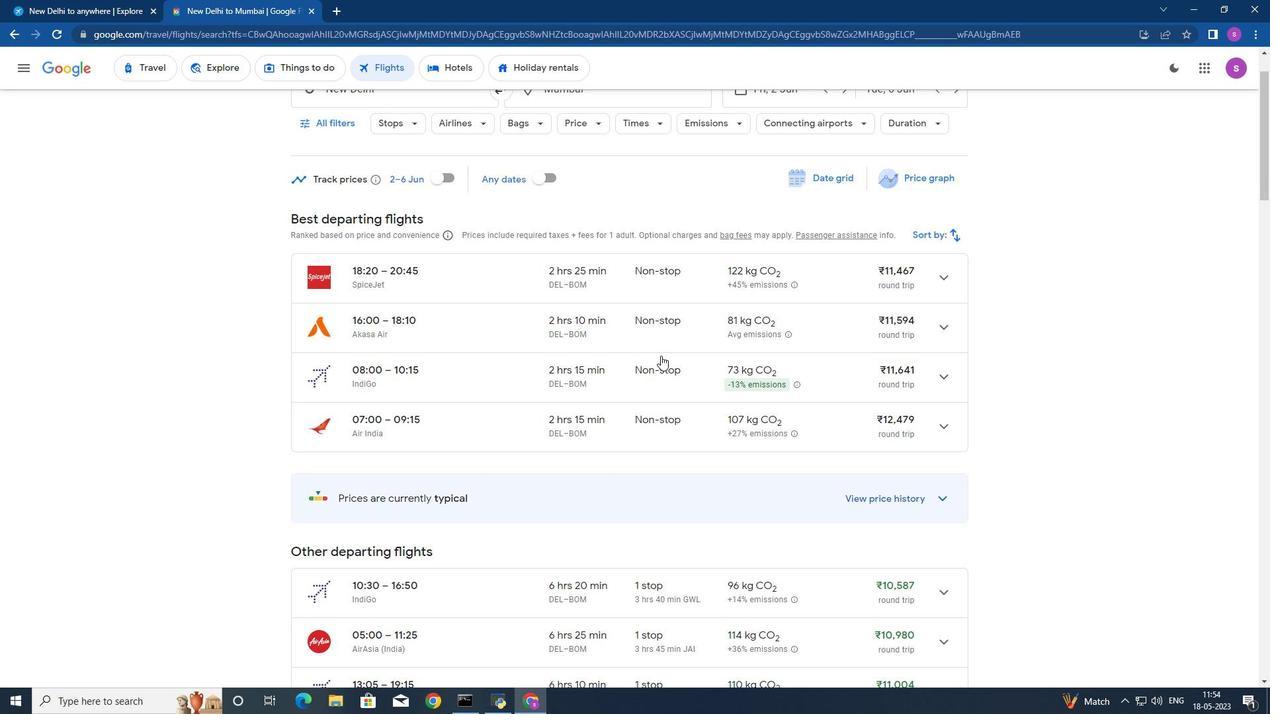 
Action: Mouse scrolled (661, 355) with delta (0, 0)
Screenshot: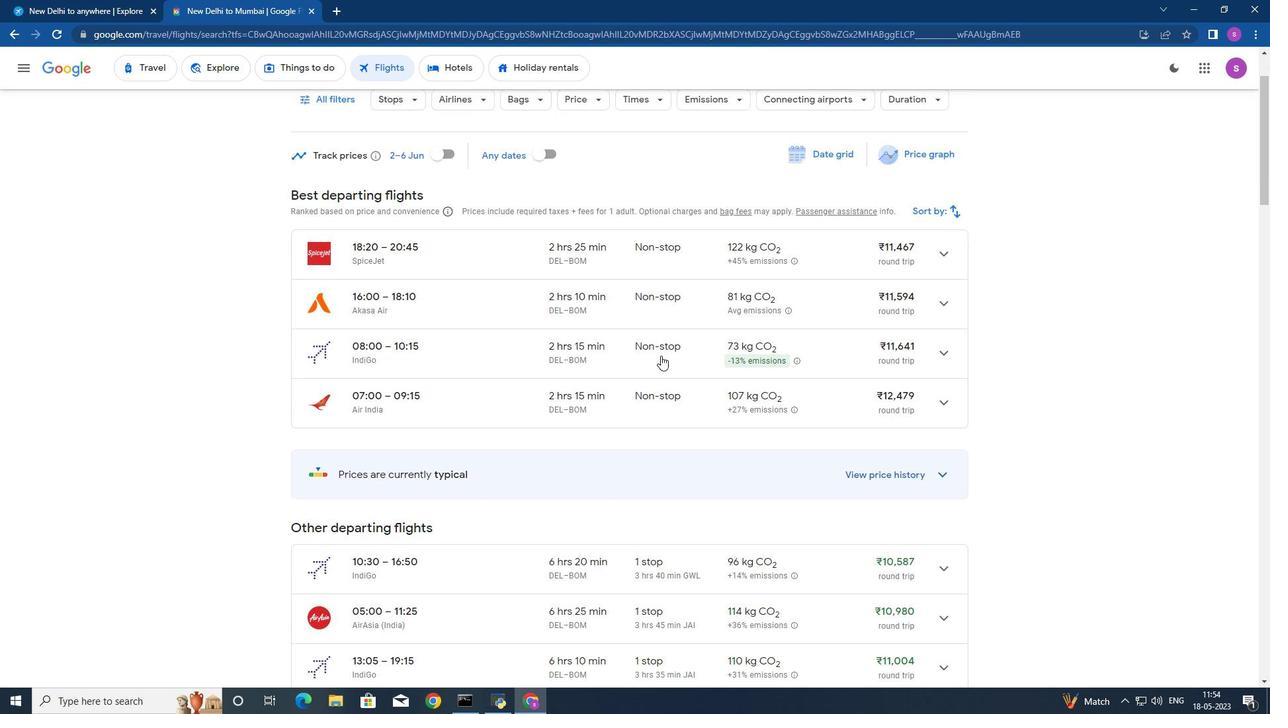 
Action: Mouse moved to (661, 352)
Screenshot: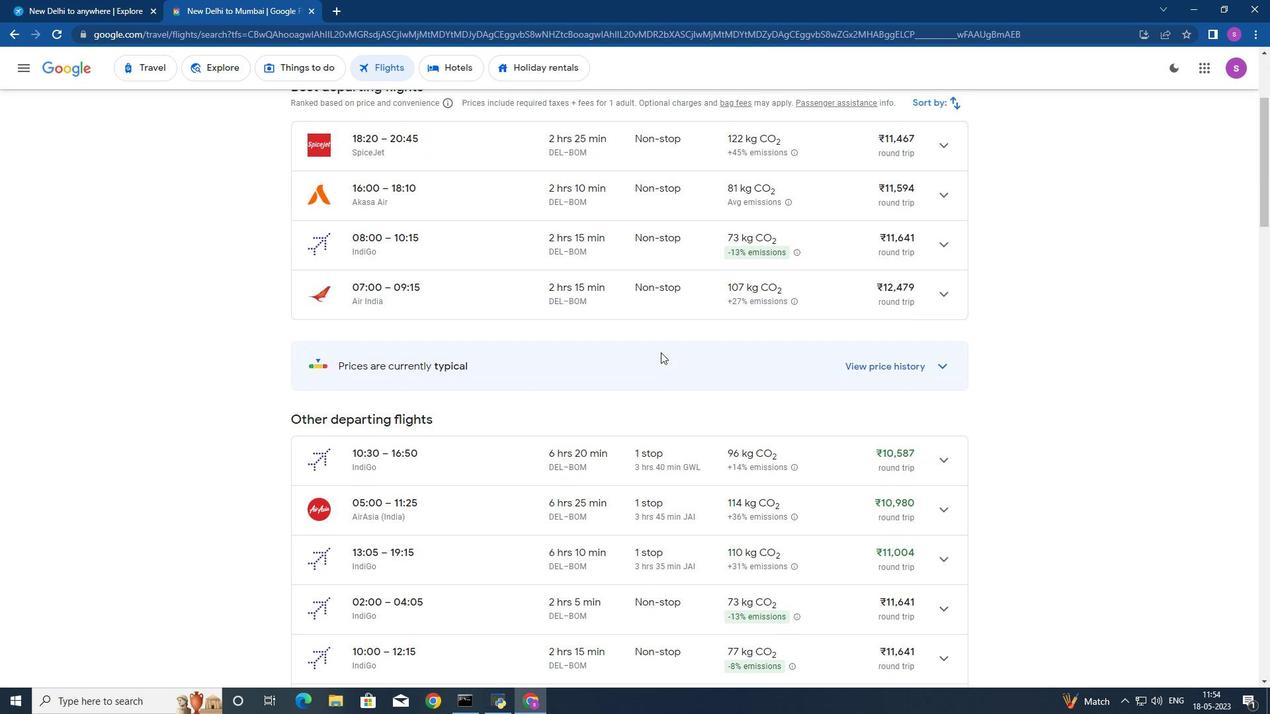 
Action: Mouse scrolled (661, 351) with delta (0, 0)
Screenshot: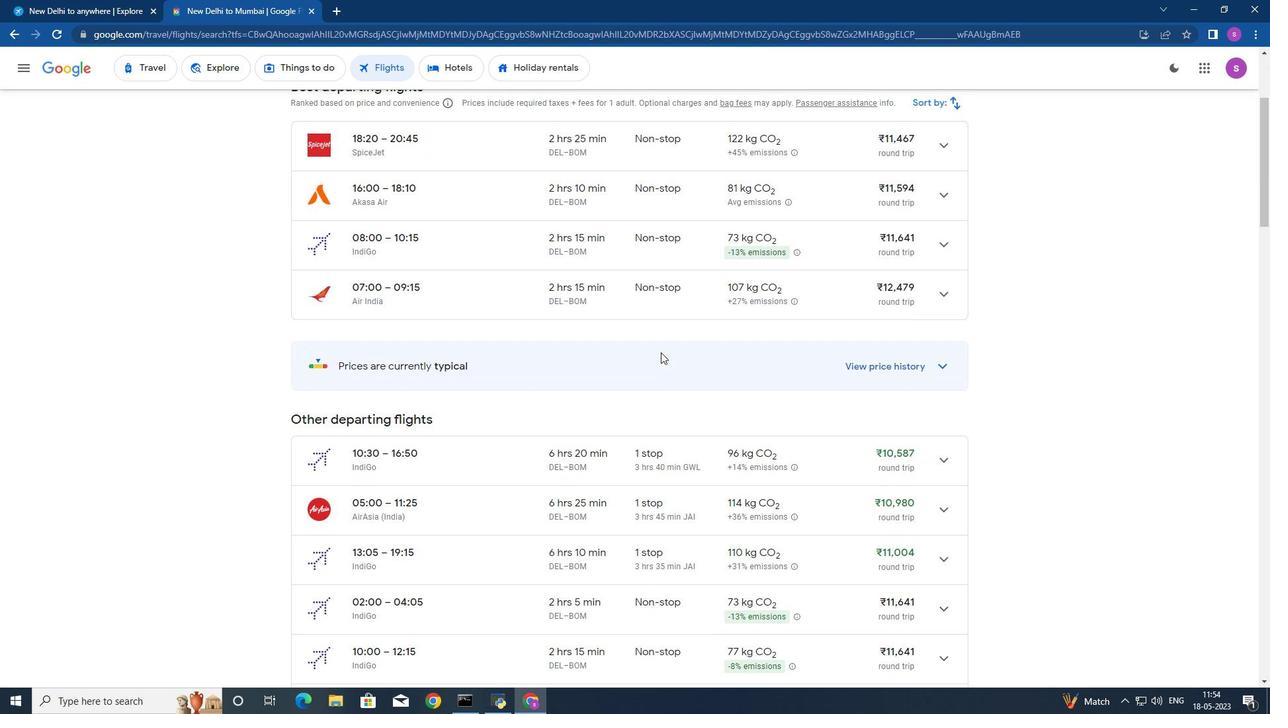
Action: Mouse moved to (661, 351)
Screenshot: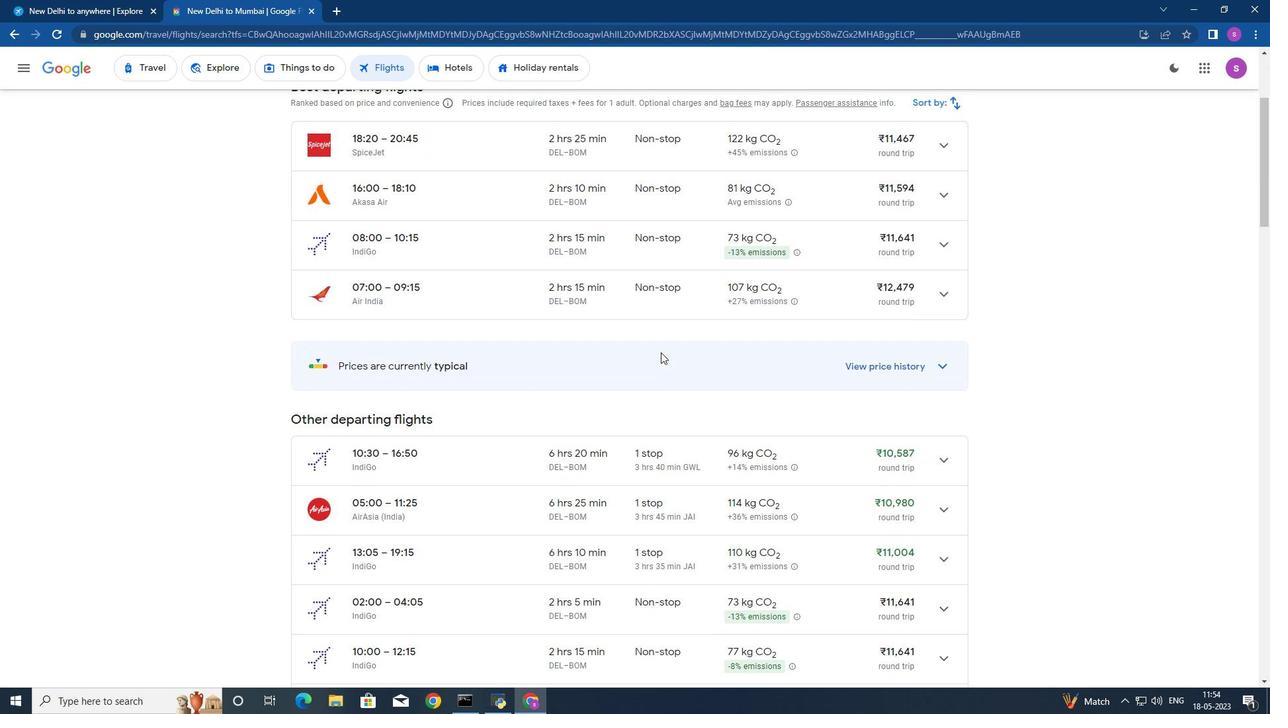 
Action: Mouse scrolled (661, 350) with delta (0, 0)
Screenshot: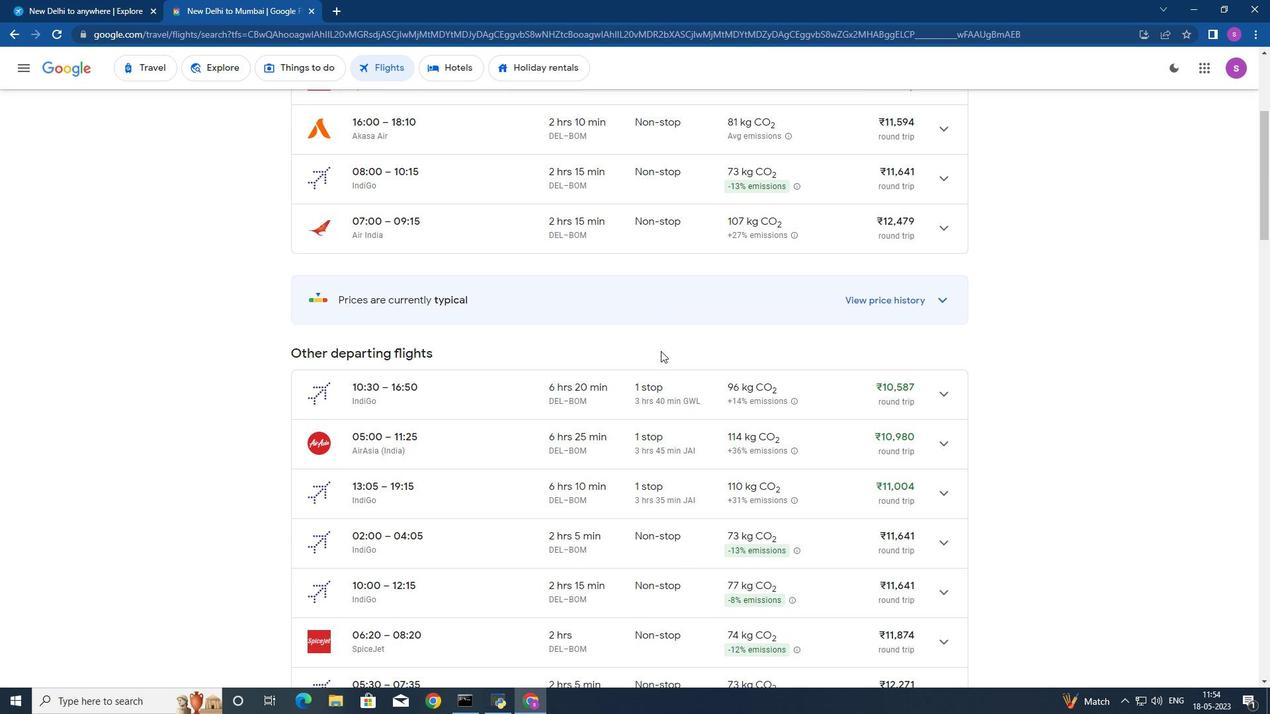 
Action: Mouse moved to (661, 351)
Screenshot: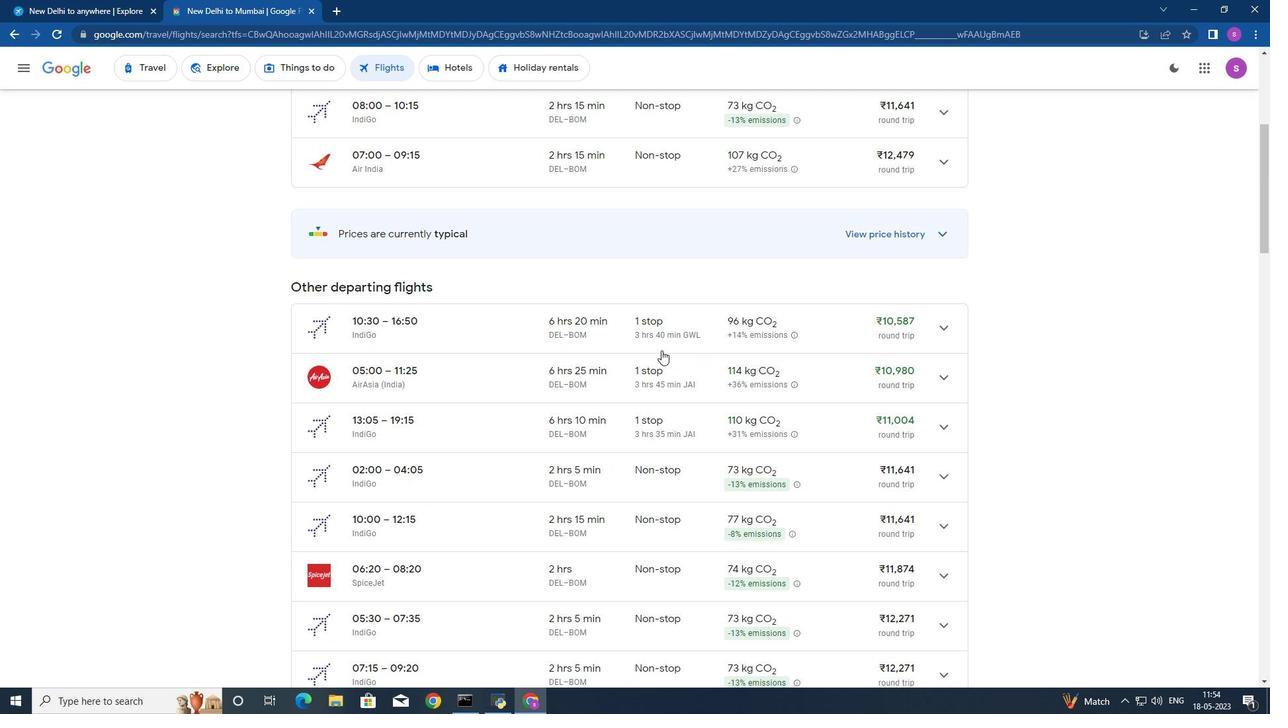 
Action: Mouse scrolled (661, 350) with delta (0, 0)
Screenshot: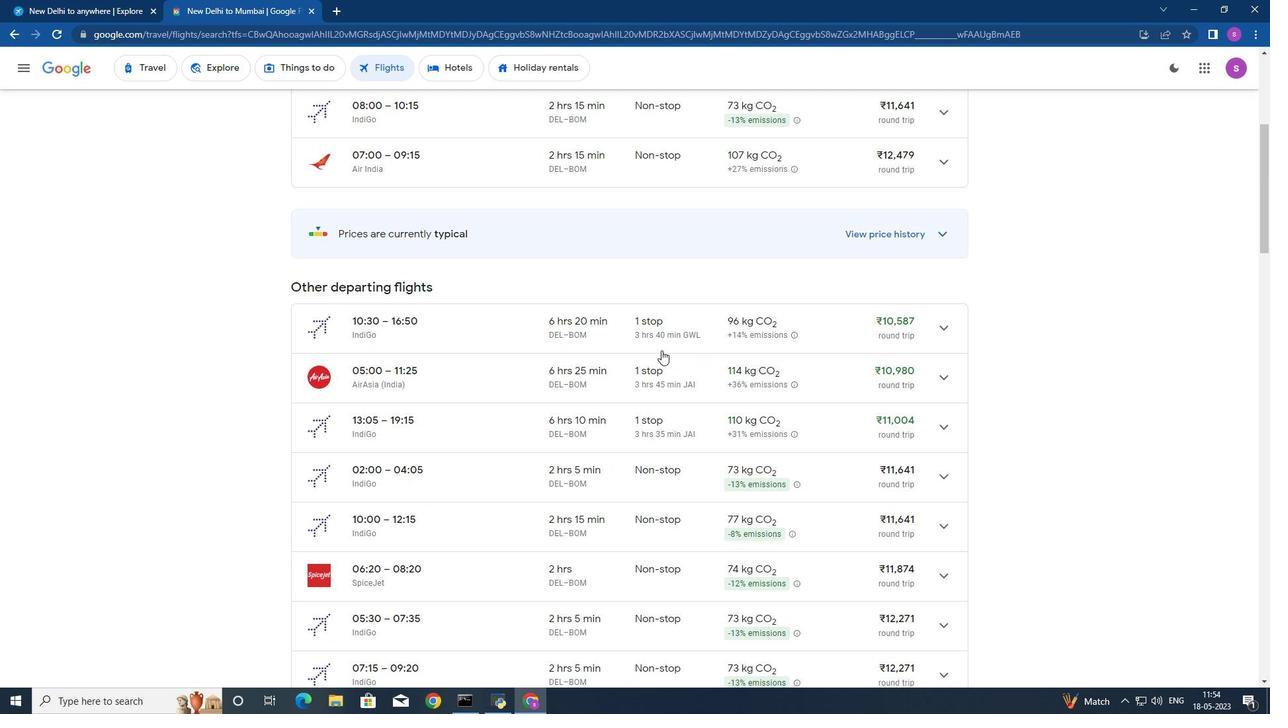 
Action: Mouse moved to (661, 352)
Screenshot: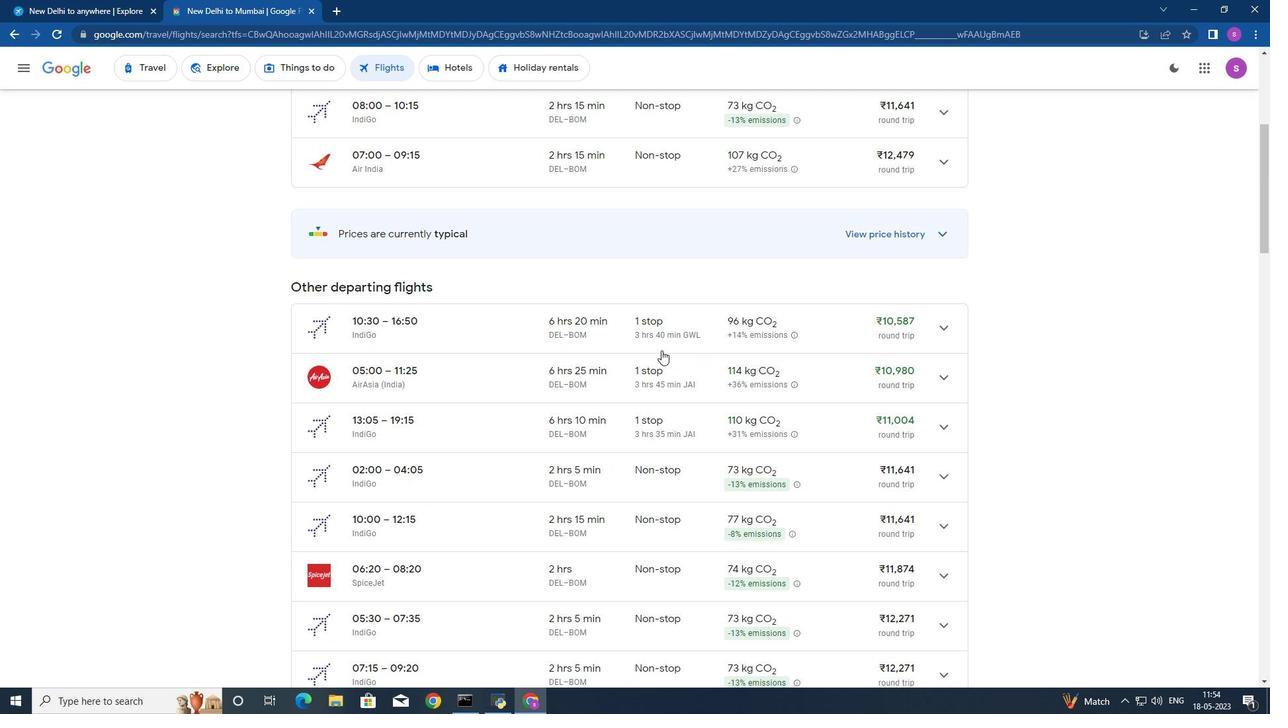 
Action: Mouse scrolled (661, 351) with delta (0, 0)
Screenshot: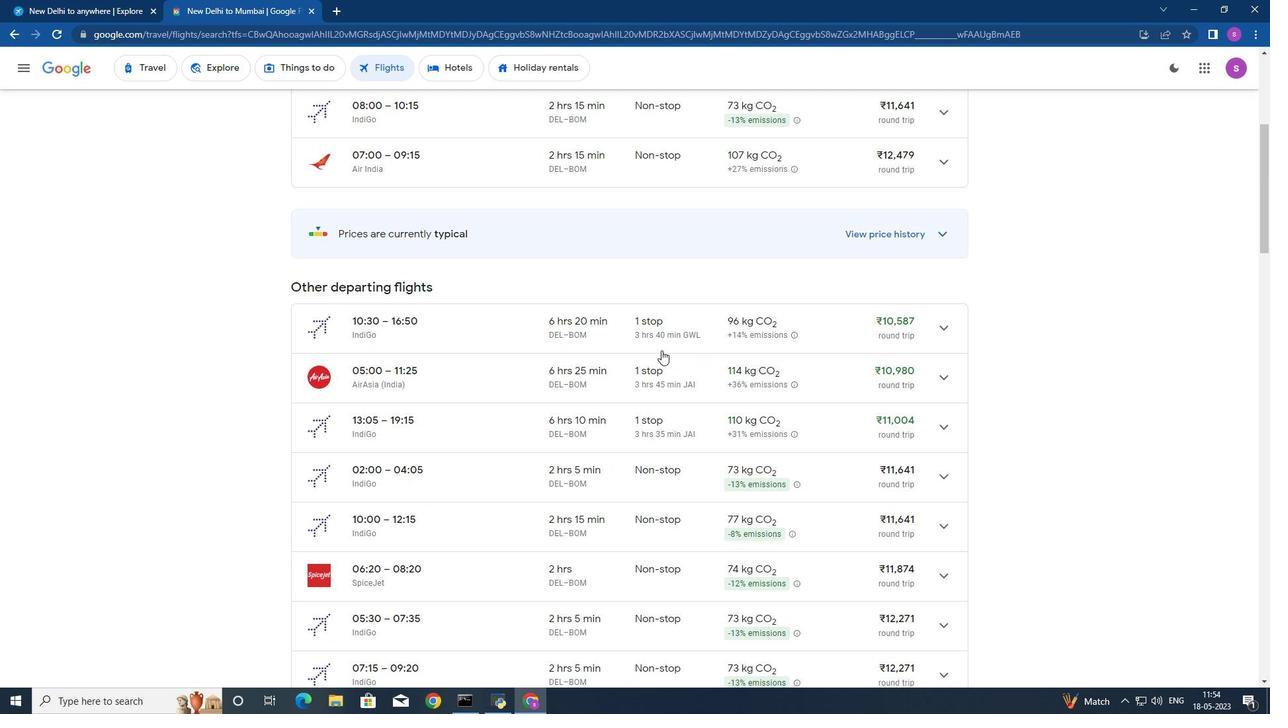 
Action: Mouse scrolled (661, 351) with delta (0, 0)
Screenshot: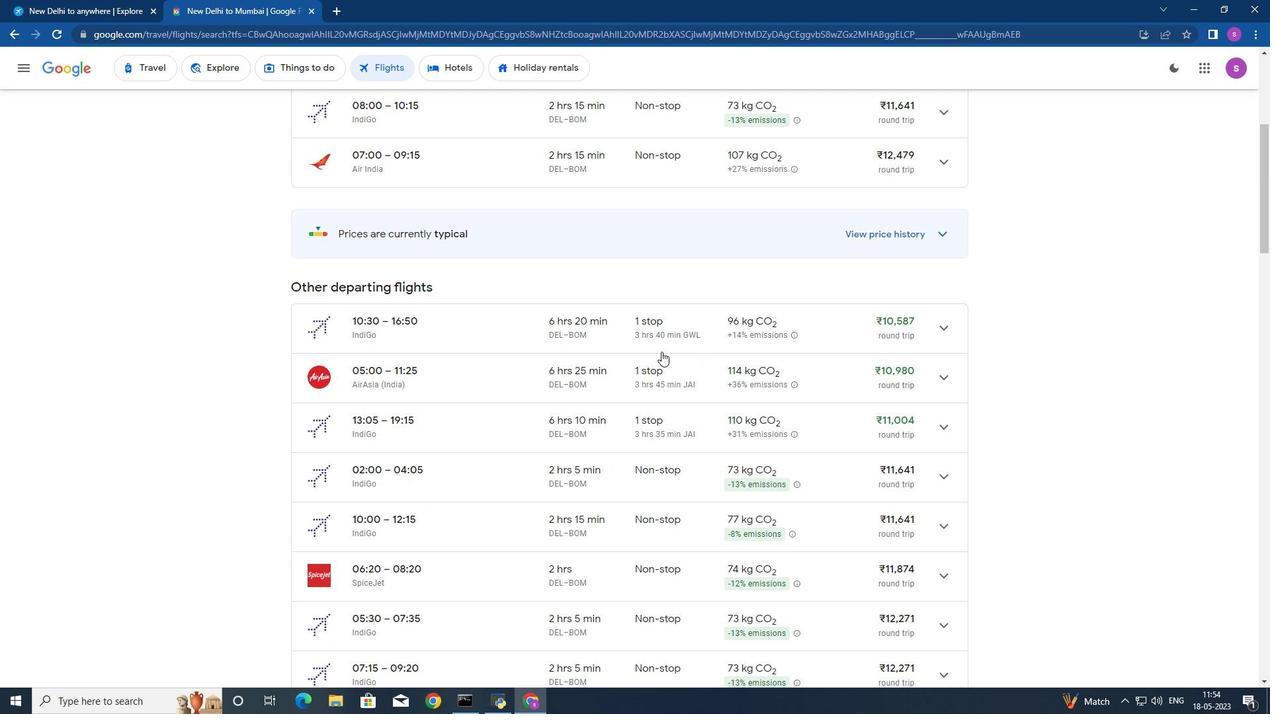 
Action: Mouse moved to (661, 352)
Screenshot: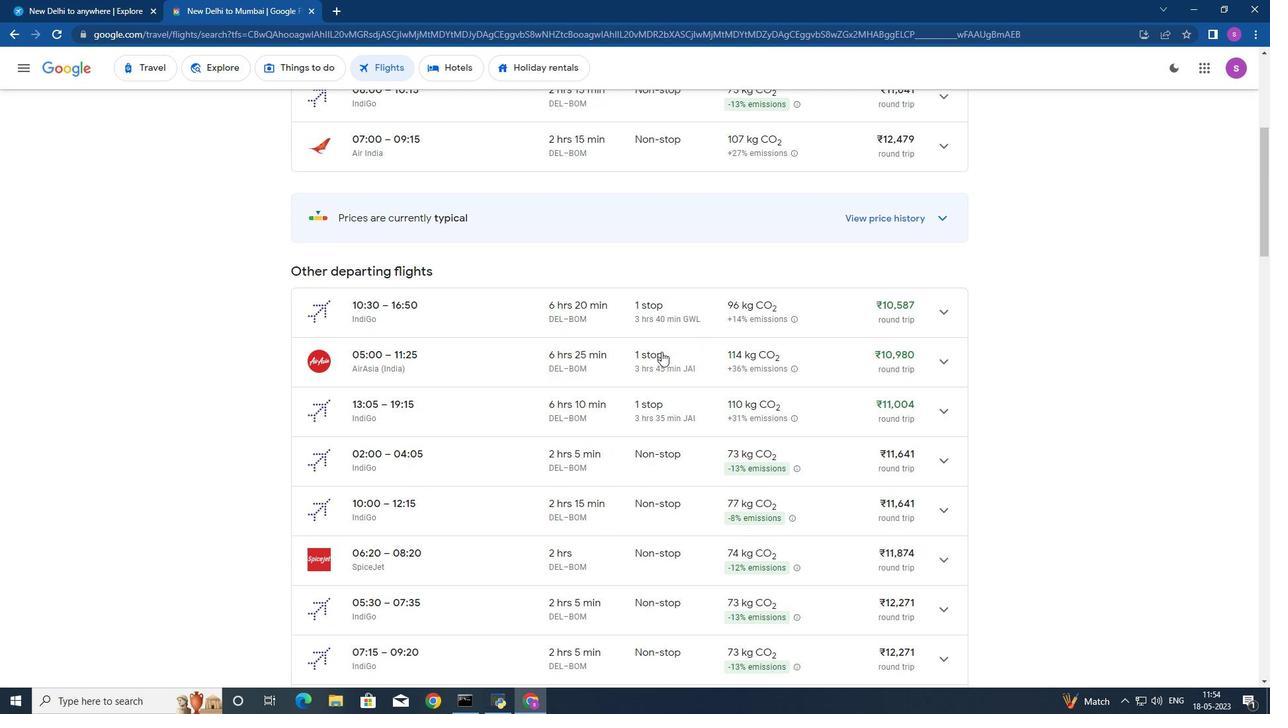 
Action: Mouse scrolled (661, 351) with delta (0, 0)
Screenshot: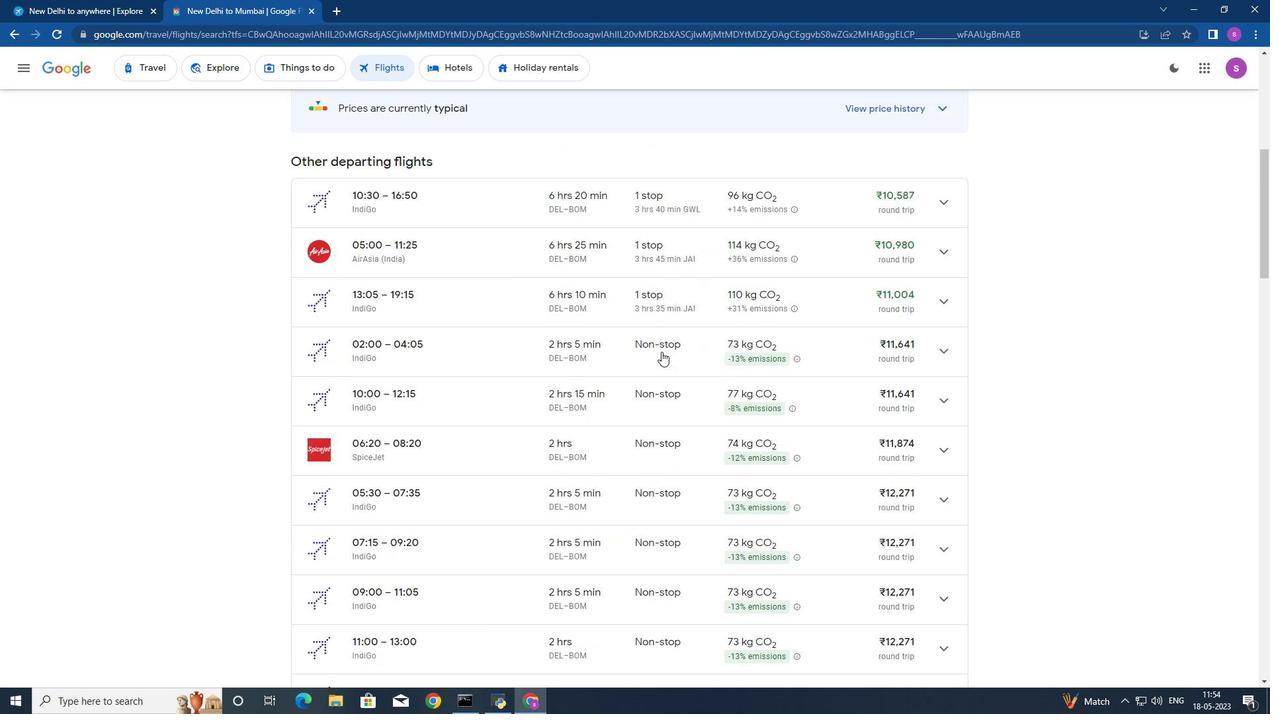 
Action: Mouse scrolled (661, 351) with delta (0, 0)
Screenshot: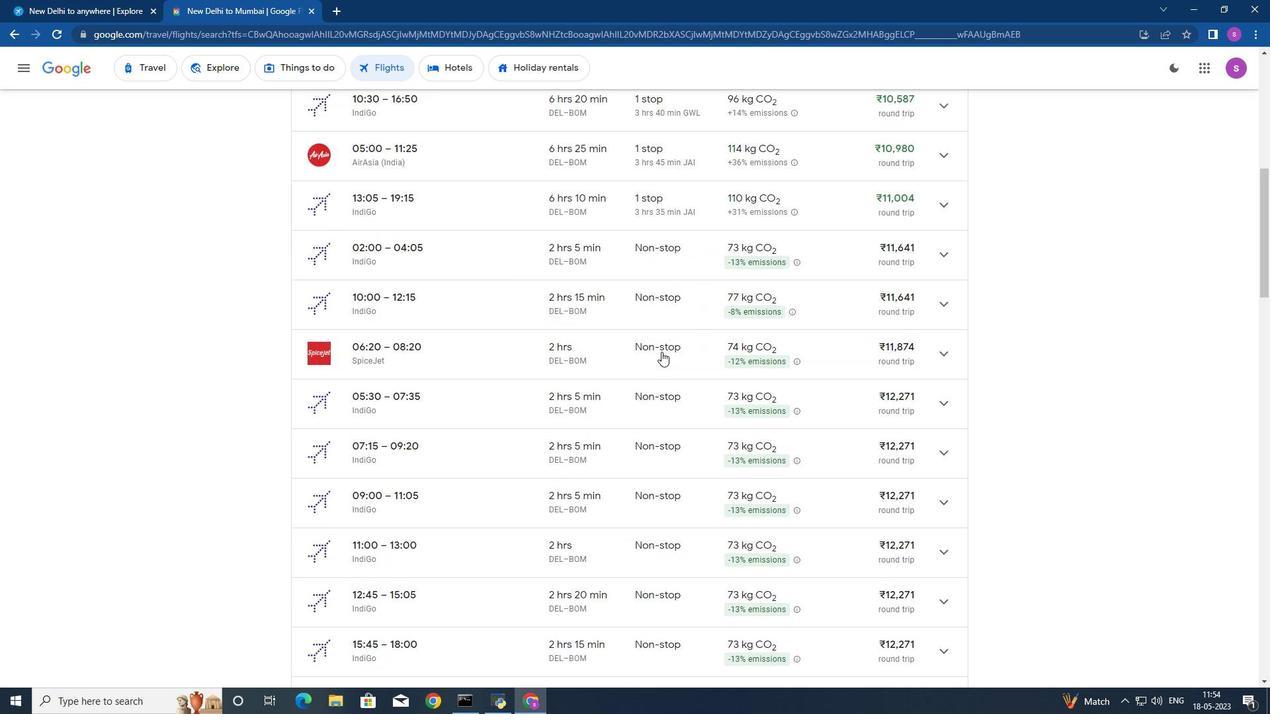 
Action: Mouse scrolled (661, 351) with delta (0, 0)
Screenshot: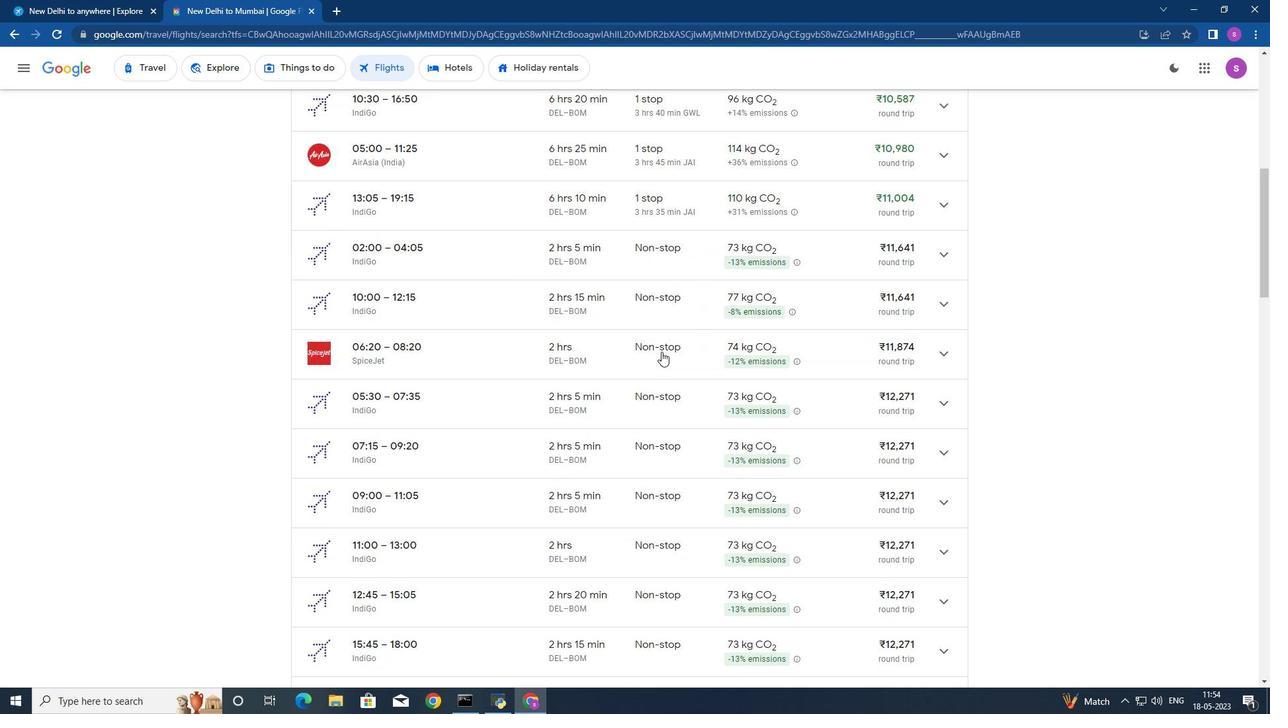 
Action: Mouse moved to (661, 352)
Screenshot: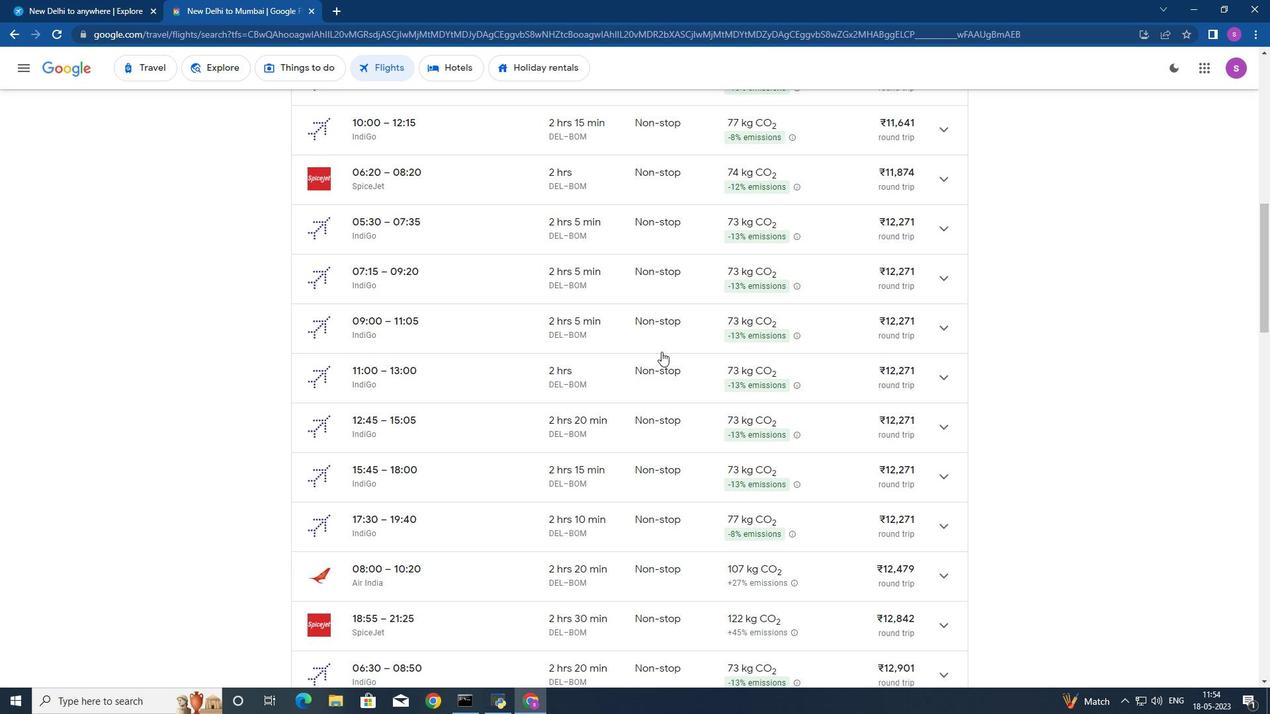 
Action: Mouse scrolled (661, 351) with delta (0, 0)
Screenshot: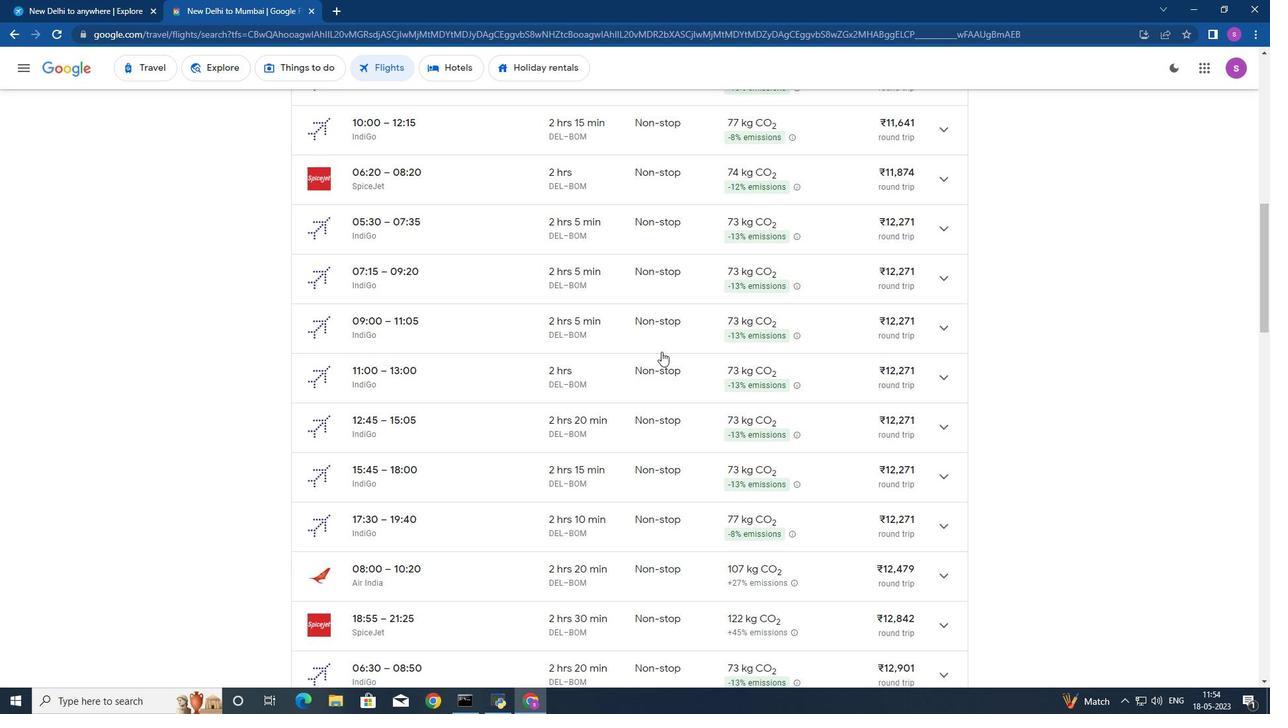 
Action: Mouse scrolled (661, 351) with delta (0, 0)
Screenshot: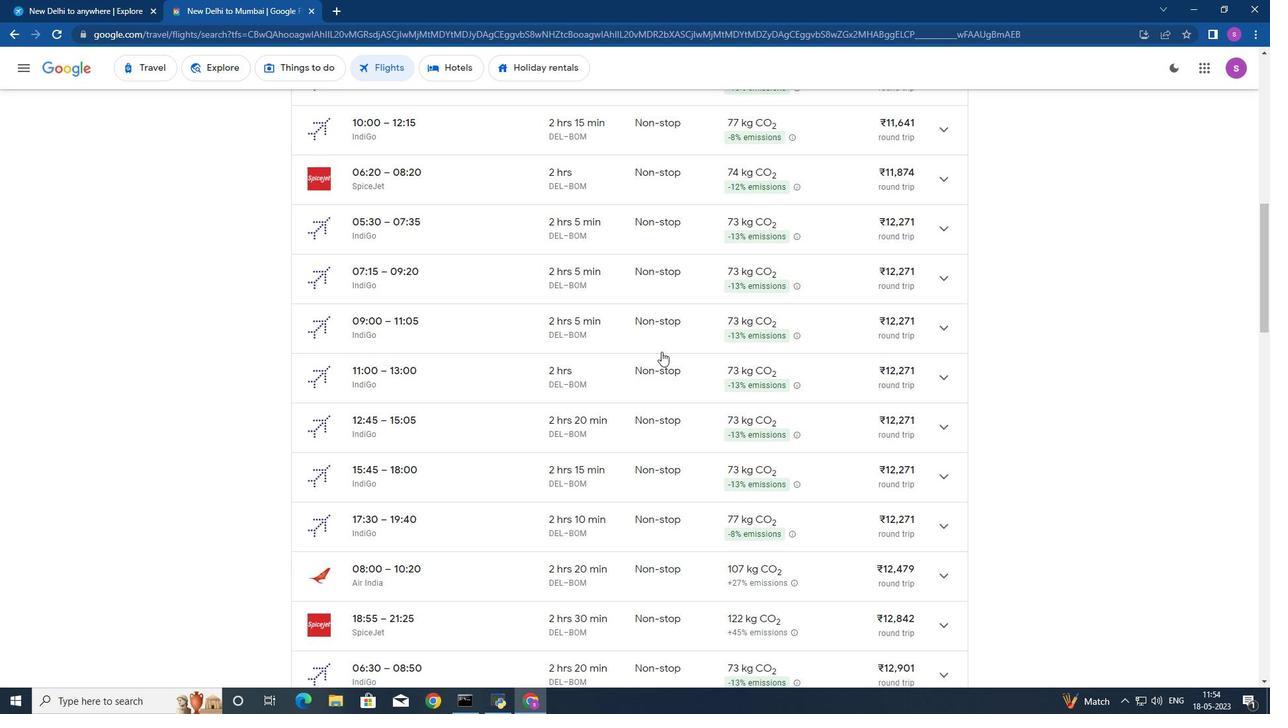 
Action: Mouse scrolled (661, 351) with delta (0, 0)
Screenshot: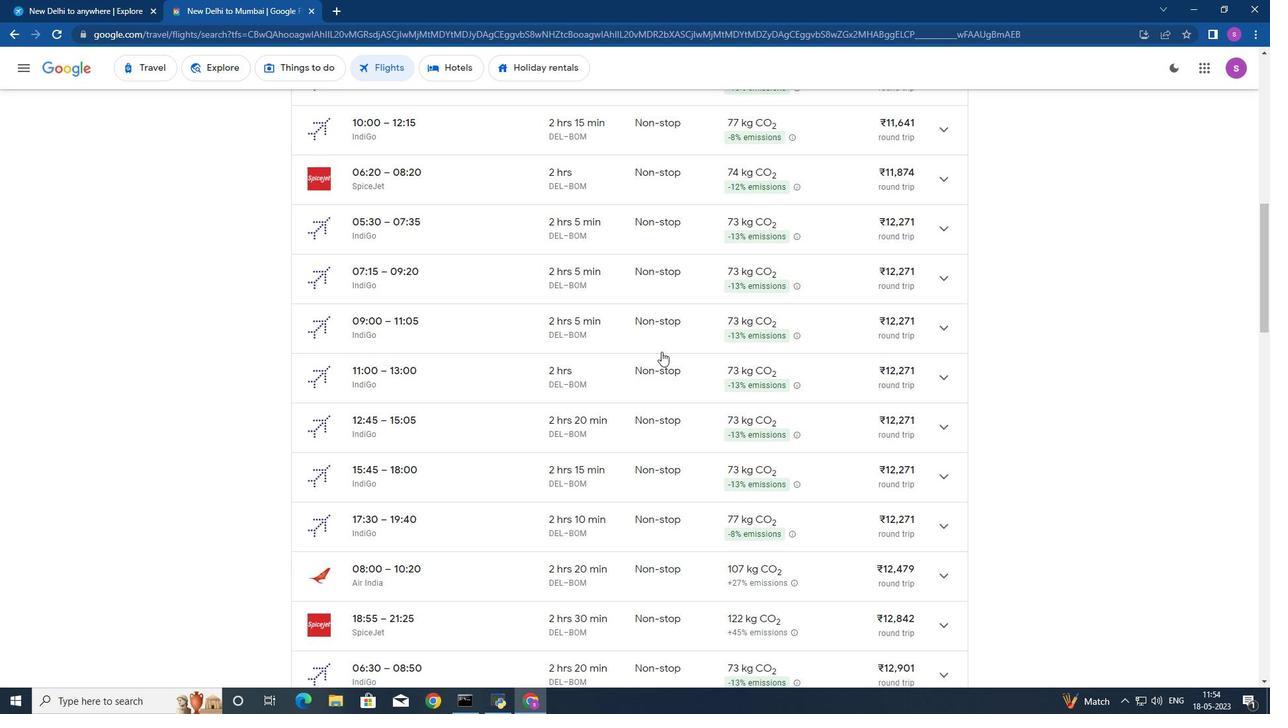 
Action: Mouse moved to (661, 352)
Screenshot: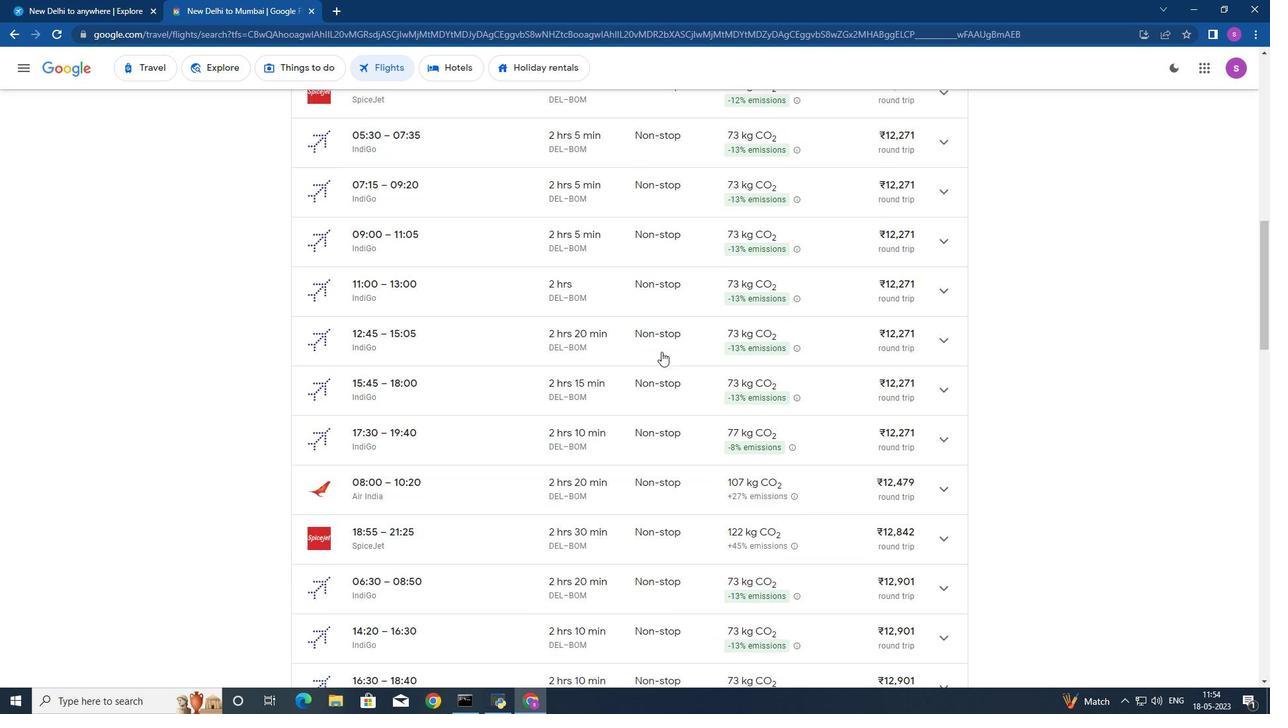 
Action: Mouse scrolled (661, 352) with delta (0, 0)
Screenshot: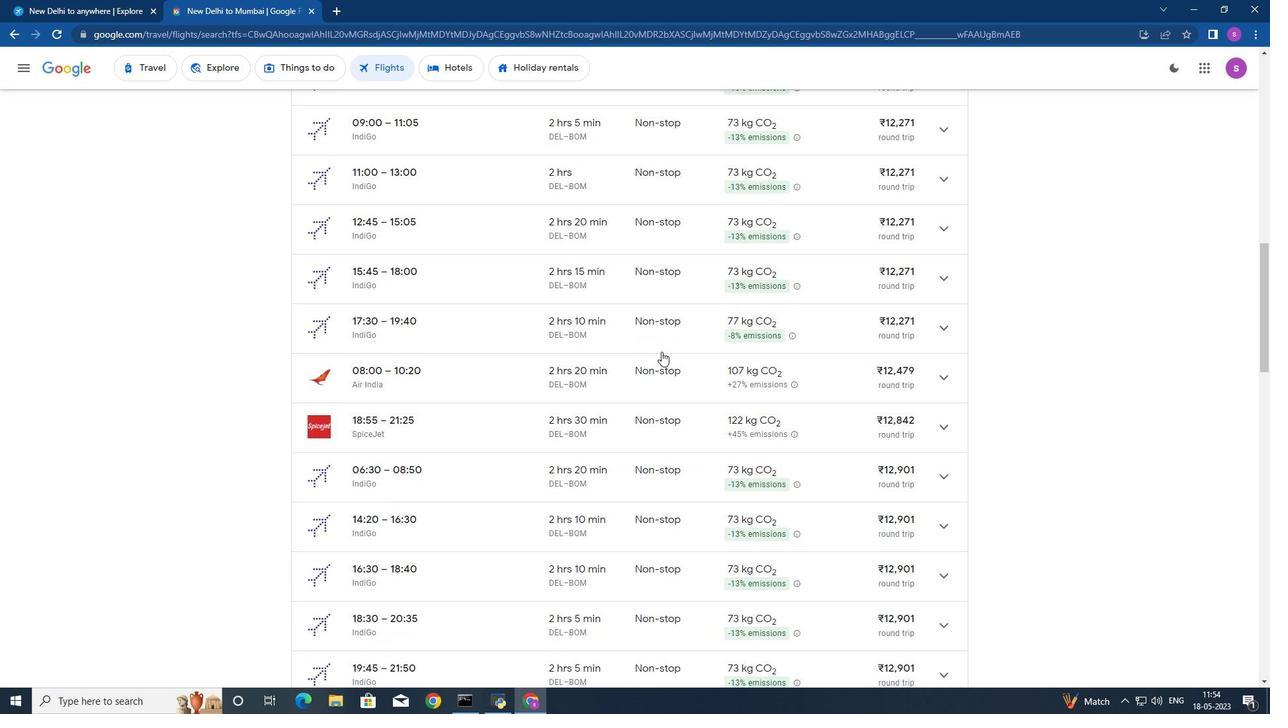 
Action: Mouse scrolled (661, 352) with delta (0, 0)
Screenshot: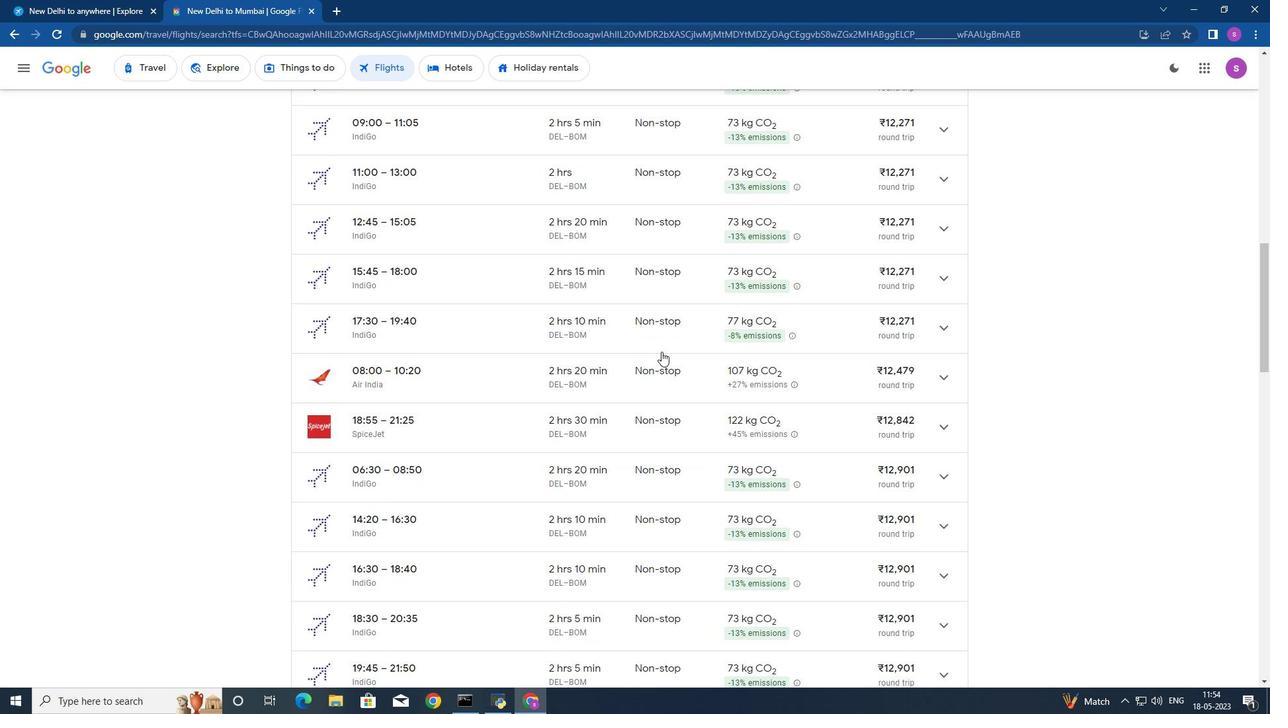 
Action: Mouse scrolled (661, 352) with delta (0, 0)
Screenshot: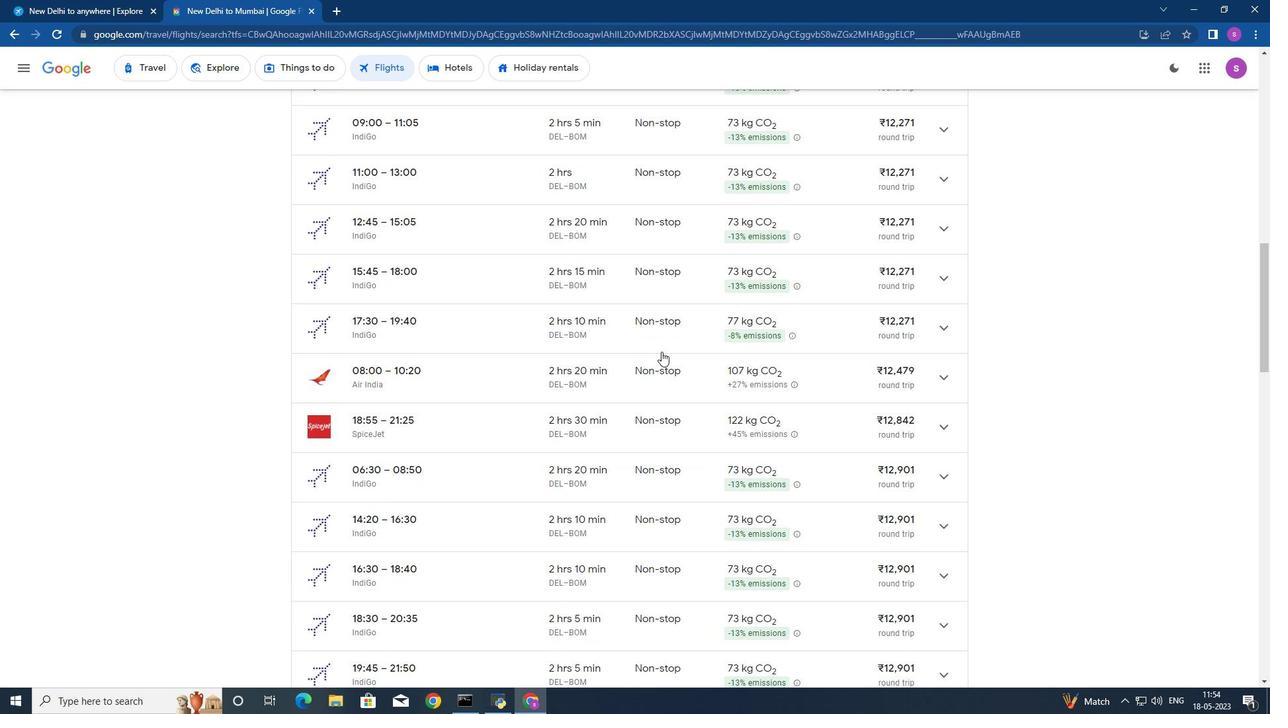 
Action: Mouse scrolled (661, 352) with delta (0, 0)
Screenshot: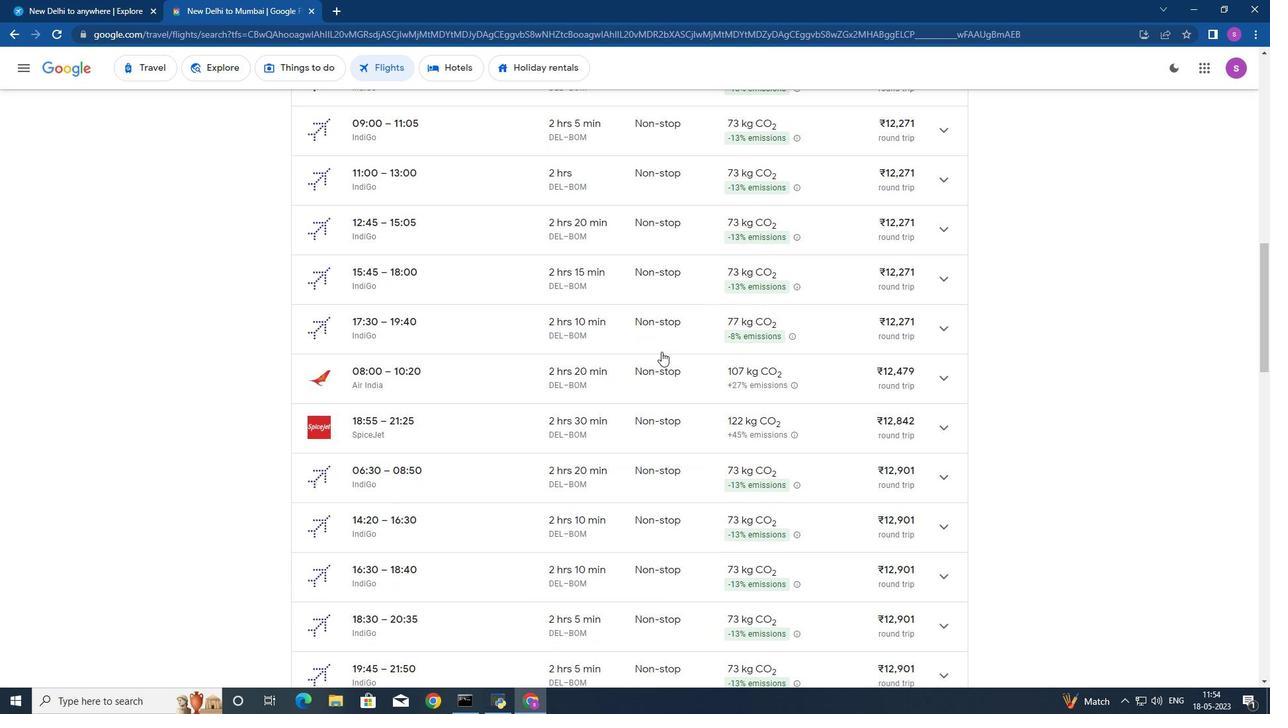 
Action: Mouse moved to (659, 351)
Screenshot: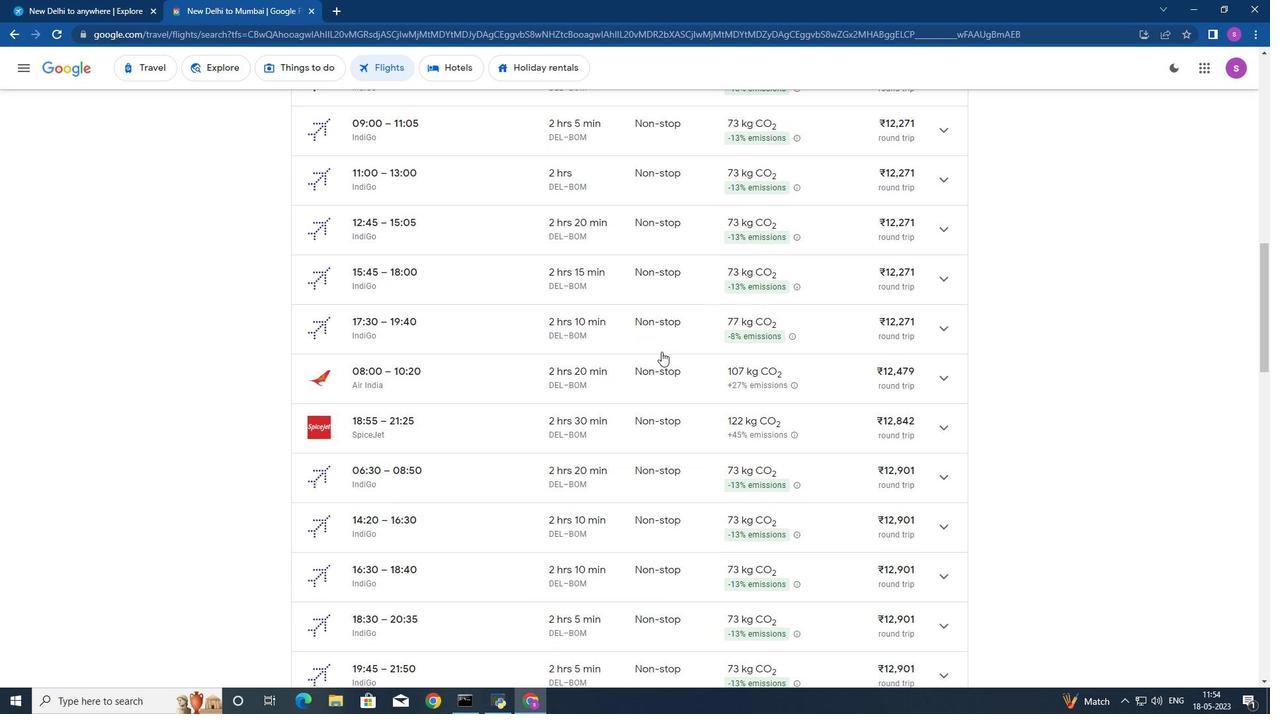 
Action: Mouse scrolled (659, 352) with delta (0, 0)
Screenshot: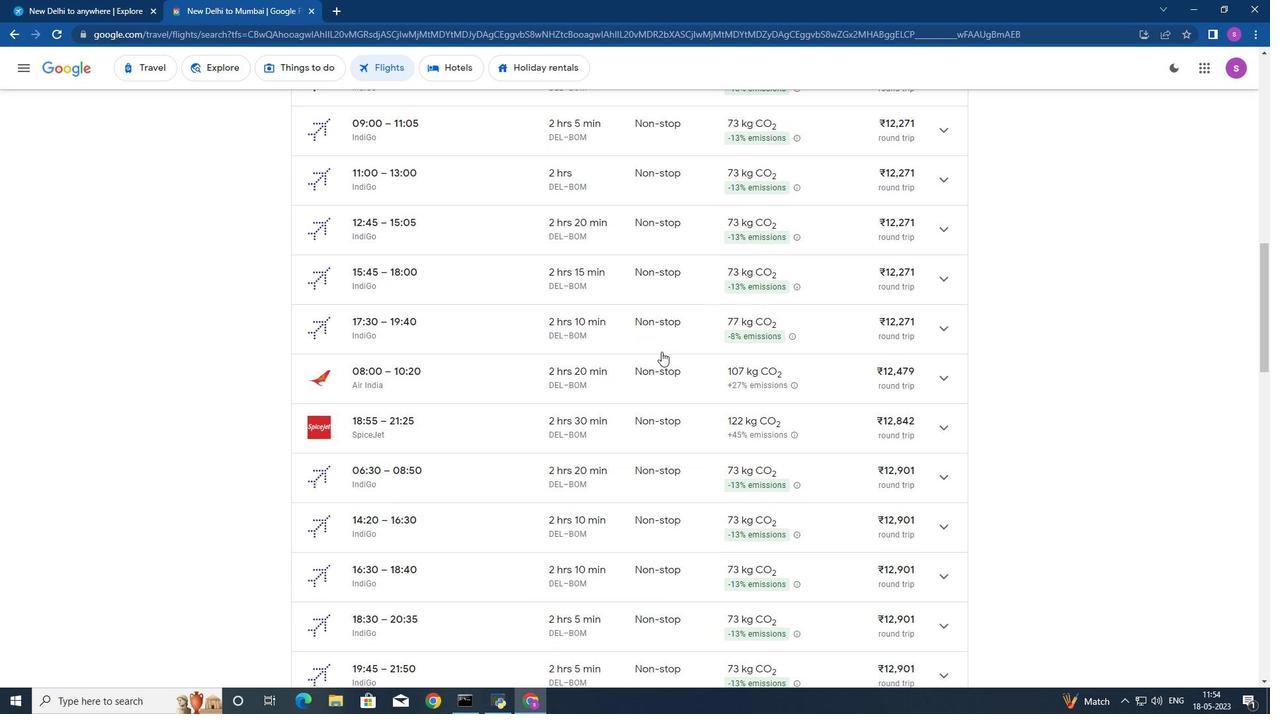 
Action: Mouse moved to (194, 62)
Screenshot: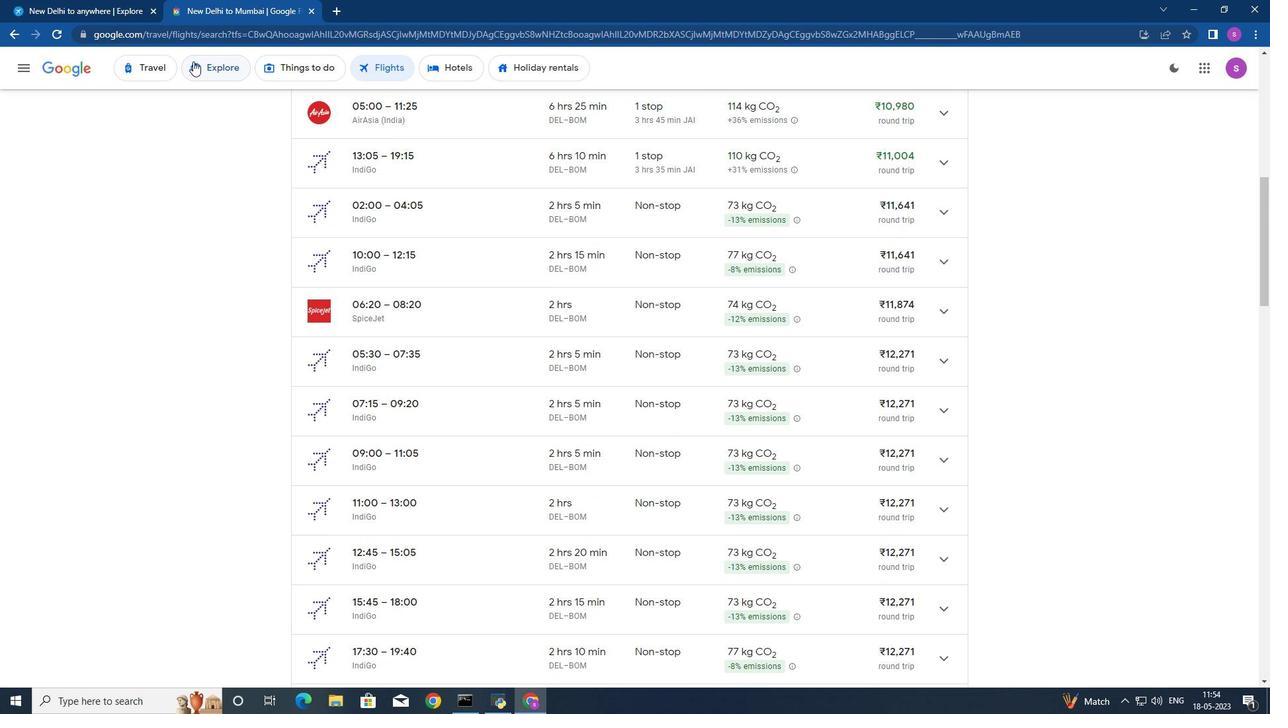 
Action: Mouse pressed left at (194, 62)
Screenshot: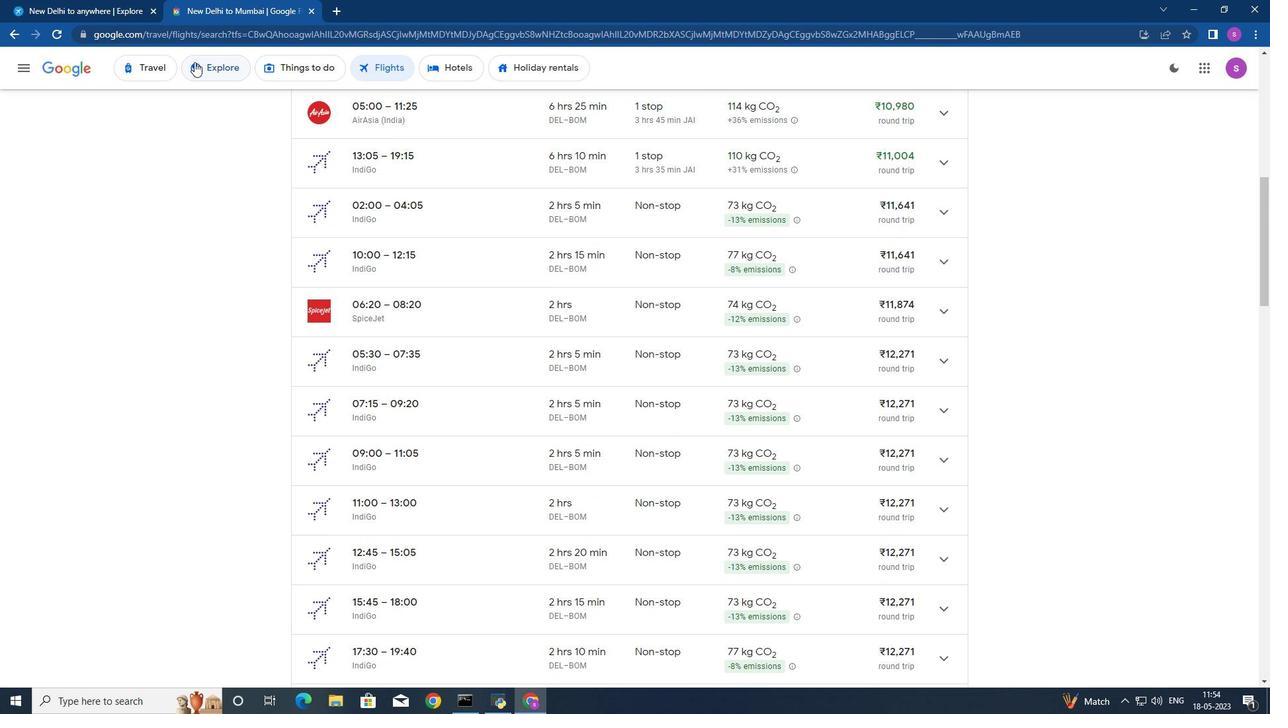 
Action: Mouse moved to (195, 144)
Screenshot: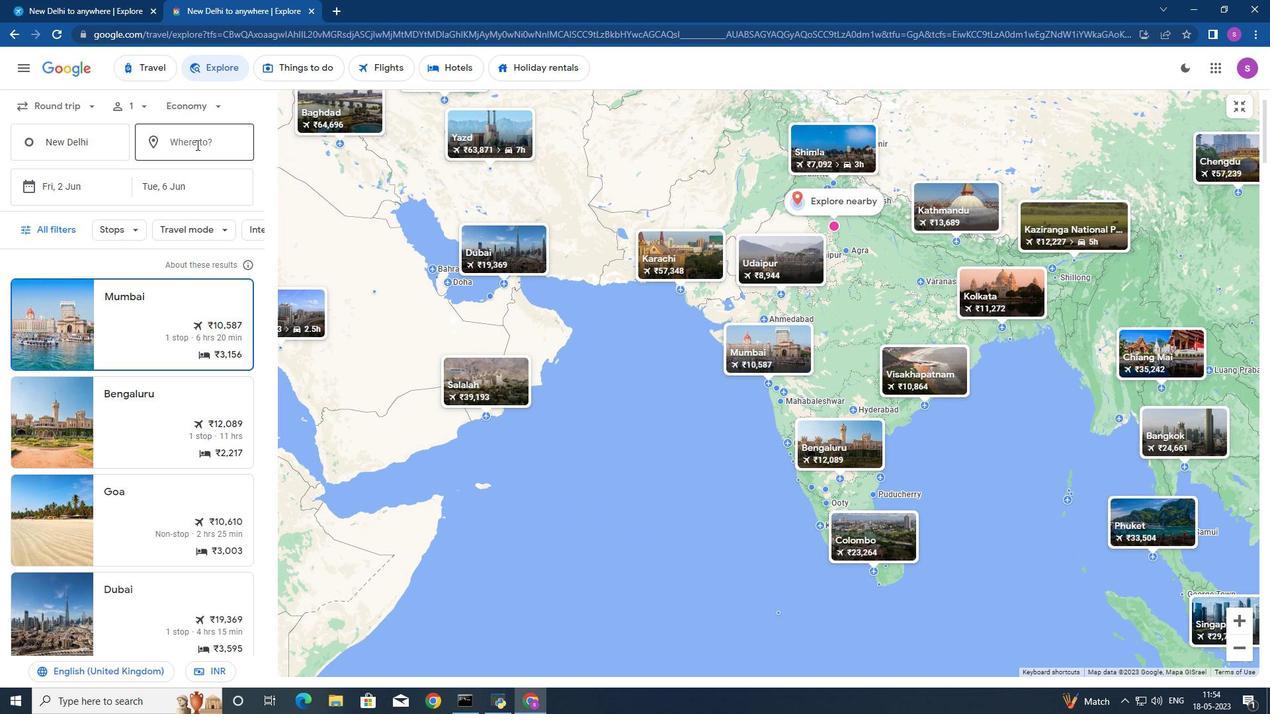 
Action: Mouse pressed left at (195, 144)
Screenshot: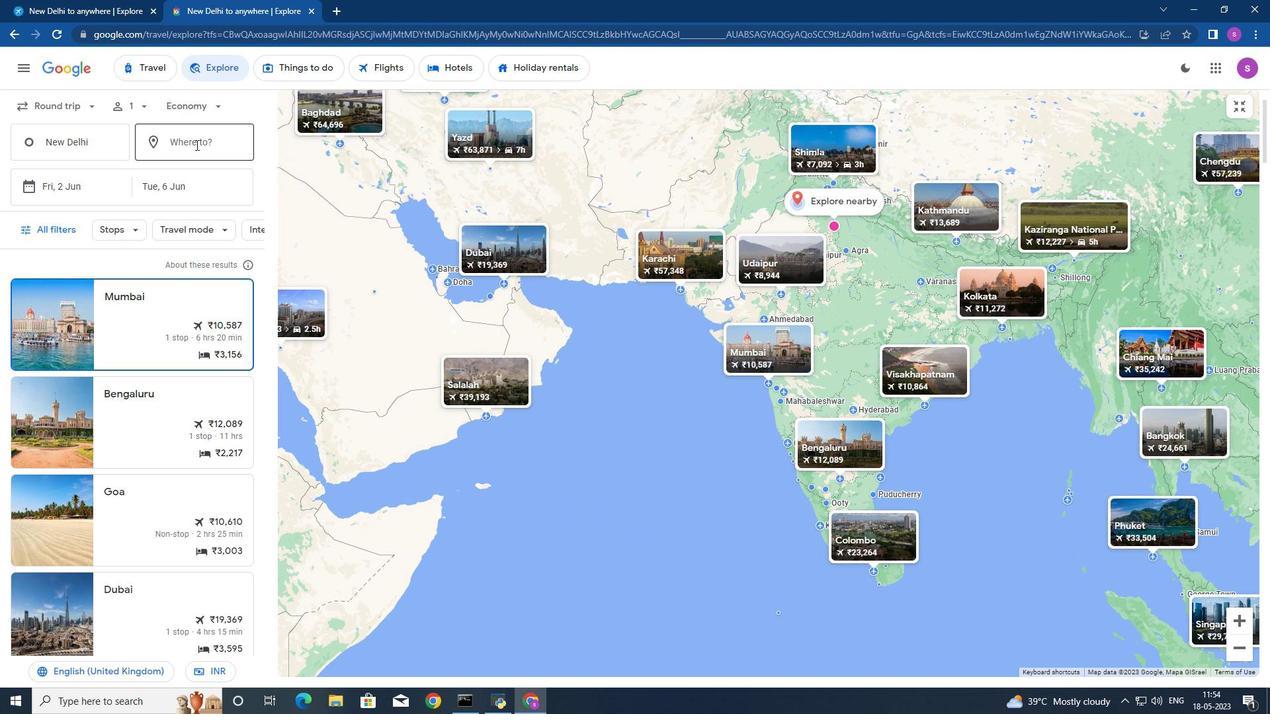 
Action: Mouse moved to (209, 211)
Screenshot: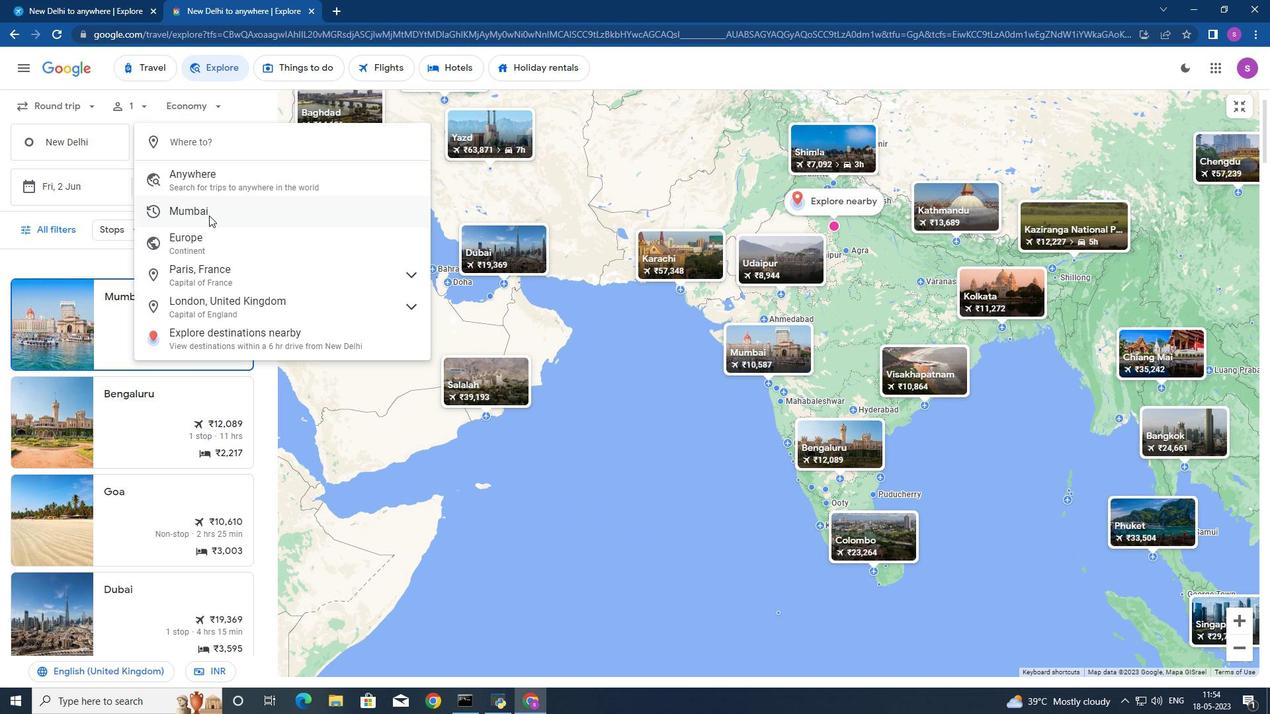 
Action: Mouse pressed left at (209, 211)
Screenshot: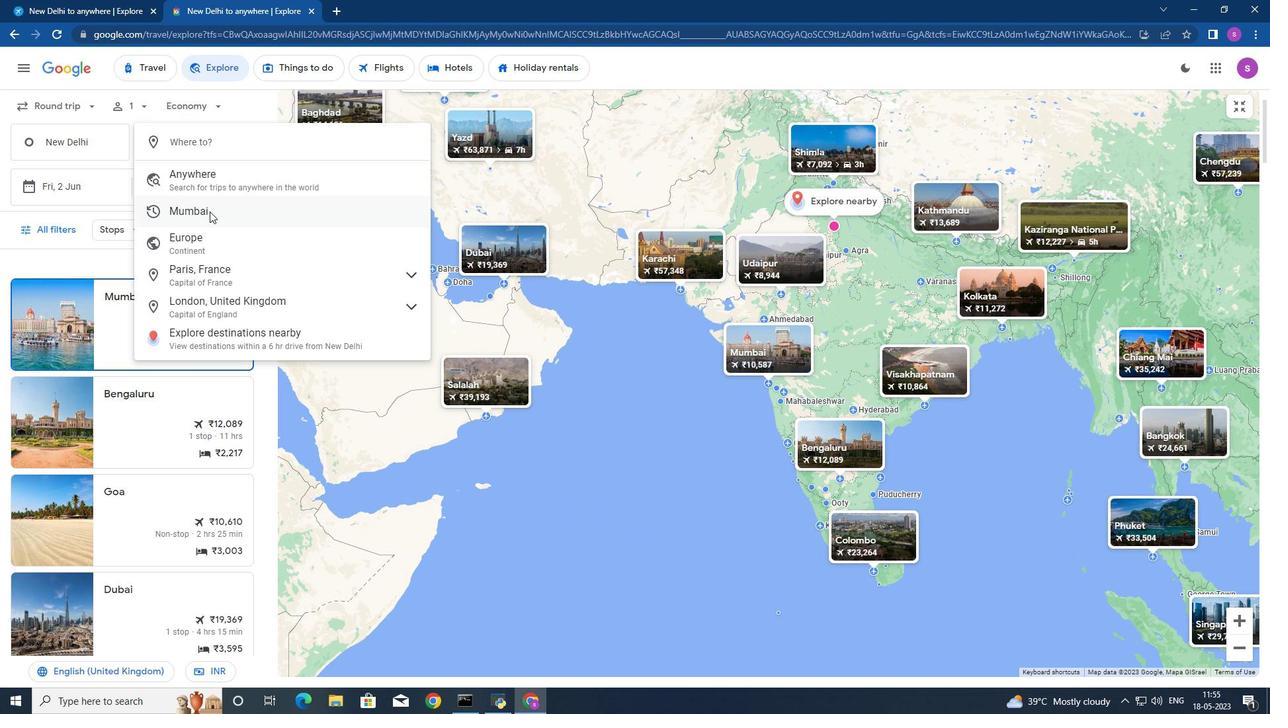 
Action: Mouse moved to (769, 360)
Screenshot: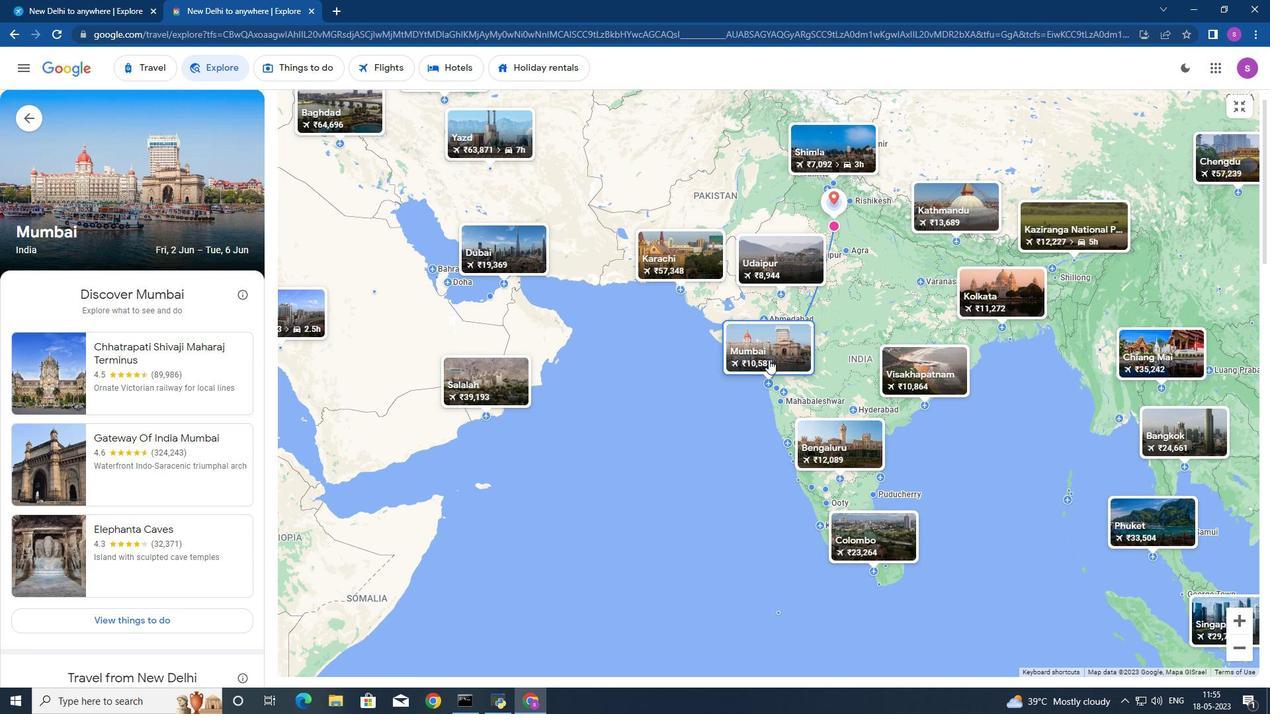 
Action: Mouse pressed left at (769, 360)
Screenshot: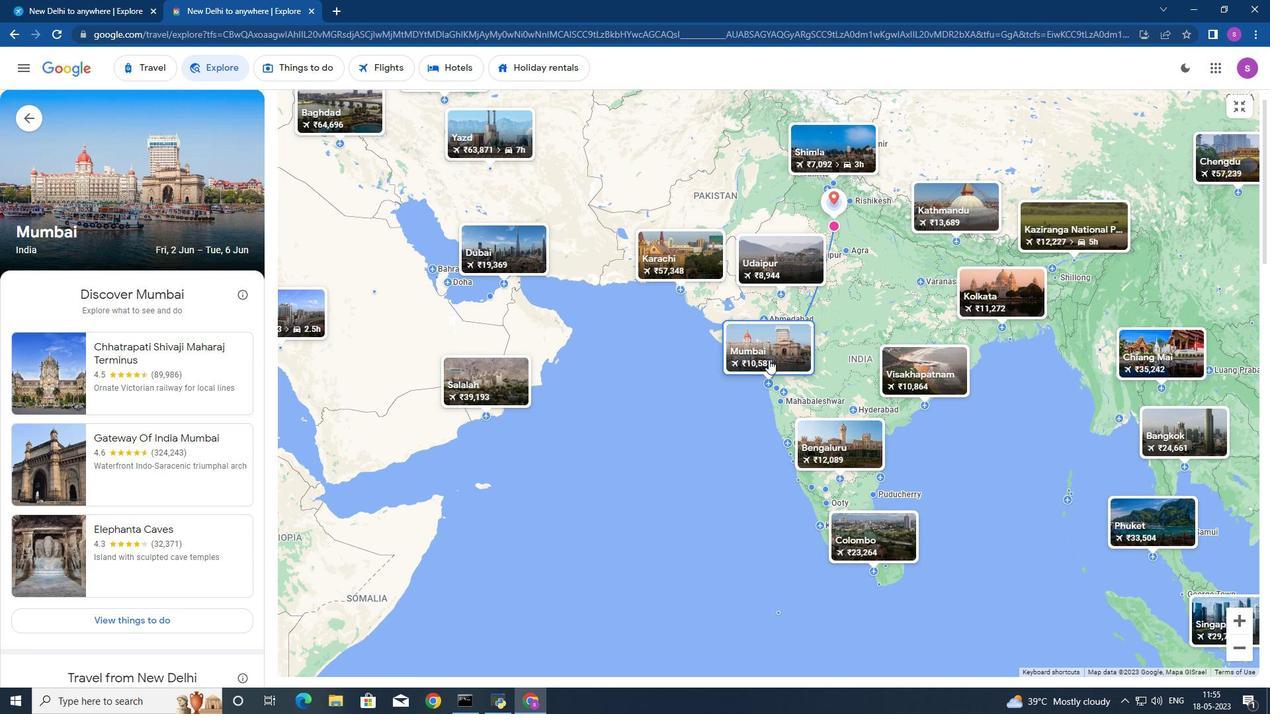 
Action: Mouse pressed left at (769, 360)
Screenshot: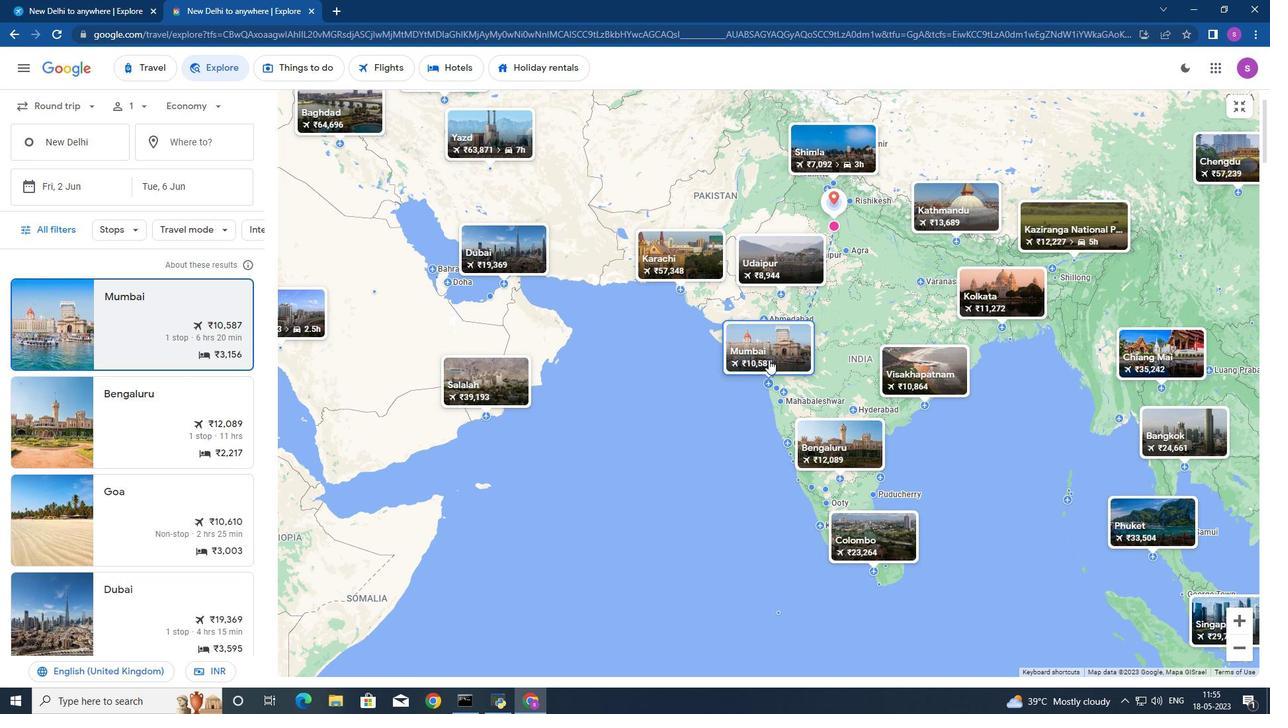 
Action: Mouse moved to (758, 348)
Screenshot: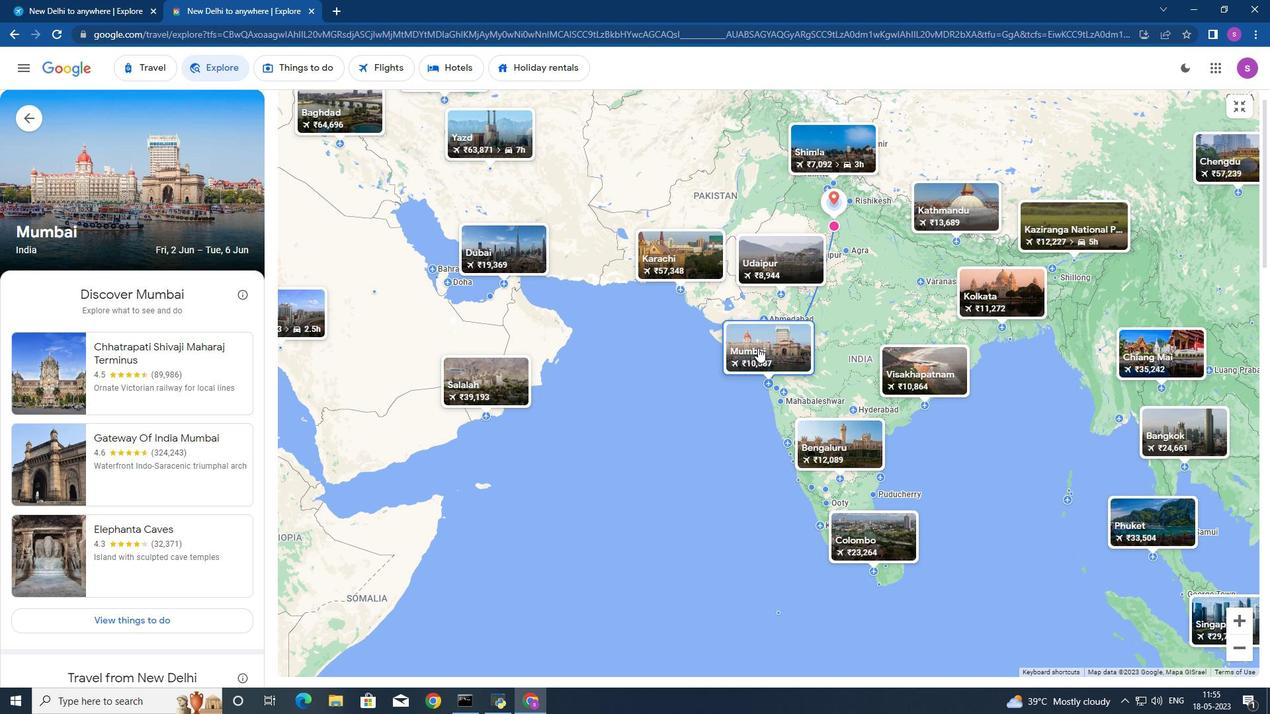 
Action: Mouse pressed left at (758, 348)
Screenshot: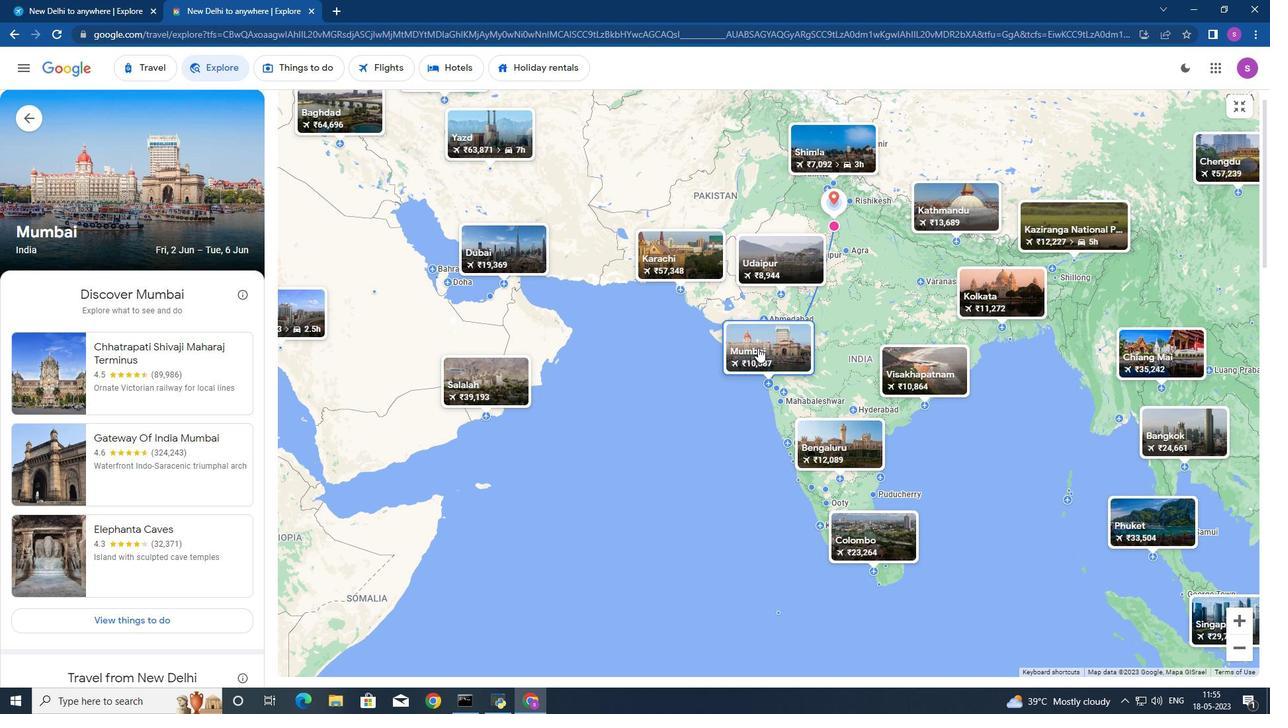 
Action: Mouse moved to (141, 317)
Screenshot: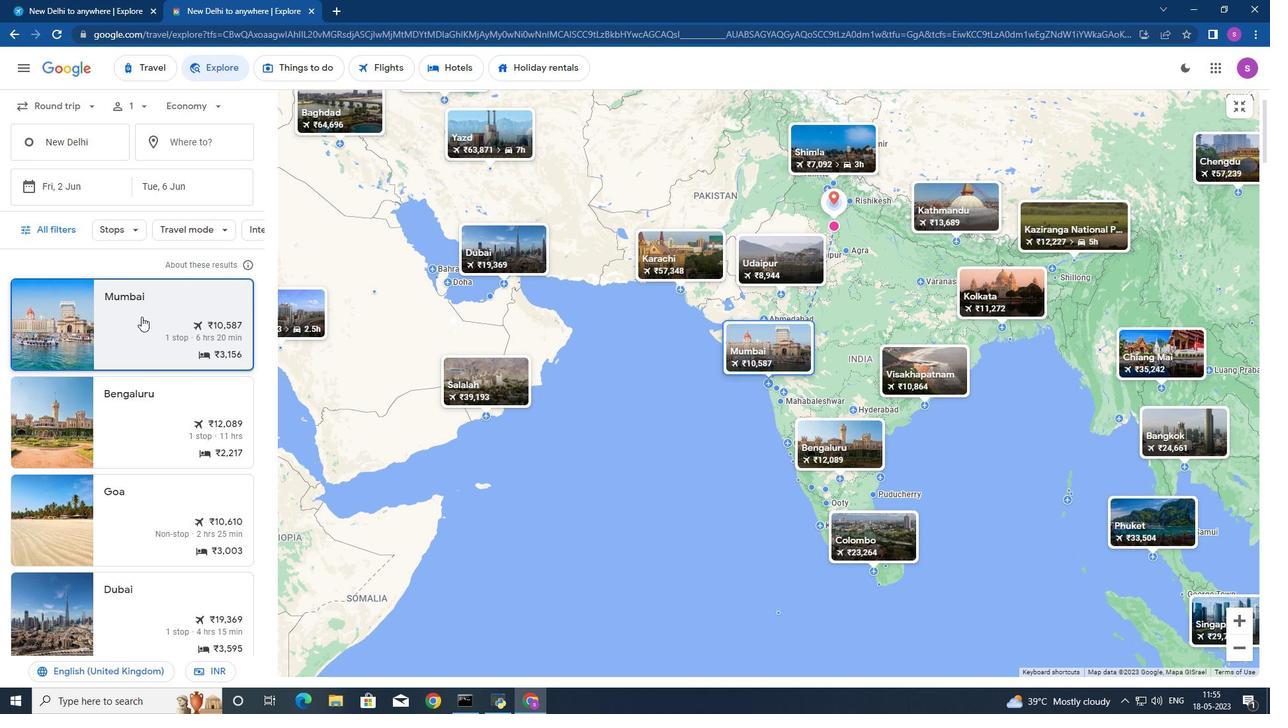 
Action: Mouse pressed left at (141, 317)
Screenshot: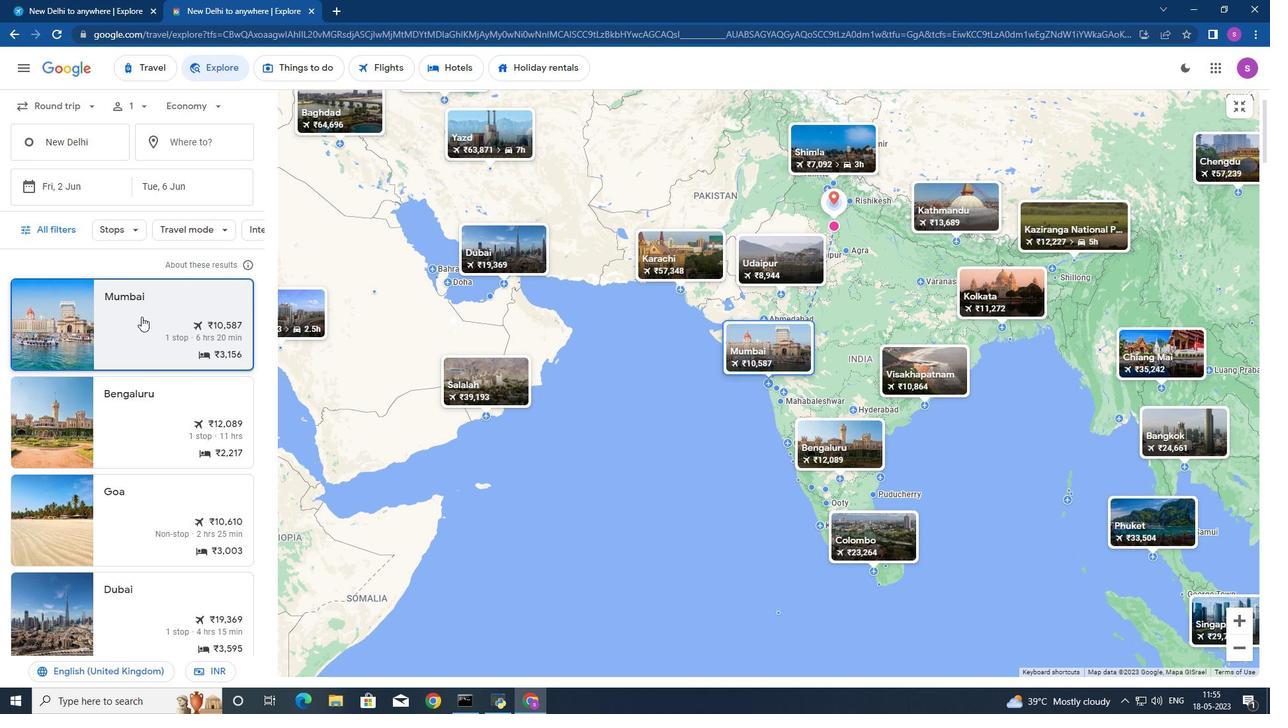 
Action: Mouse moved to (157, 217)
Screenshot: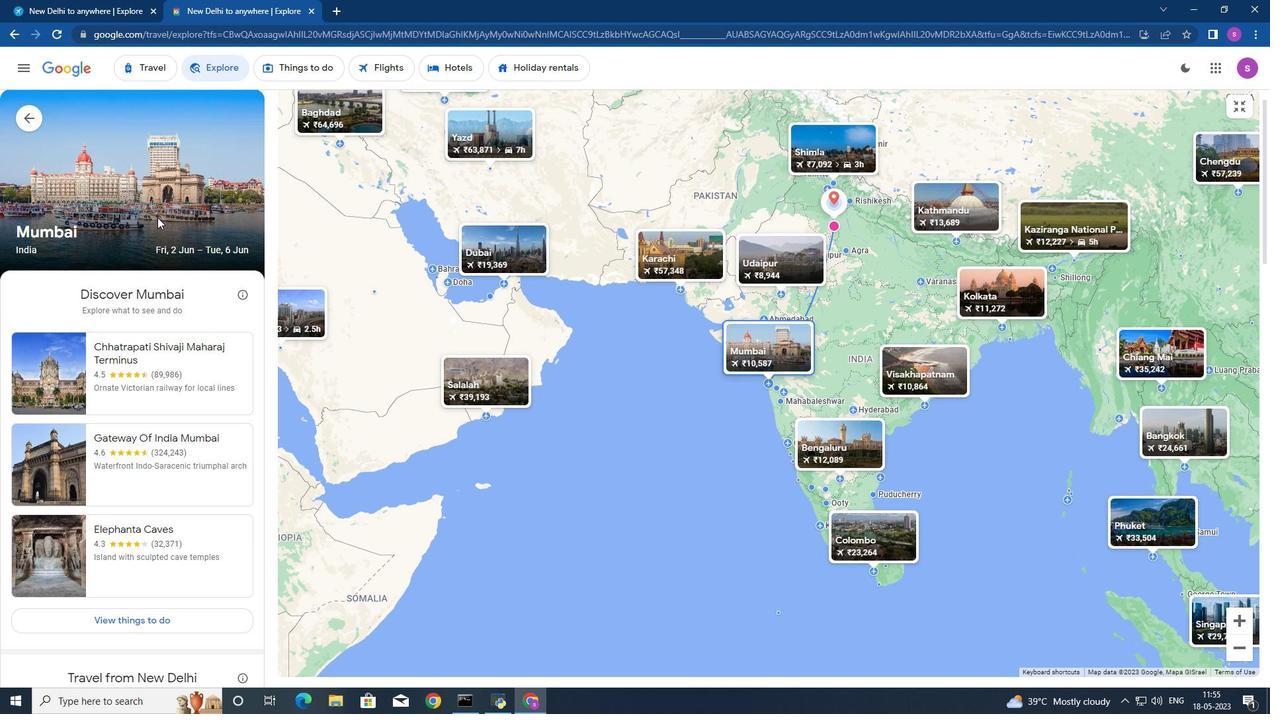 
Action: Mouse pressed left at (157, 217)
Screenshot: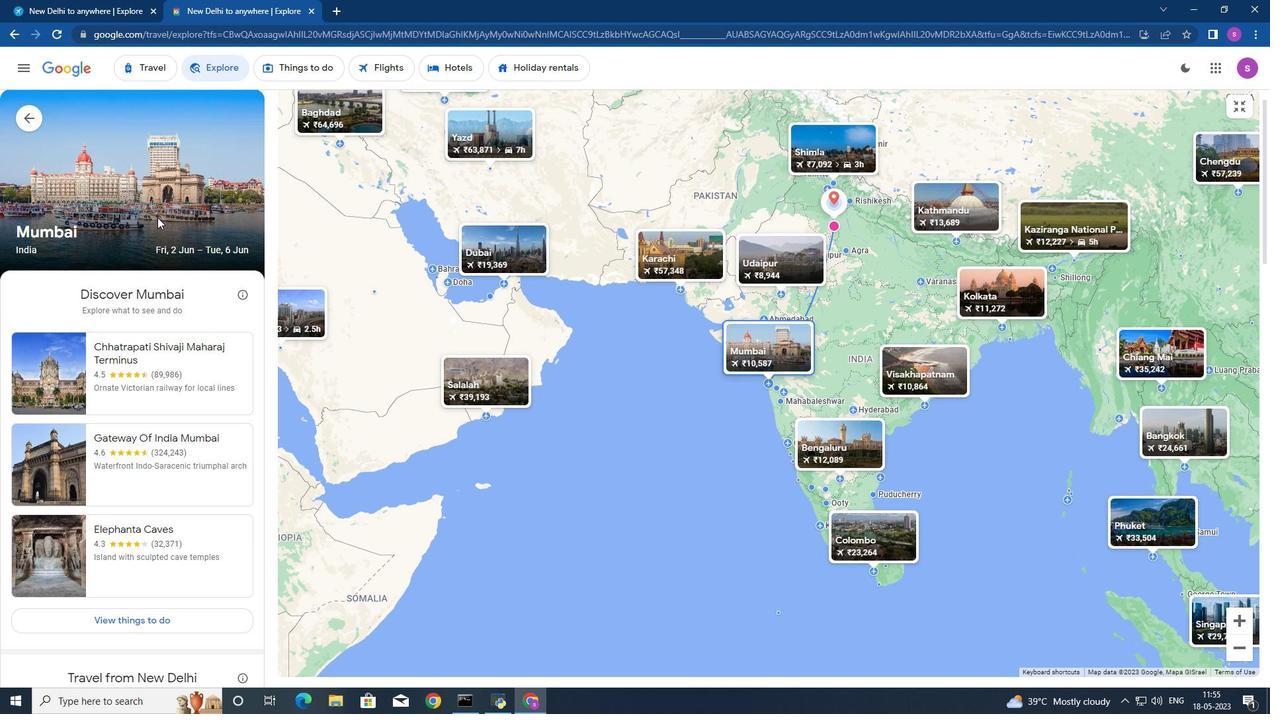 
Action: Mouse moved to (182, 425)
Screenshot: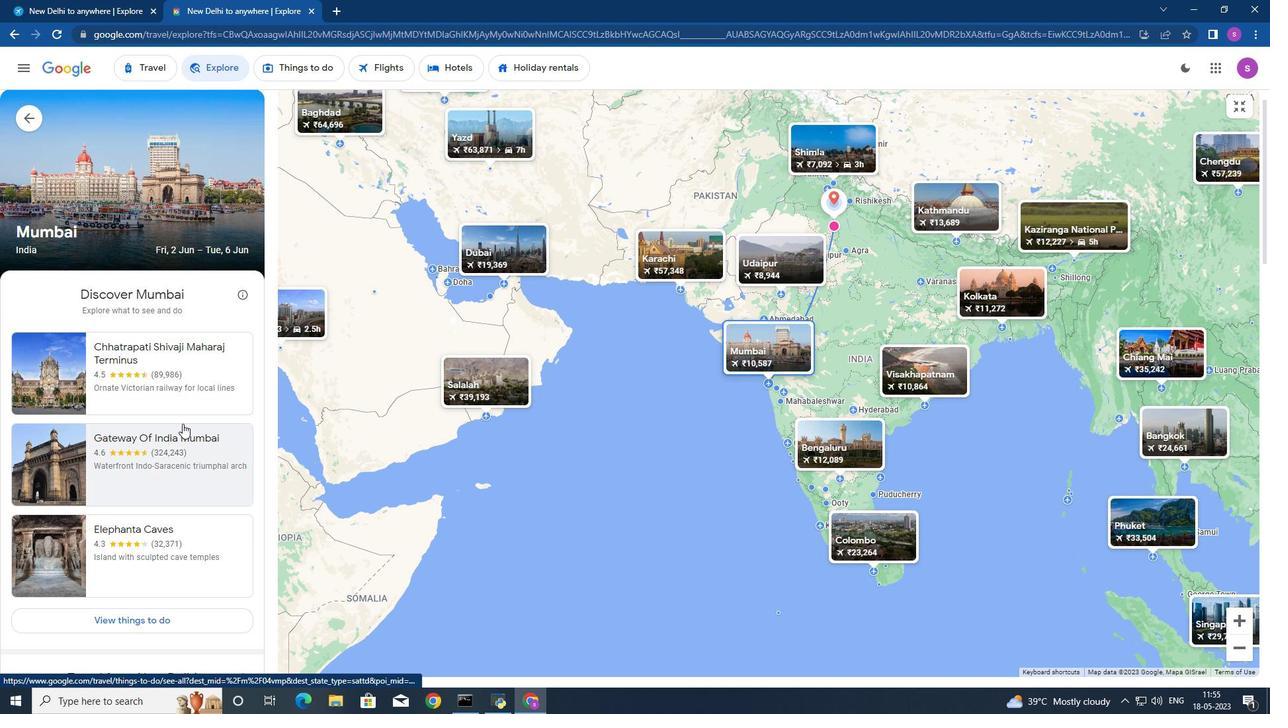 
Action: Mouse scrolled (182, 424) with delta (0, 0)
Screenshot: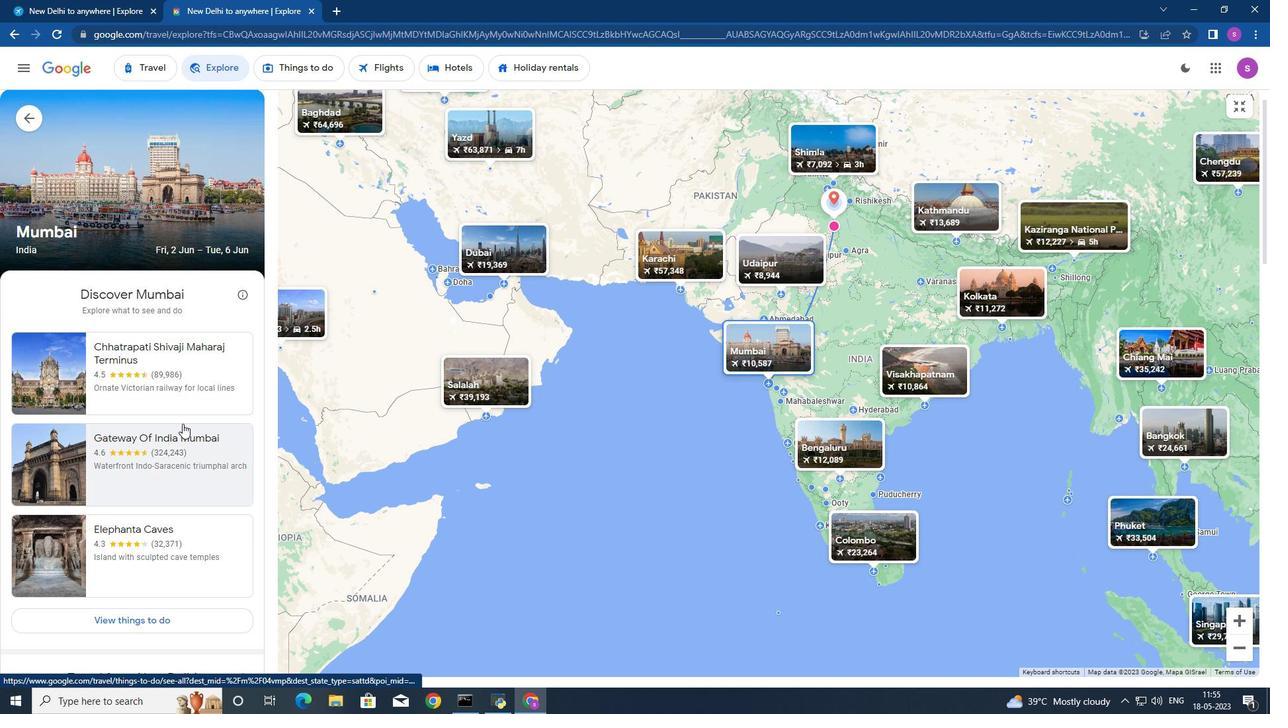 
Action: Mouse moved to (182, 428)
Screenshot: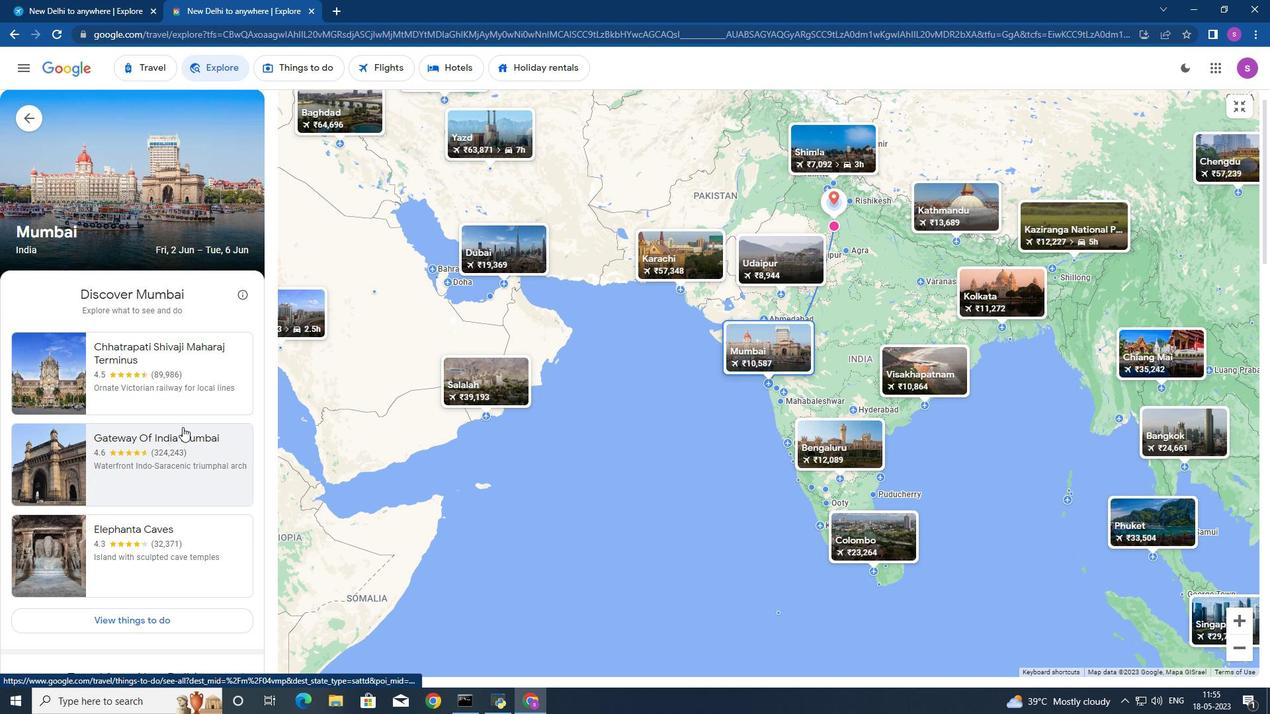 
Action: Mouse scrolled (182, 428) with delta (0, 0)
Screenshot: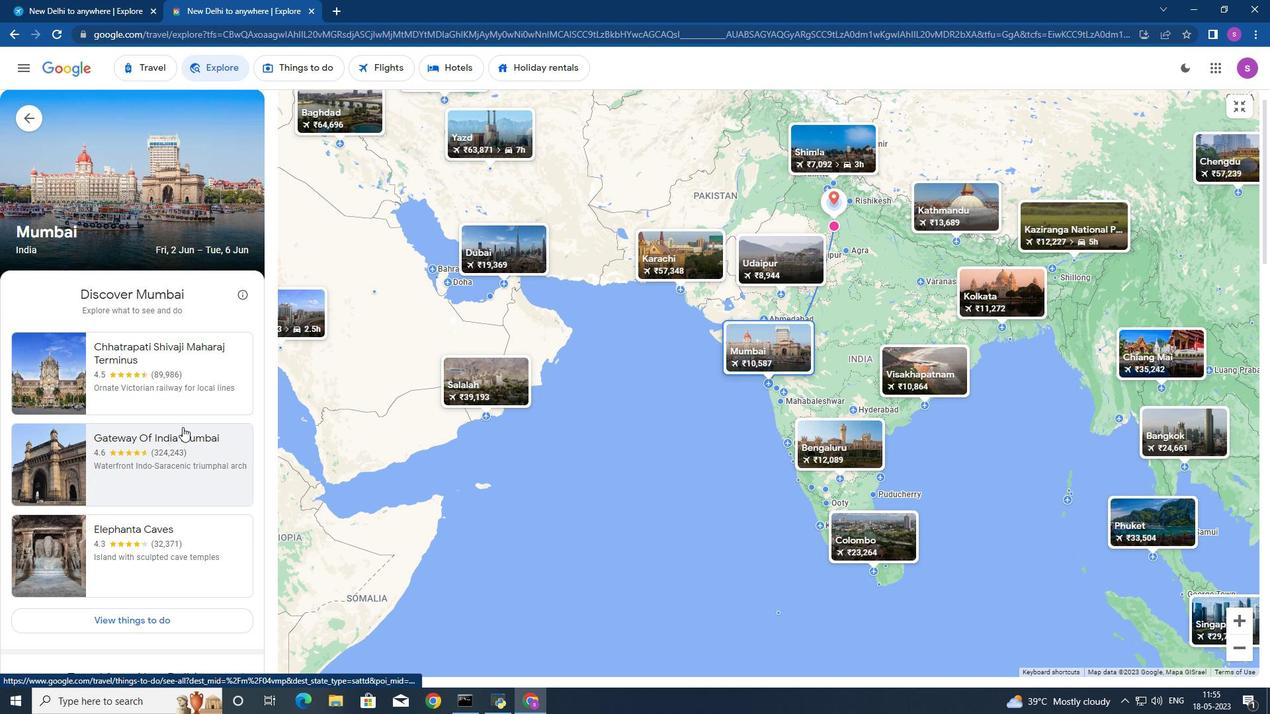 
Action: Mouse moved to (162, 489)
Screenshot: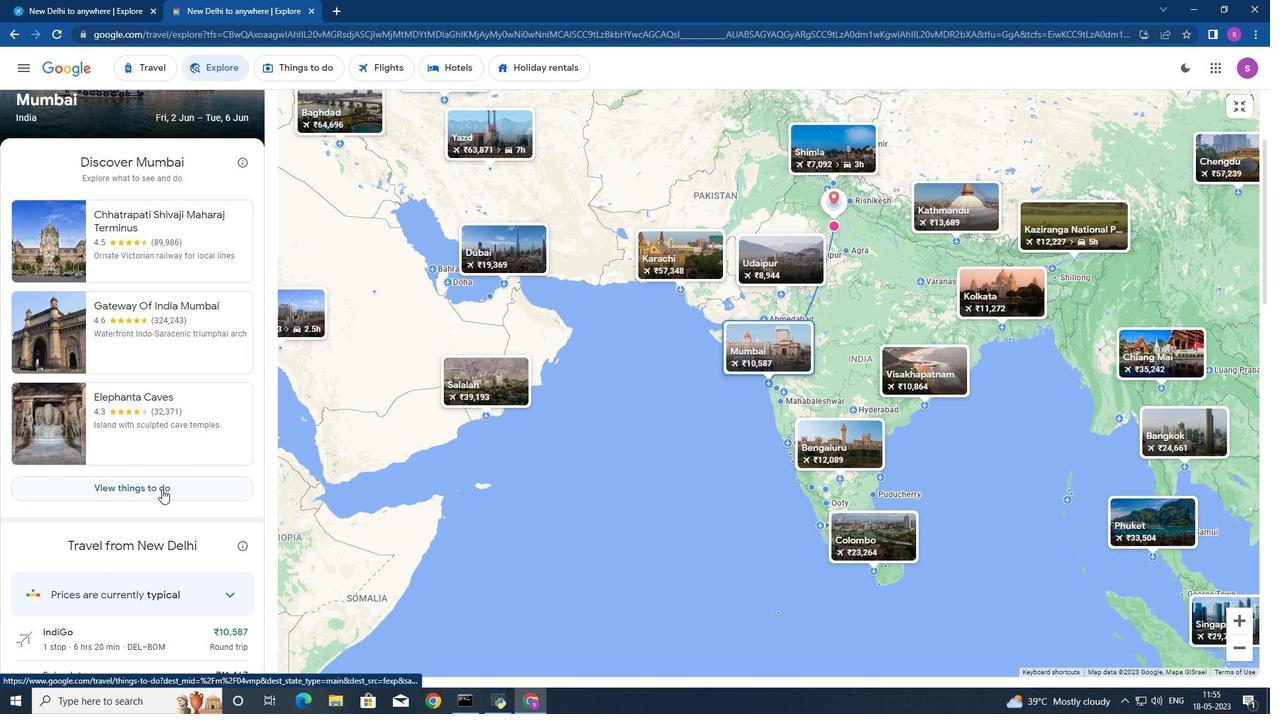 
Action: Mouse pressed left at (162, 489)
Screenshot: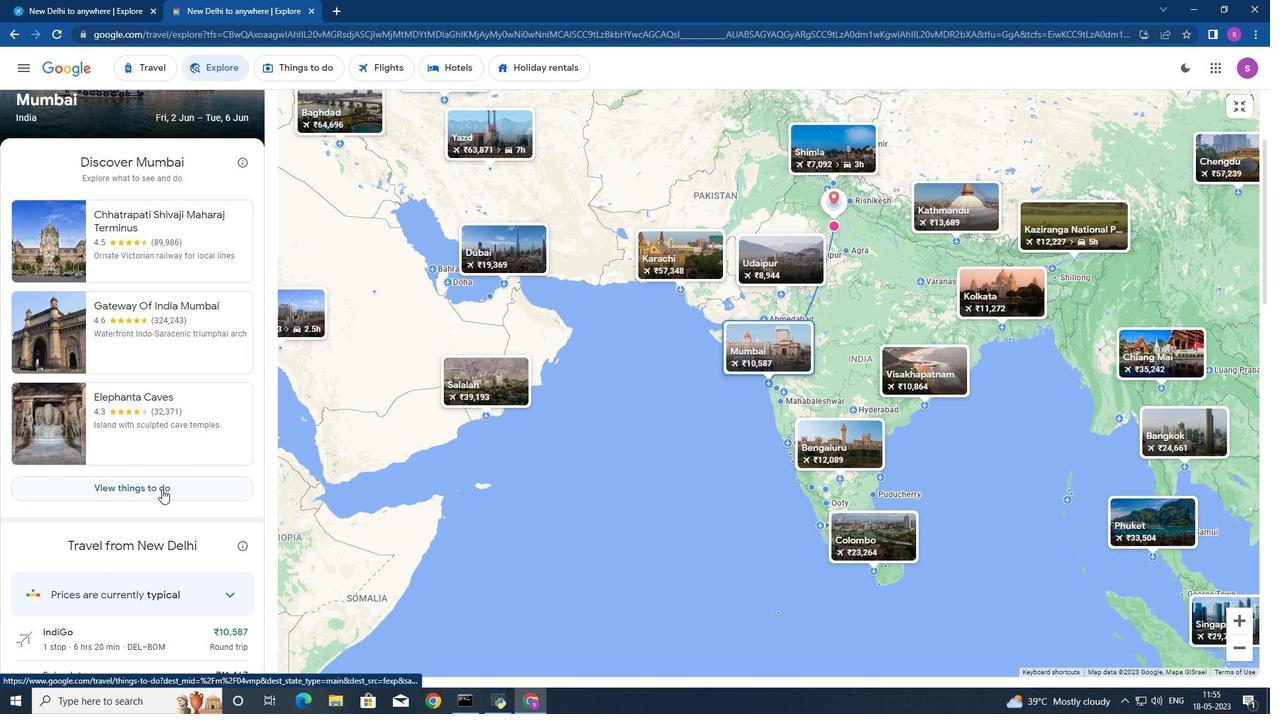 
Action: Mouse moved to (442, 528)
Screenshot: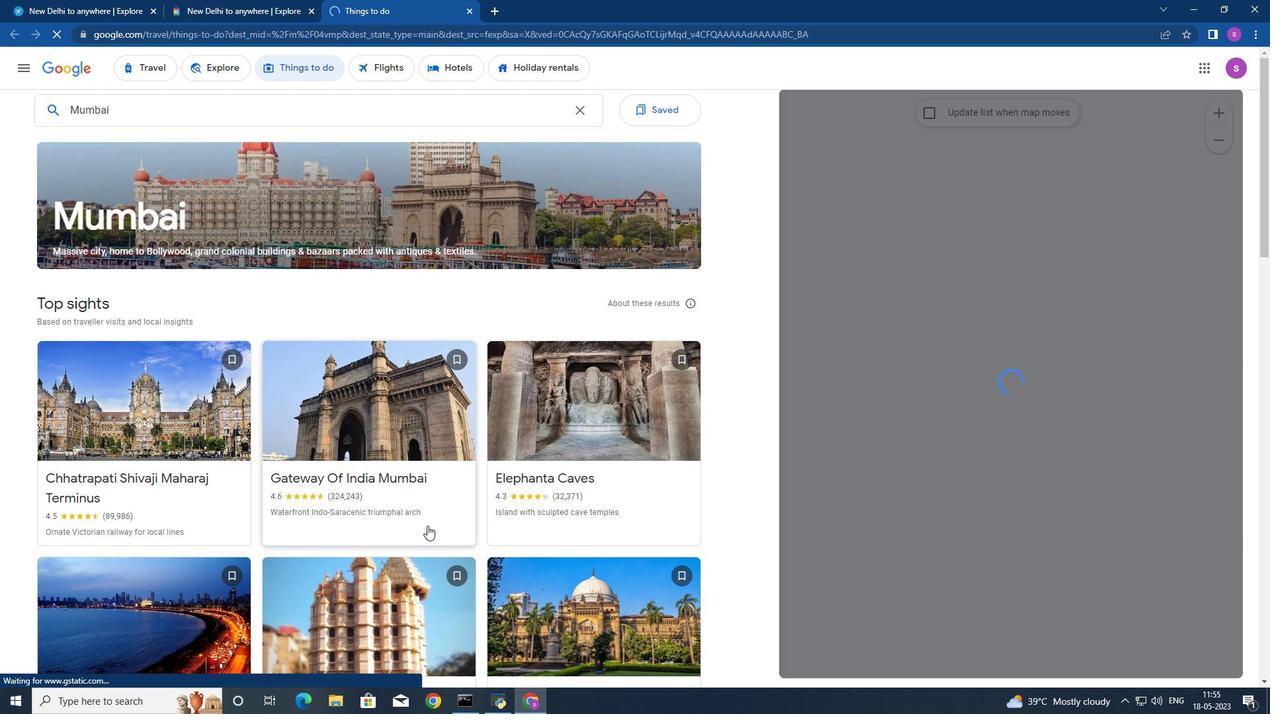 
Action: Mouse scrolled (442, 527) with delta (0, 0)
Screenshot: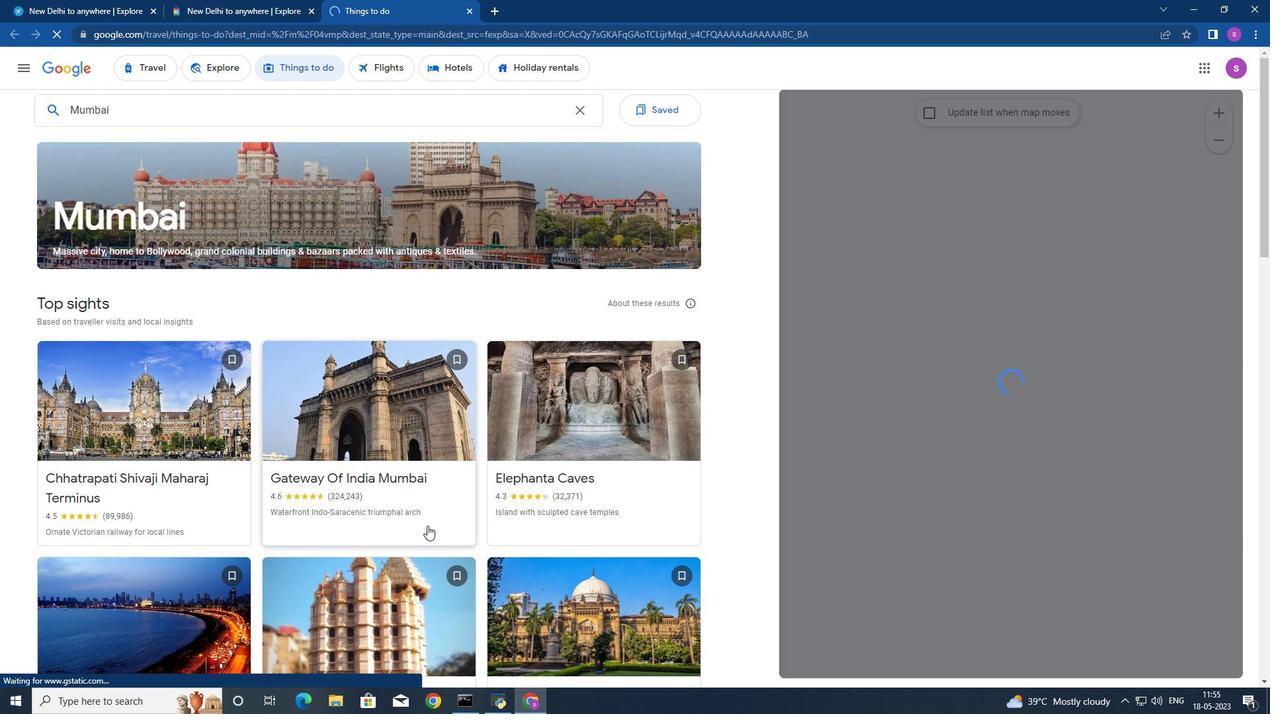 
Action: Mouse moved to (727, 574)
Screenshot: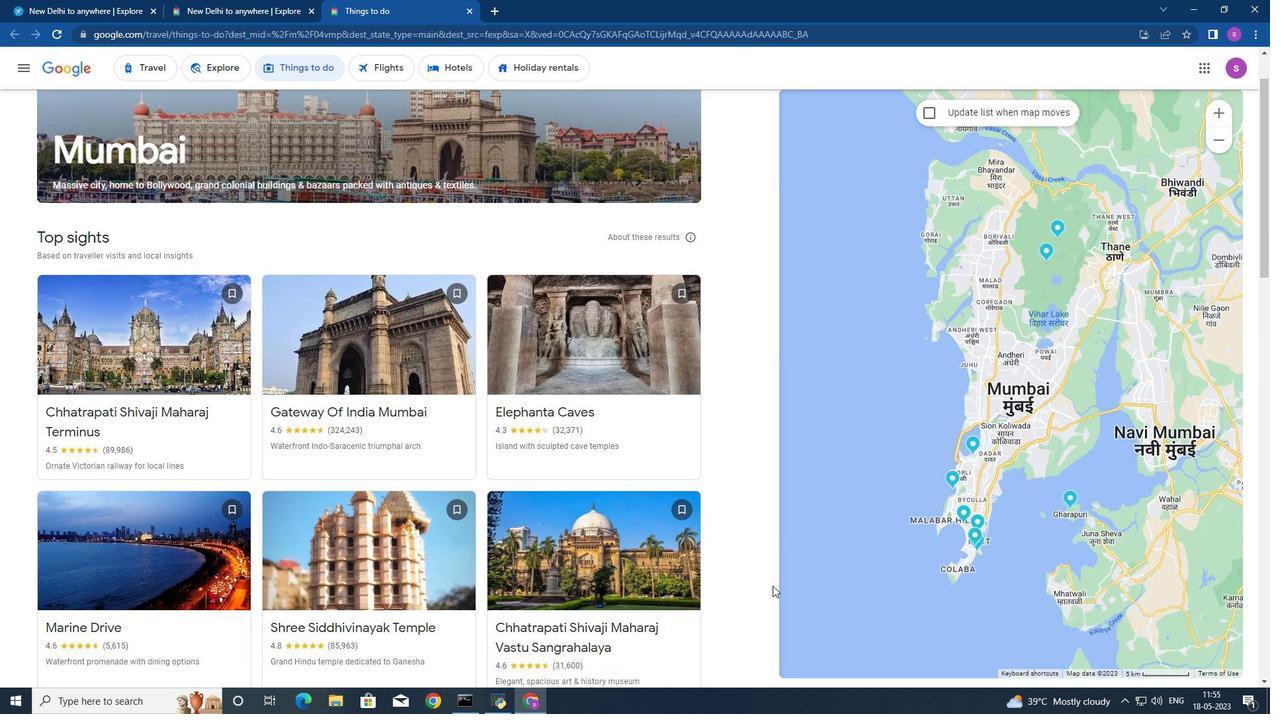 
Action: Mouse scrolled (736, 575) with delta (0, 0)
Screenshot: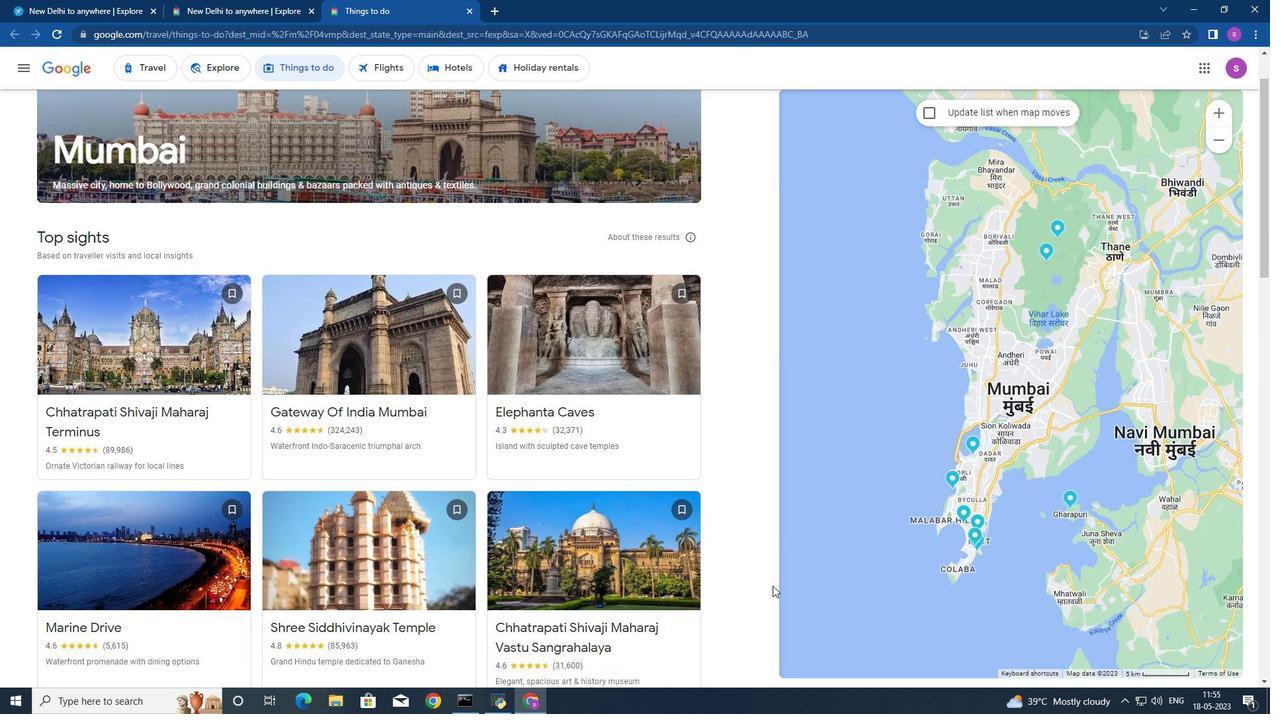 
Action: Mouse moved to (681, 562)
Screenshot: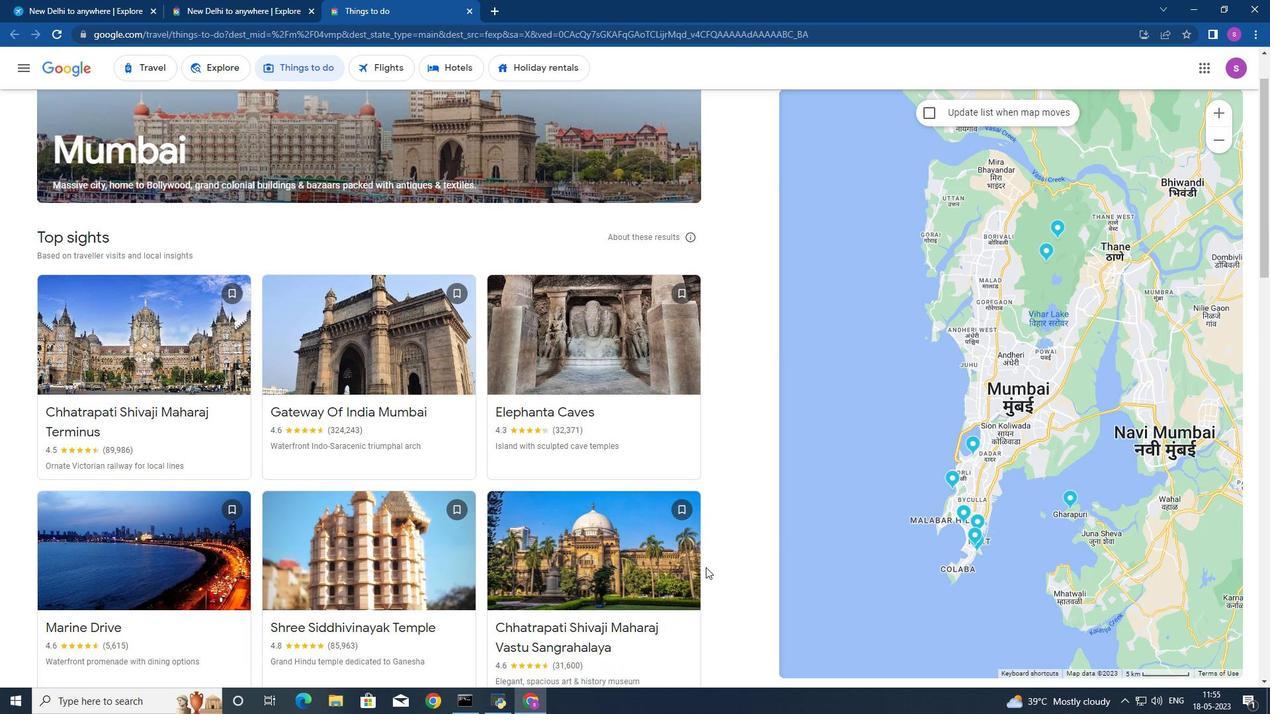 
Action: Mouse scrolled (683, 561) with delta (0, 0)
Screenshot: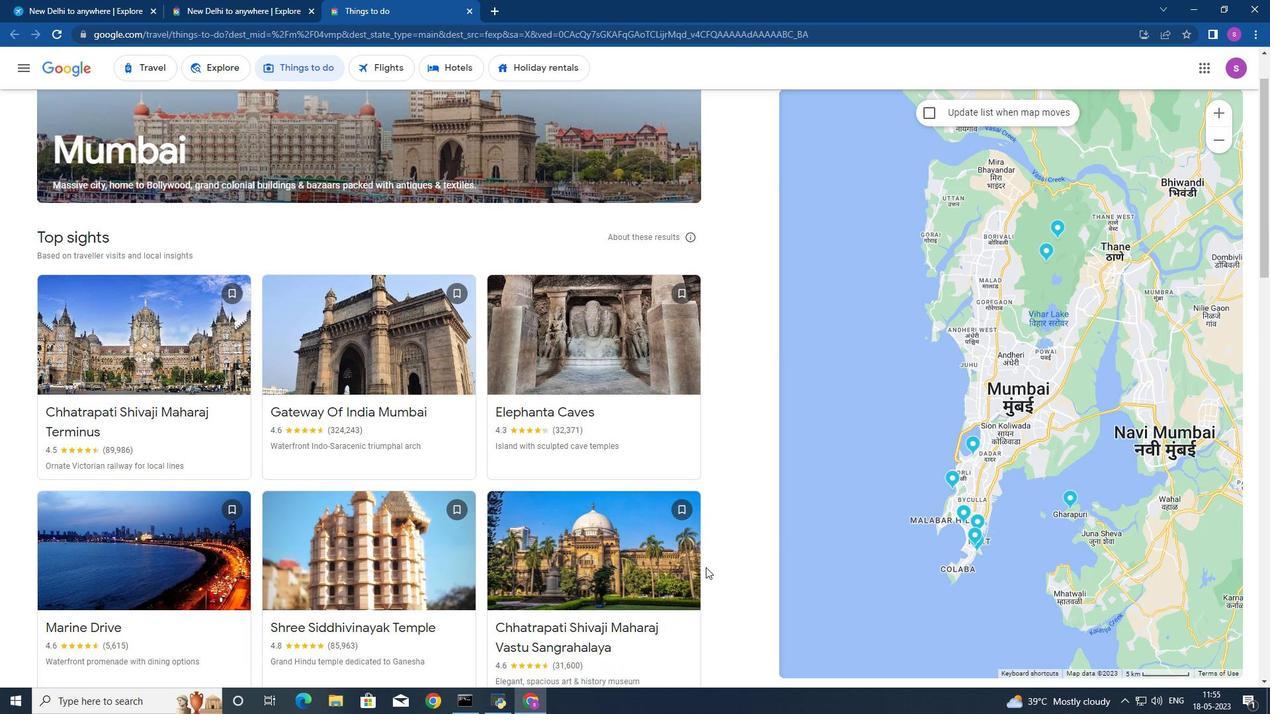 
Action: Mouse moved to (660, 557)
Screenshot: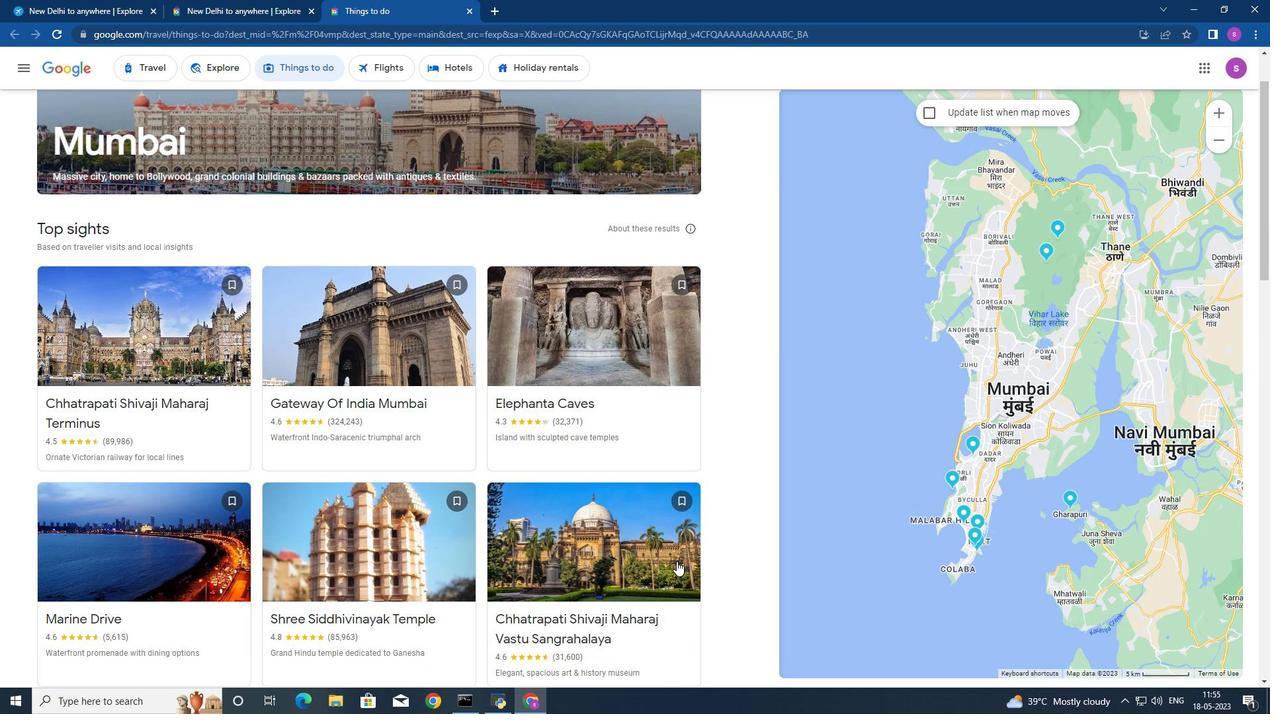 
Action: Mouse scrolled (661, 556) with delta (0, 0)
Screenshot: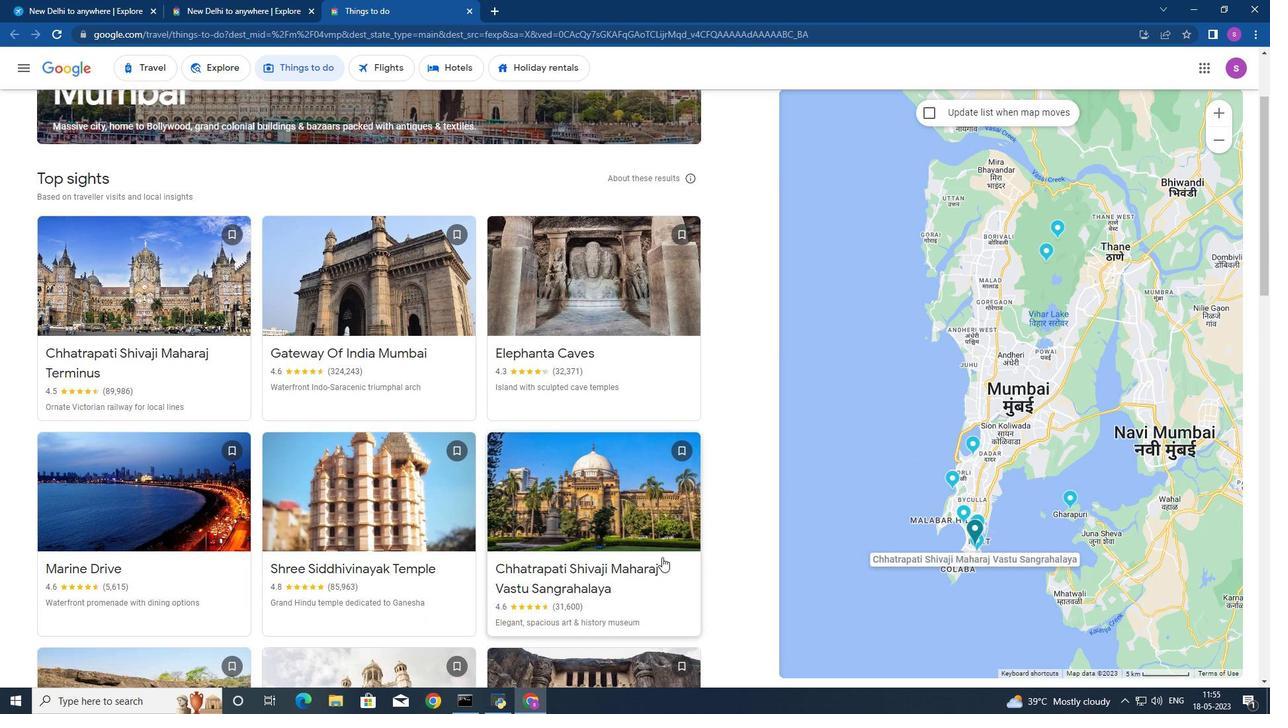 
Action: Mouse moved to (555, 534)
Screenshot: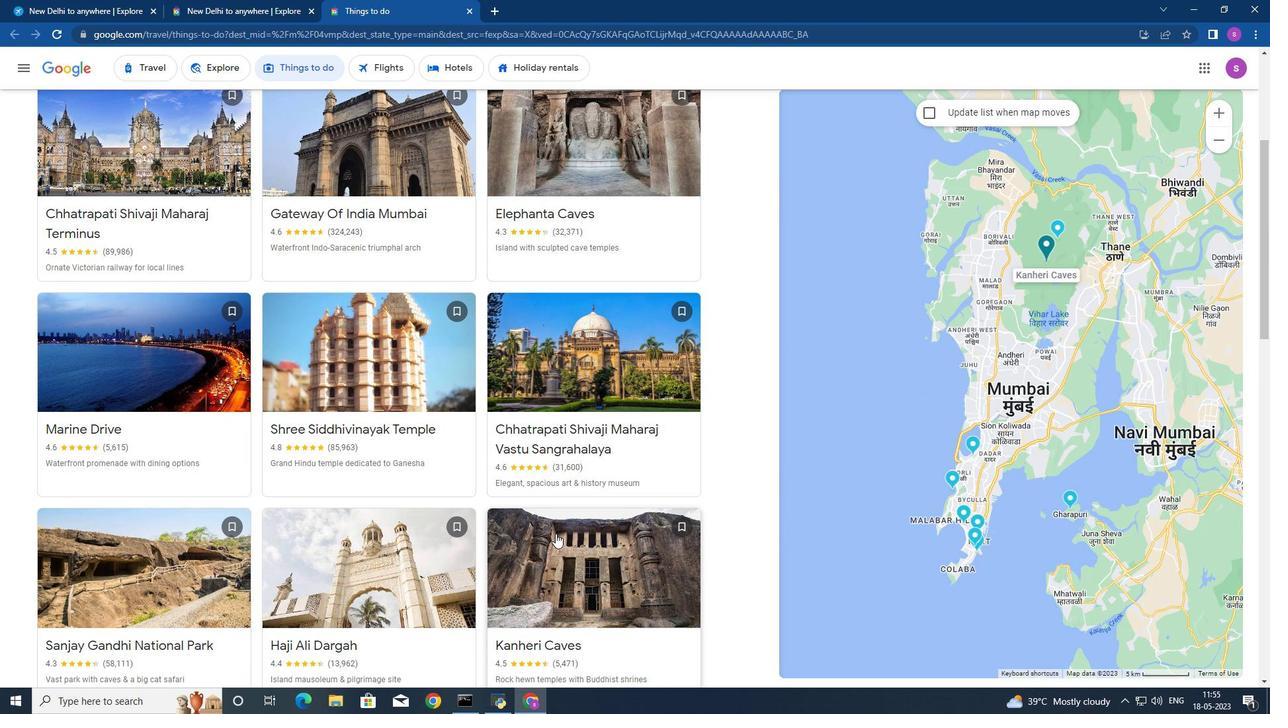 
Action: Mouse scrolled (555, 533) with delta (0, 0)
Screenshot: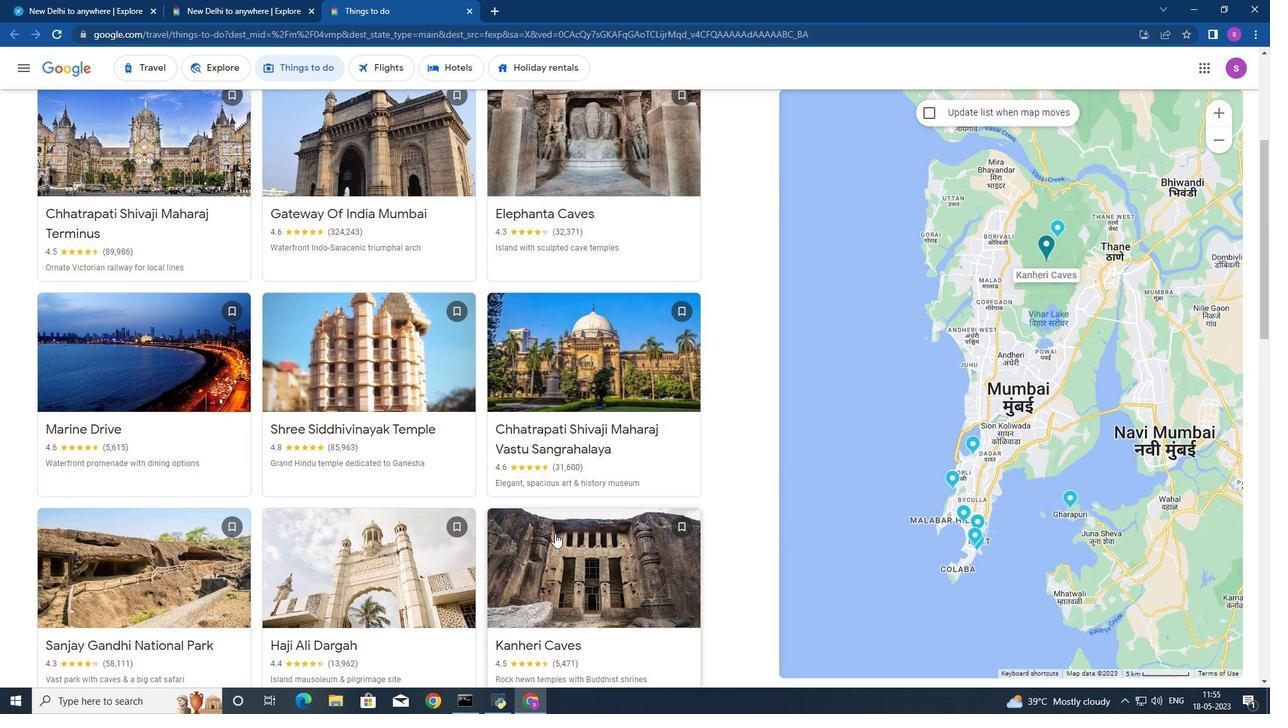 
Action: Mouse scrolled (555, 533) with delta (0, 0)
Screenshot: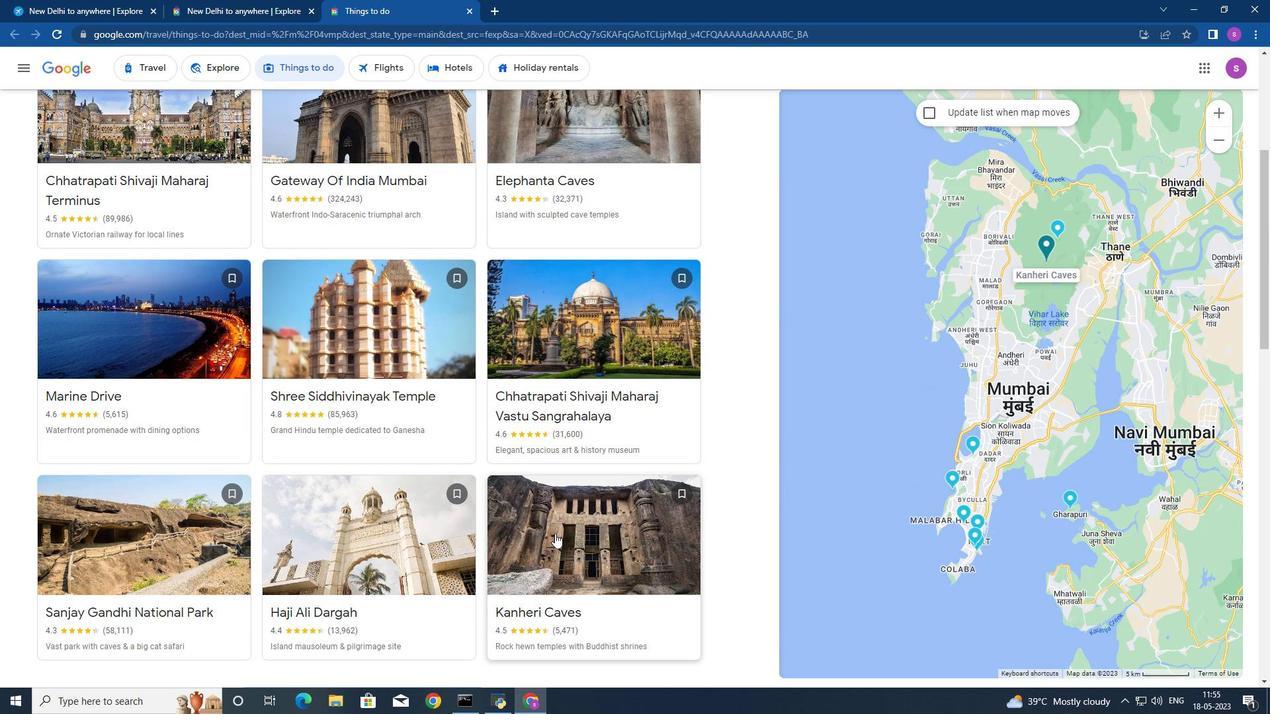 
Action: Mouse moved to (417, 596)
Screenshot: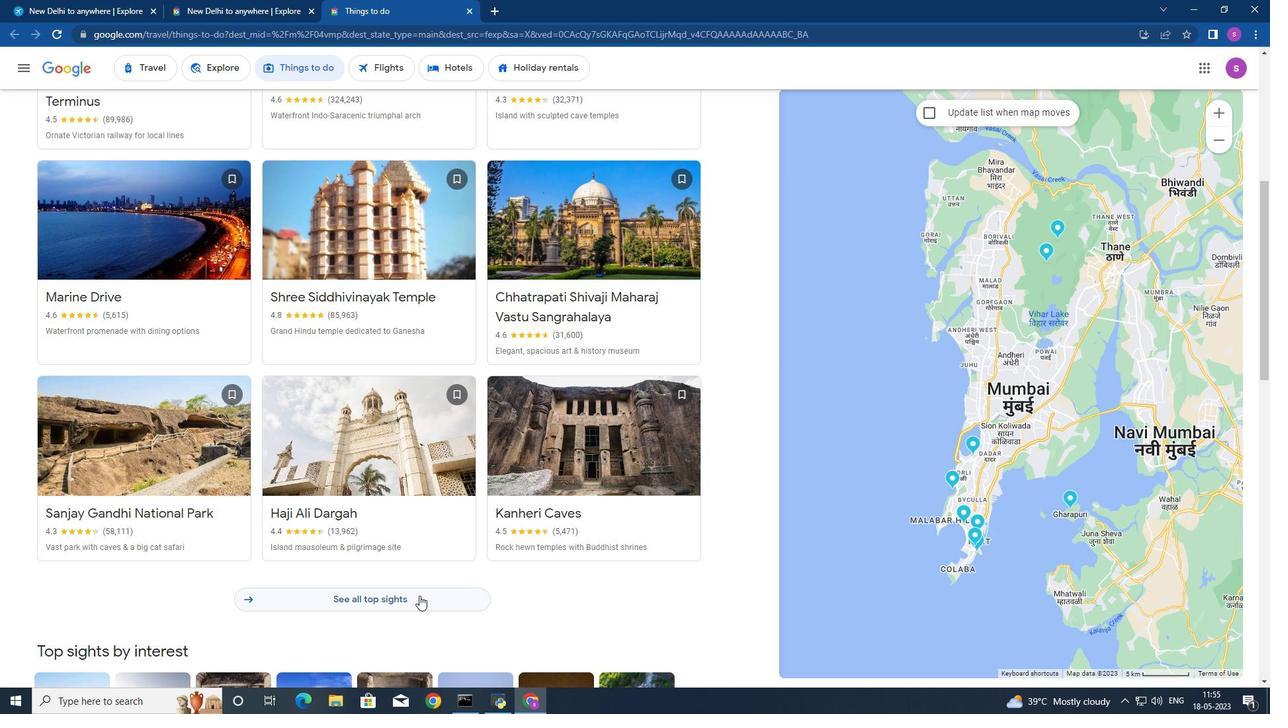 
Action: Mouse pressed left at (417, 596)
Screenshot: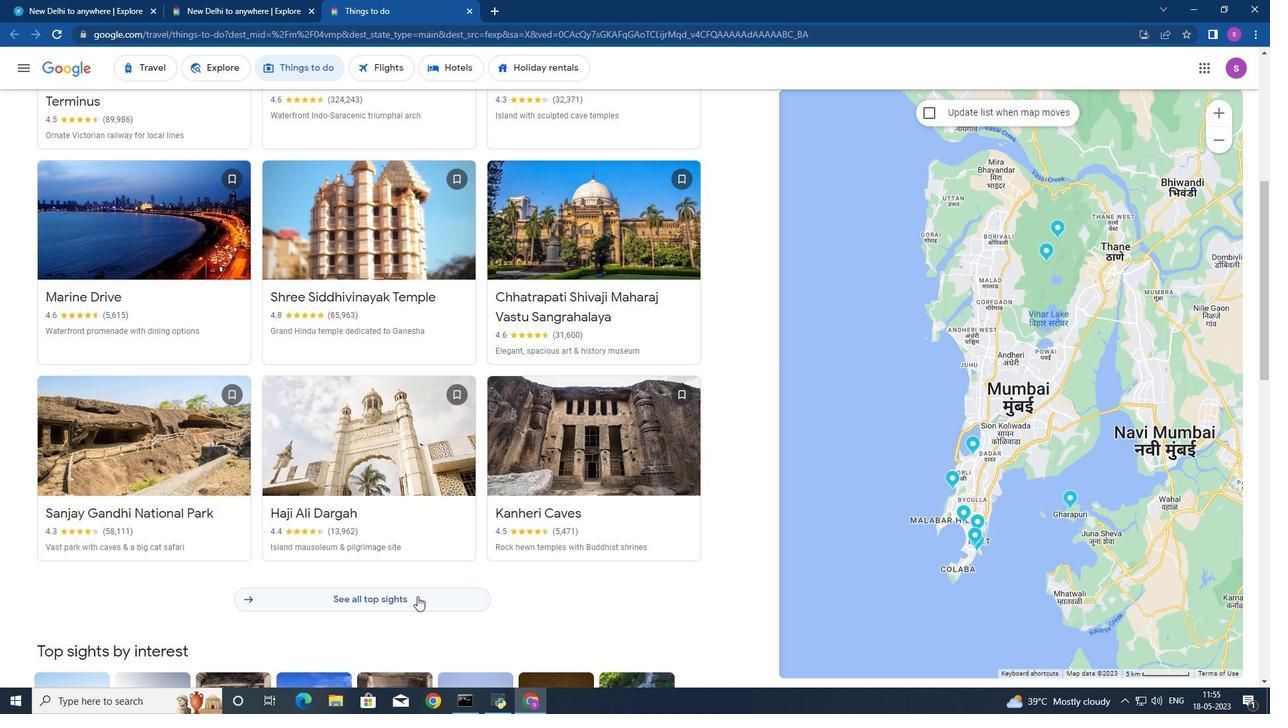 
Action: Mouse moved to (418, 596)
Screenshot: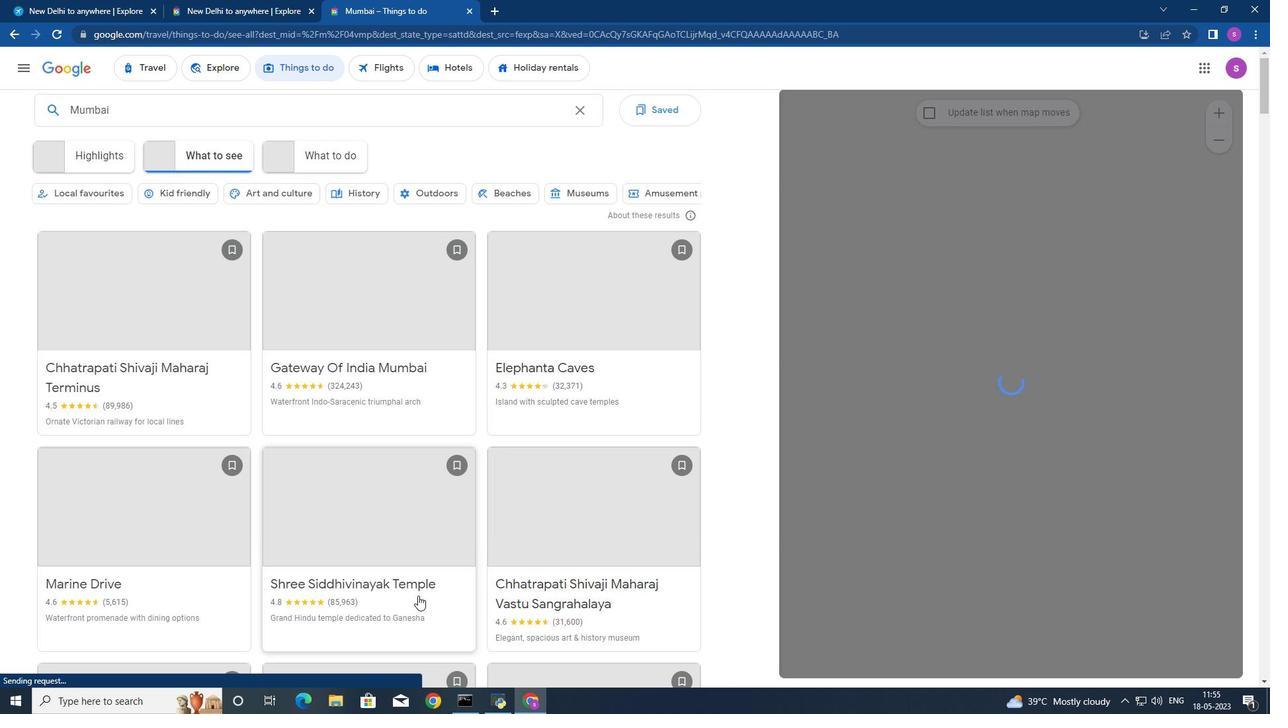 
Action: Mouse scrolled (418, 595) with delta (0, 0)
Screenshot: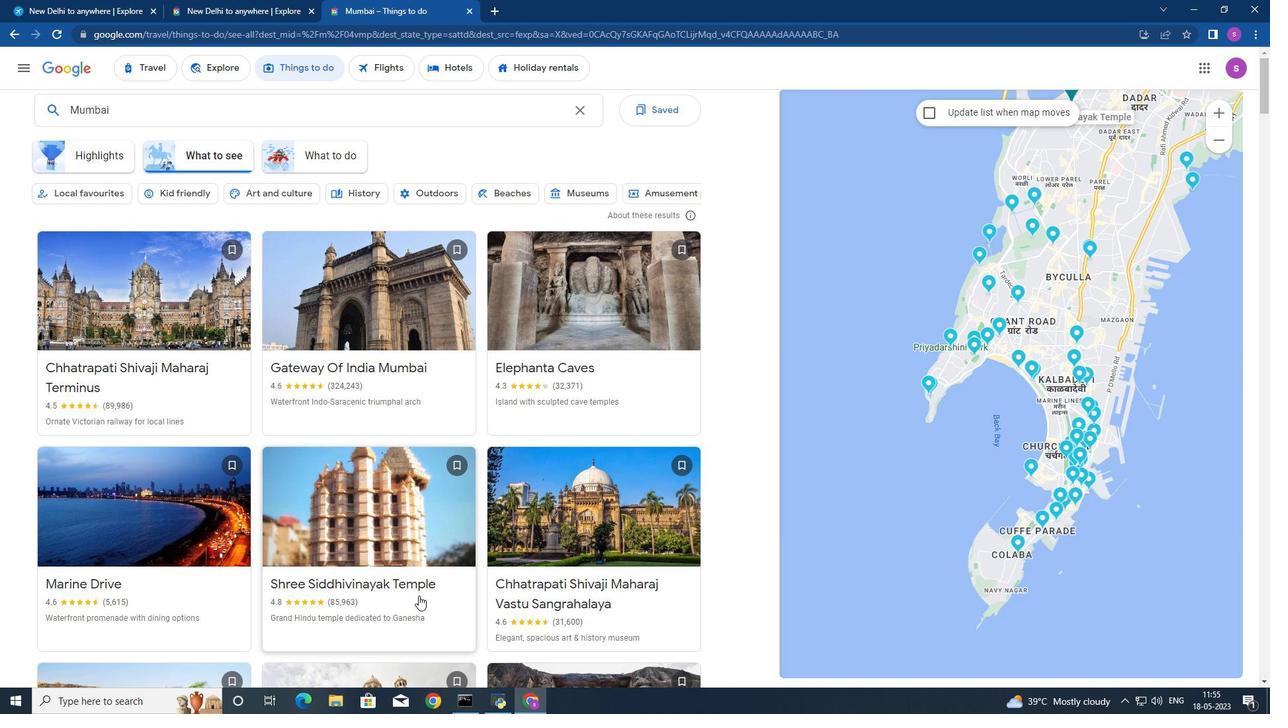 
Action: Mouse scrolled (418, 595) with delta (0, 0)
Screenshot: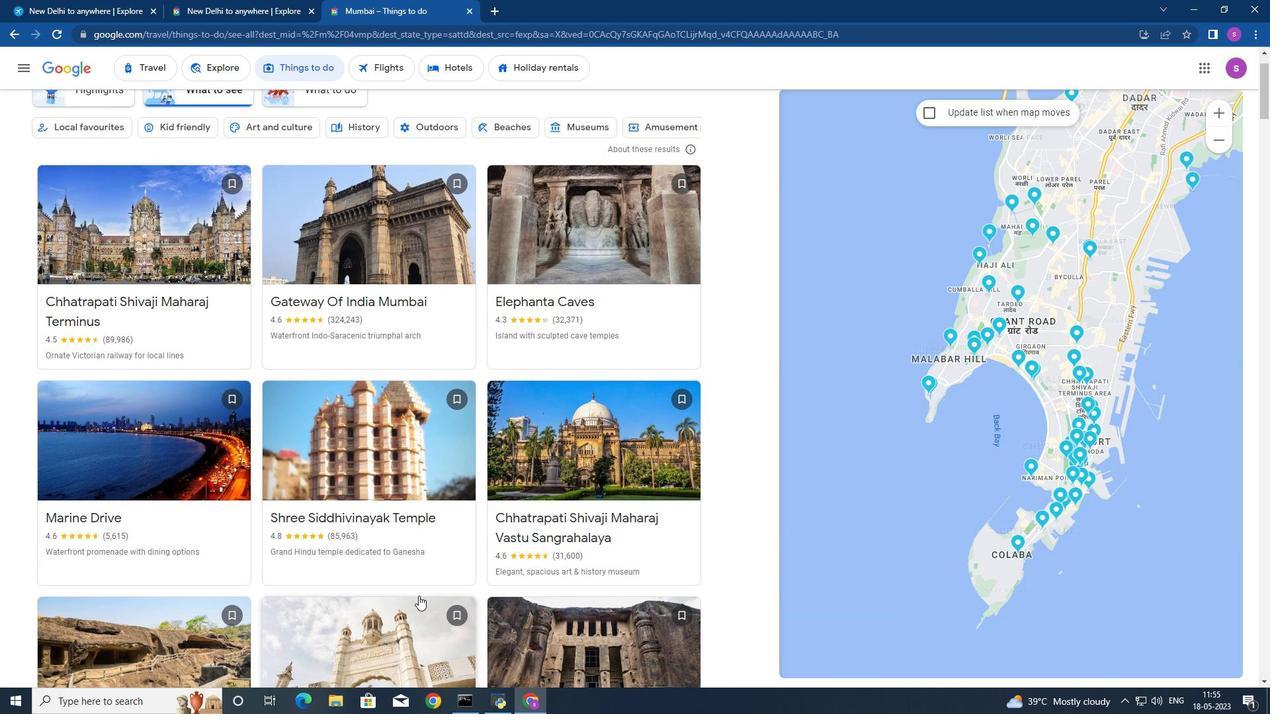 
Action: Mouse scrolled (418, 595) with delta (0, 0)
Screenshot: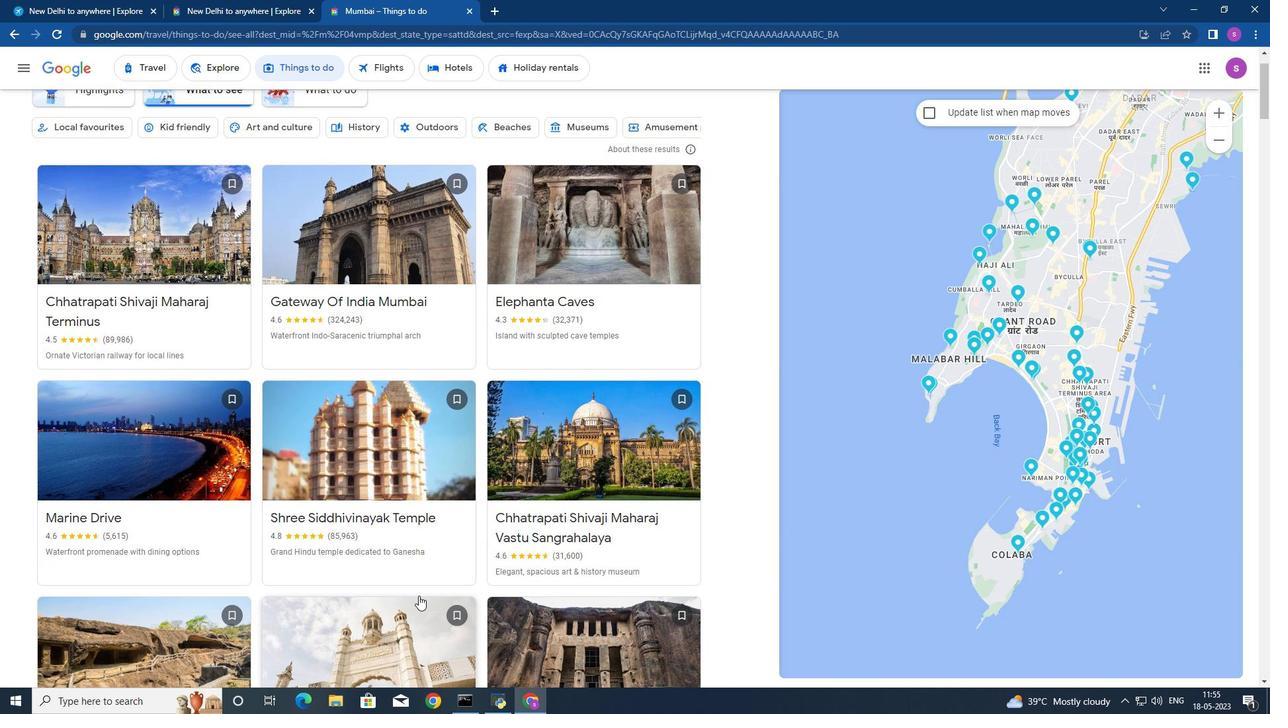 
Action: Mouse scrolled (418, 595) with delta (0, 0)
Screenshot: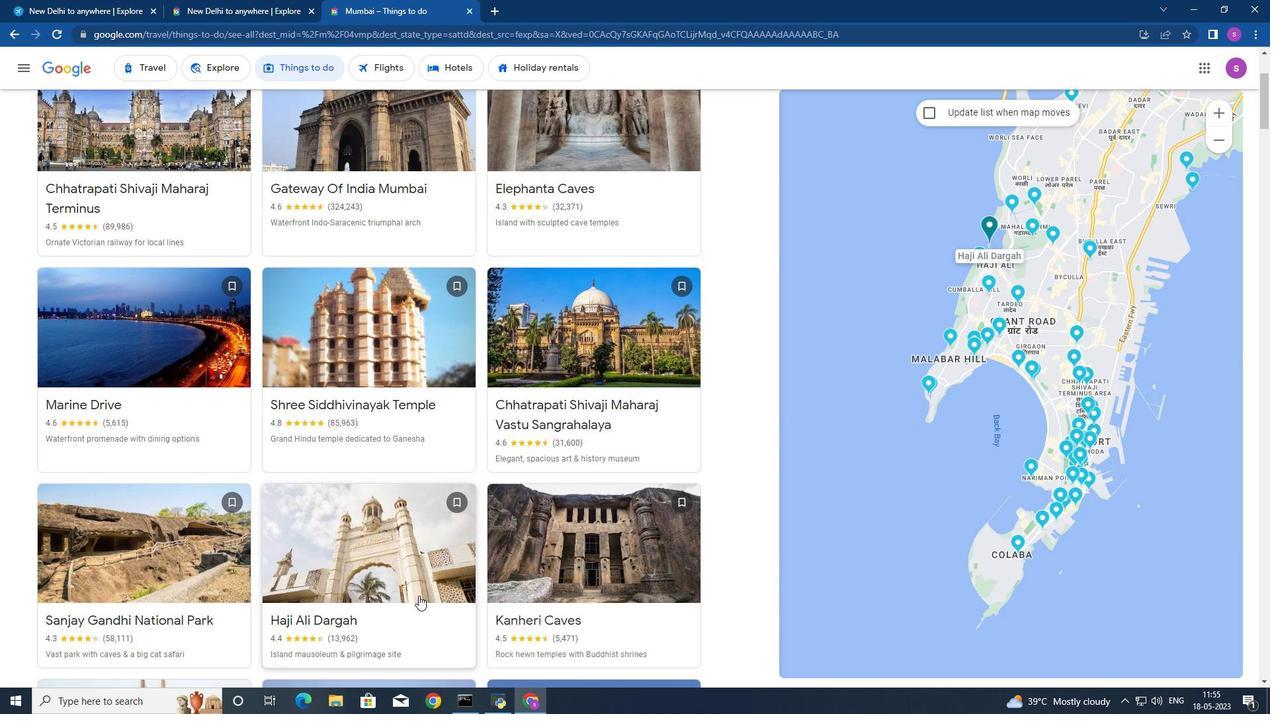 
Action: Mouse scrolled (418, 595) with delta (0, 0)
Screenshot: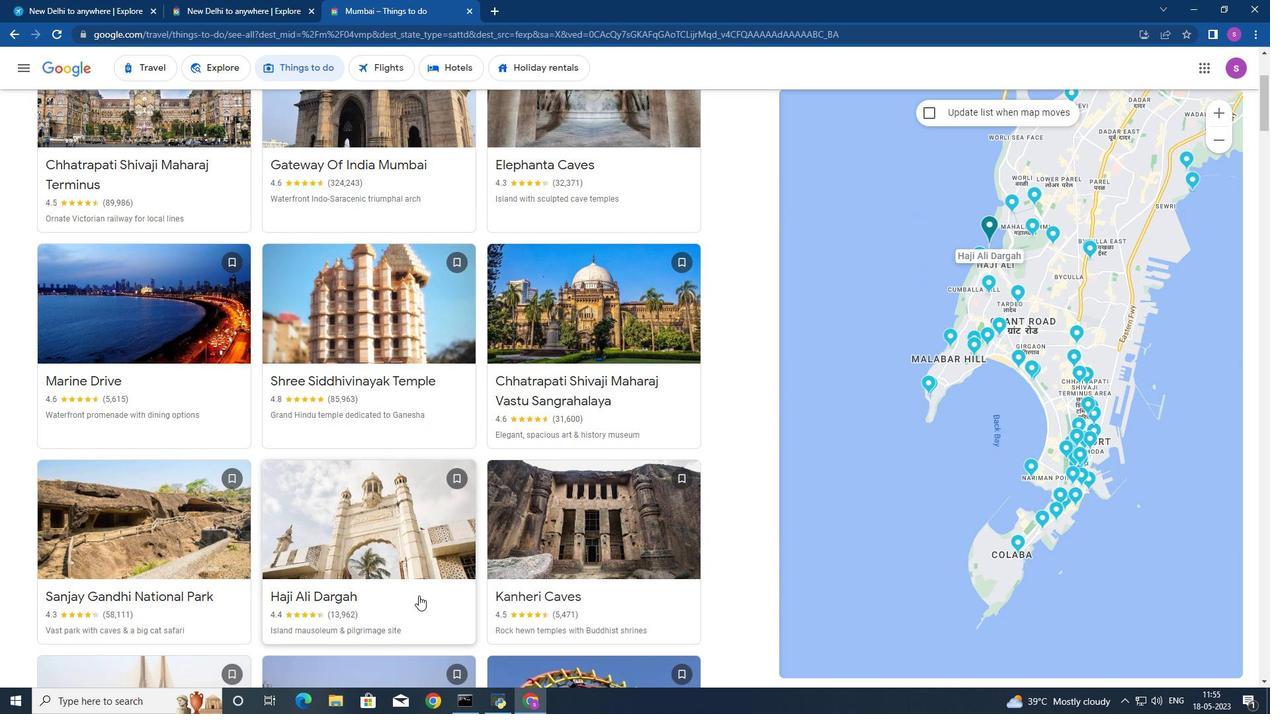 
Action: Mouse moved to (655, 551)
Screenshot: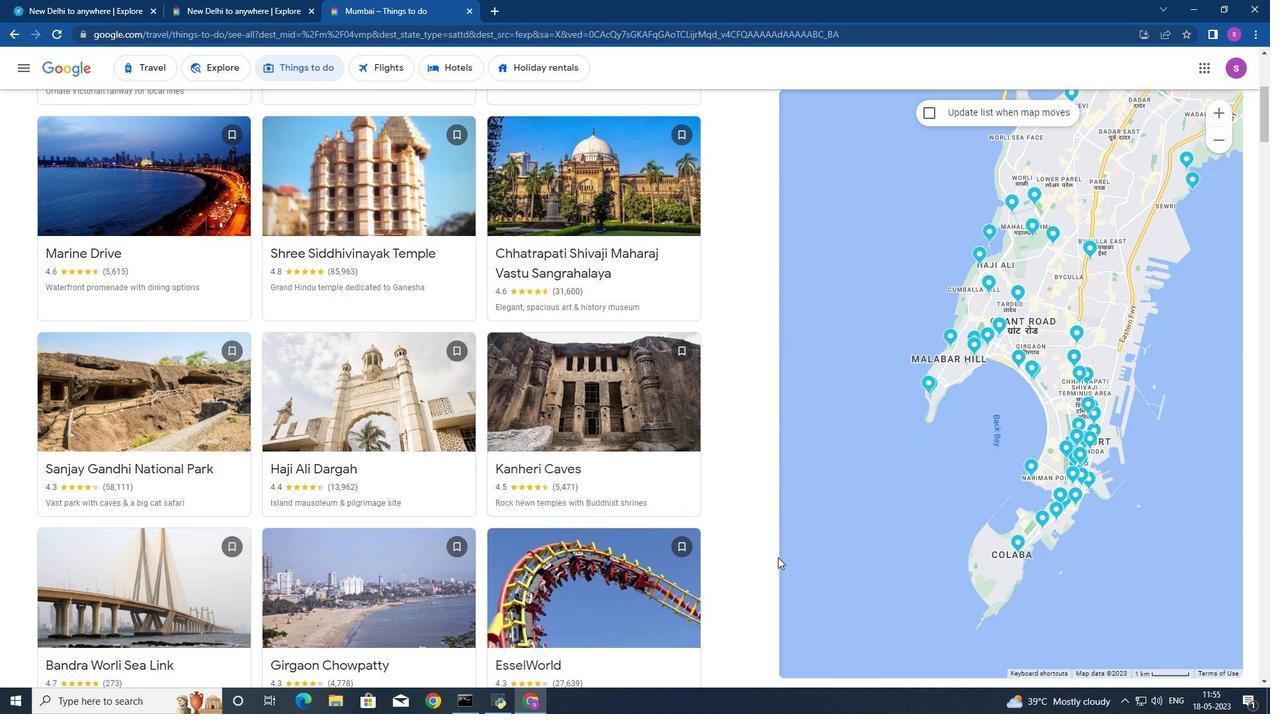 
Action: Mouse scrolled (655, 551) with delta (0, 0)
Screenshot: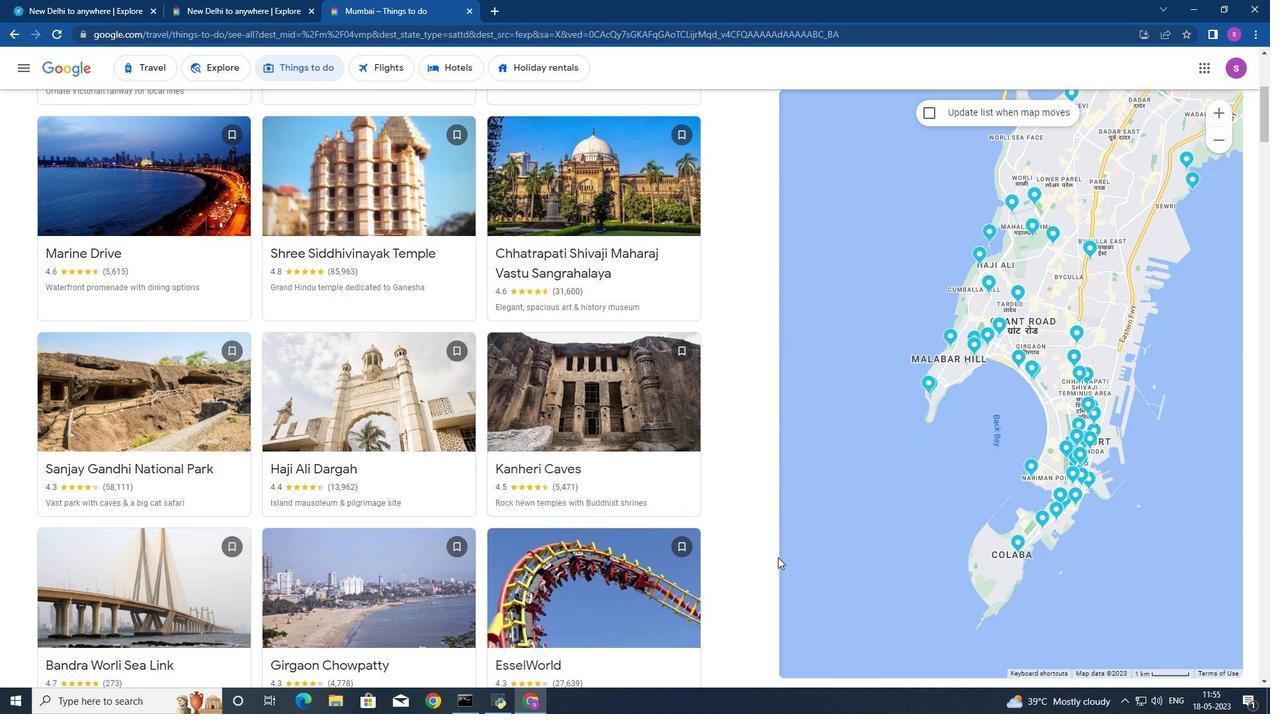 
Action: Mouse moved to (625, 544)
Screenshot: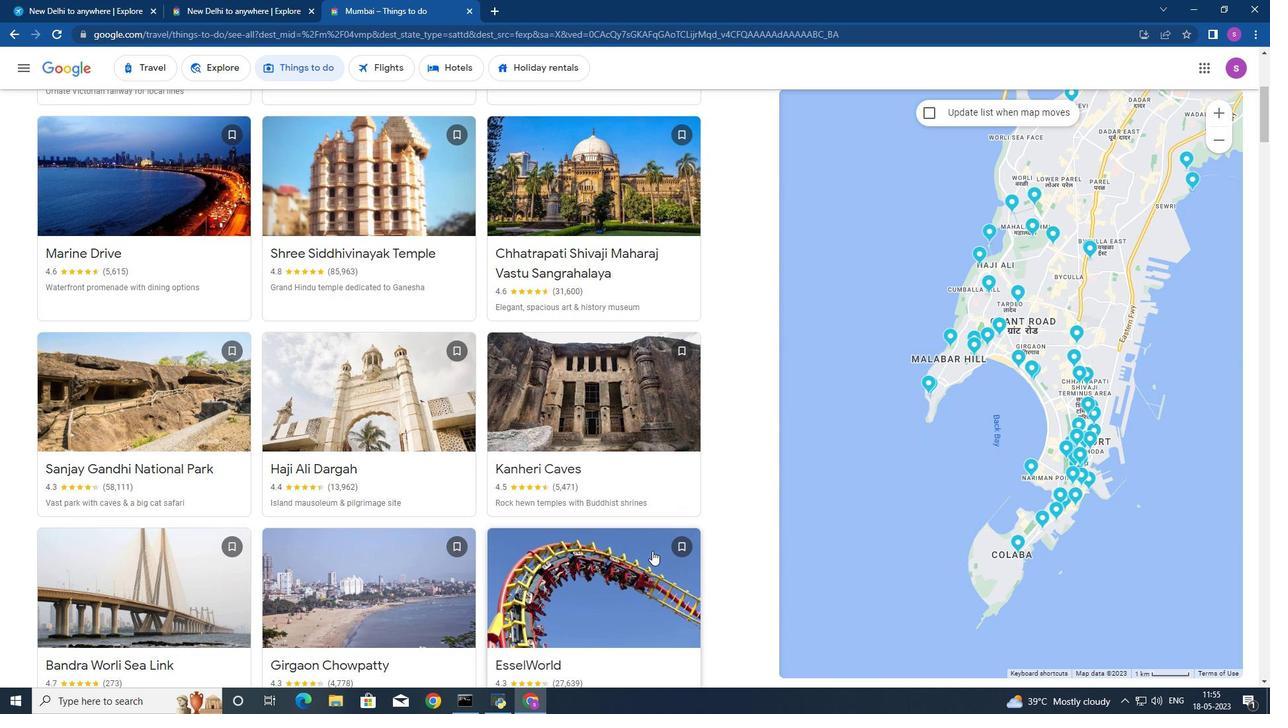
Action: Mouse scrolled (627, 544) with delta (0, 0)
Screenshot: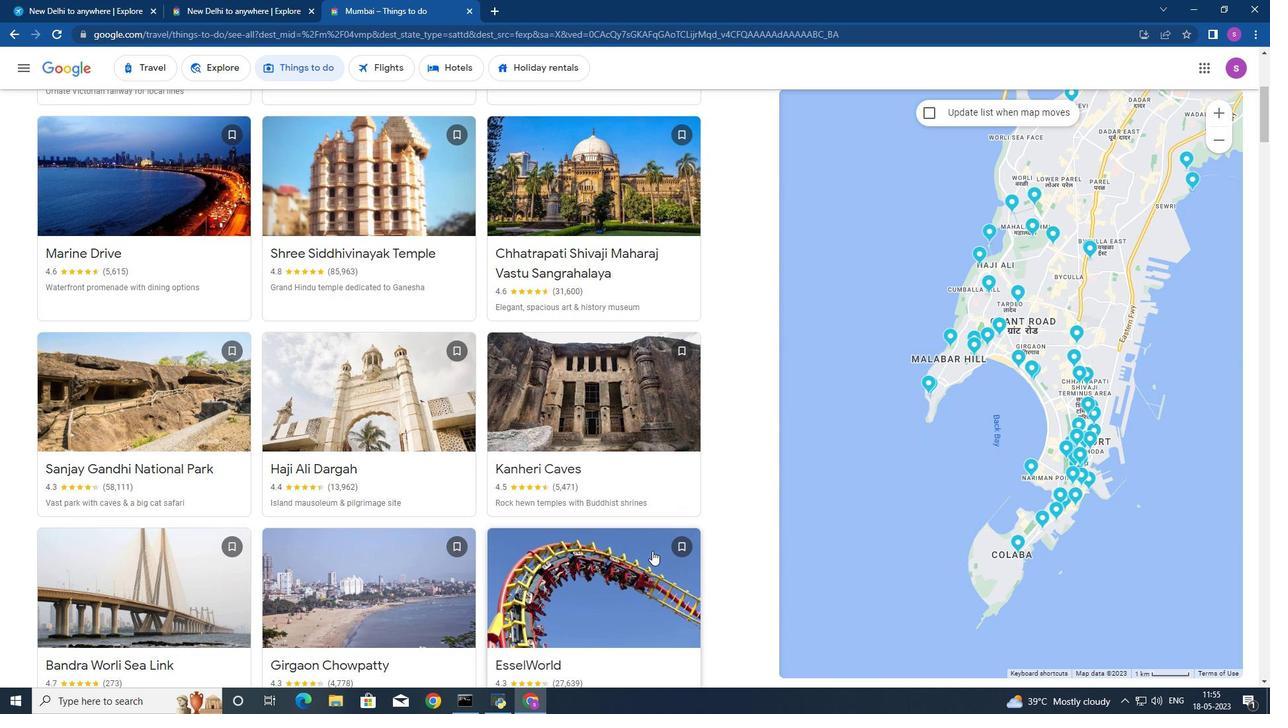 
Action: Mouse moved to (611, 537)
Screenshot: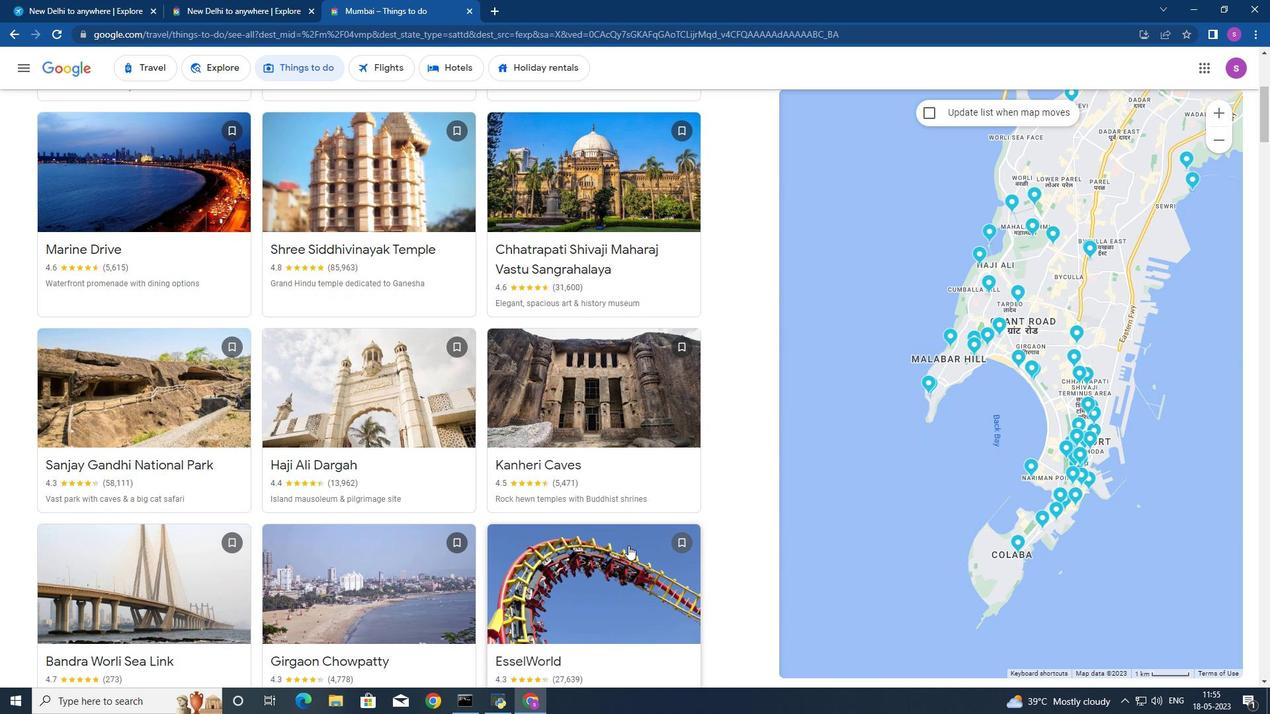 
Action: Mouse scrolled (611, 536) with delta (0, 0)
Screenshot: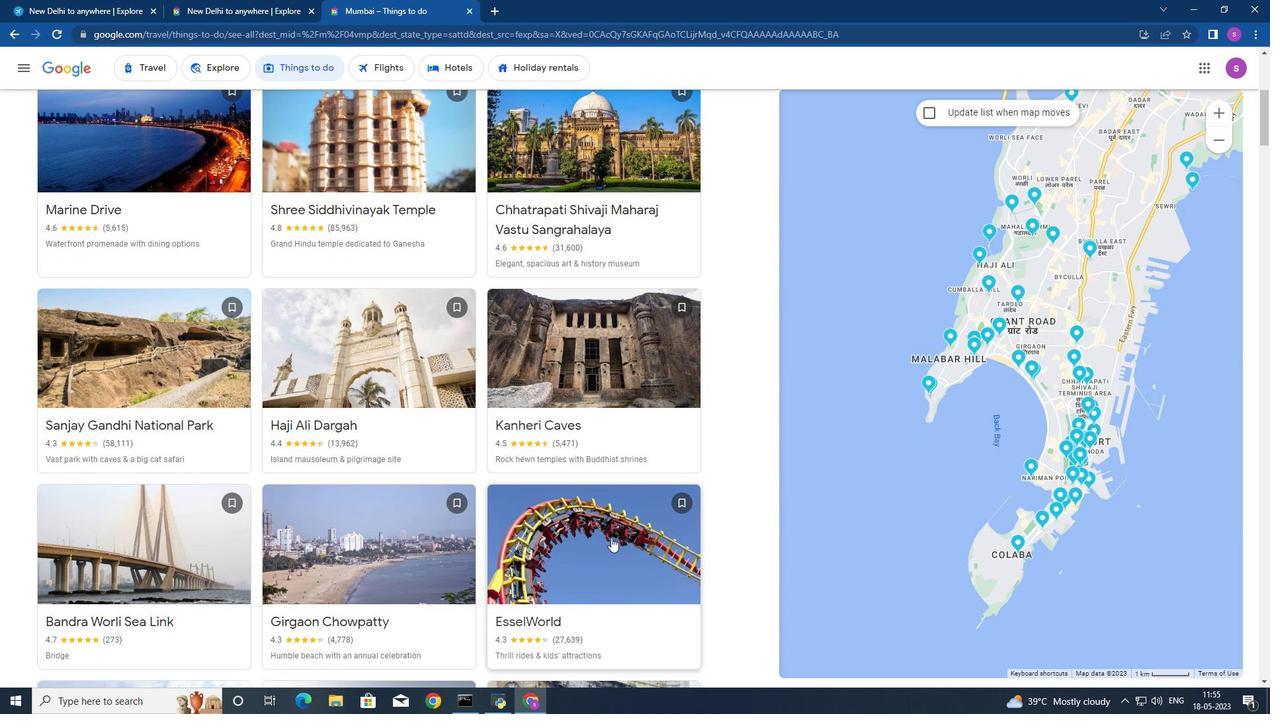 
Action: Mouse moved to (595, 533)
Screenshot: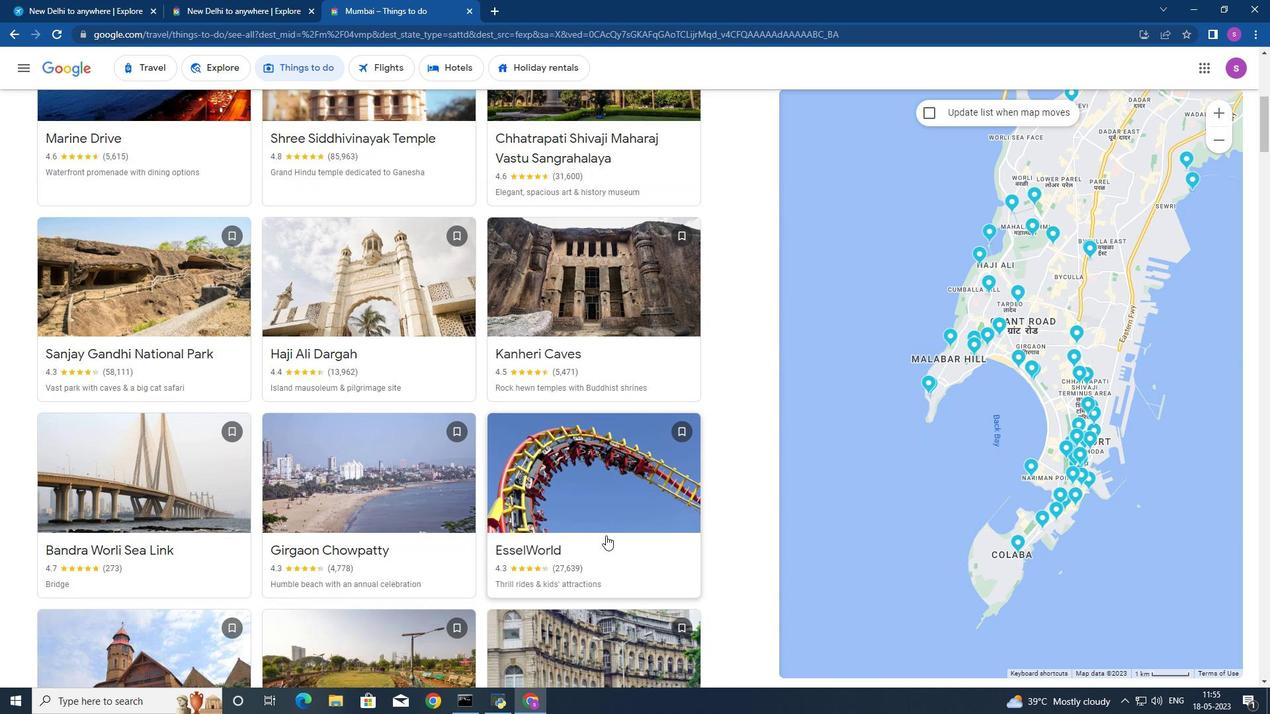
Action: Mouse scrolled (597, 533) with delta (0, 0)
Screenshot: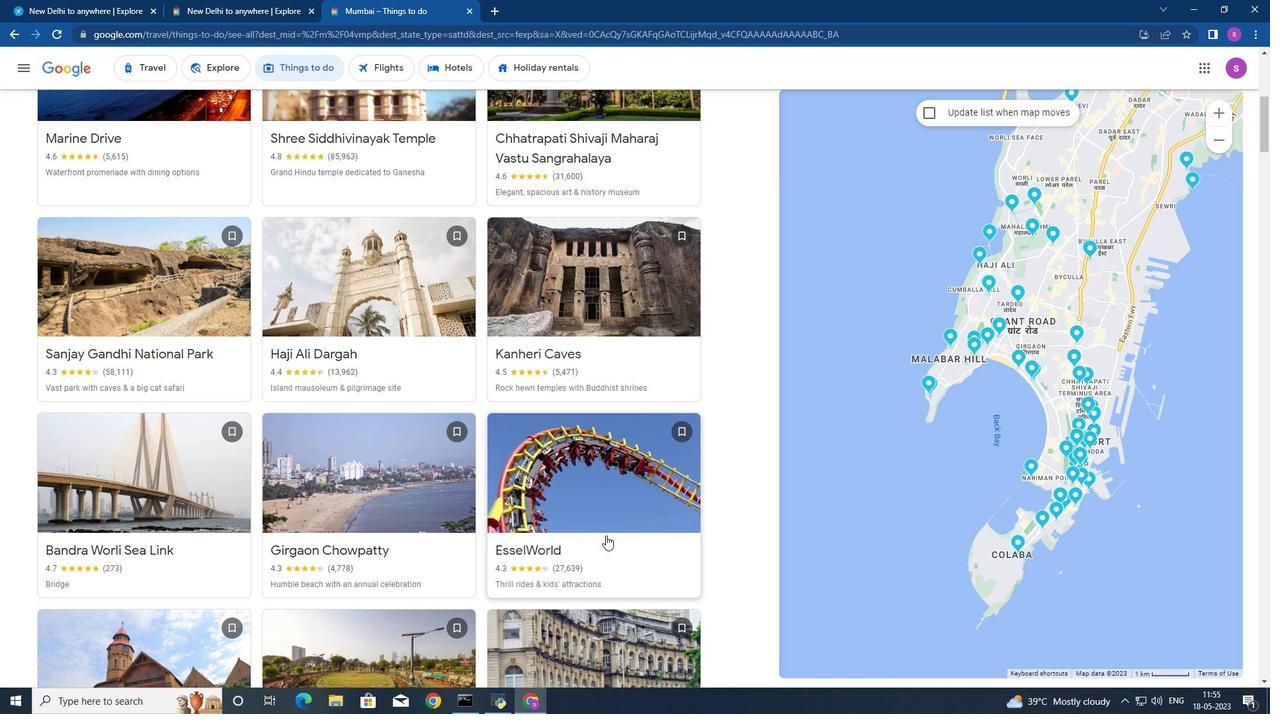 
Action: Mouse moved to (592, 530)
Screenshot: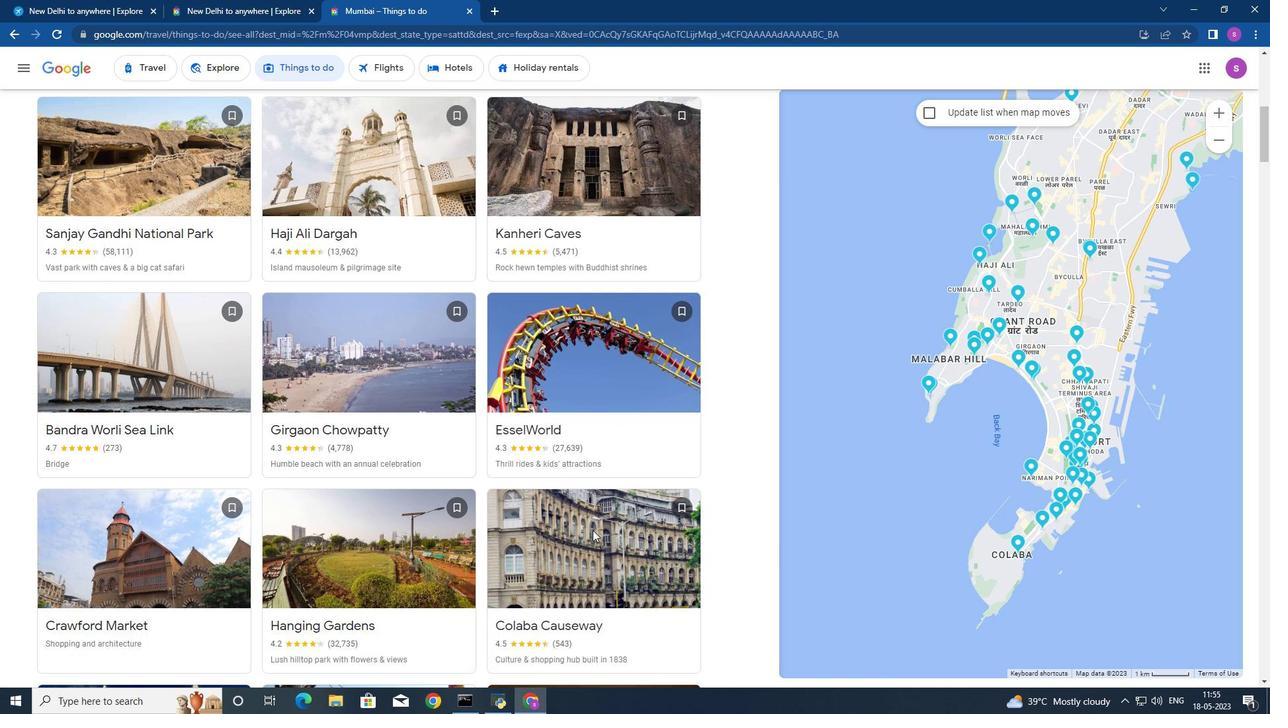
Action: Mouse scrolled (592, 530) with delta (0, 0)
Screenshot: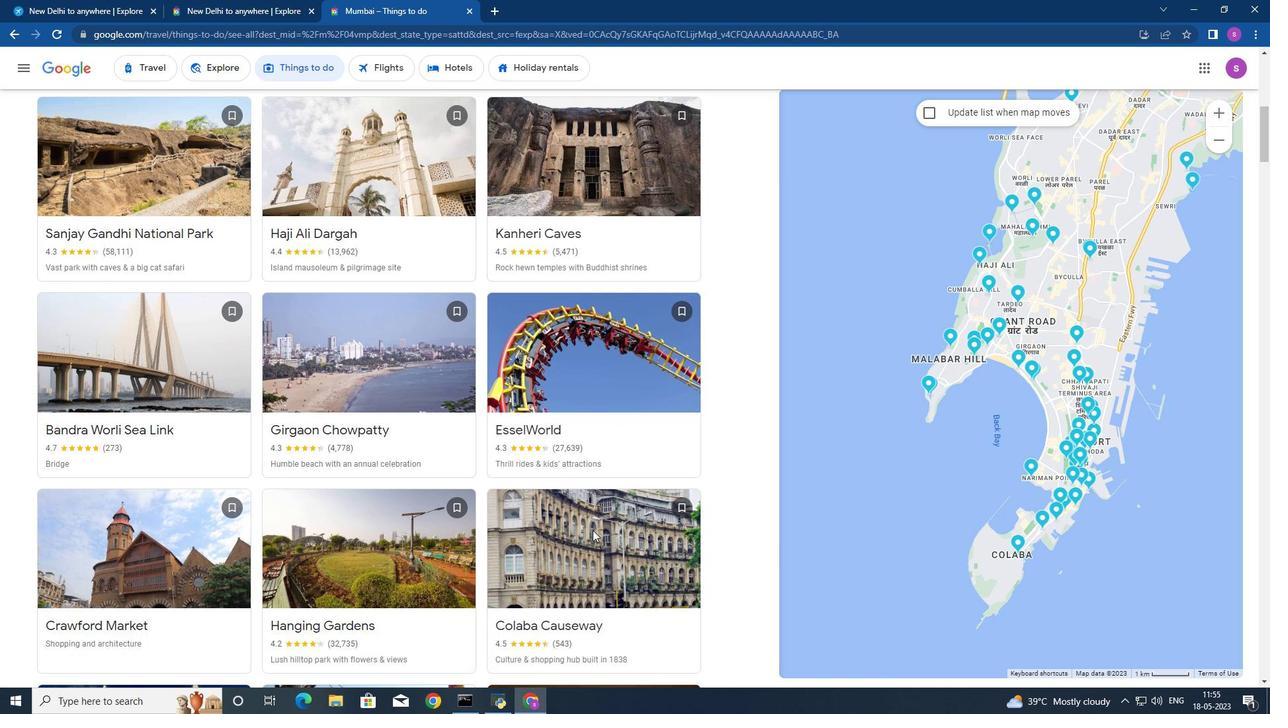 
Action: Mouse scrolled (592, 530) with delta (0, 0)
Screenshot: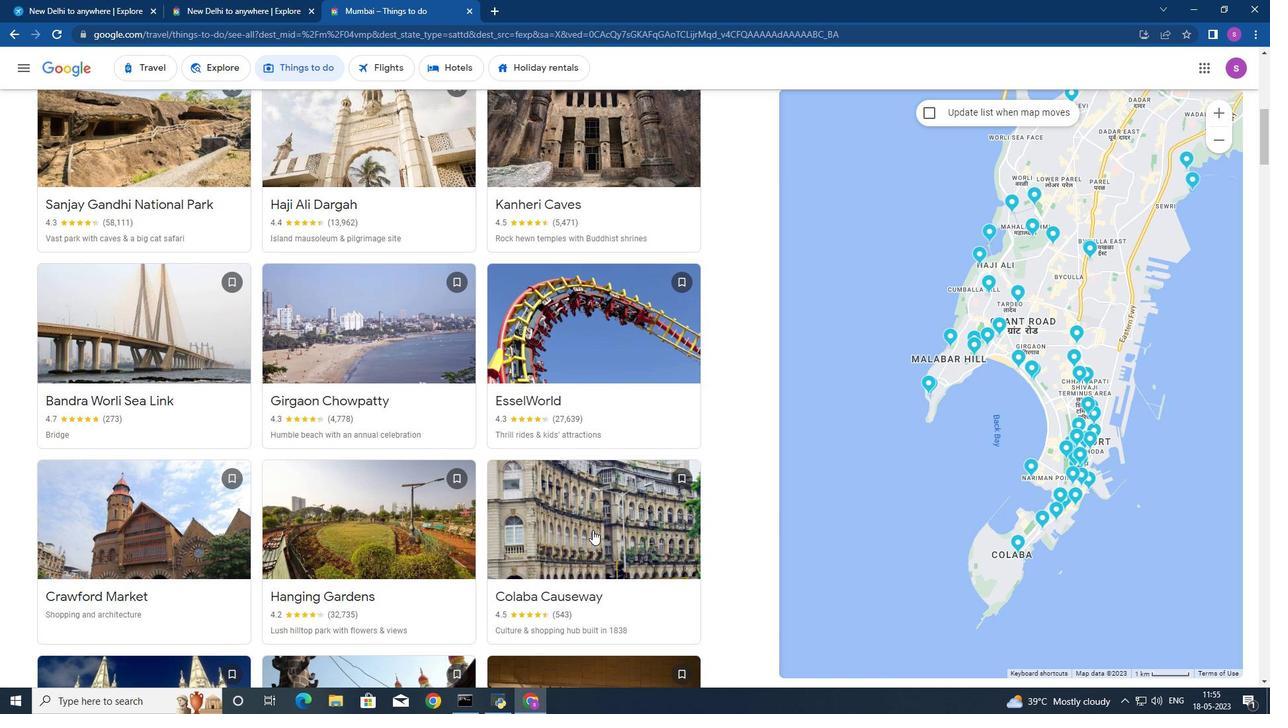 
Action: Mouse moved to (573, 518)
Screenshot: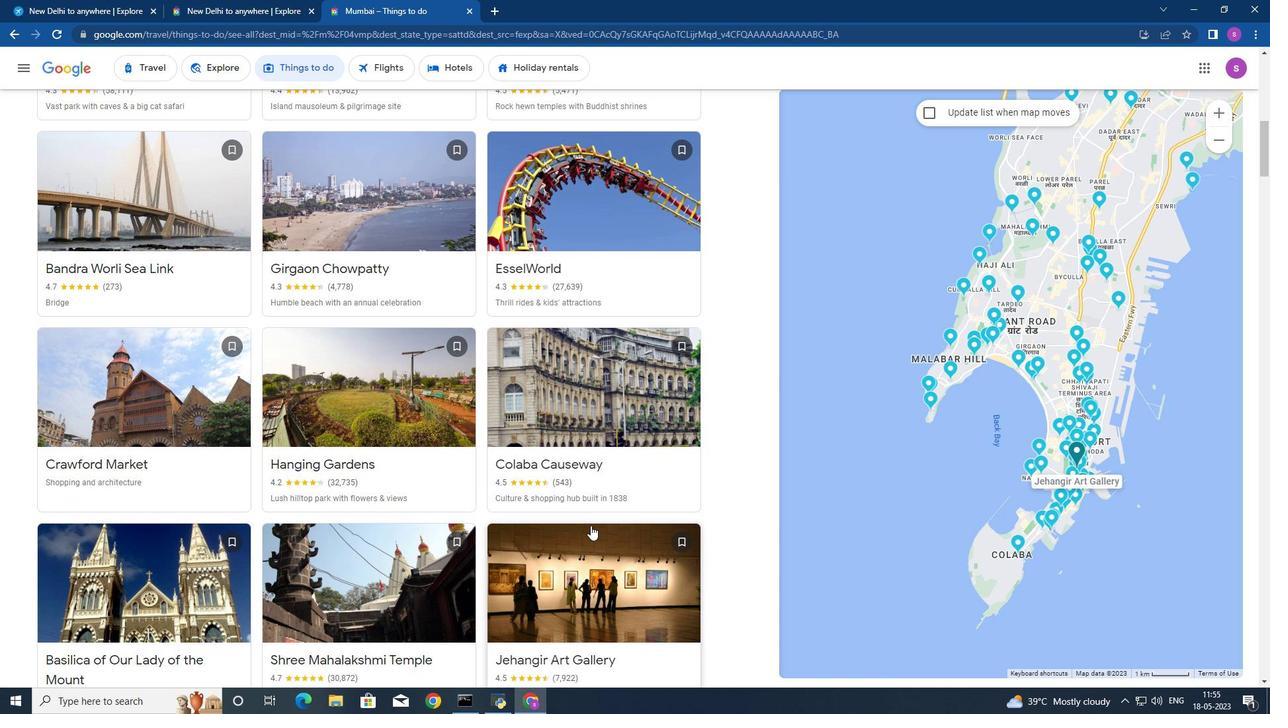 
Action: Mouse scrolled (573, 518) with delta (0, 0)
Screenshot: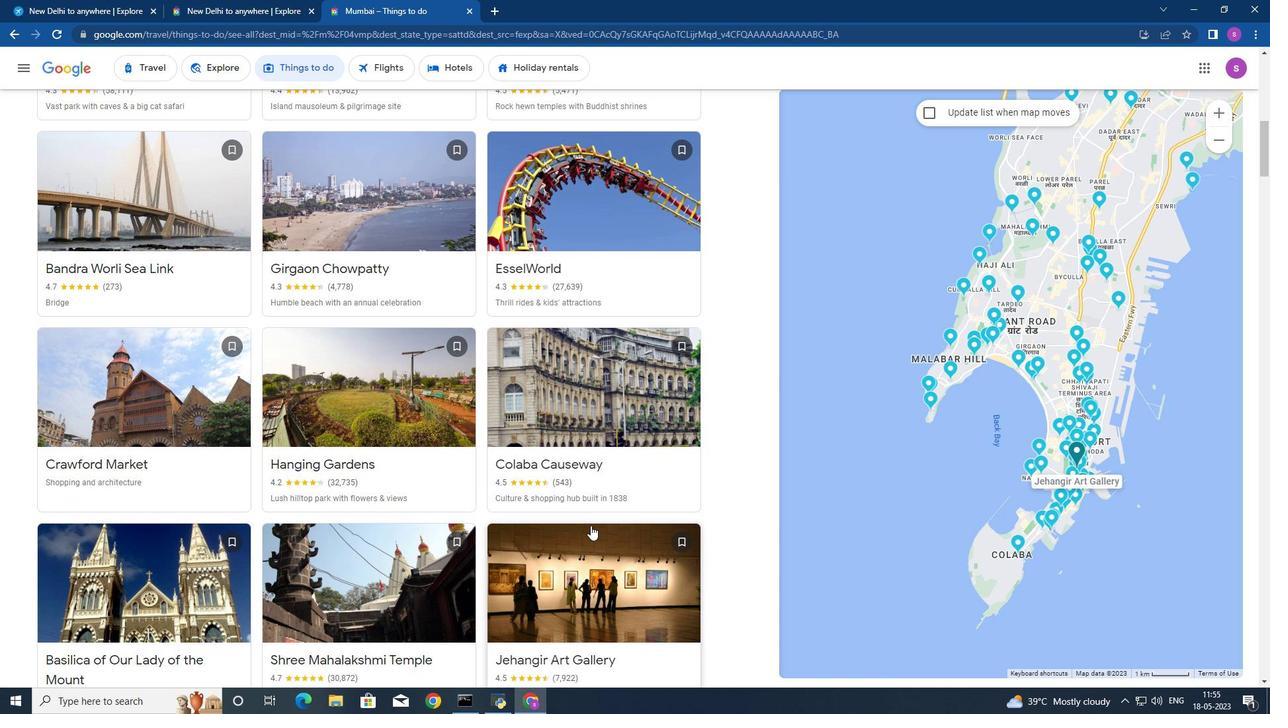 
Action: Mouse moved to (553, 512)
Screenshot: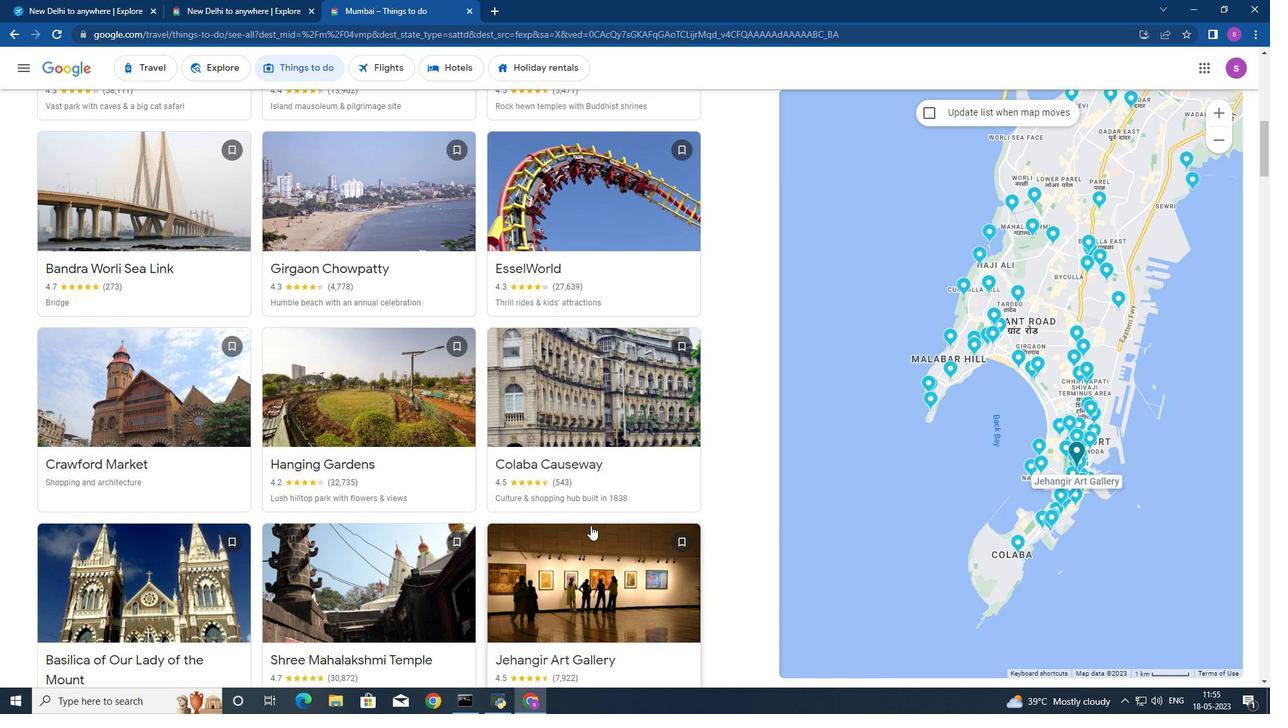 
Action: Mouse scrolled (555, 512) with delta (0, 0)
Screenshot: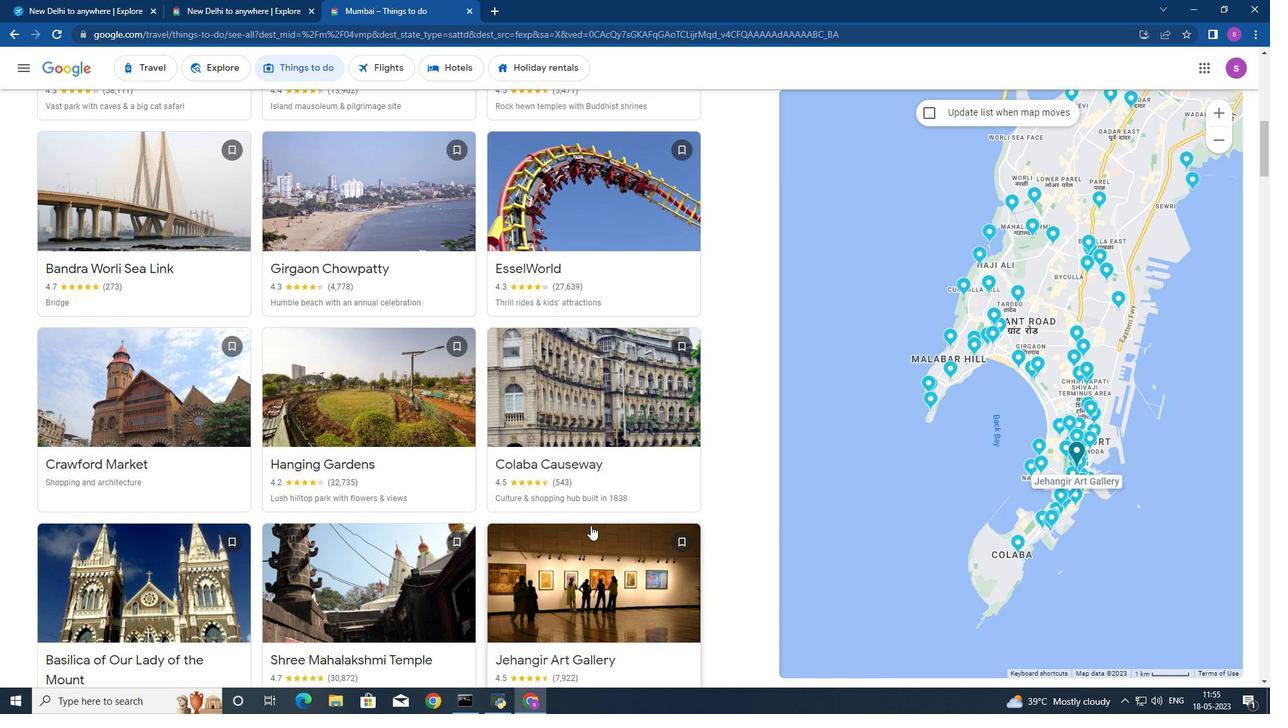 
Action: Mouse moved to (552, 510)
Screenshot: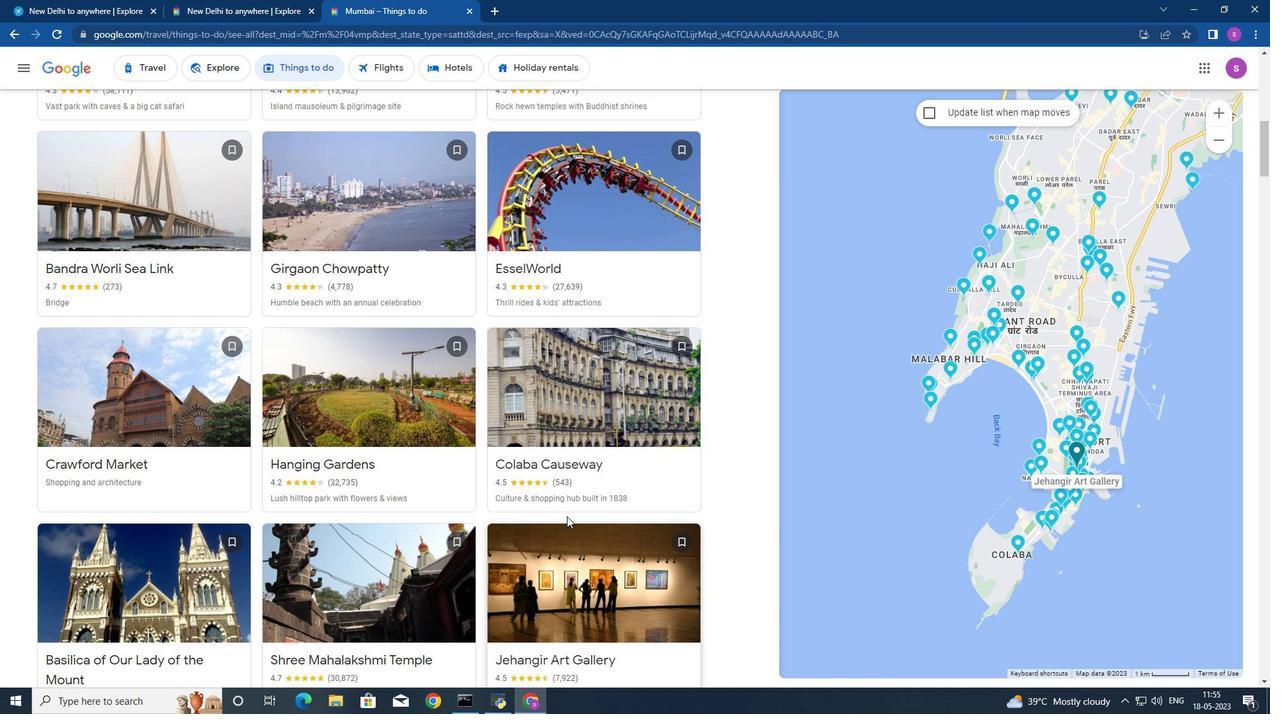 
Action: Mouse scrolled (552, 512) with delta (0, 0)
Screenshot: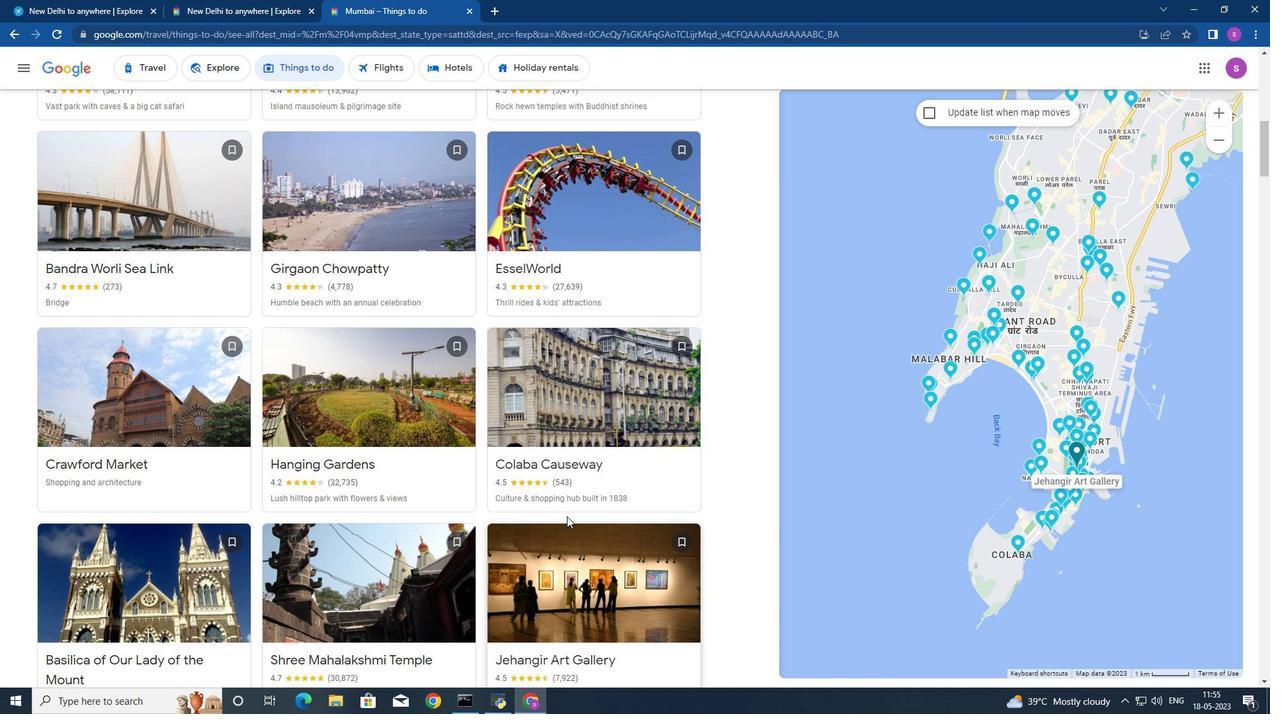 
Action: Mouse moved to (551, 510)
Screenshot: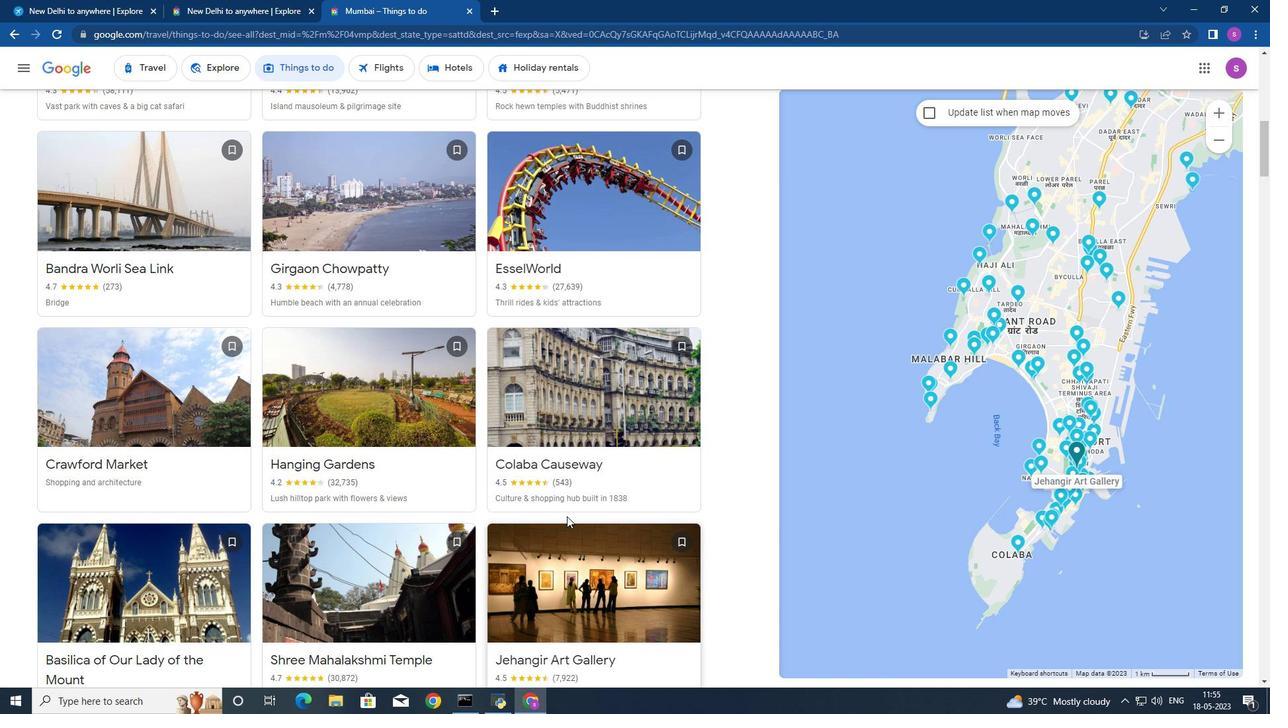 
Action: Mouse scrolled (551, 511) with delta (0, 0)
Screenshot: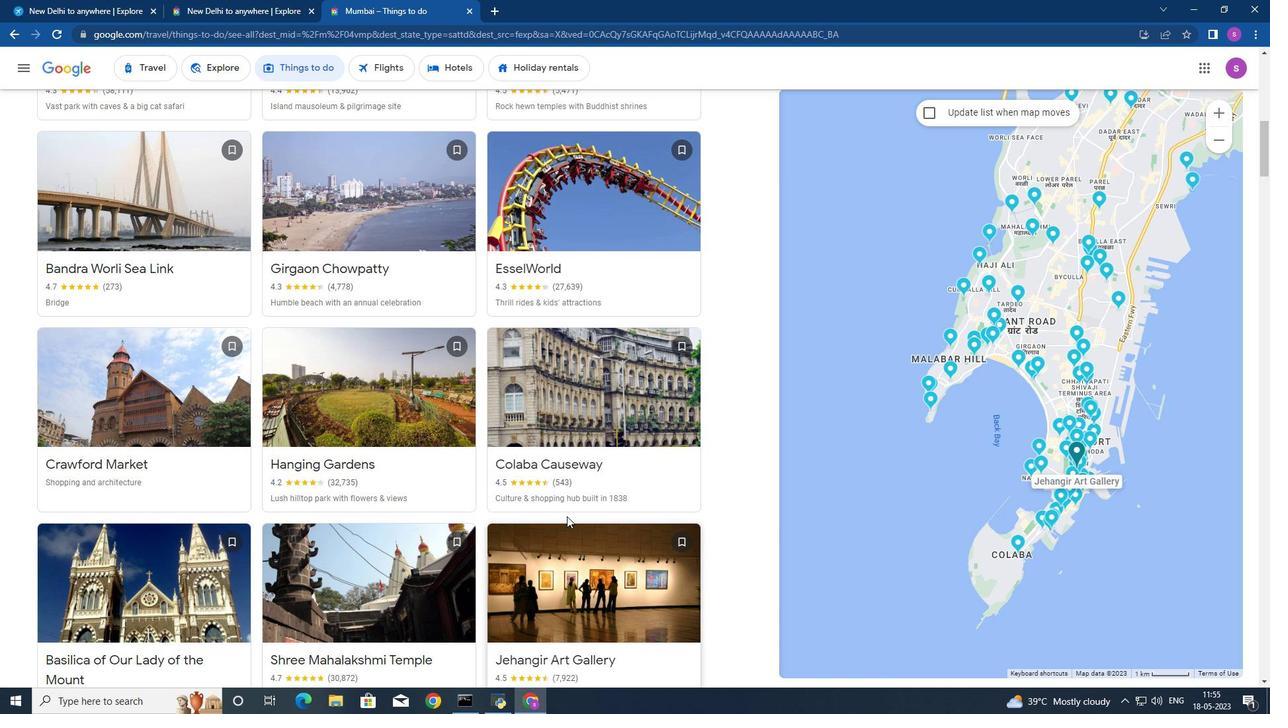 
Action: Mouse moved to (551, 510)
Screenshot: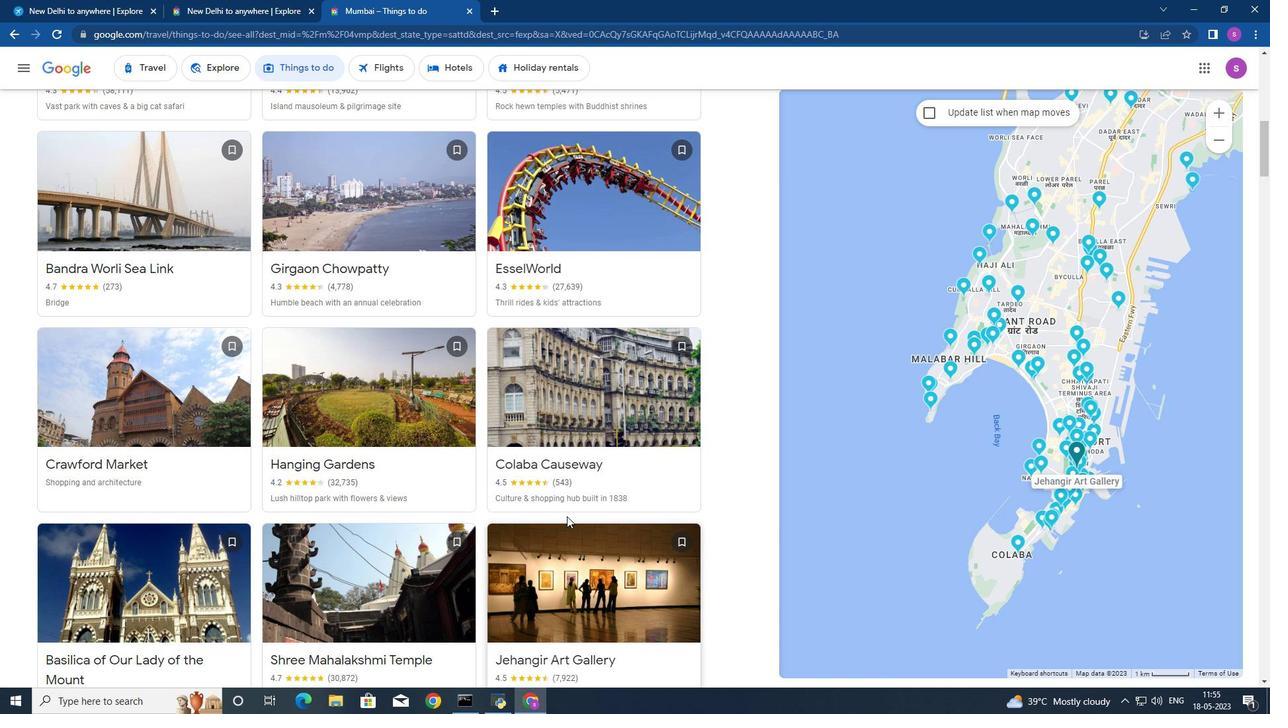 
Action: Mouse scrolled (551, 510) with delta (0, 0)
Screenshot: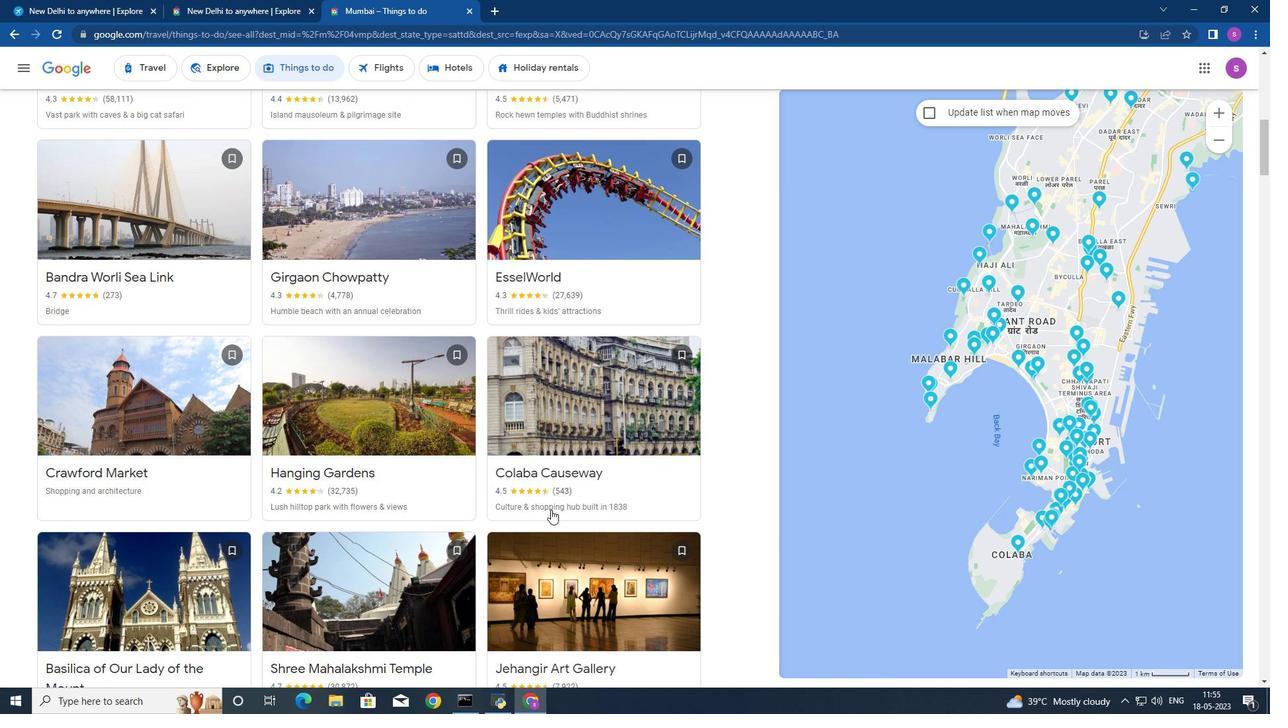 
Action: Mouse moved to (300, 266)
